 Task: Compose and send an email to Aakash Mishra and Email0000000002@outlook.com, CC Email0000000003@outlook.com and Email0000000004@outlook.com, BCC Email0000000005@outlook.com, with subject 'Subject0000000021', including 'Link00000000022', 'Message0000000023', and signature 'Sign0000000001'.
Action: Mouse moved to (129, 199)
Screenshot: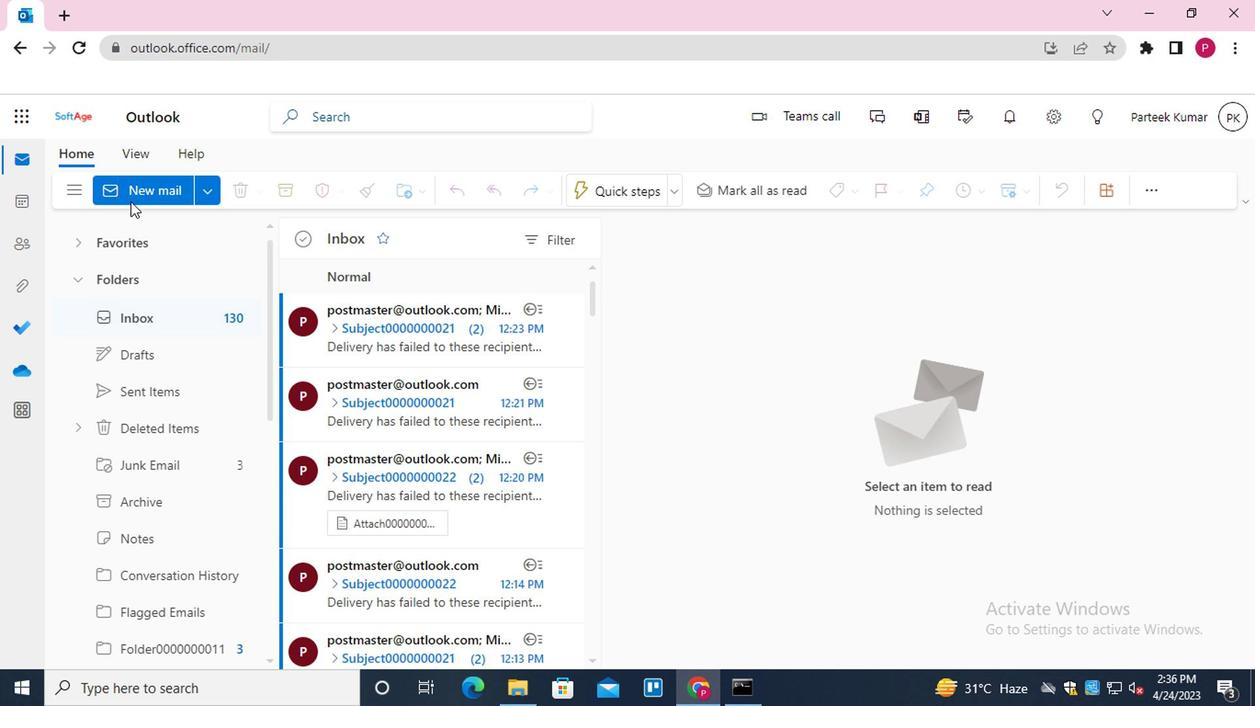 
Action: Mouse pressed left at (129, 199)
Screenshot: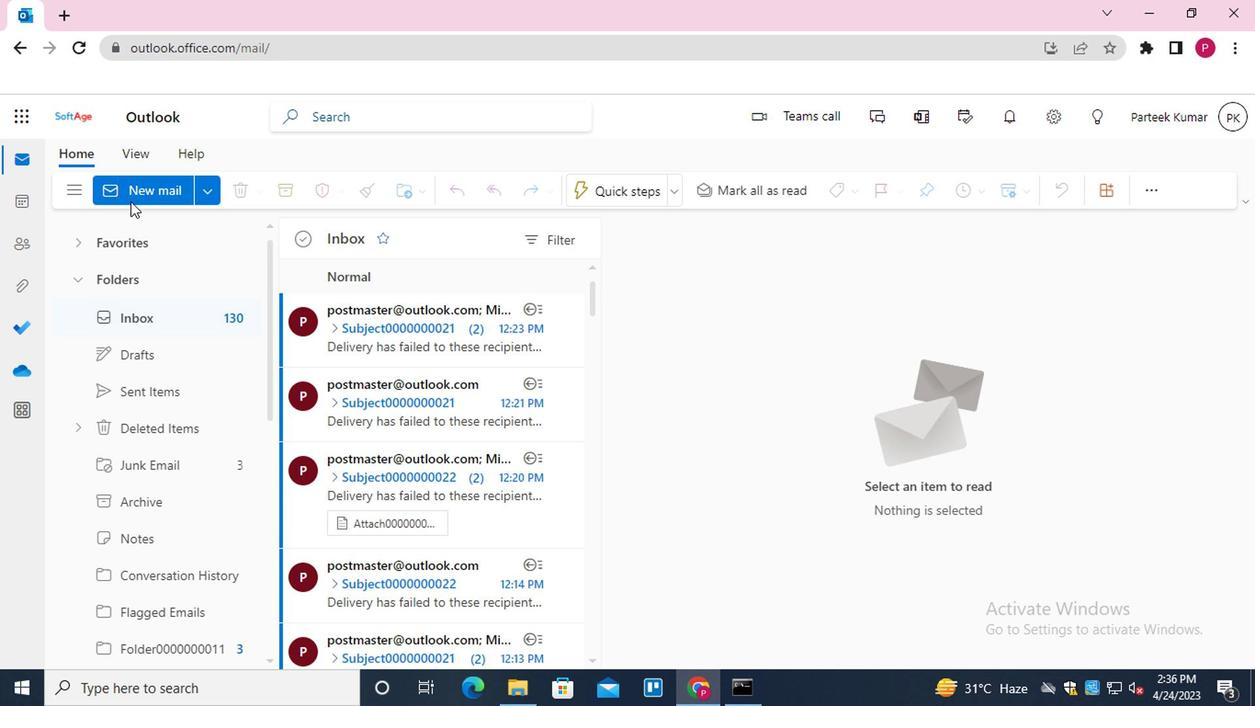 
Action: Mouse moved to (645, 436)
Screenshot: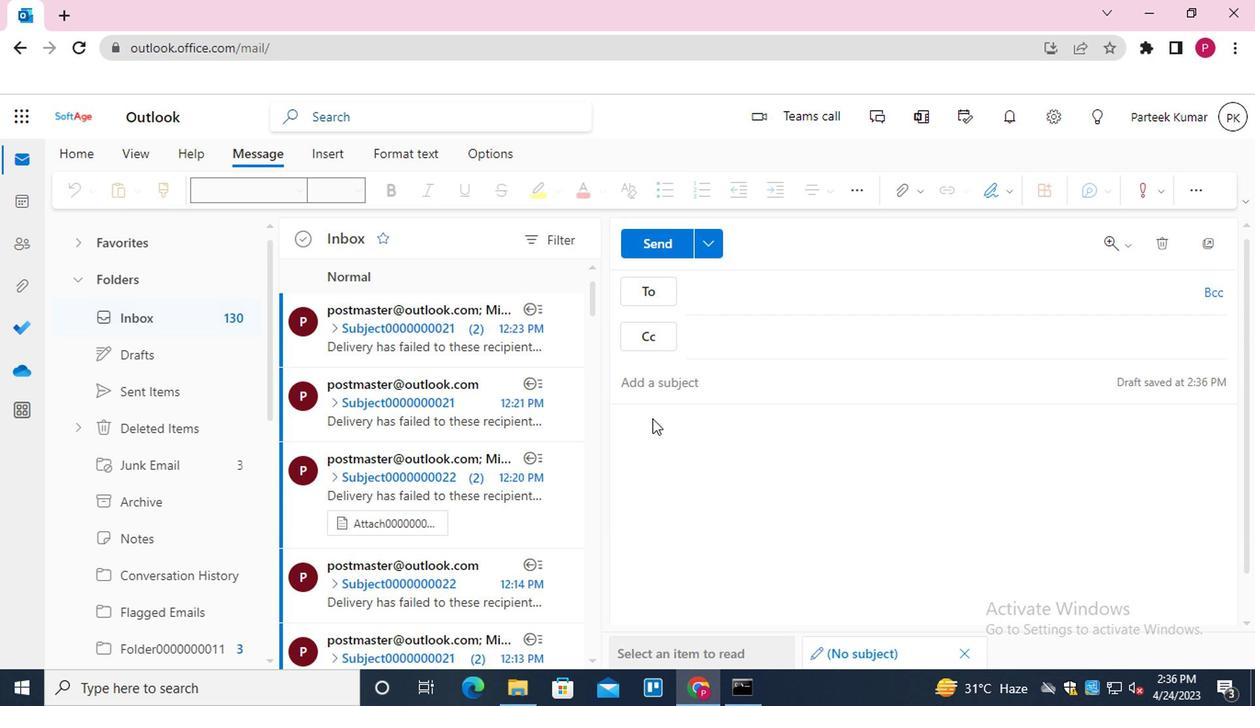 
Action: Mouse pressed left at (645, 436)
Screenshot: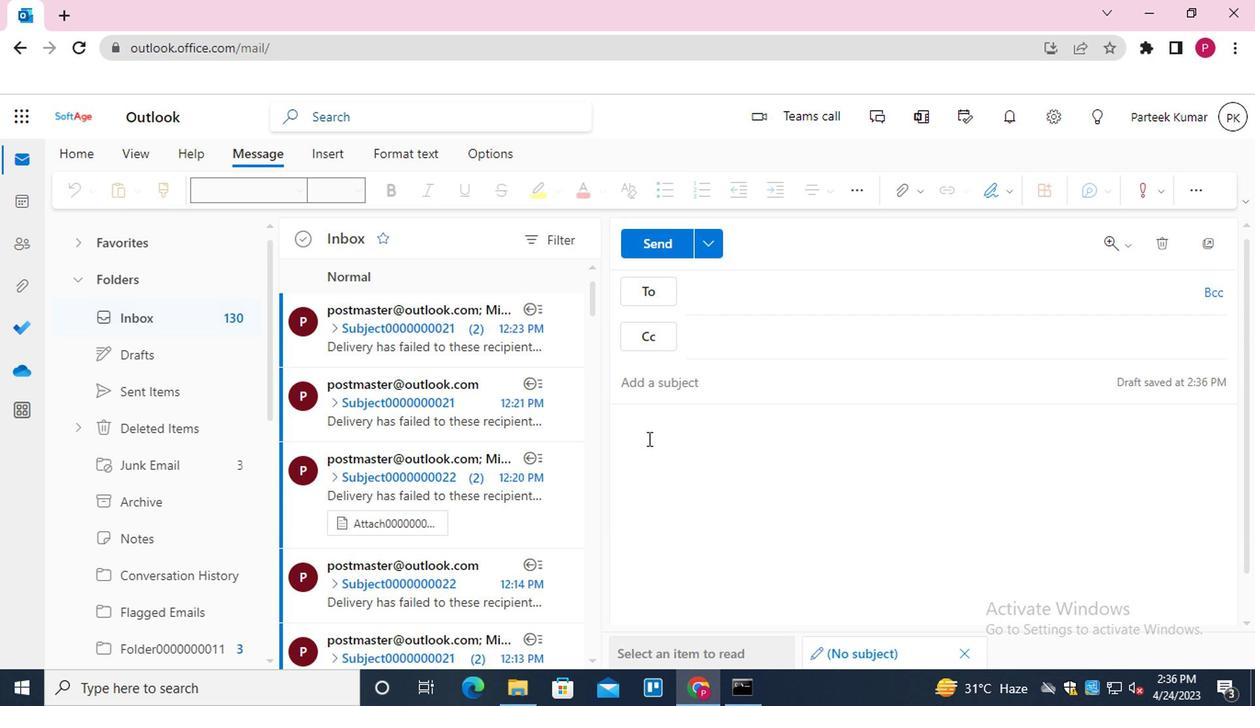 
Action: Mouse moved to (946, 194)
Screenshot: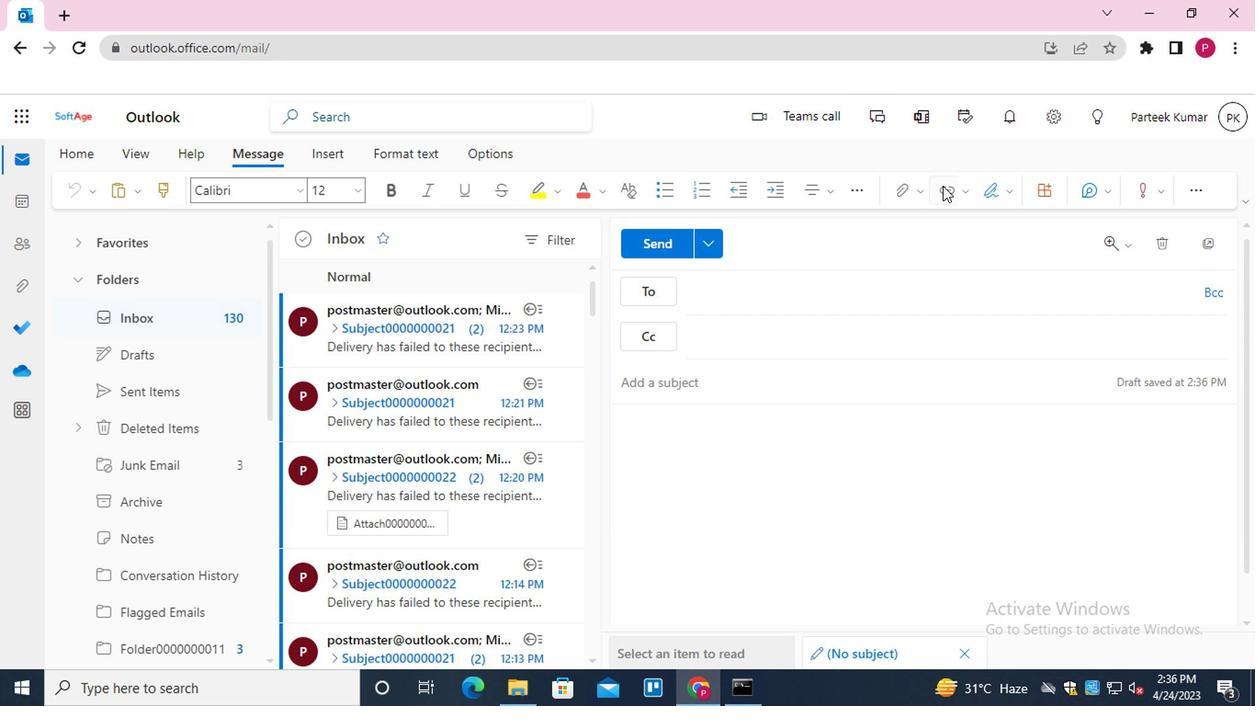 
Action: Mouse pressed left at (946, 194)
Screenshot: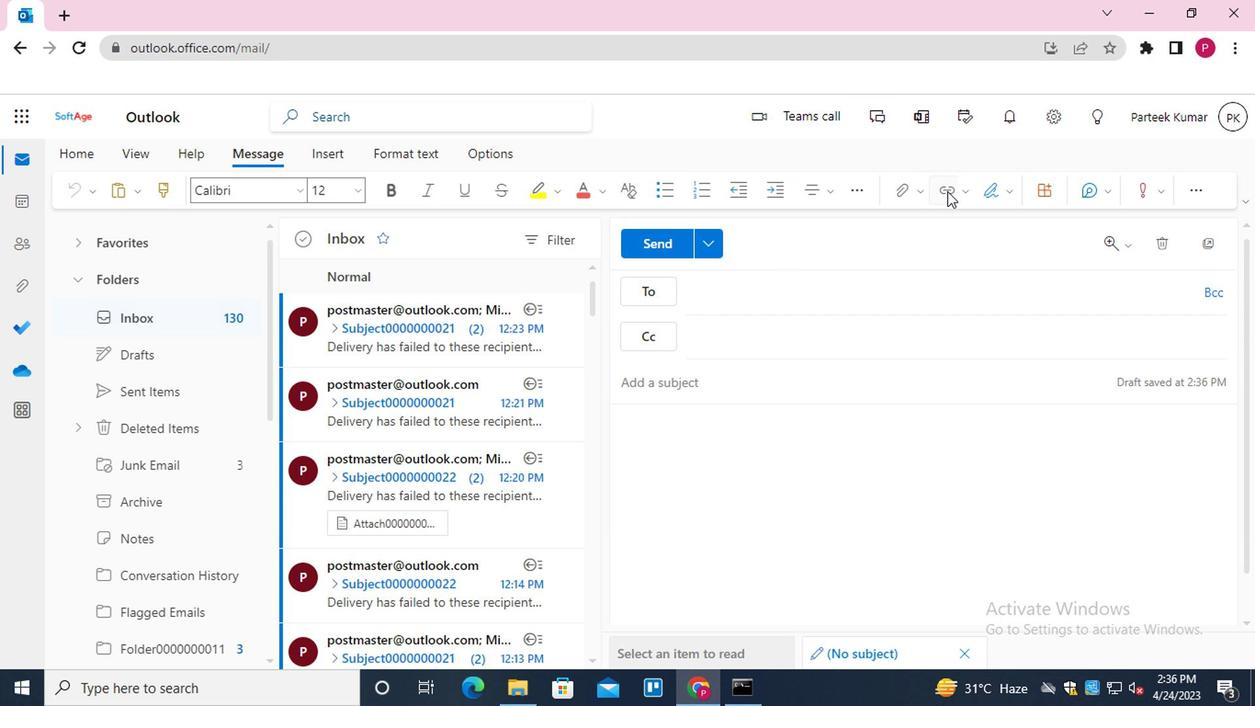 
Action: Mouse moved to (753, 356)
Screenshot: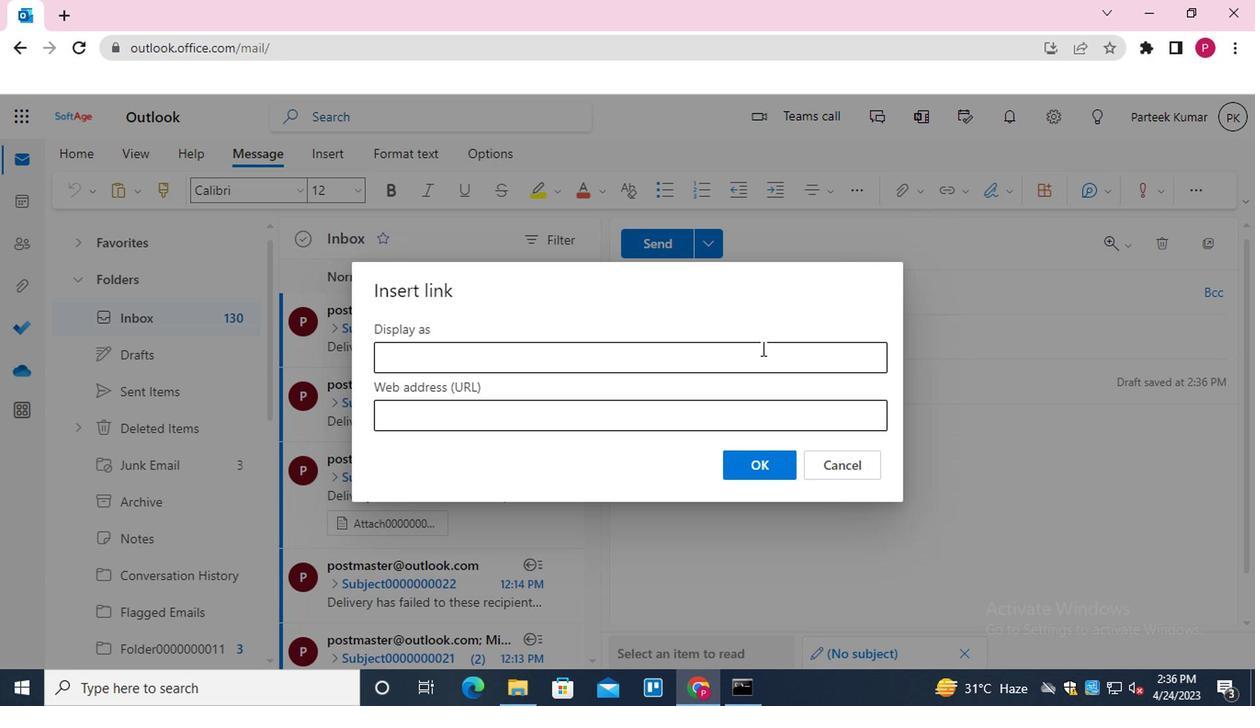 
Action: Mouse pressed left at (753, 356)
Screenshot: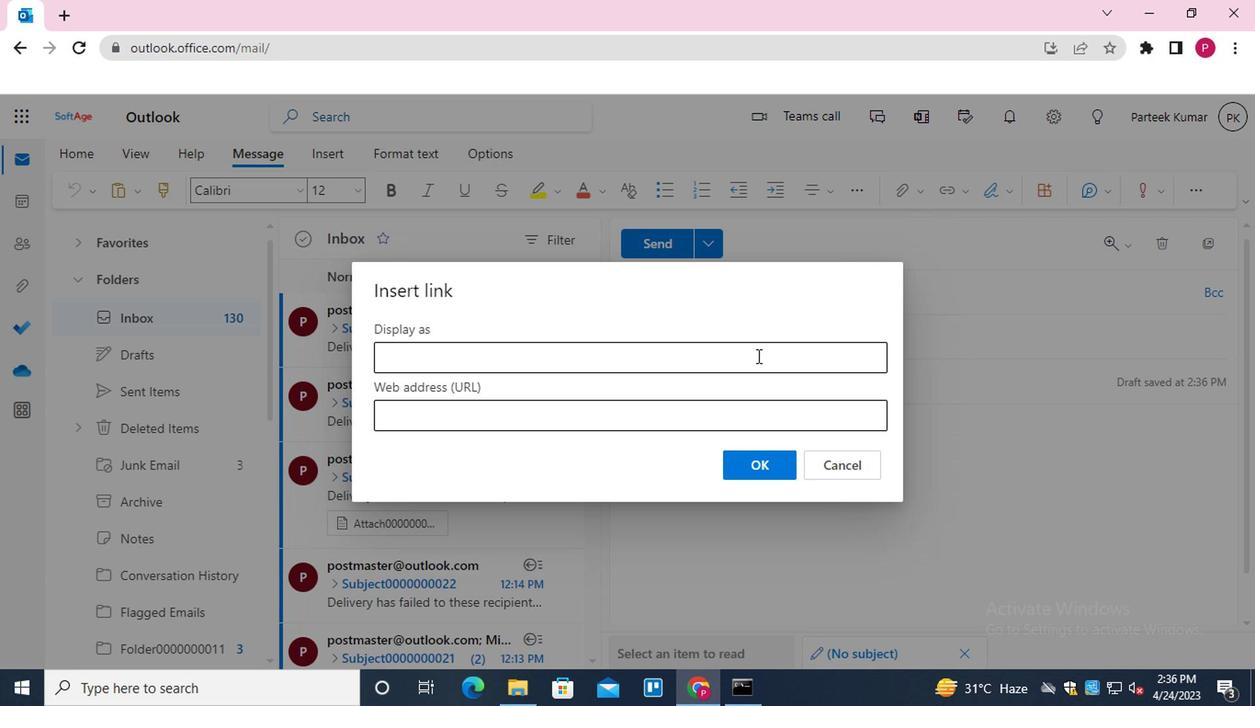 
Action: Mouse moved to (516, 566)
Screenshot: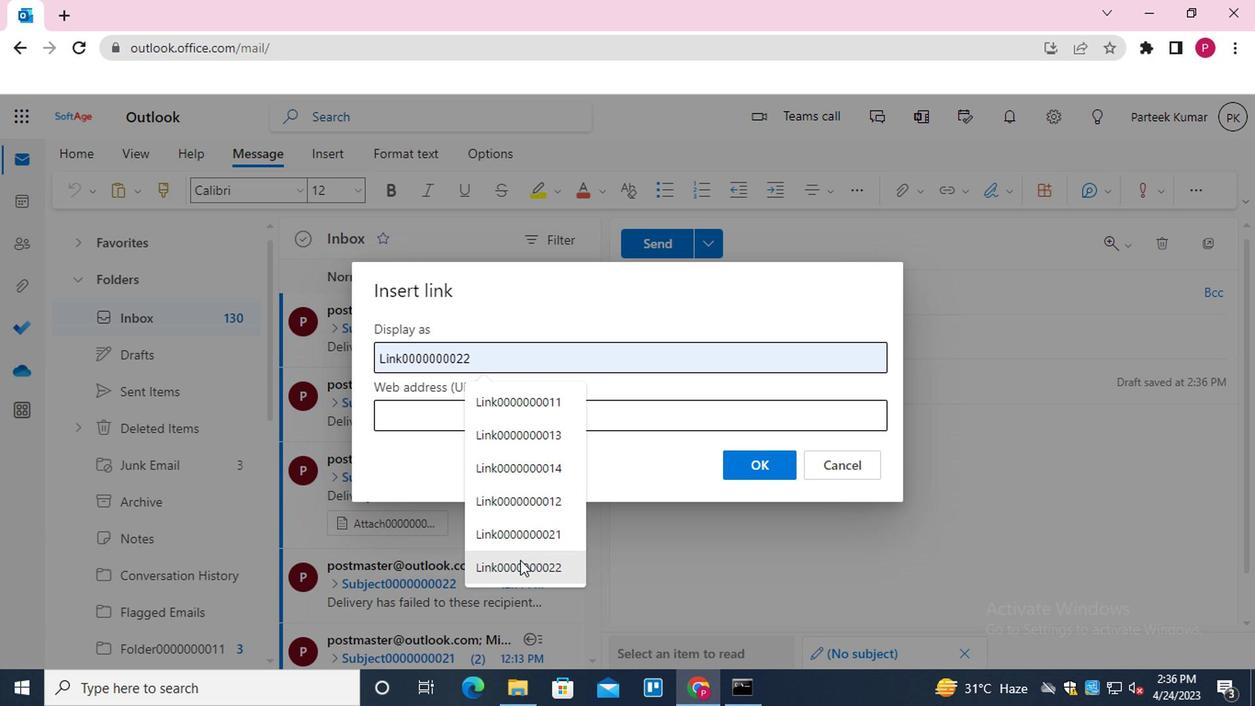 
Action: Mouse pressed left at (516, 566)
Screenshot: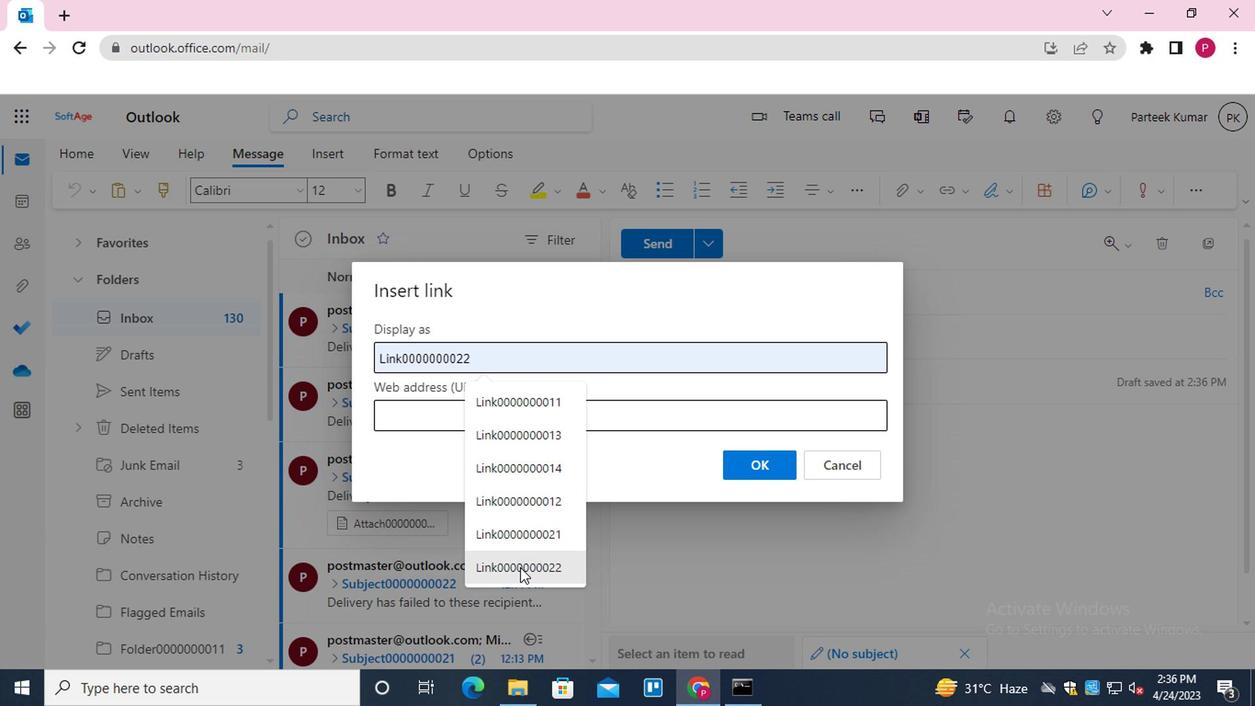 
Action: Mouse moved to (516, 423)
Screenshot: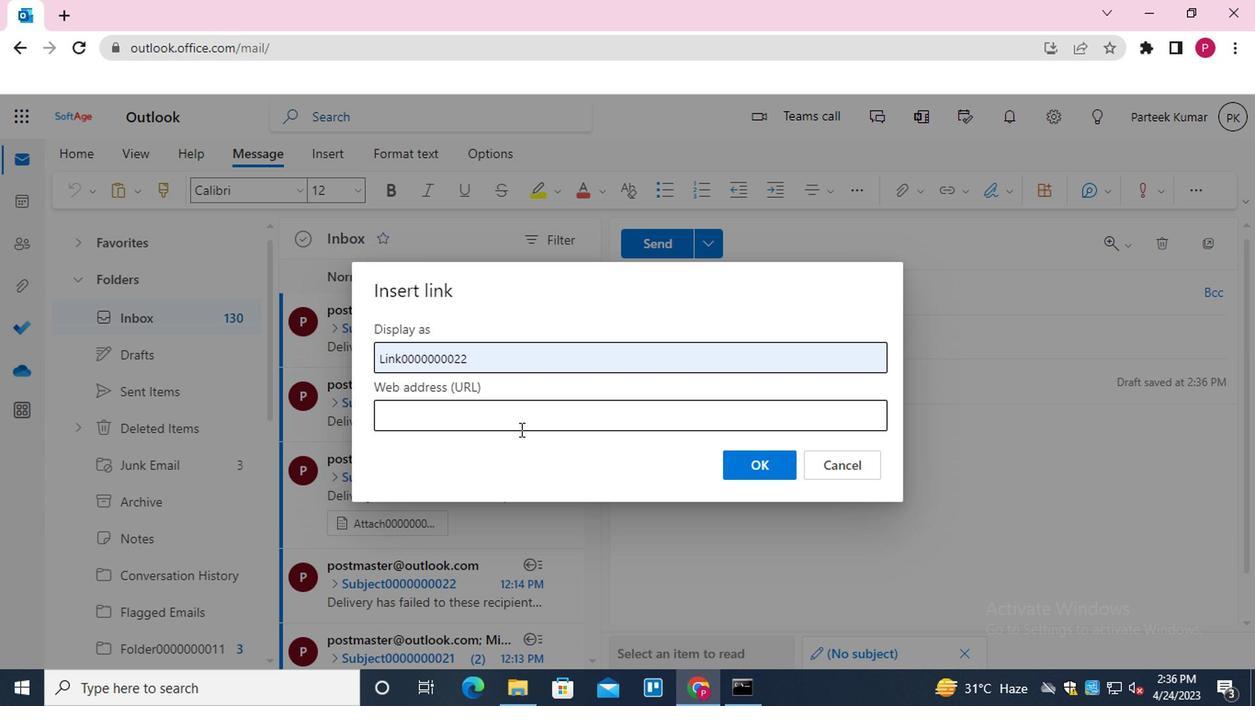 
Action: Mouse pressed left at (516, 423)
Screenshot: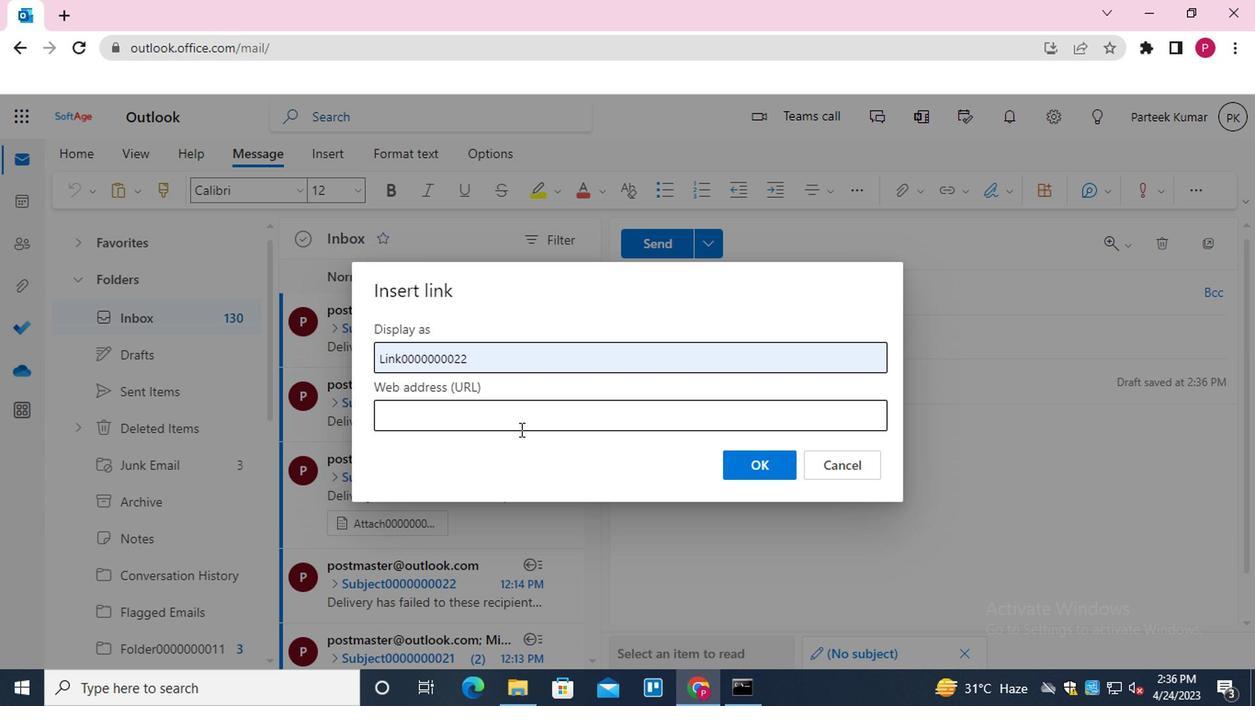 
Action: Mouse moved to (542, 622)
Screenshot: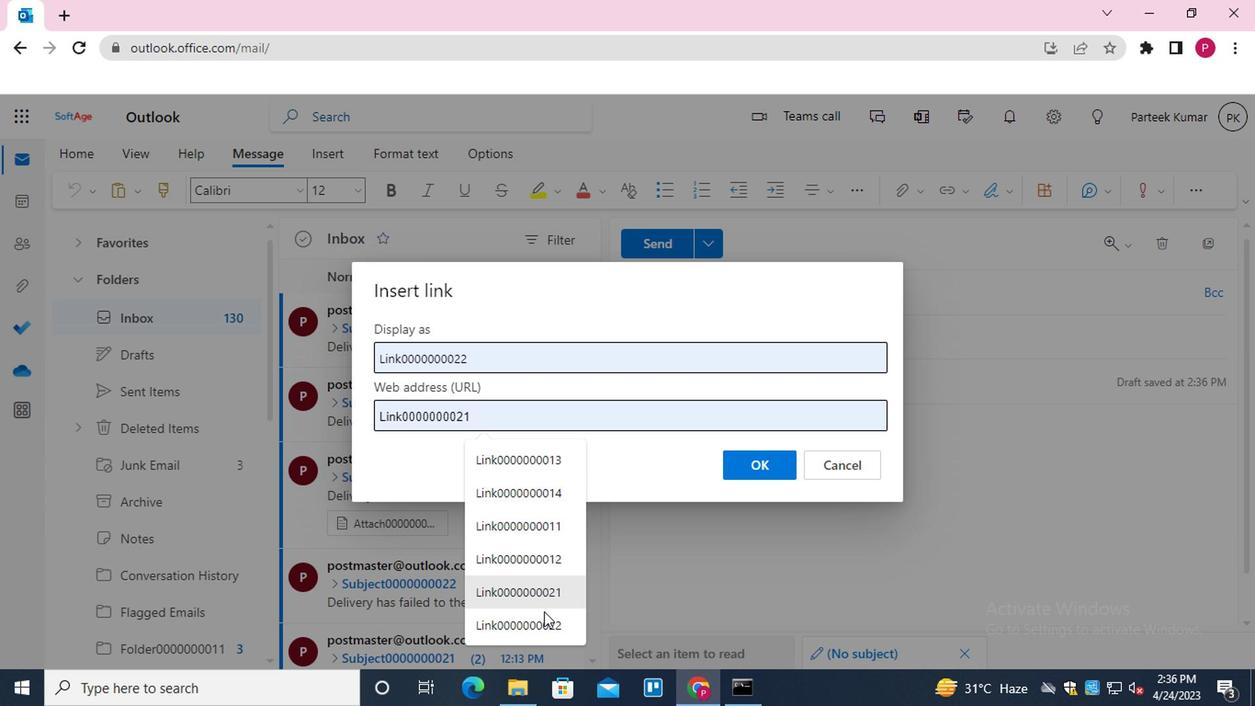 
Action: Mouse pressed left at (542, 622)
Screenshot: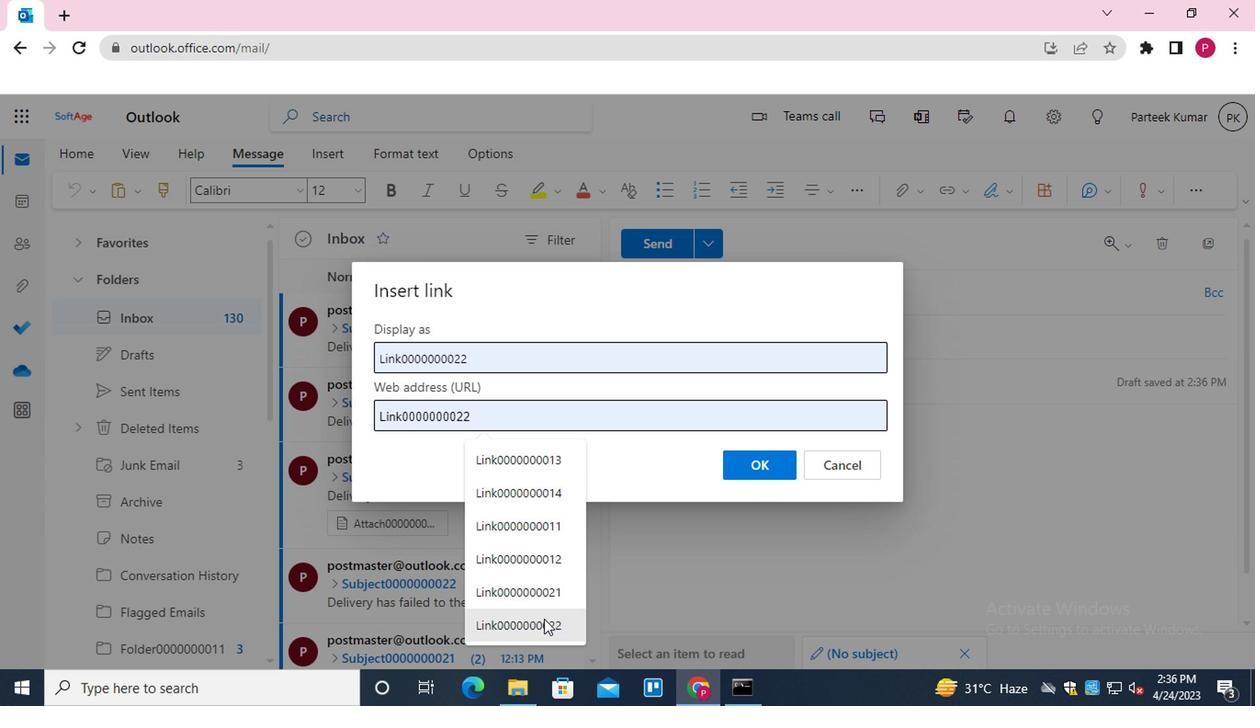 
Action: Mouse moved to (743, 456)
Screenshot: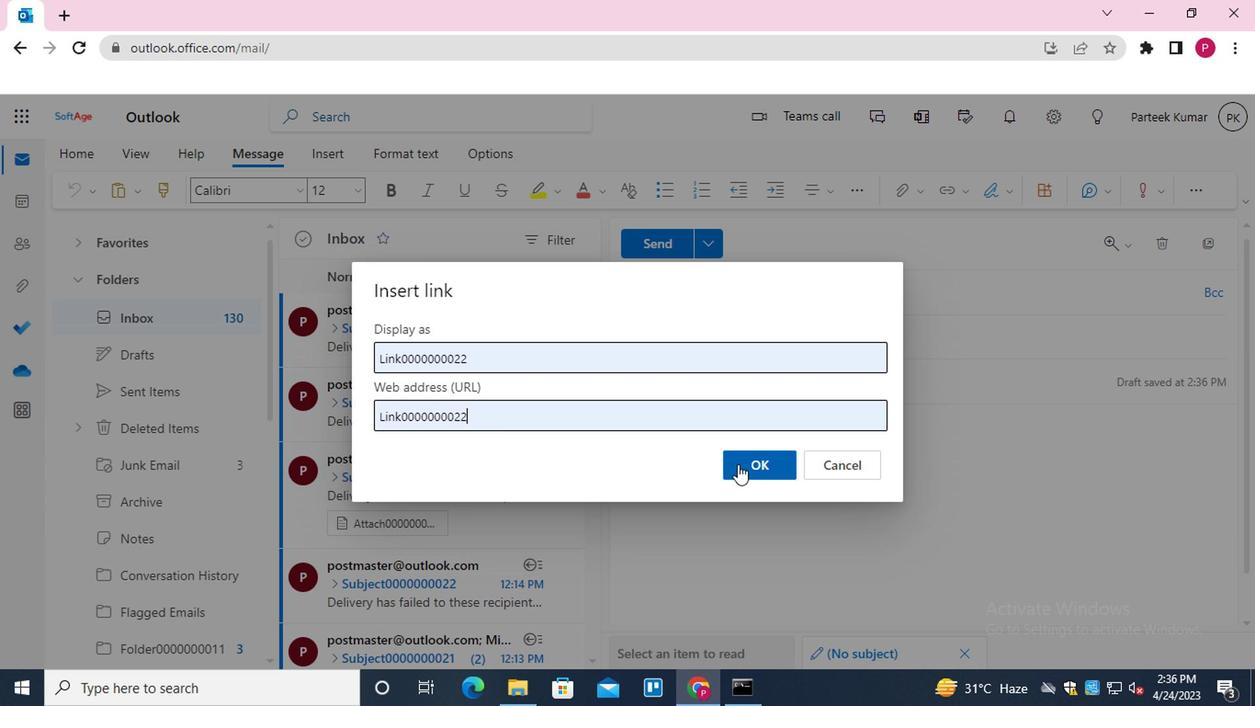 
Action: Mouse pressed left at (743, 456)
Screenshot: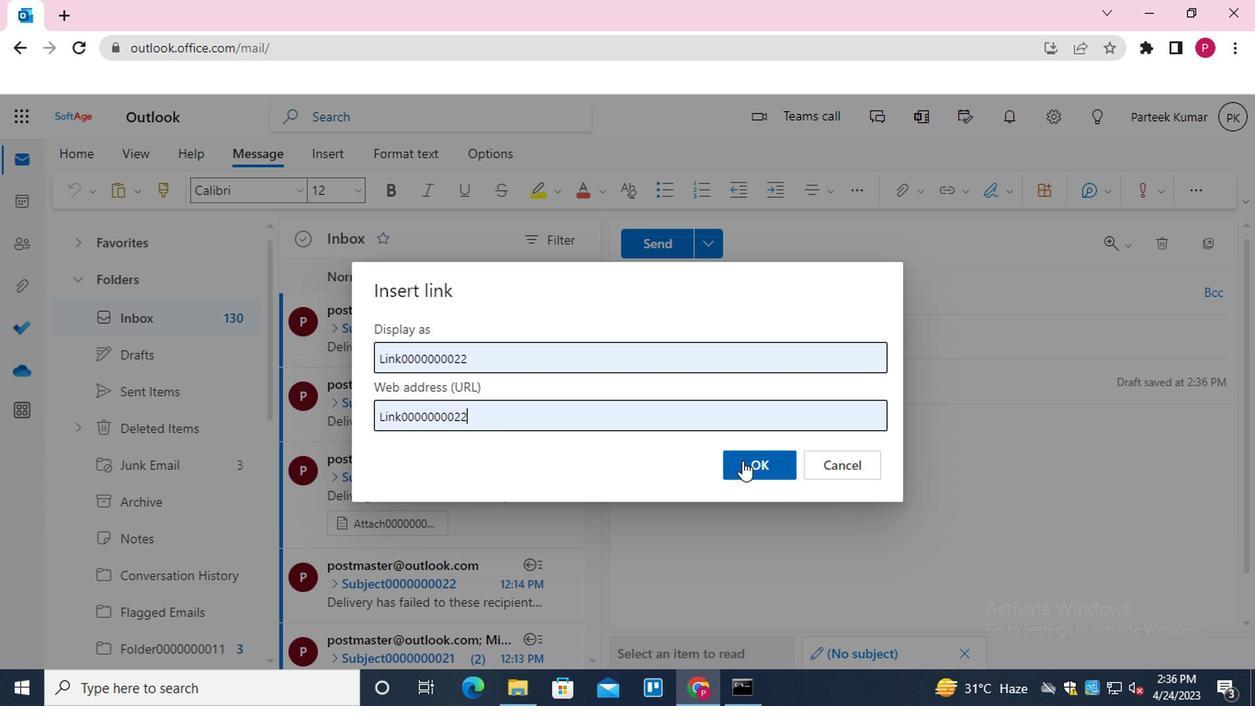 
Action: Mouse moved to (980, 197)
Screenshot: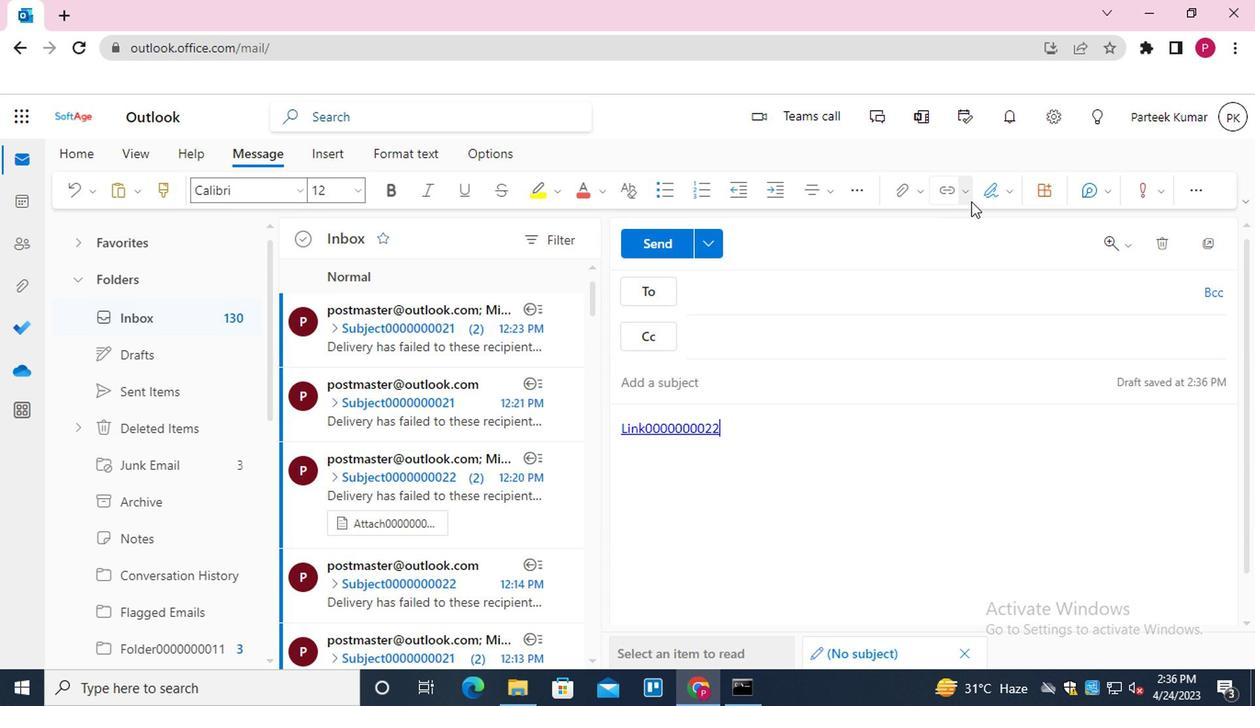 
Action: Mouse pressed left at (980, 197)
Screenshot: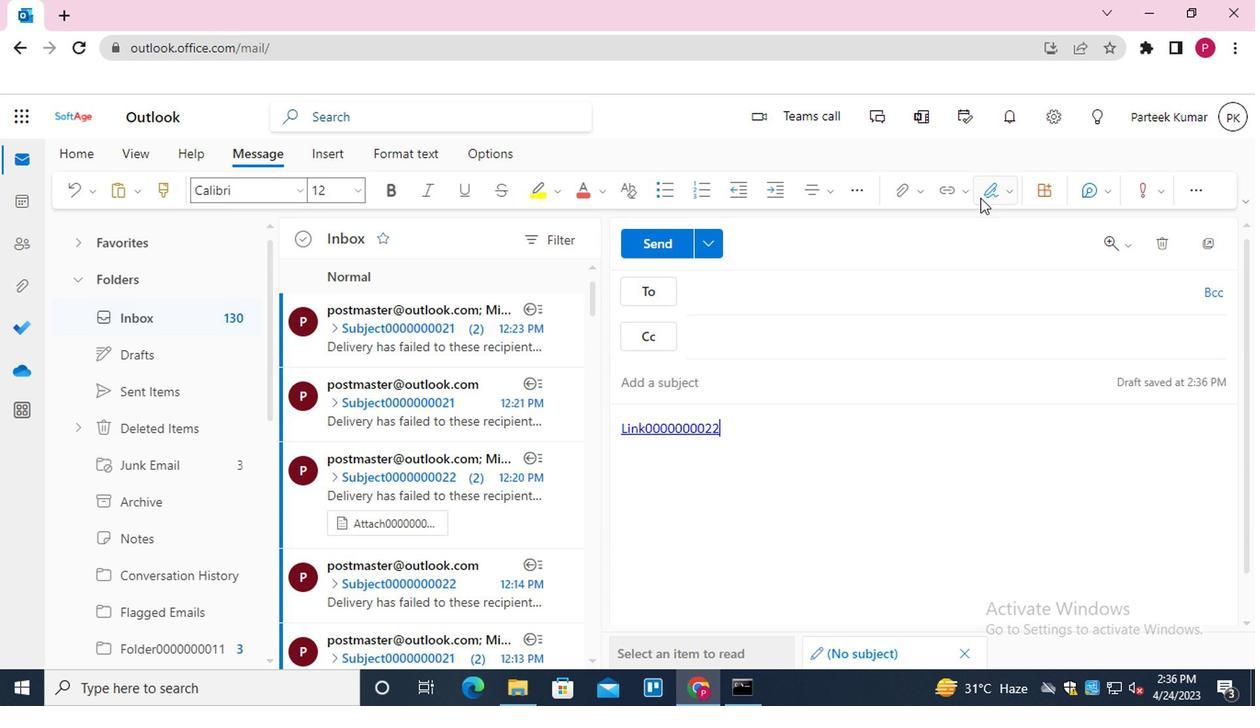 
Action: Mouse moved to (960, 227)
Screenshot: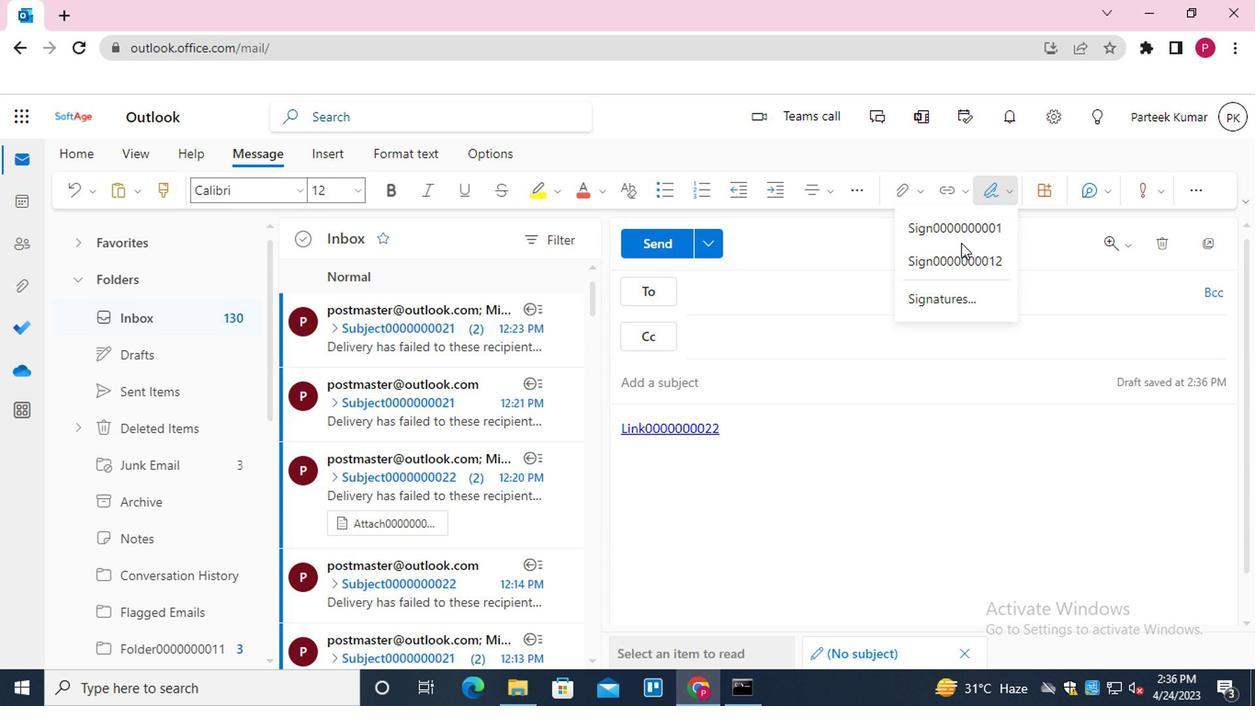 
Action: Mouse pressed left at (960, 227)
Screenshot: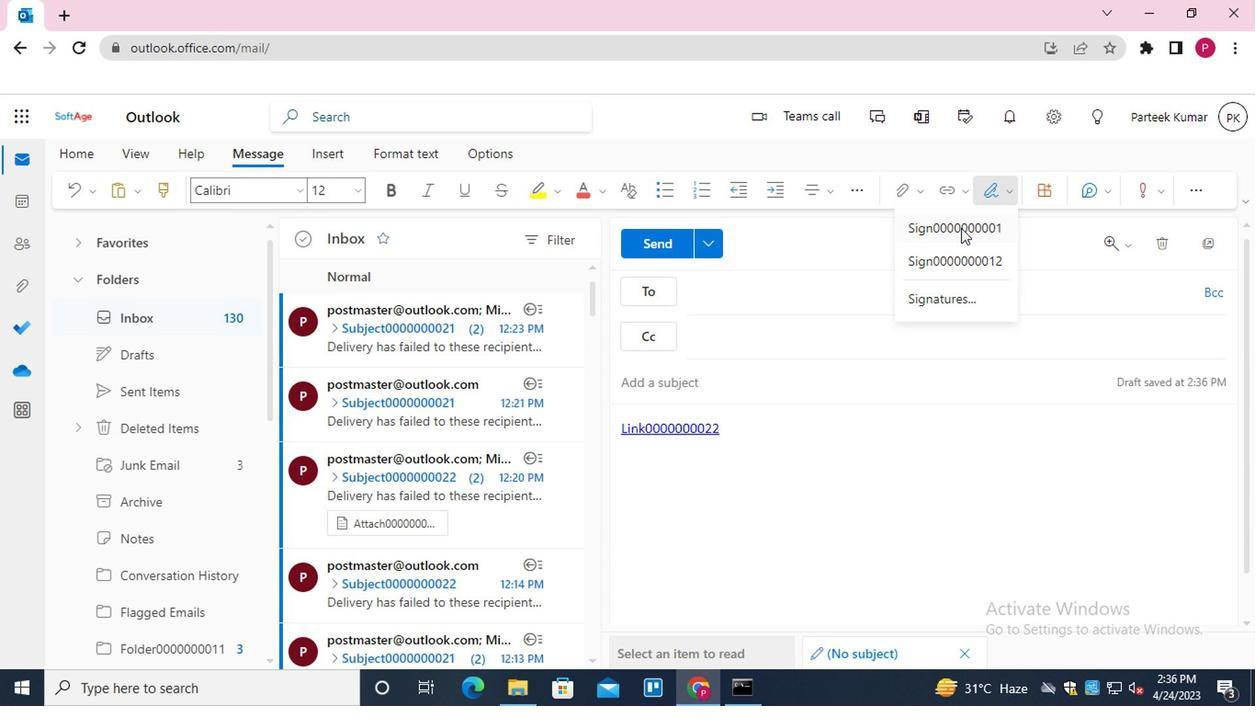 
Action: Mouse moved to (799, 290)
Screenshot: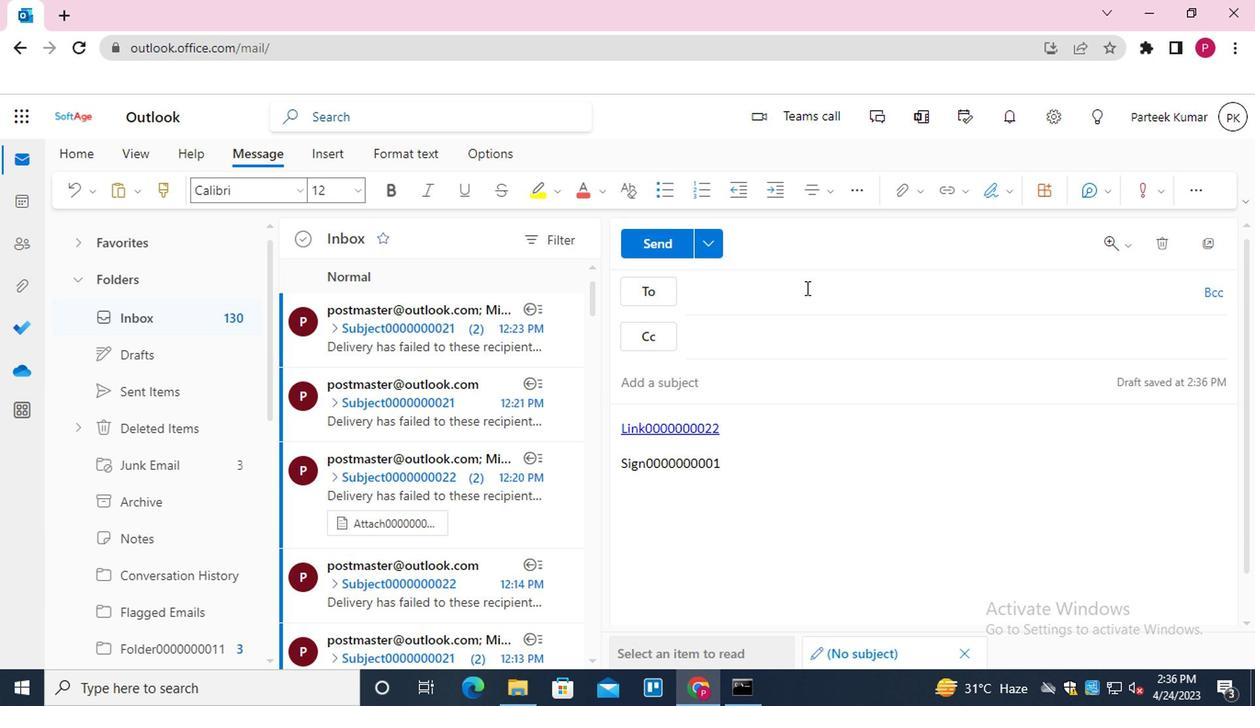 
Action: Mouse pressed left at (799, 290)
Screenshot: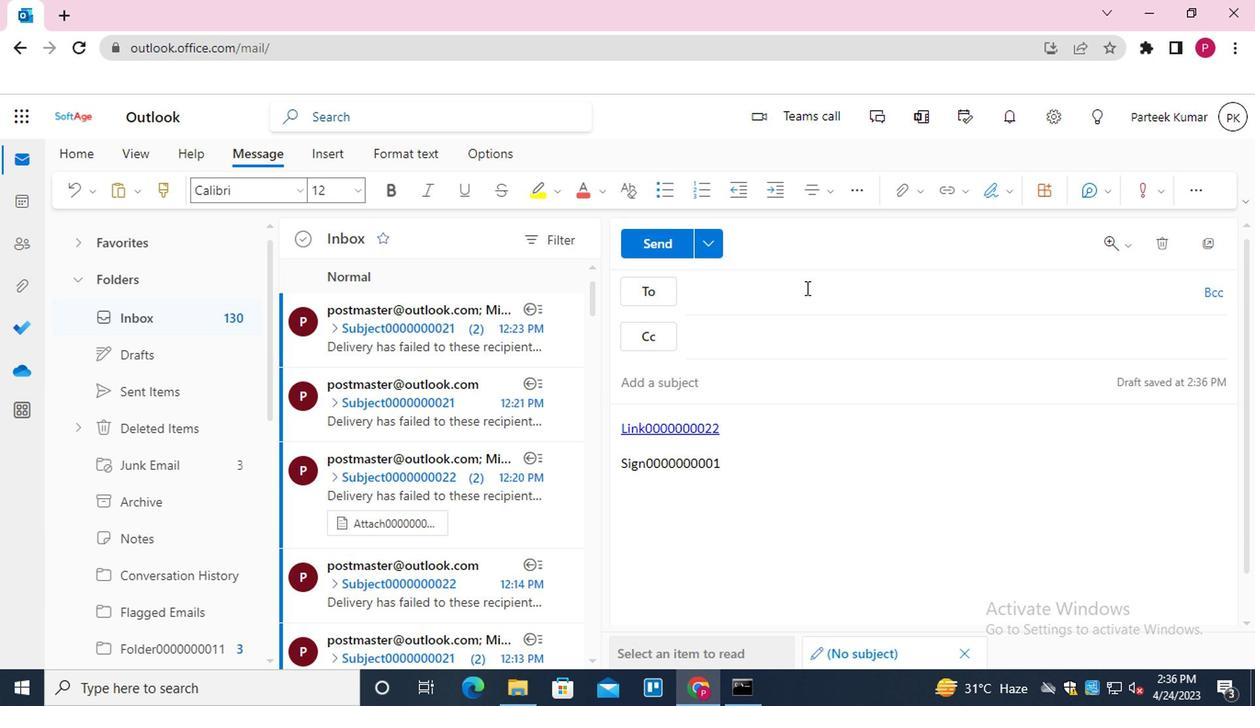 
Action: Mouse moved to (789, 361)
Screenshot: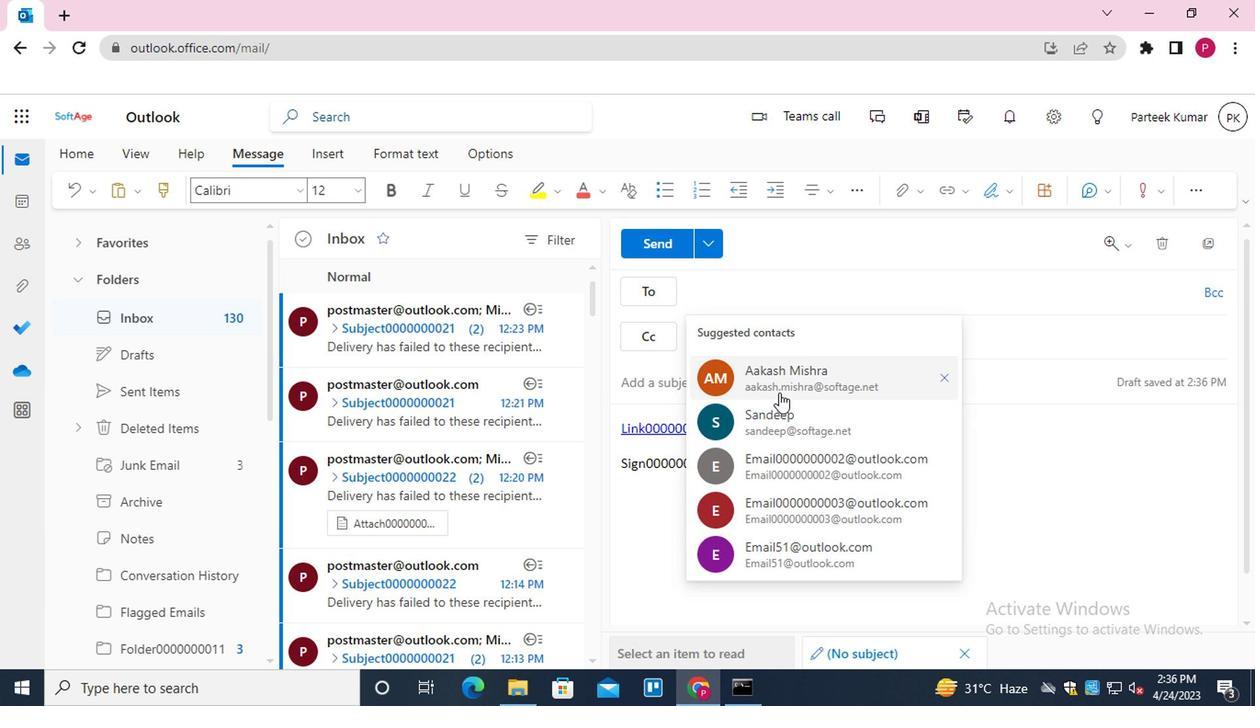 
Action: Mouse pressed left at (789, 361)
Screenshot: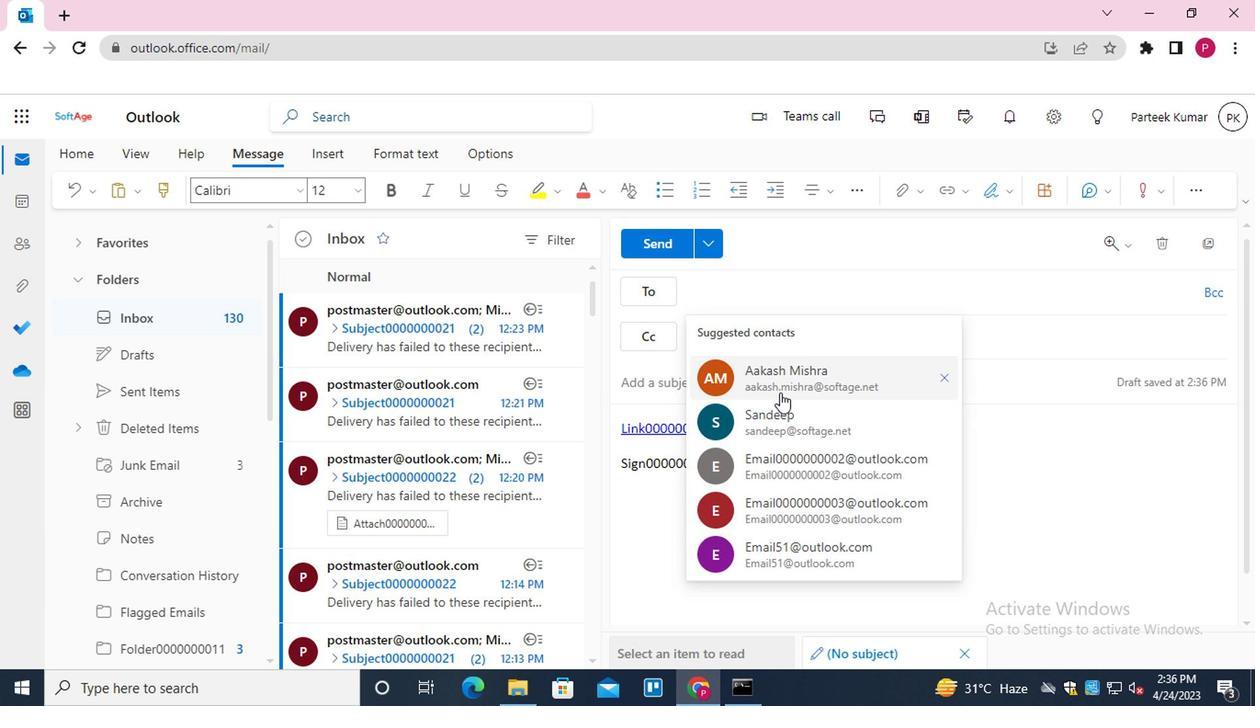 
Action: Key pressed <Key.shift>EN<Key.backspace>MAIL0000000000<Key.backspace>2<Key.enter>
Screenshot: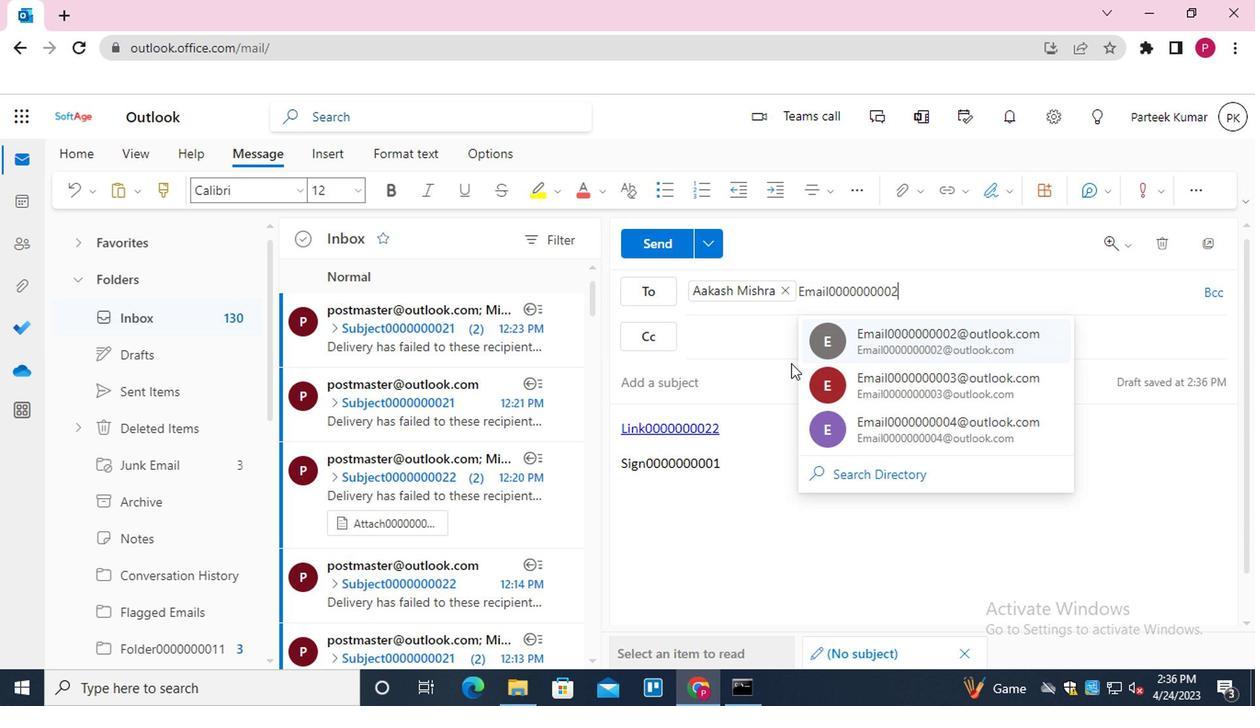
Action: Mouse moved to (1160, 298)
Screenshot: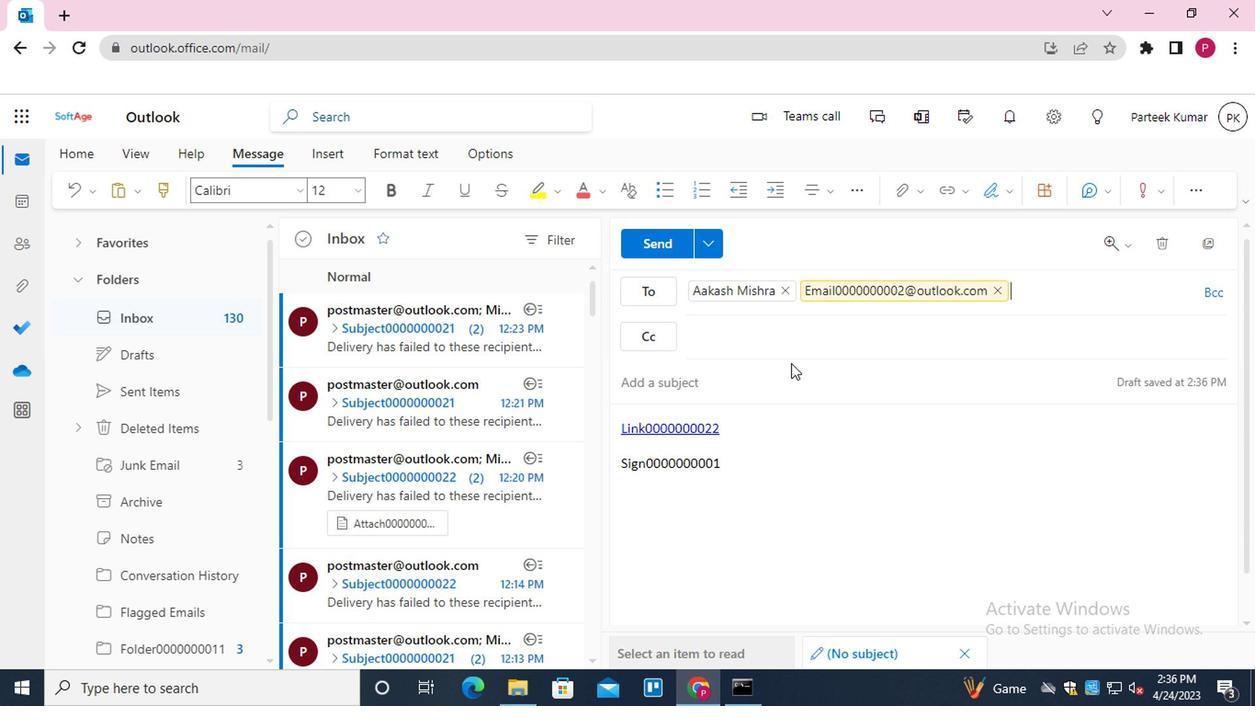 
Action: Mouse scrolled (1160, 298) with delta (0, 0)
Screenshot: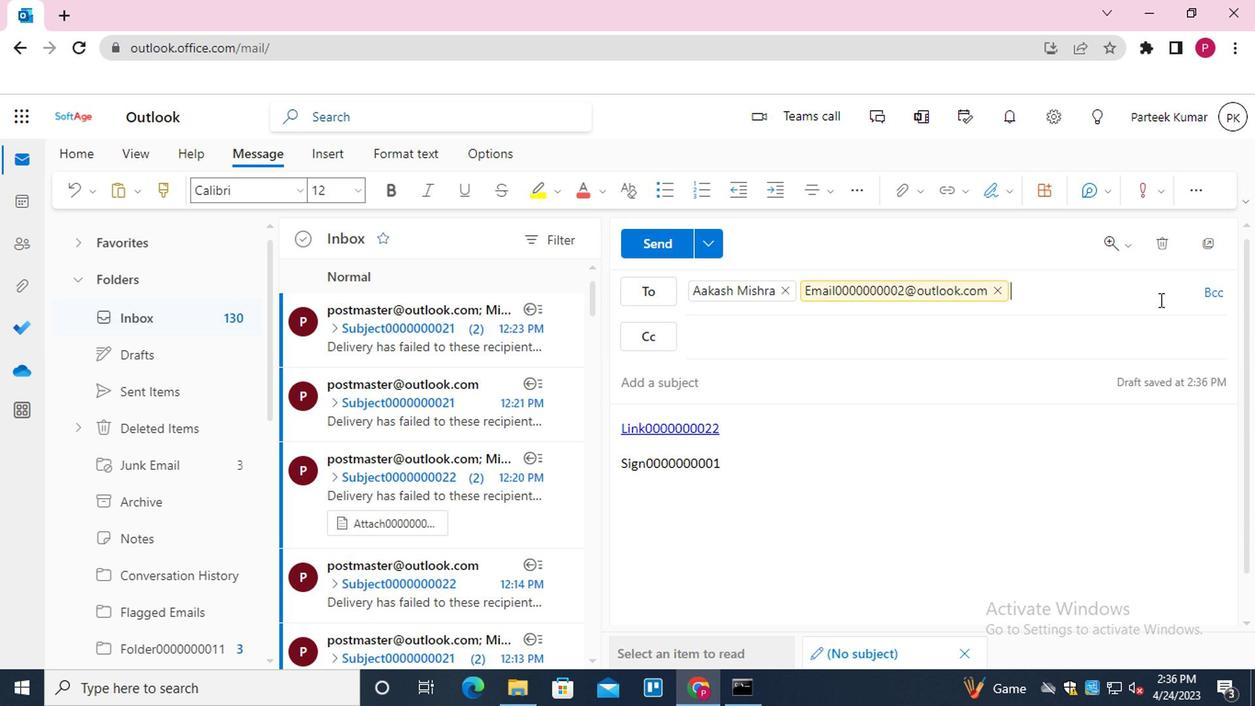 
Action: Mouse moved to (723, 300)
Screenshot: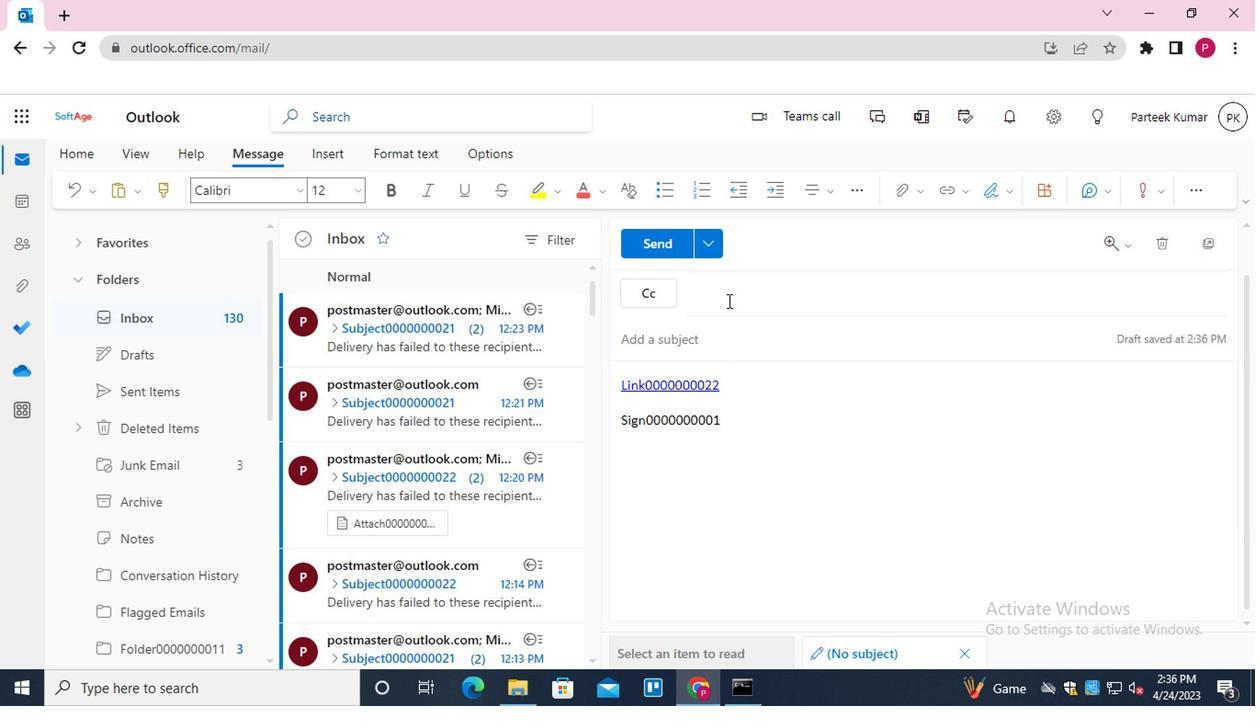 
Action: Mouse scrolled (723, 300) with delta (0, 0)
Screenshot: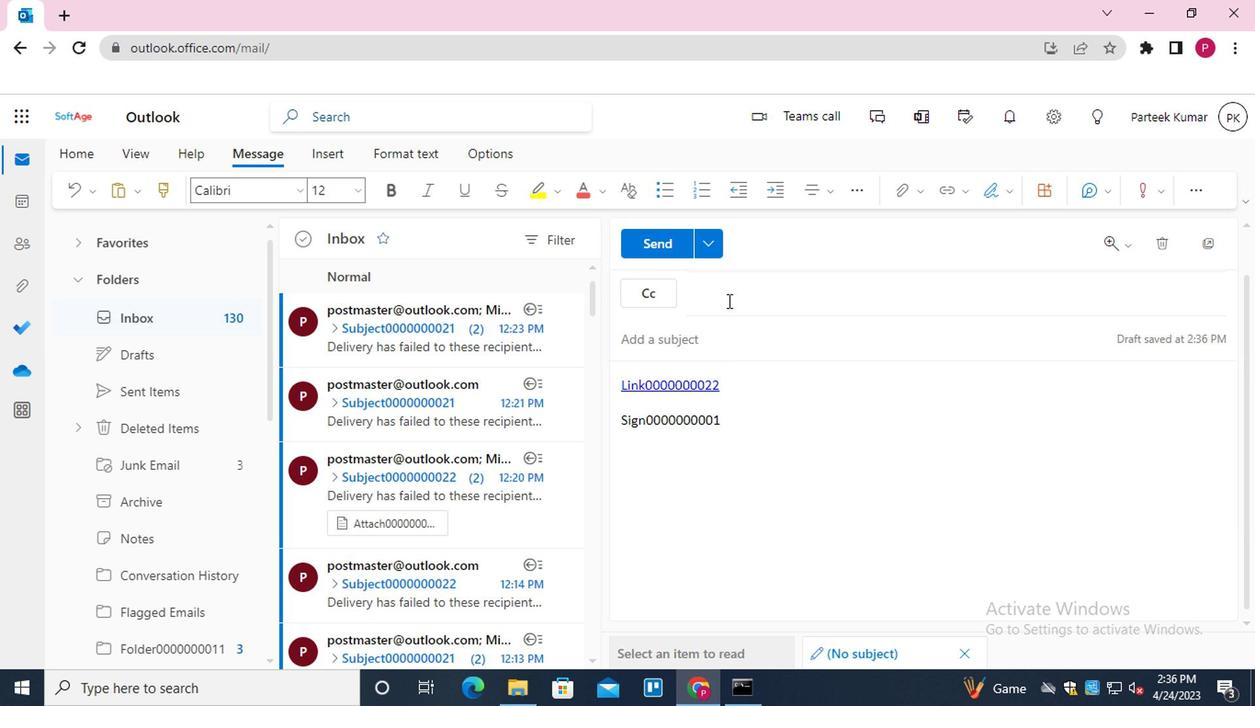
Action: Mouse scrolled (723, 300) with delta (0, 0)
Screenshot: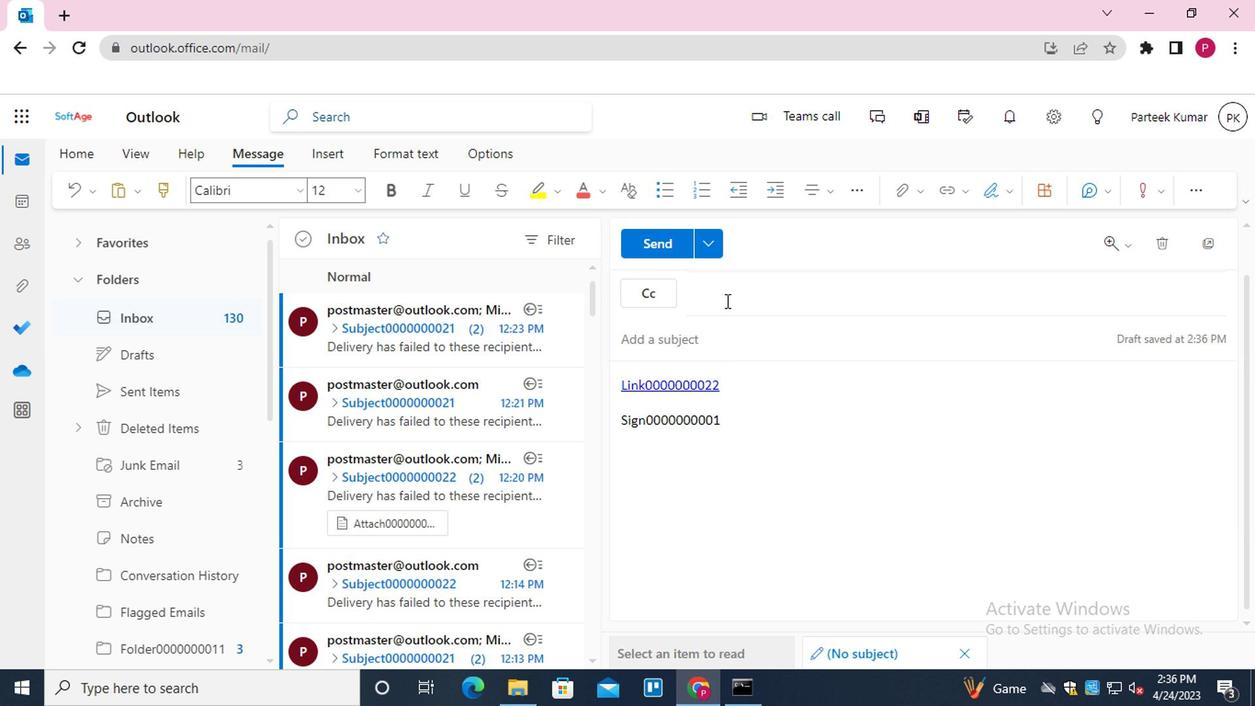 
Action: Mouse moved to (729, 332)
Screenshot: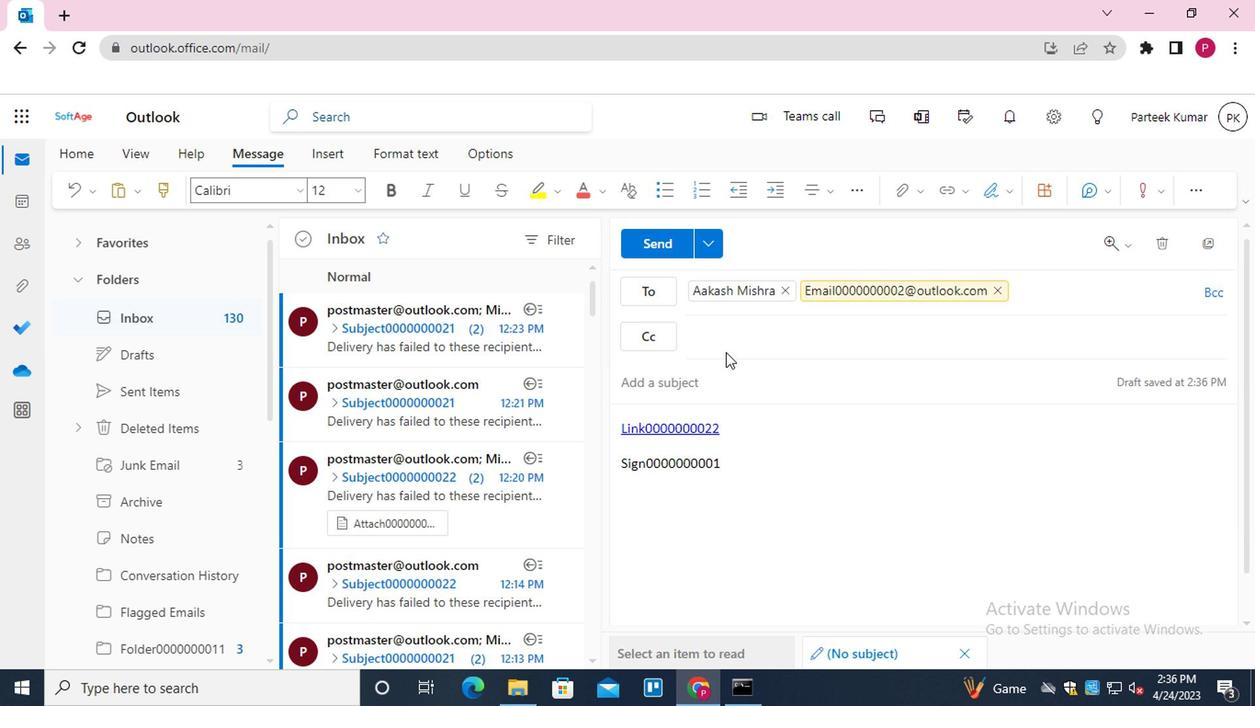 
Action: Mouse pressed left at (729, 332)
Screenshot: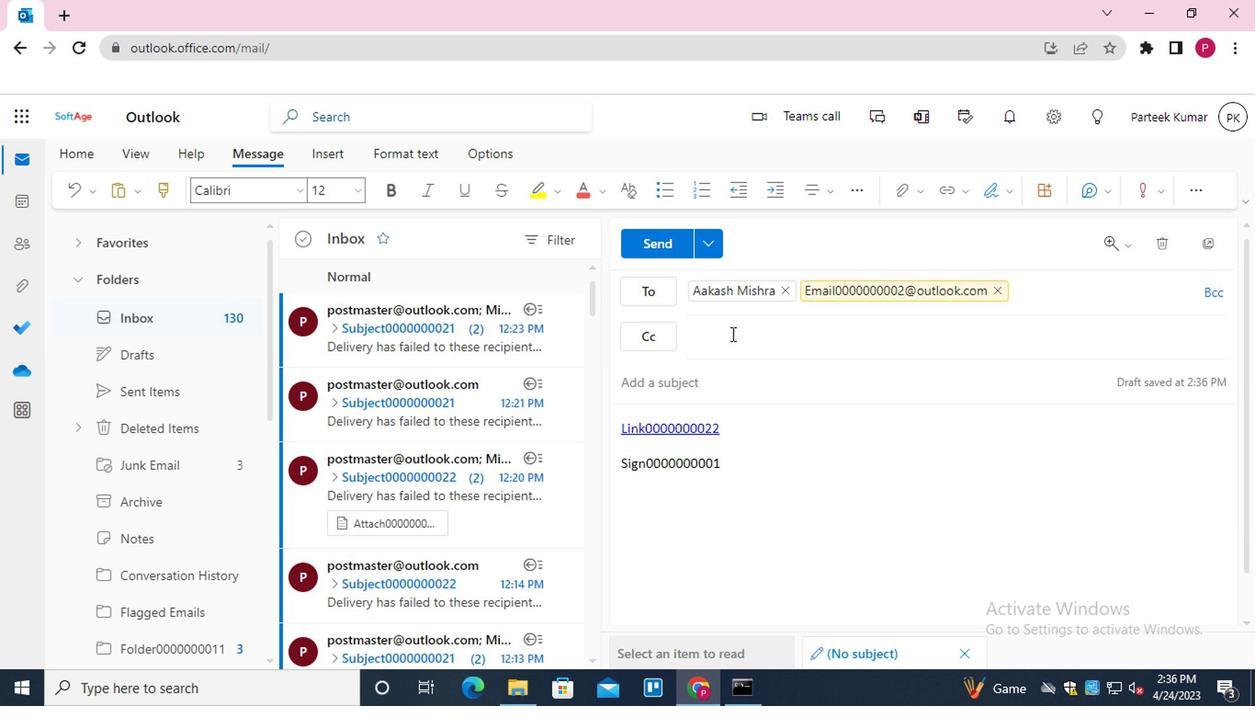 
Action: Key pressed <Key.shift>EMAIL0000000003<Key.enter><Key.shift>EMAIL000000004<Key.enter>
Screenshot: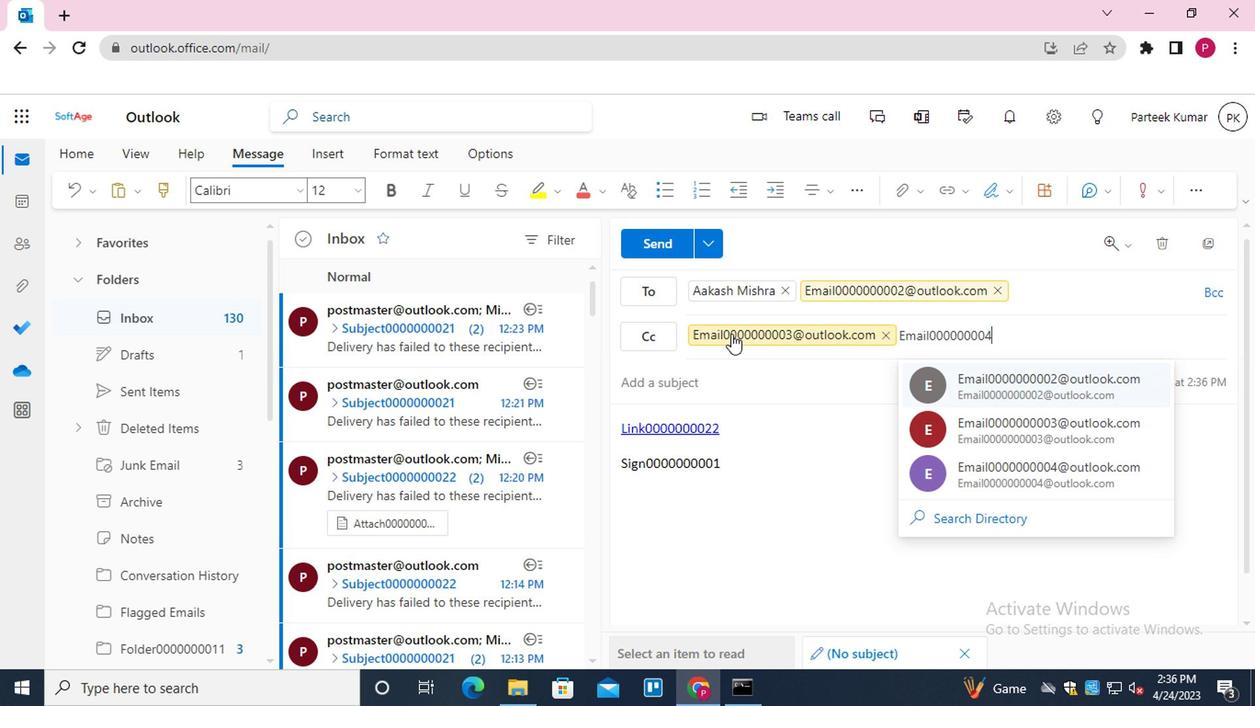 
Action: Mouse moved to (1223, 286)
Screenshot: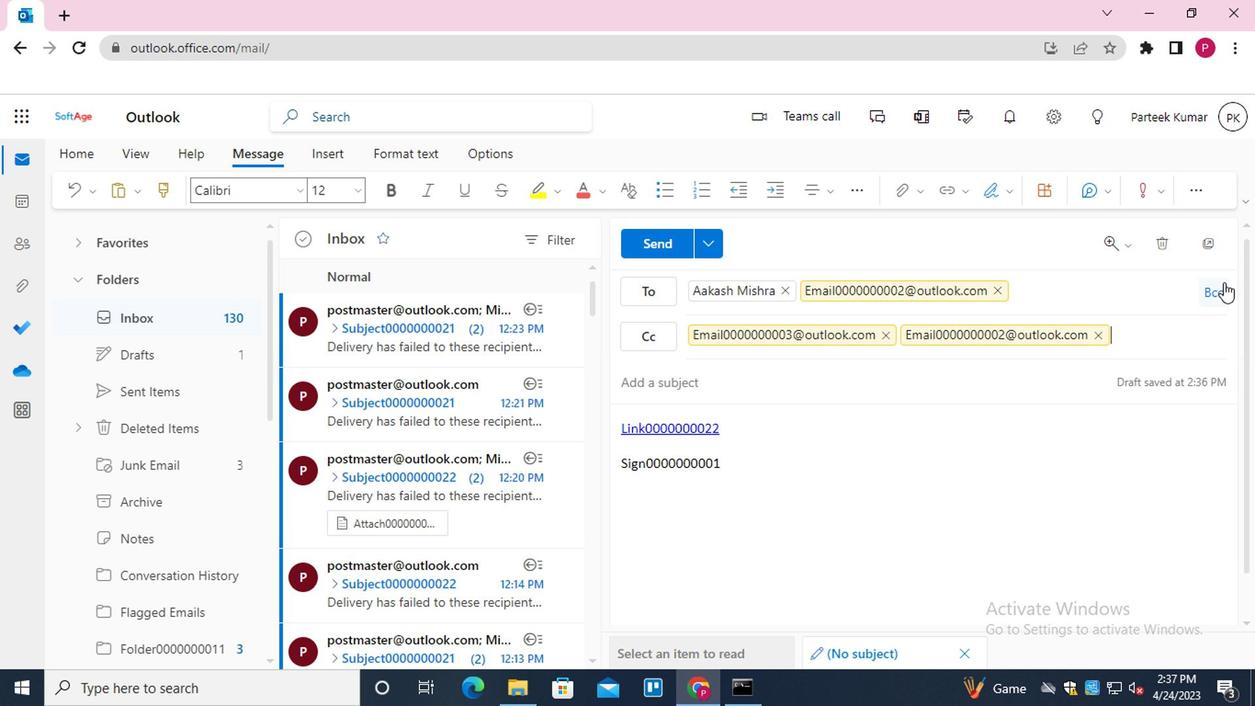
Action: Mouse pressed left at (1223, 286)
Screenshot: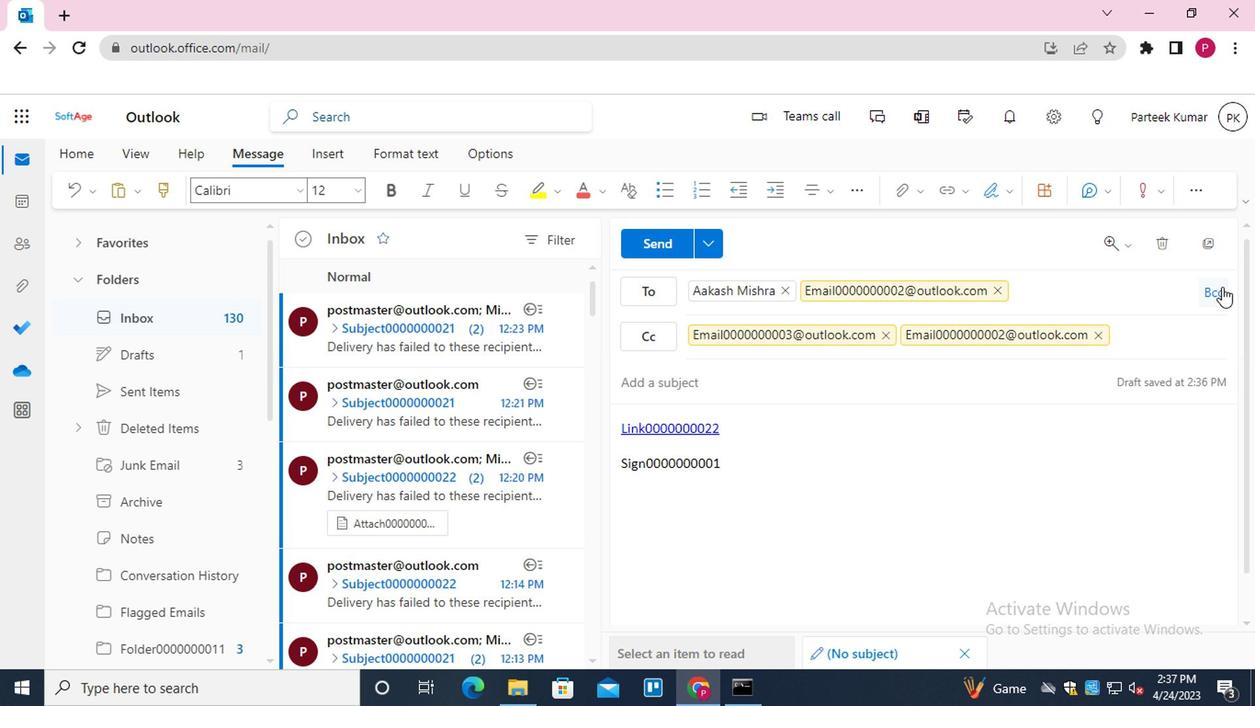 
Action: Mouse moved to (947, 407)
Screenshot: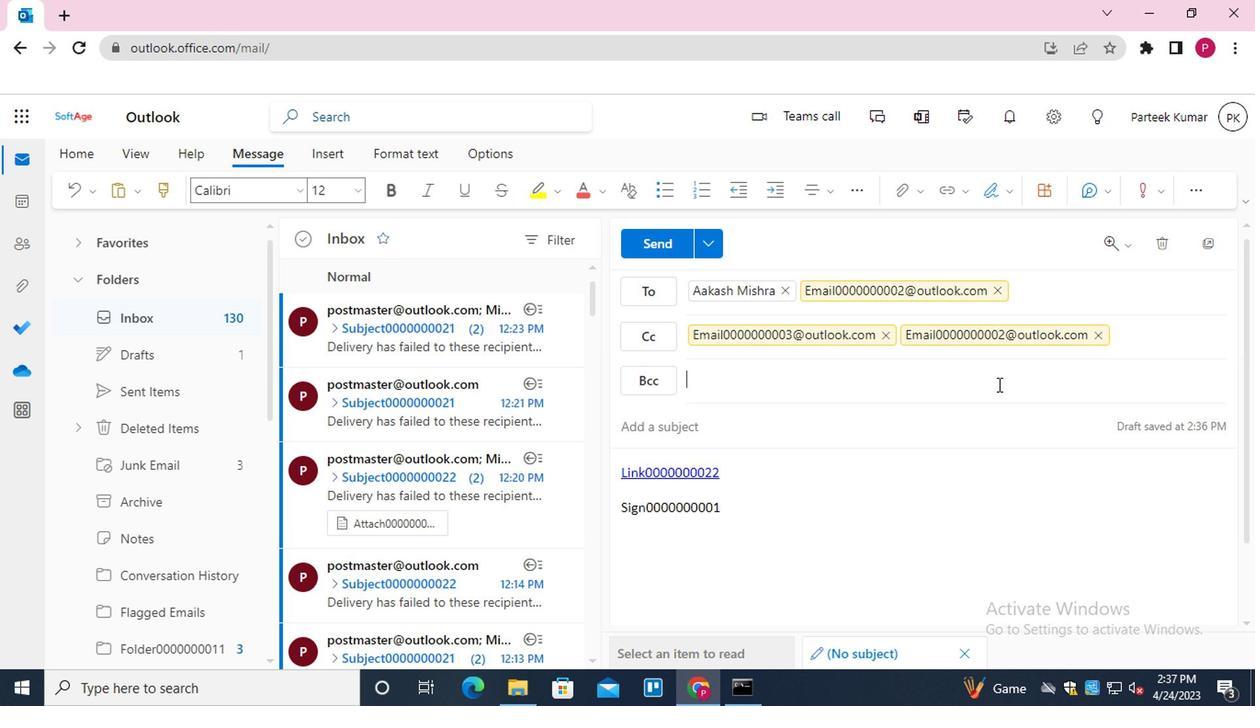 
Action: Key pressed <Key.shift>EMAIL0000000005<Key.shift>@OUTLOOK.COM<Key.enter>
Screenshot: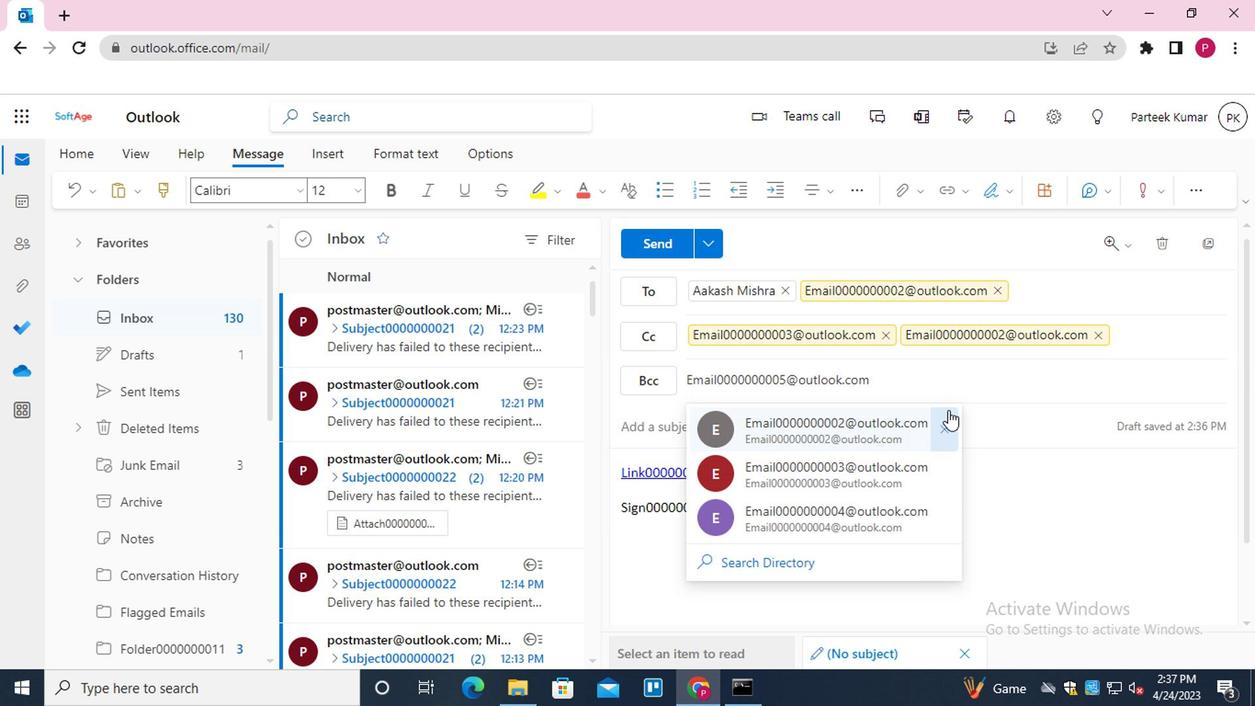 
Action: Mouse moved to (872, 436)
Screenshot: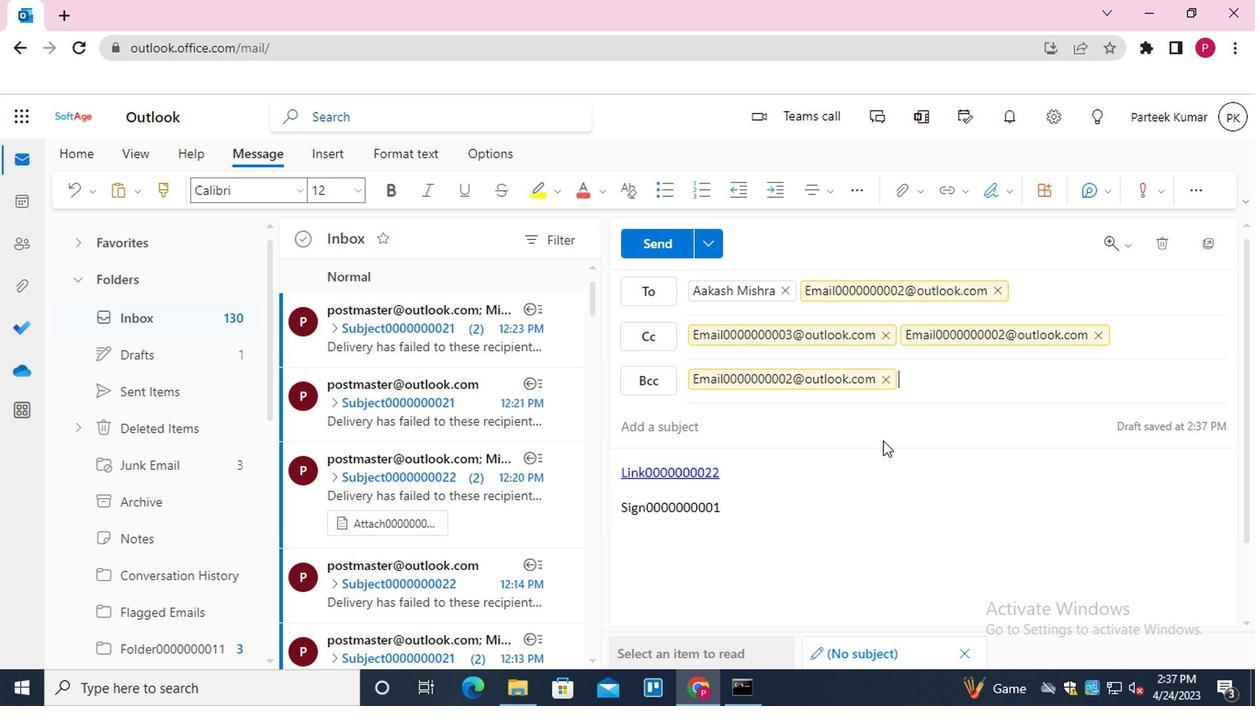 
Action: Mouse pressed left at (872, 436)
Screenshot: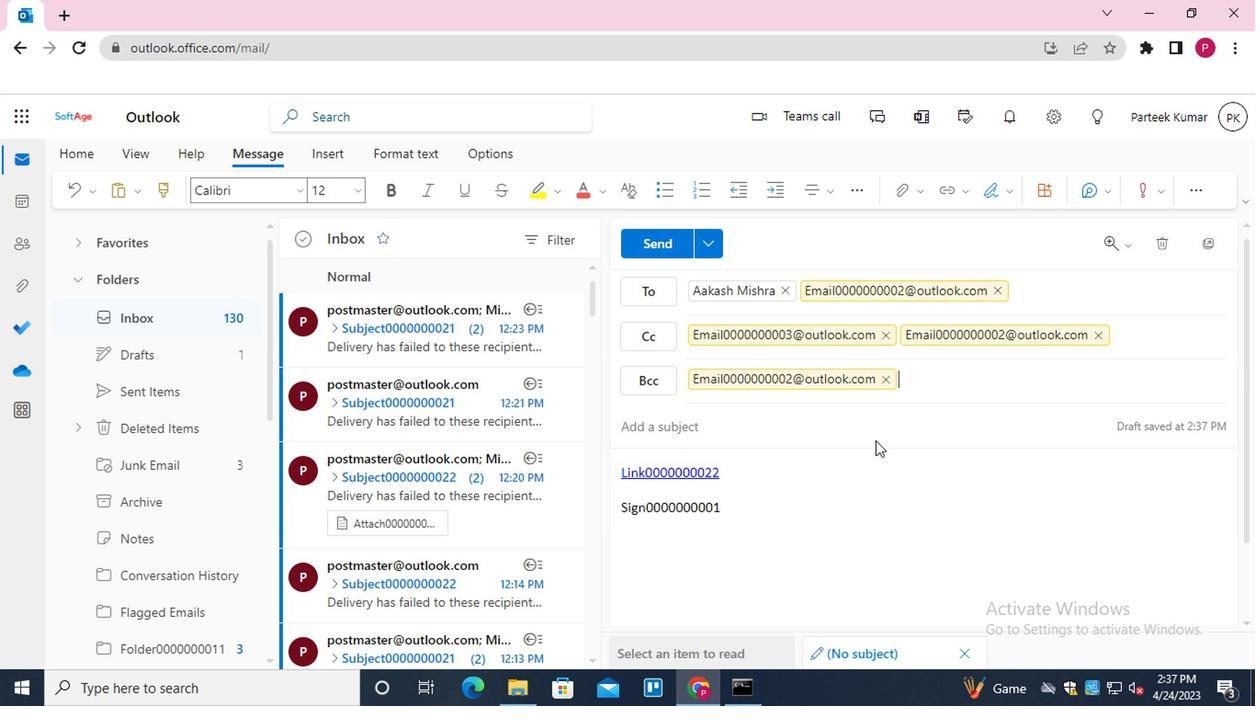 
Action: Key pressed <Key.shift>SUBJECT0000000021
Screenshot: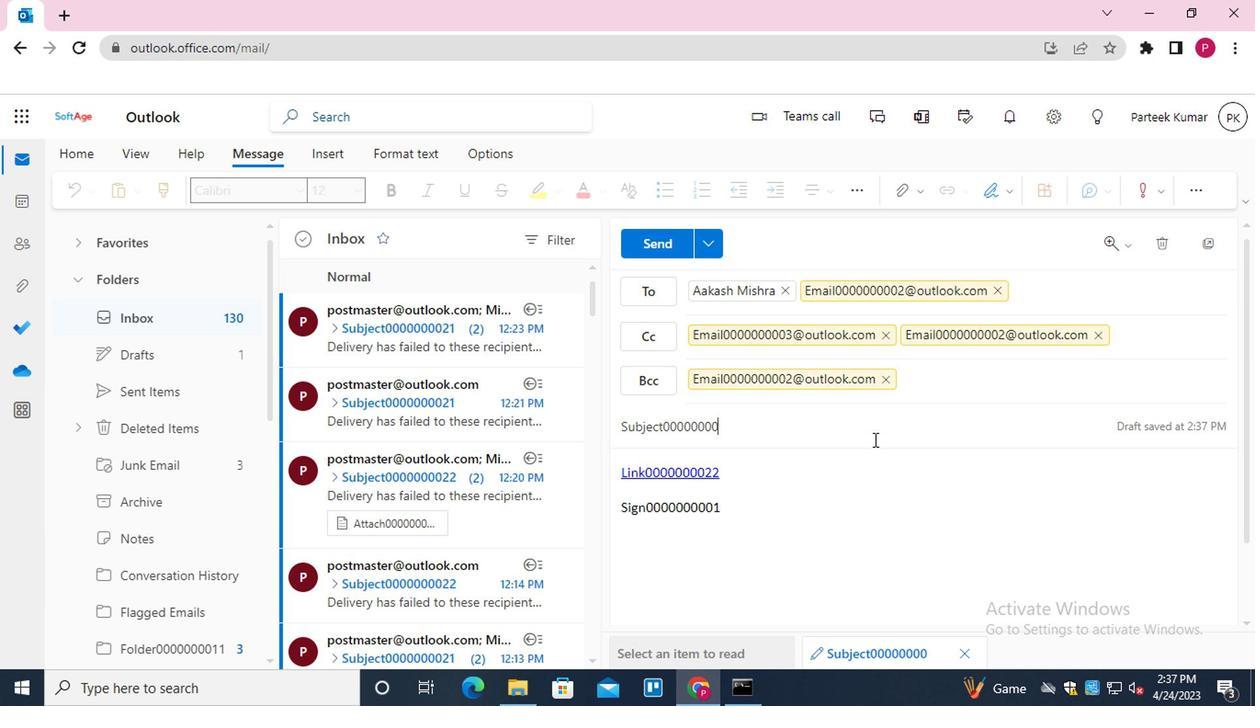 
Action: Mouse moved to (732, 493)
Screenshot: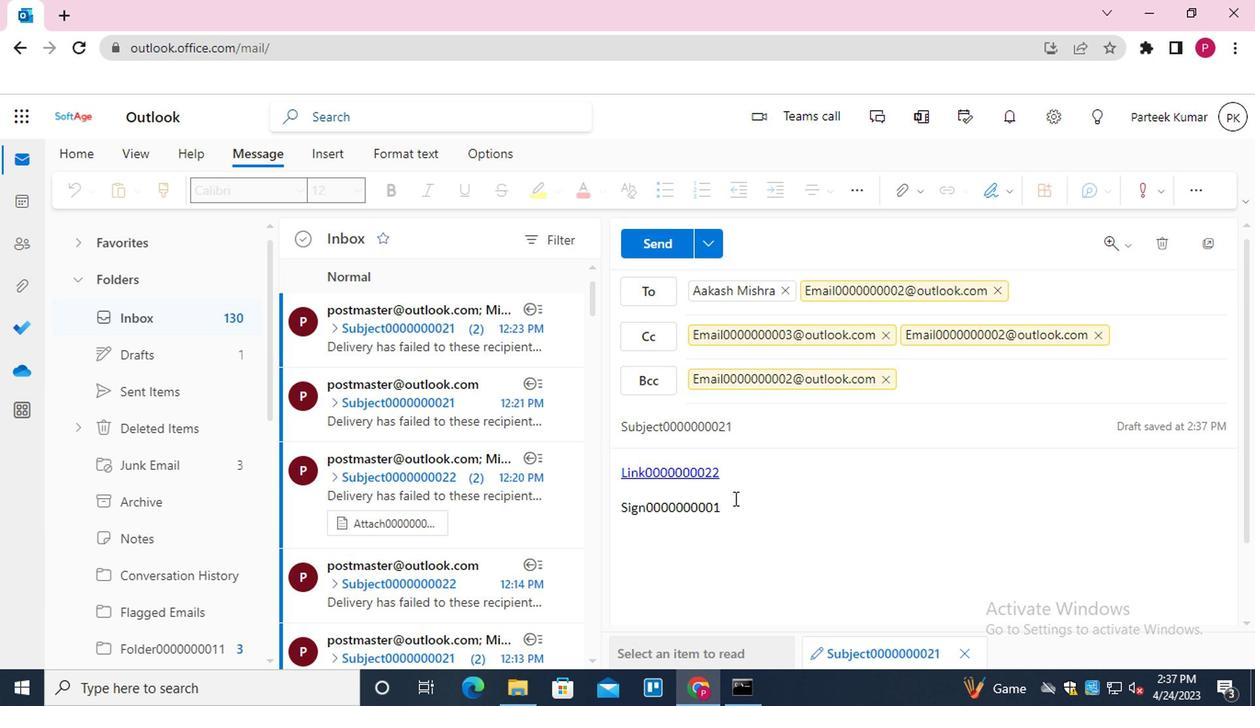 
Action: Mouse pressed left at (732, 493)
Screenshot: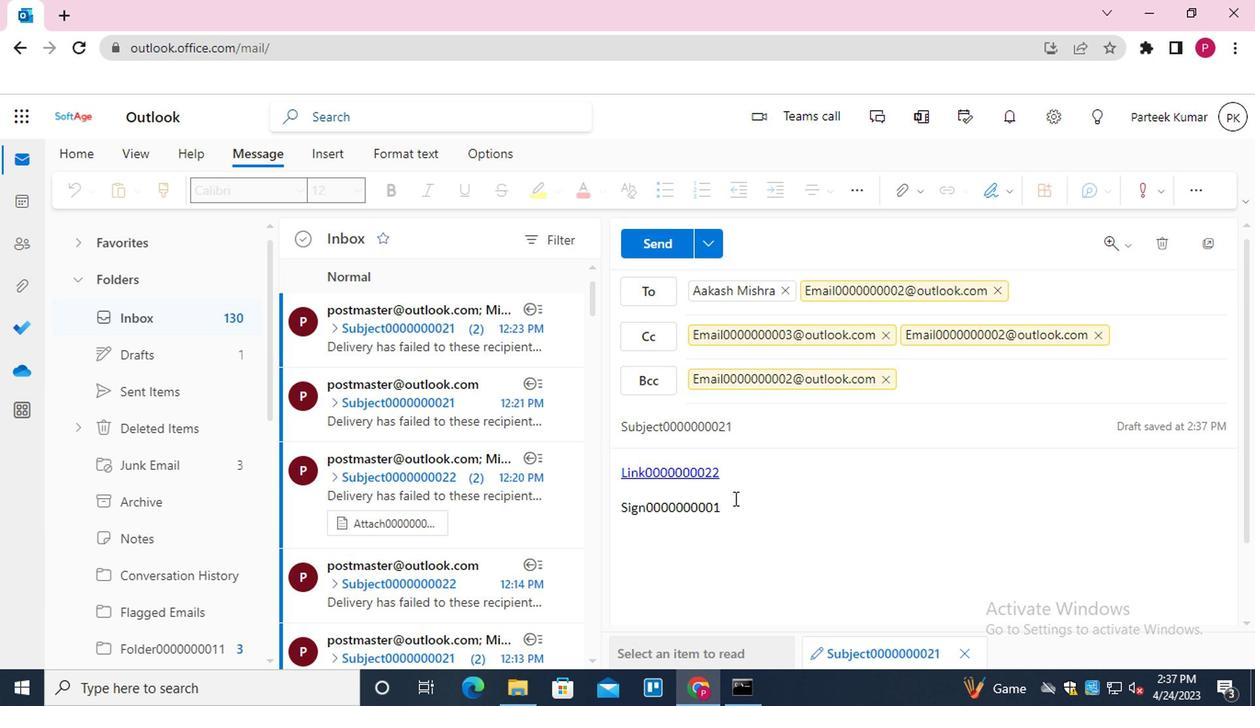 
Action: Key pressed <Key.shift_r>MESSAGE0000000023
Screenshot: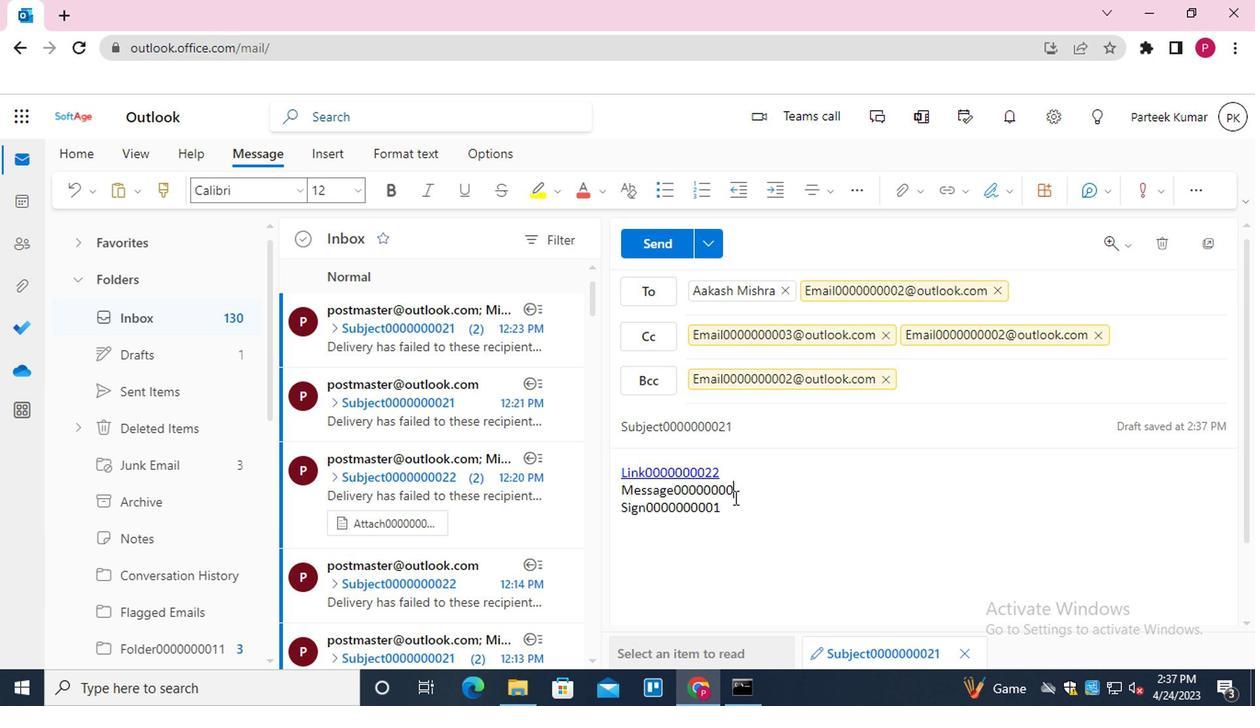 
Action: Mouse moved to (640, 239)
Screenshot: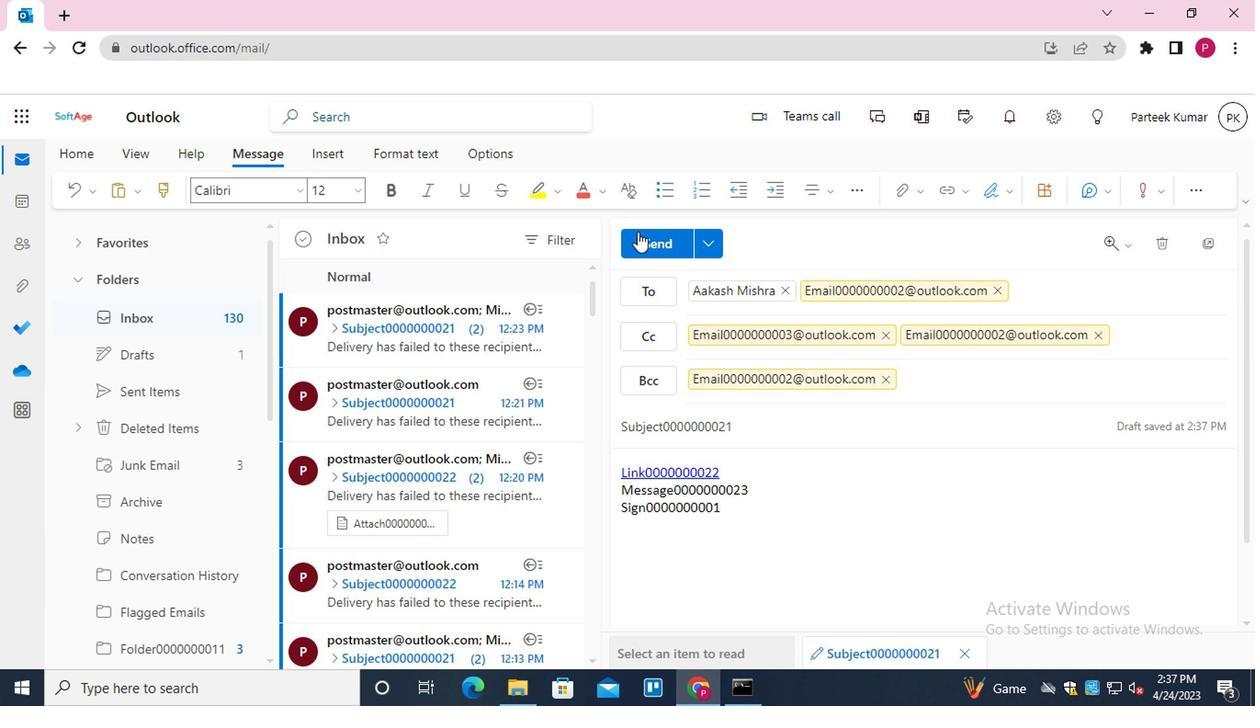 
Action: Mouse pressed left at (640, 239)
Screenshot: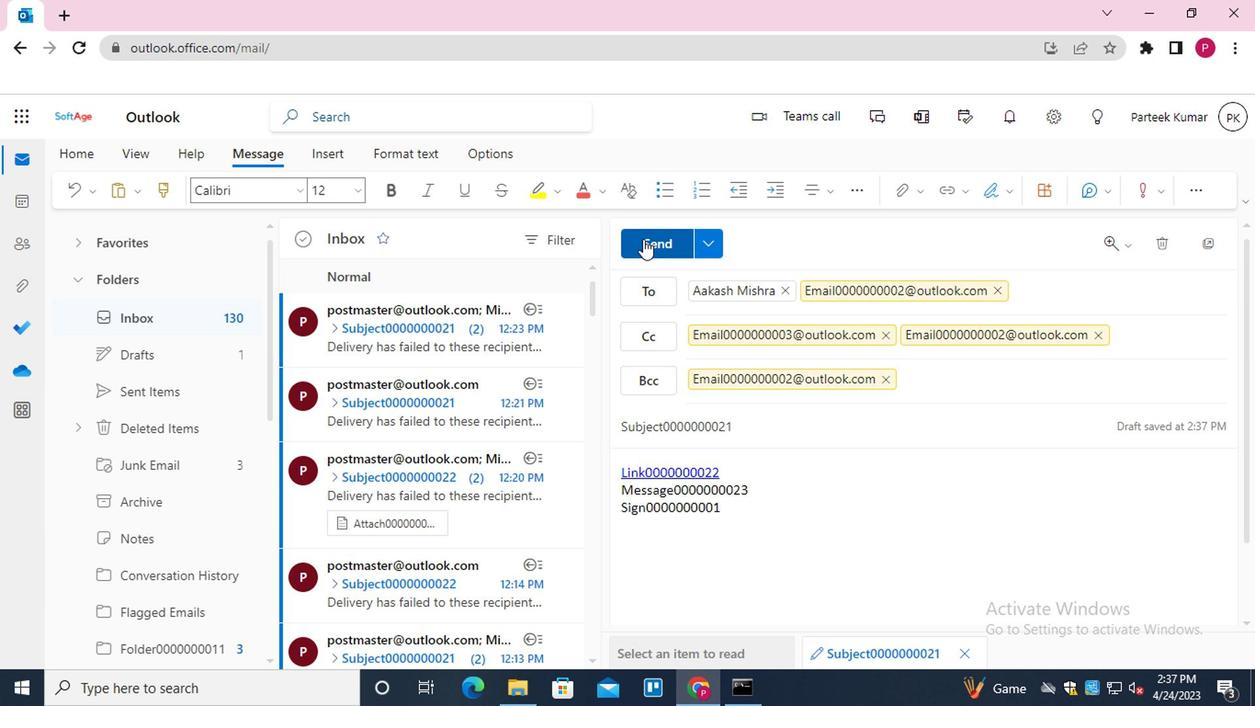 
Action: Mouse moved to (160, 201)
Screenshot: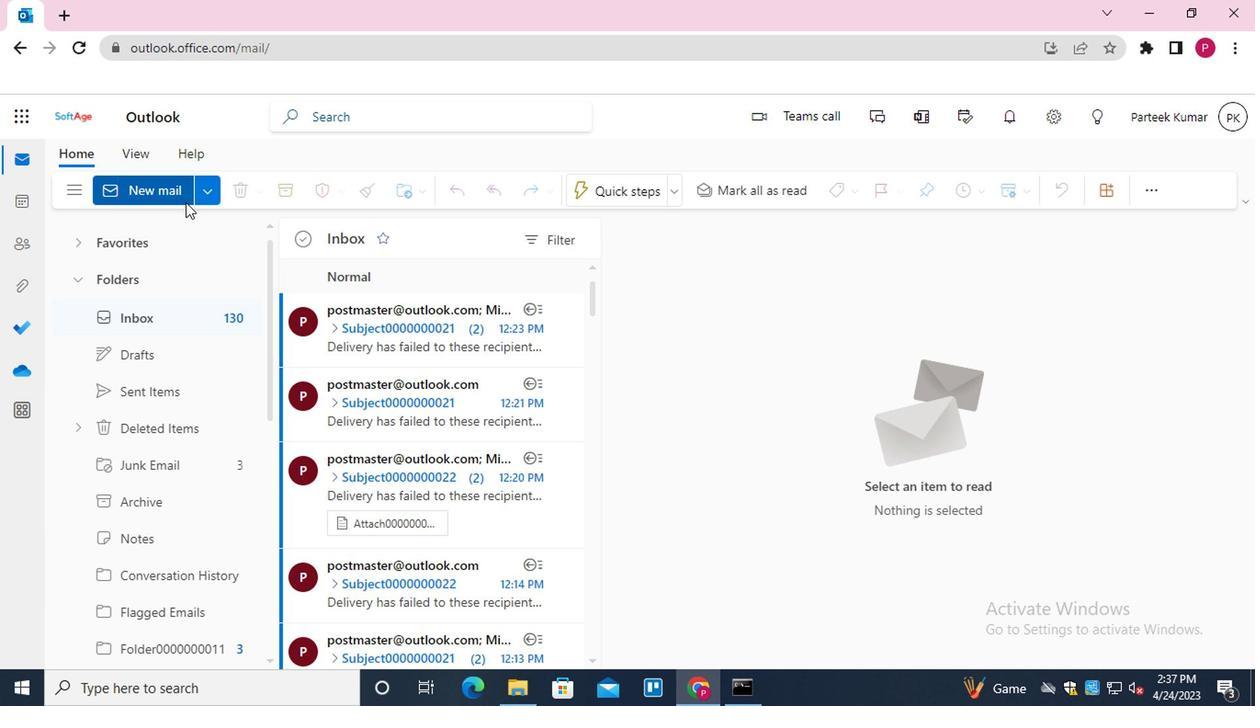 
Action: Mouse pressed left at (160, 201)
Screenshot: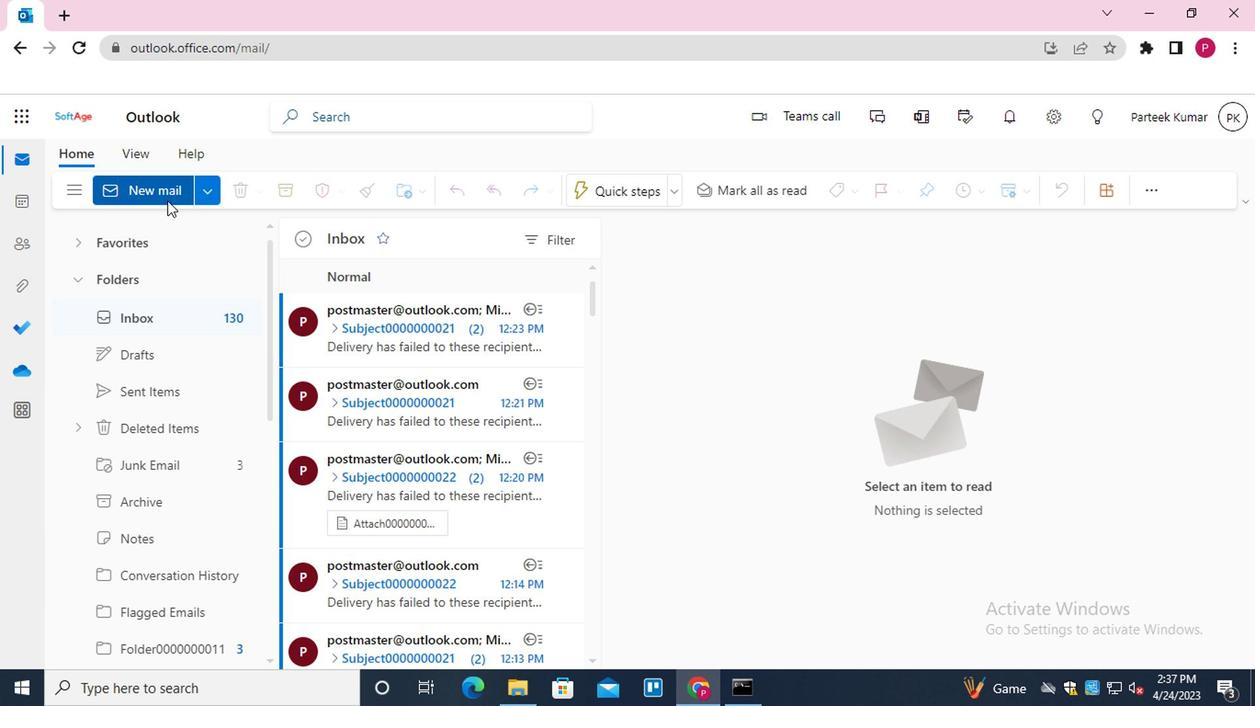 
Action: Mouse moved to (705, 441)
Screenshot: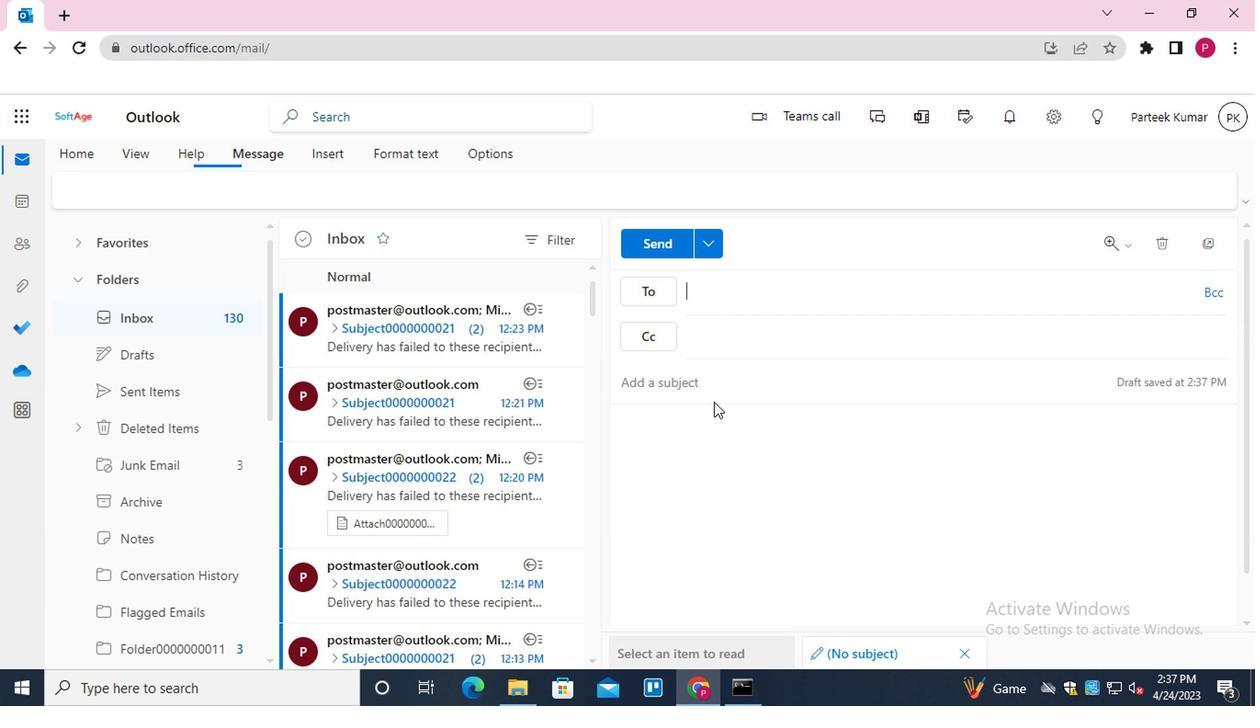 
Action: Mouse pressed left at (705, 441)
Screenshot: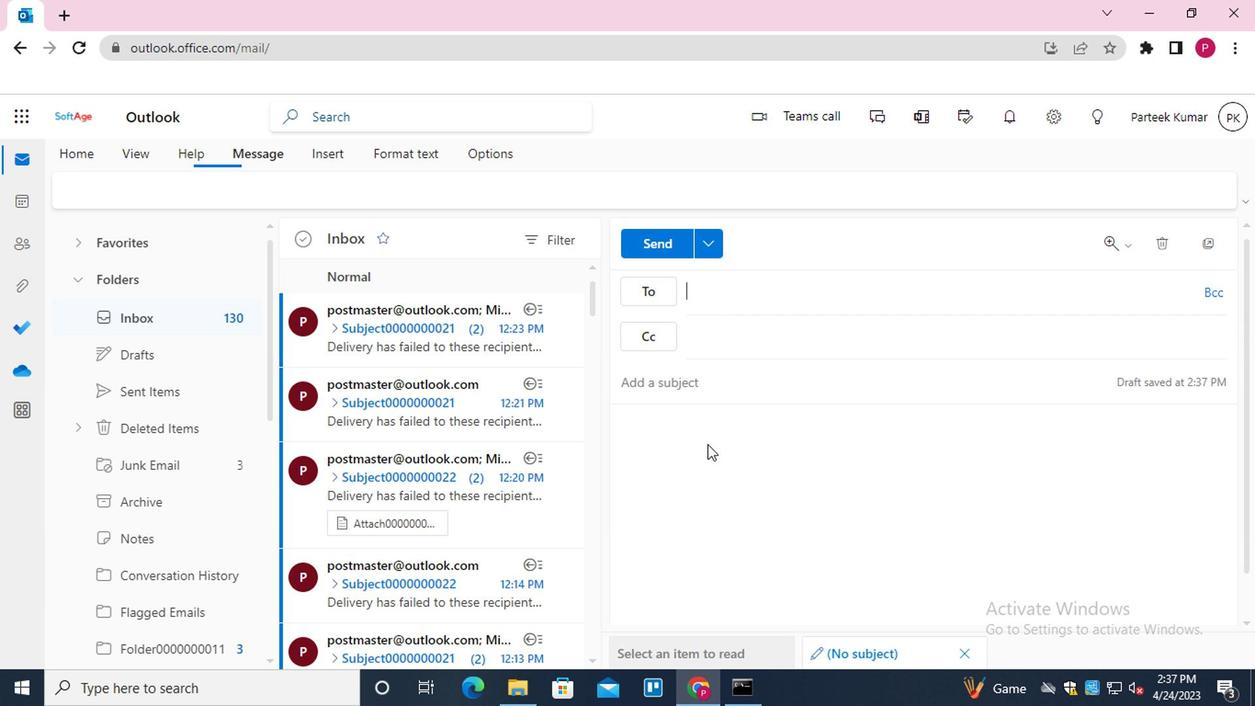 
Action: Mouse moved to (944, 187)
Screenshot: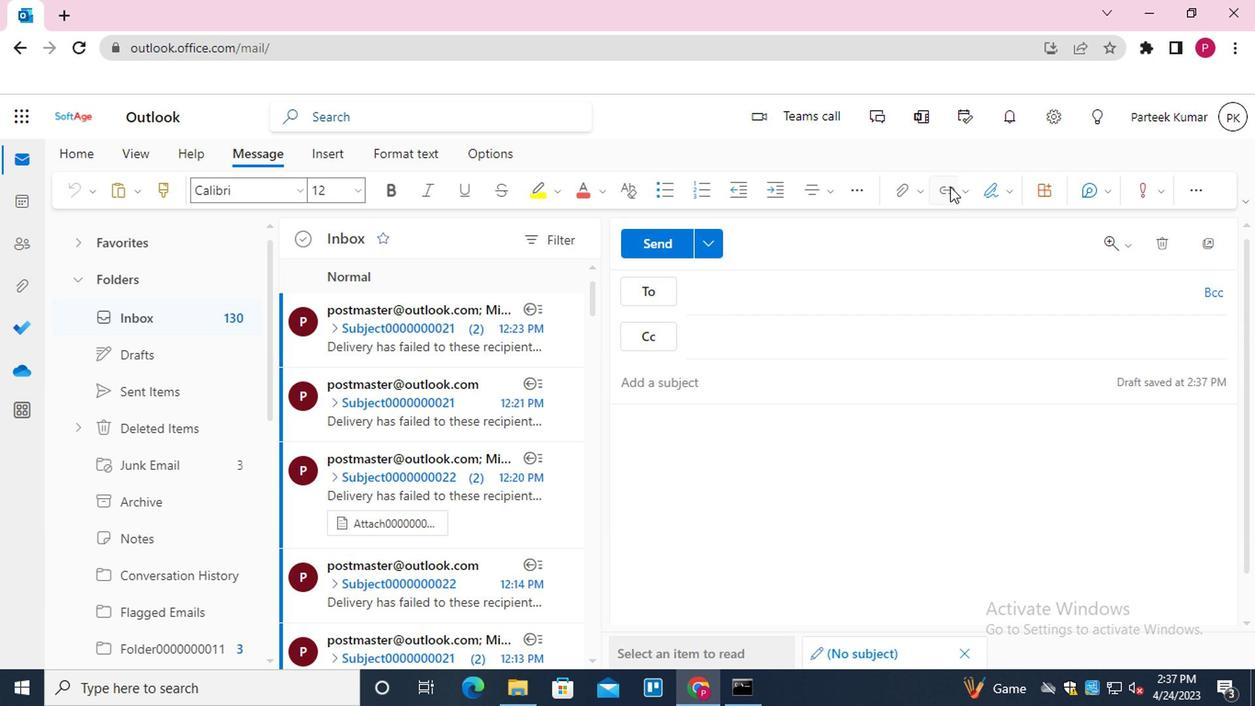 
Action: Mouse pressed left at (944, 187)
Screenshot: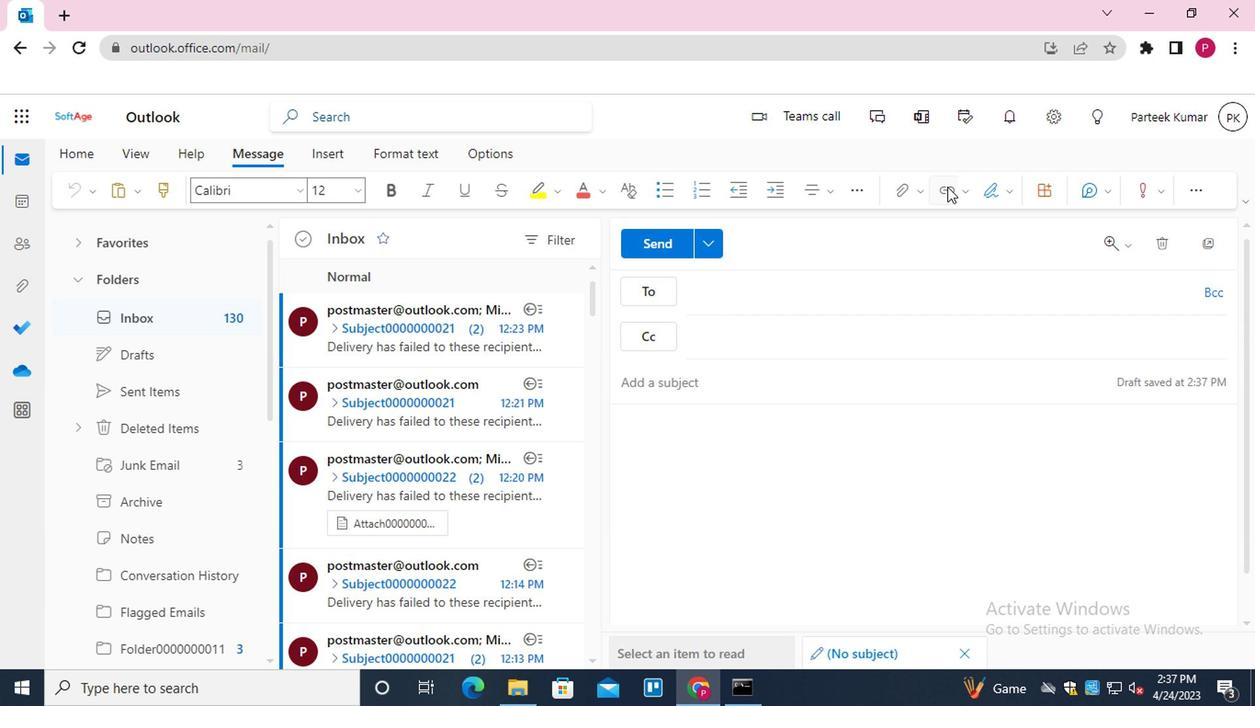 
Action: Mouse moved to (613, 351)
Screenshot: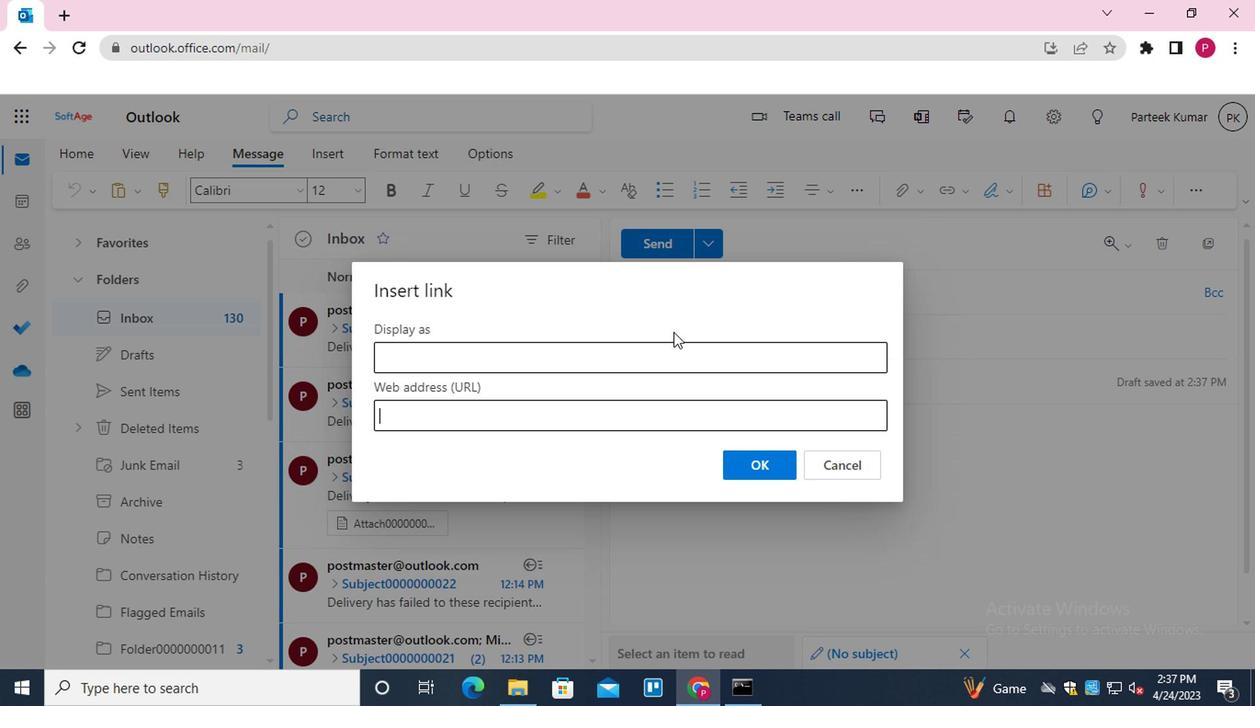 
Action: Mouse pressed left at (613, 351)
Screenshot: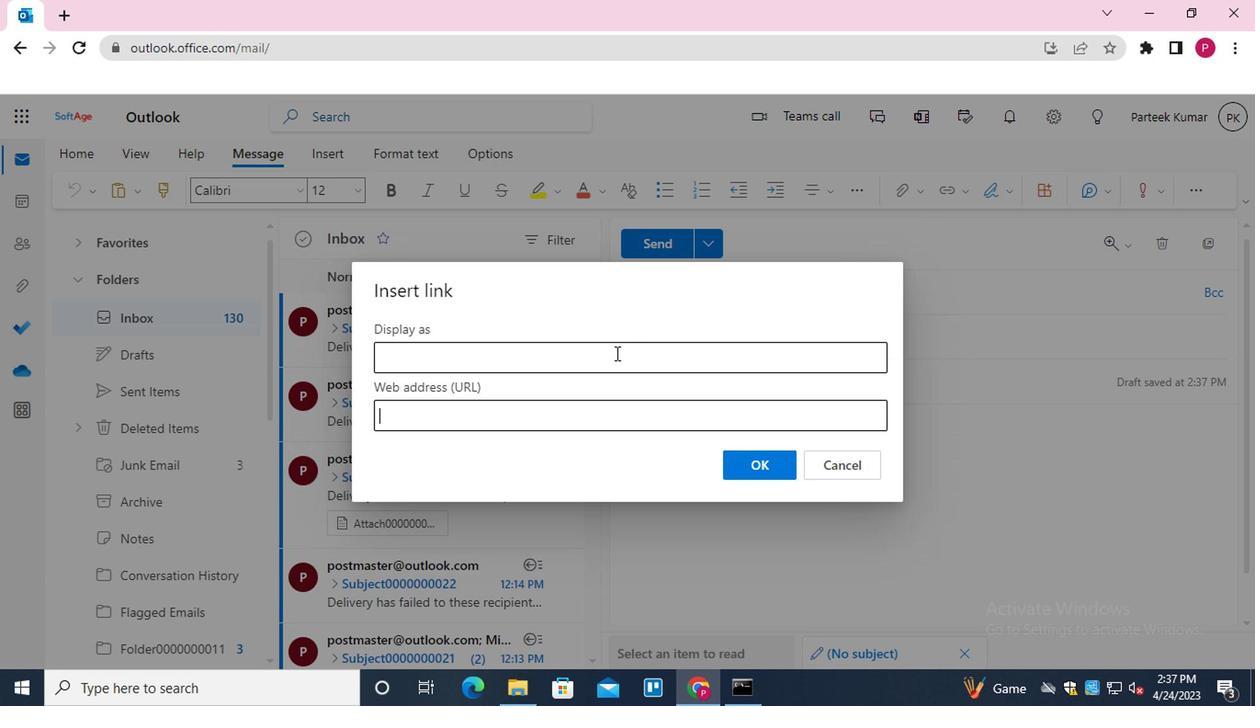
Action: Mouse moved to (544, 565)
Screenshot: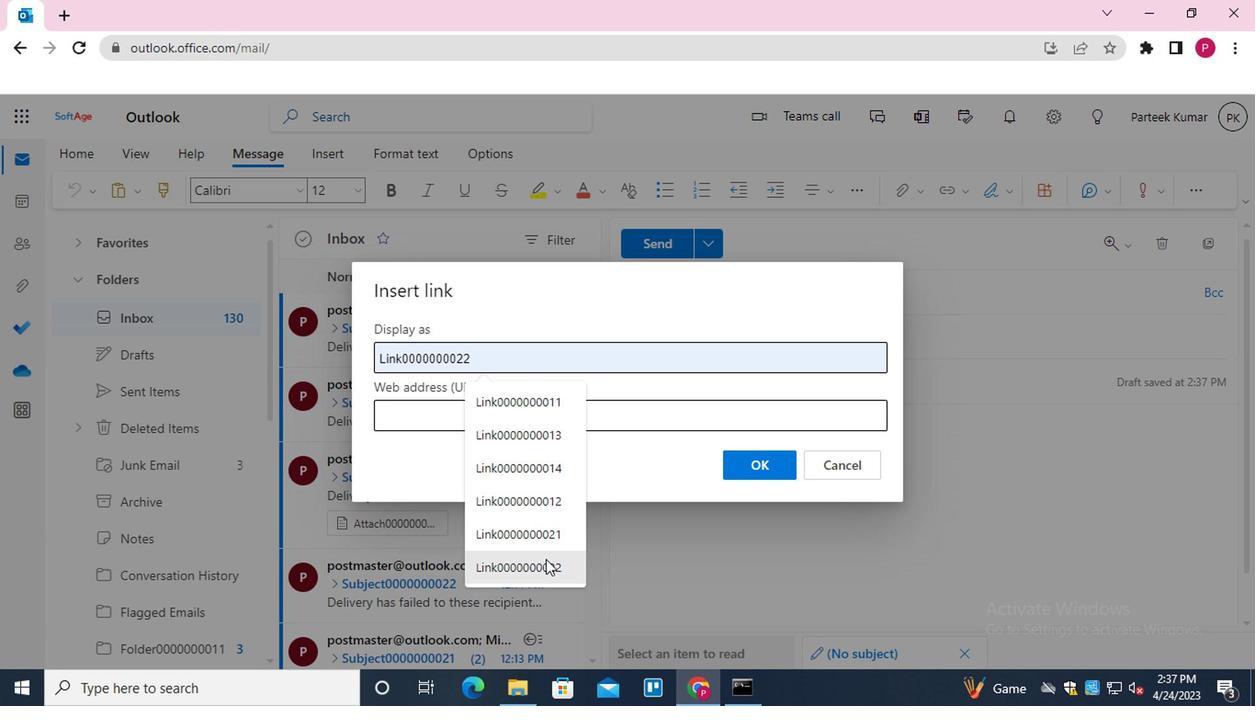 
Action: Mouse pressed left at (544, 565)
Screenshot: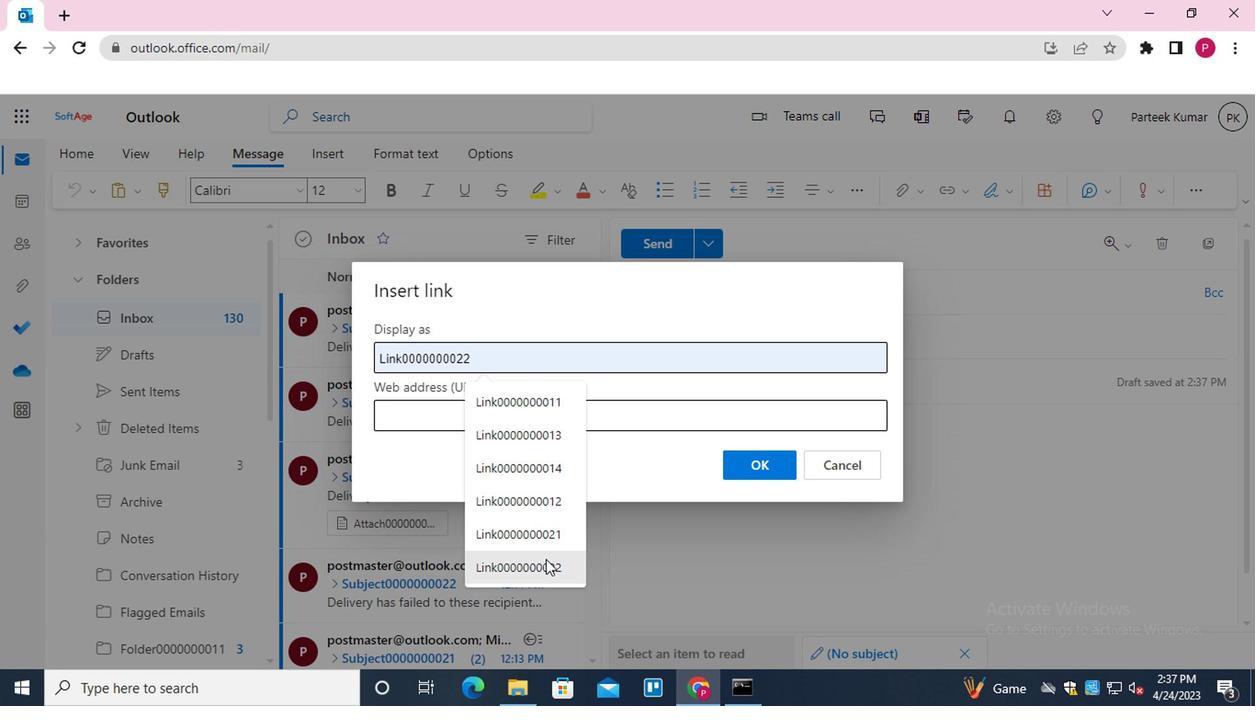 
Action: Mouse moved to (546, 406)
Screenshot: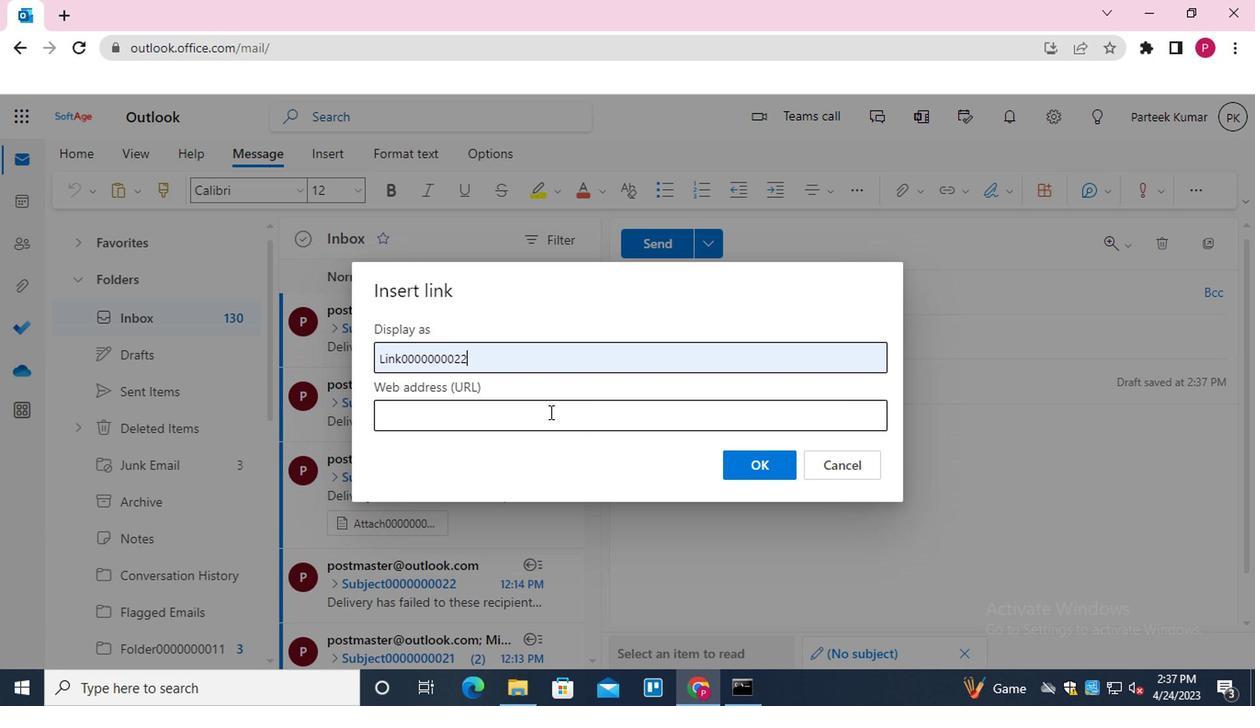 
Action: Mouse pressed left at (546, 406)
Screenshot: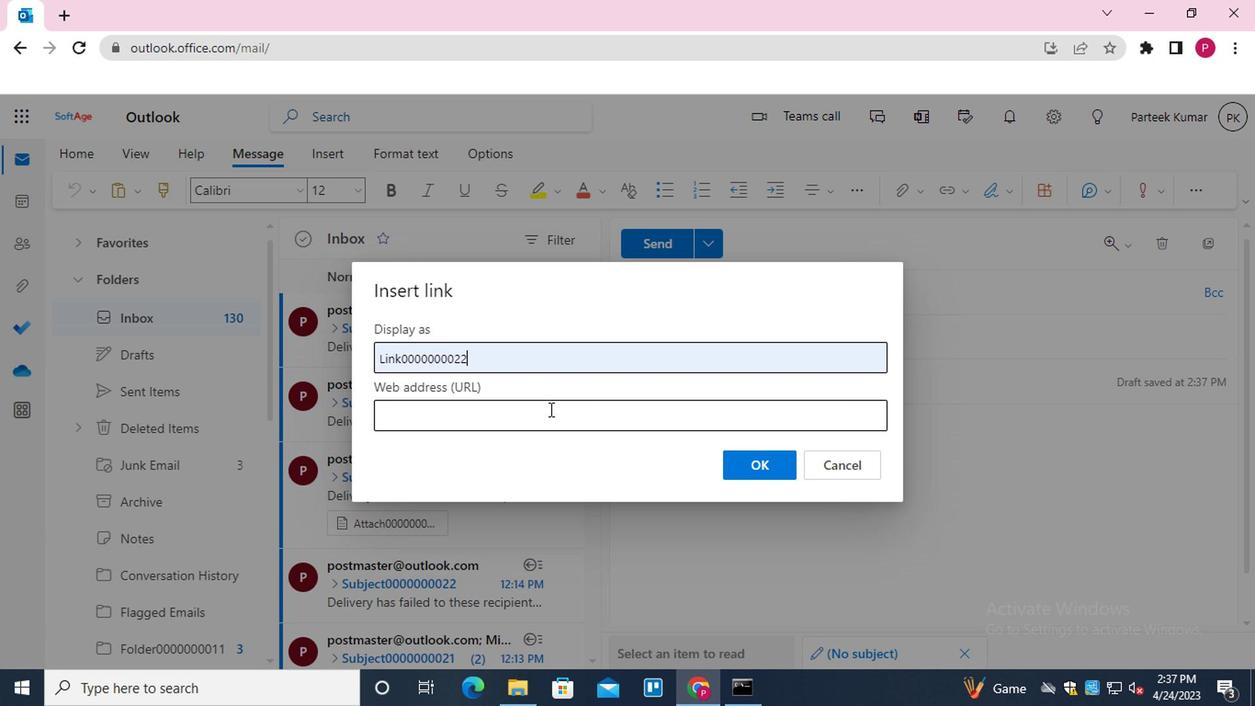 
Action: Mouse moved to (558, 625)
Screenshot: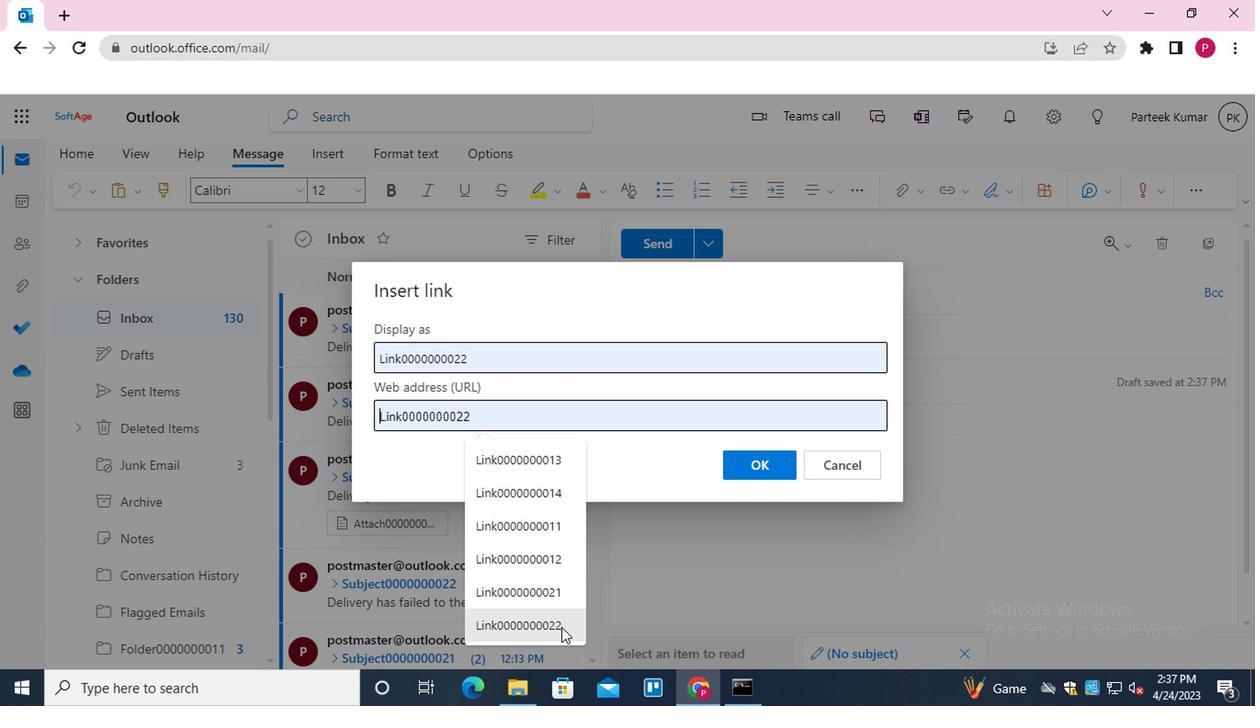 
Action: Mouse pressed left at (558, 625)
Screenshot: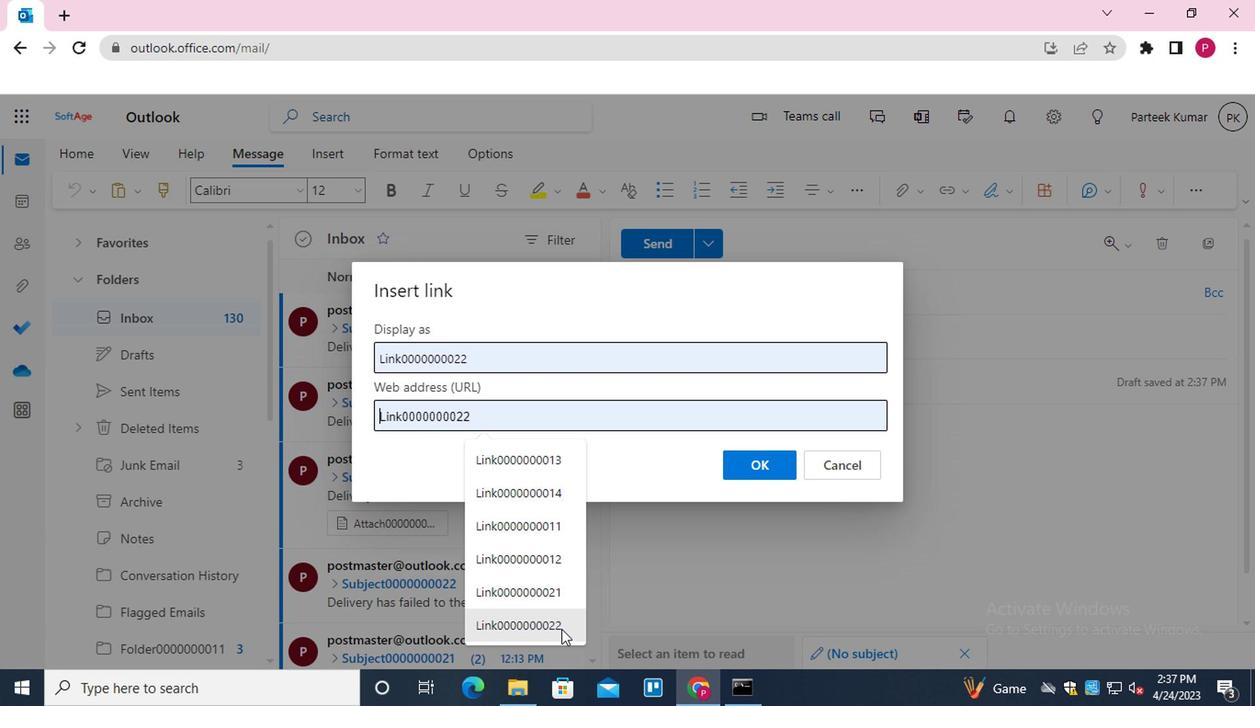 
Action: Mouse moved to (749, 470)
Screenshot: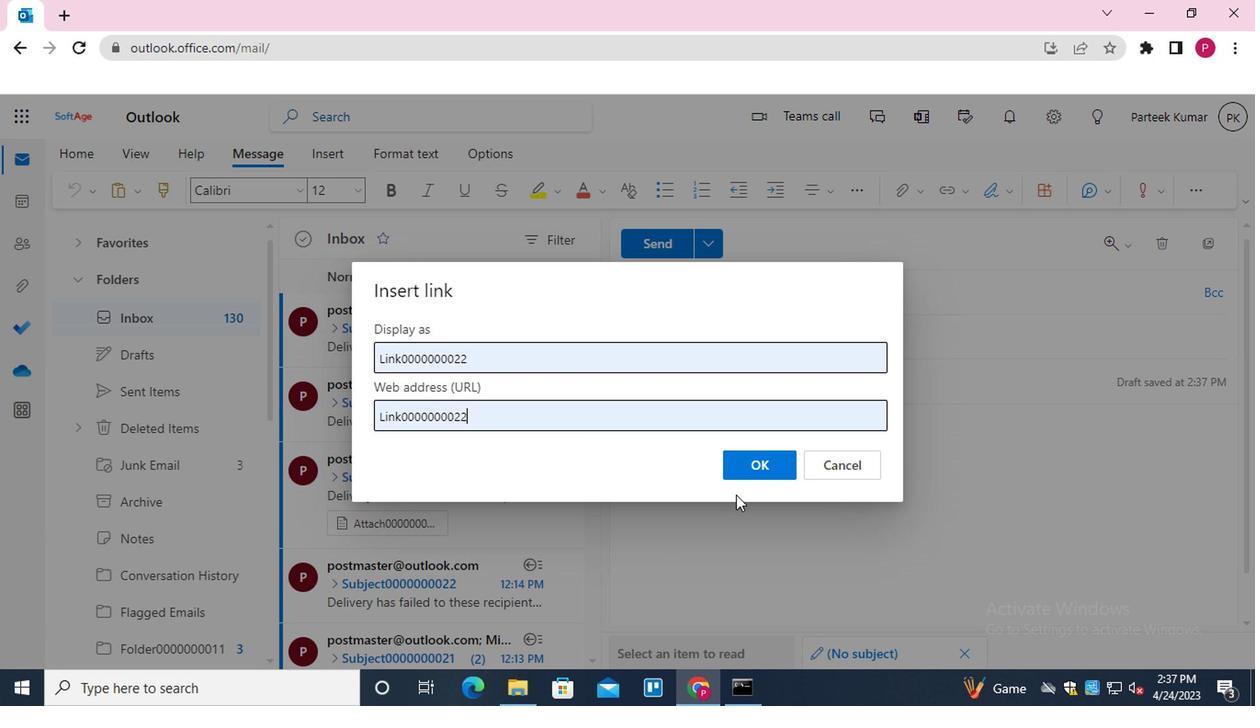 
Action: Mouse pressed left at (749, 470)
Screenshot: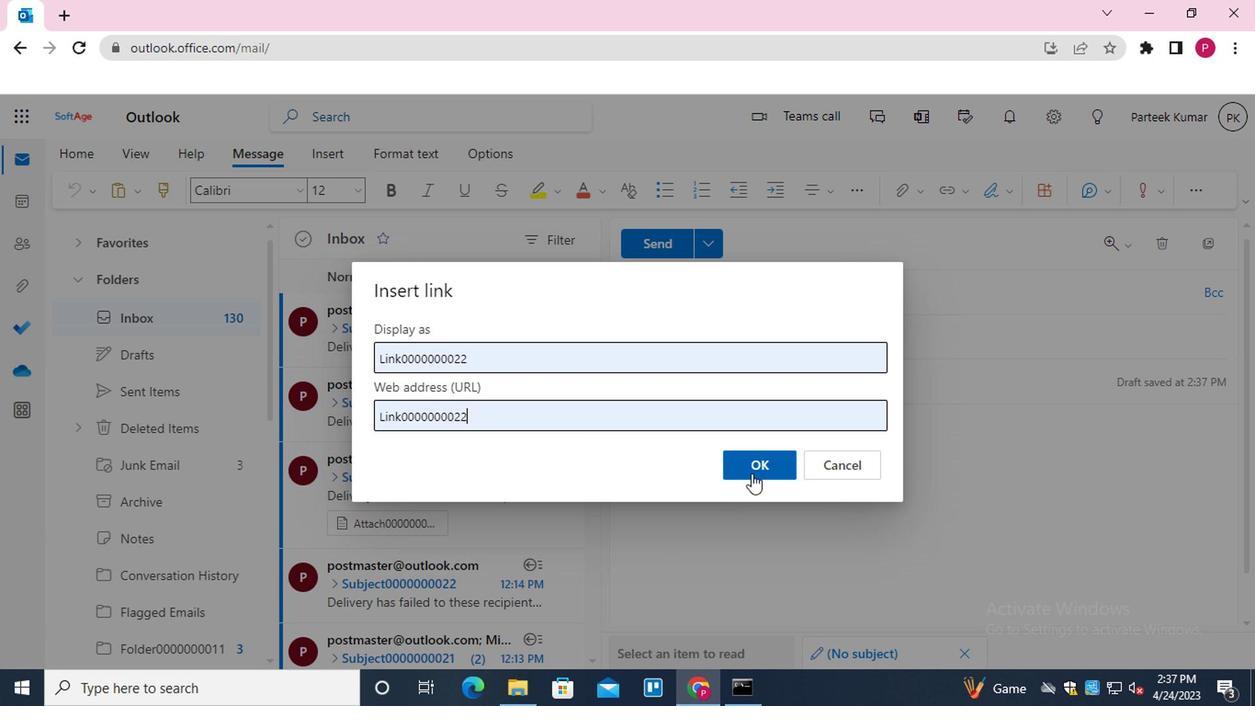 
Action: Mouse moved to (984, 202)
Screenshot: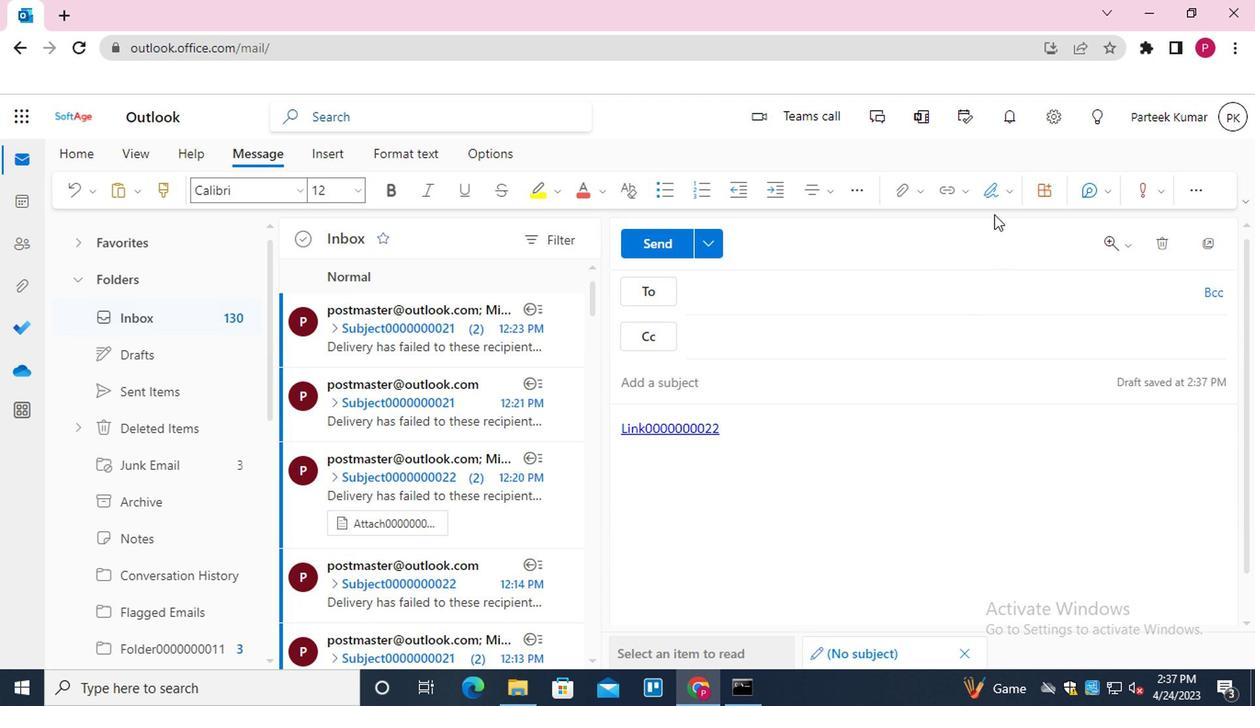 
Action: Mouse pressed left at (984, 202)
Screenshot: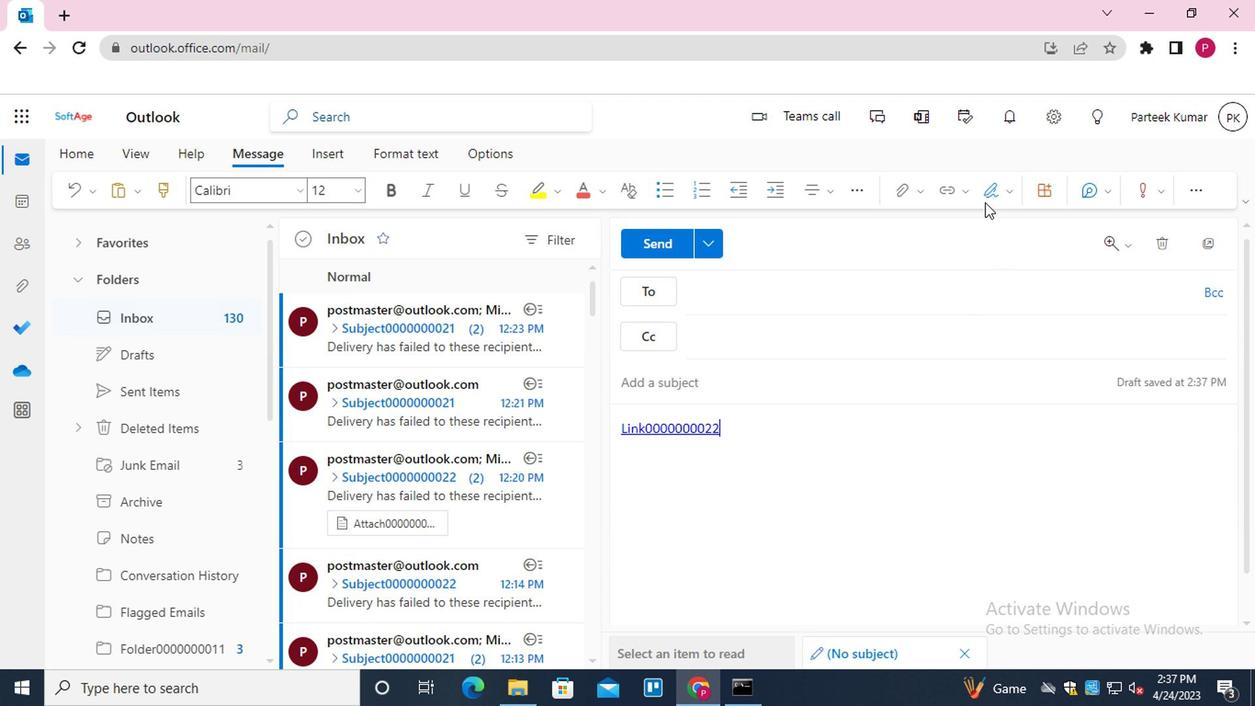 
Action: Mouse moved to (971, 226)
Screenshot: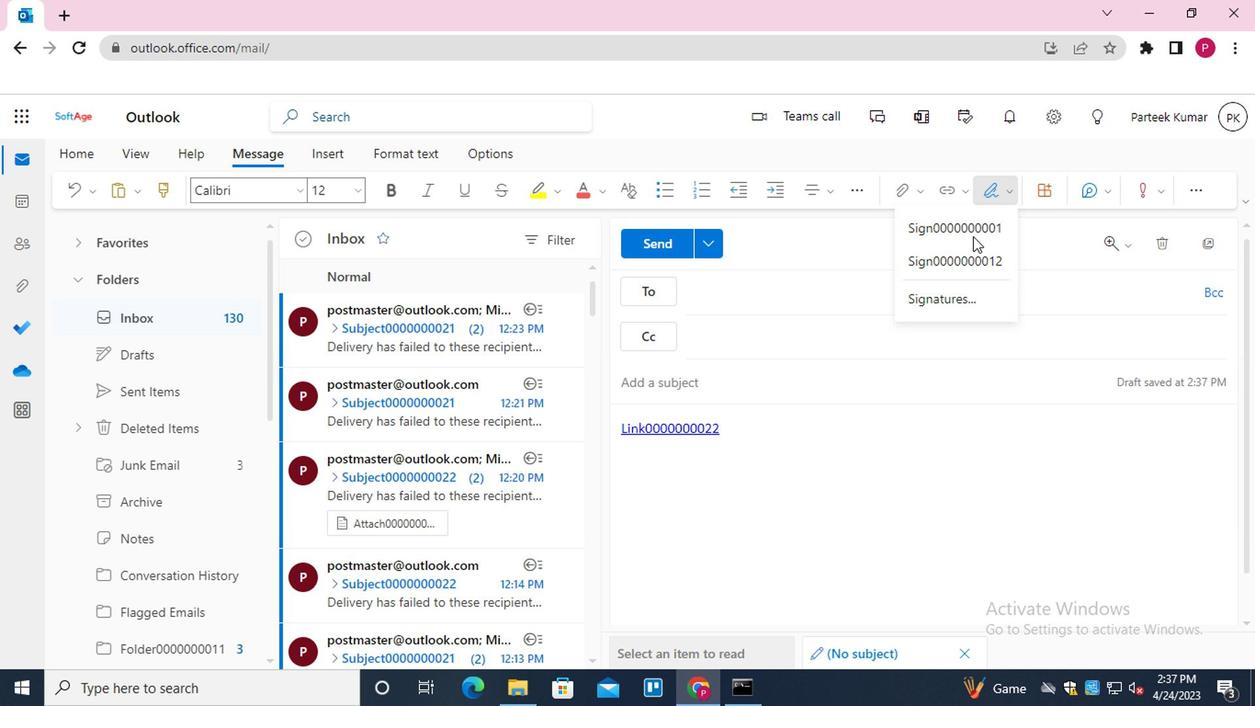 
Action: Mouse pressed left at (971, 226)
Screenshot: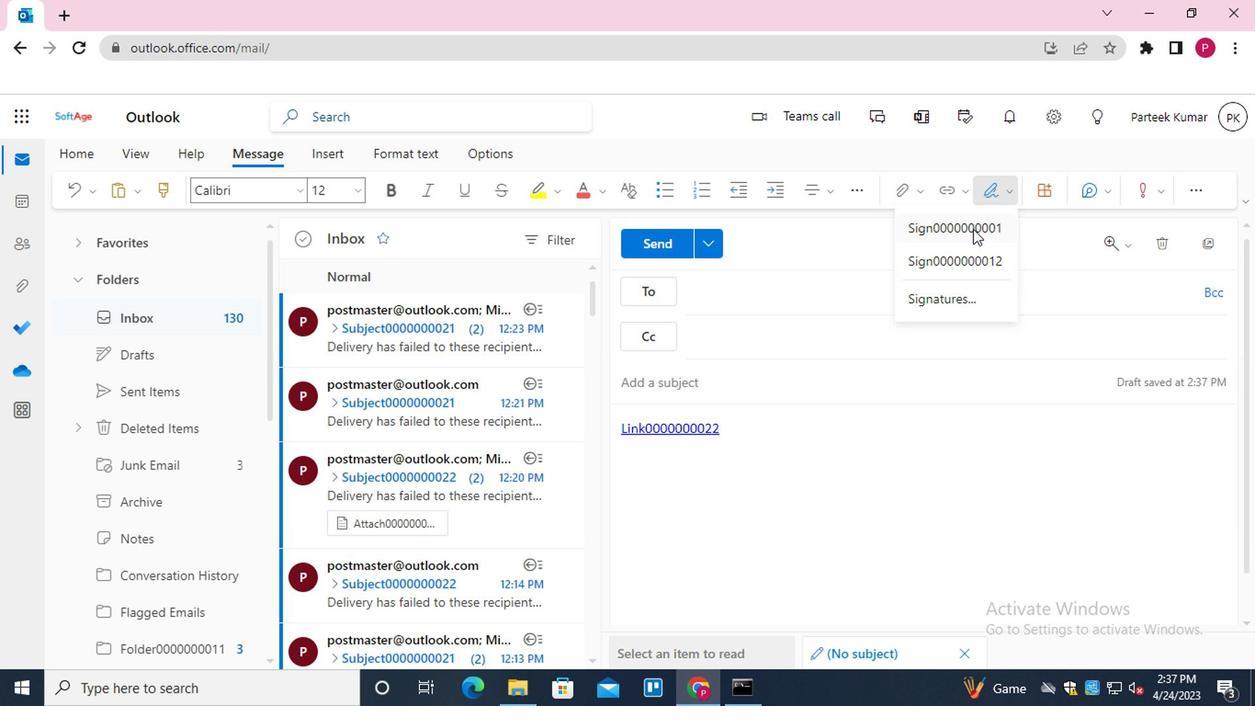 
Action: Mouse moved to (741, 291)
Screenshot: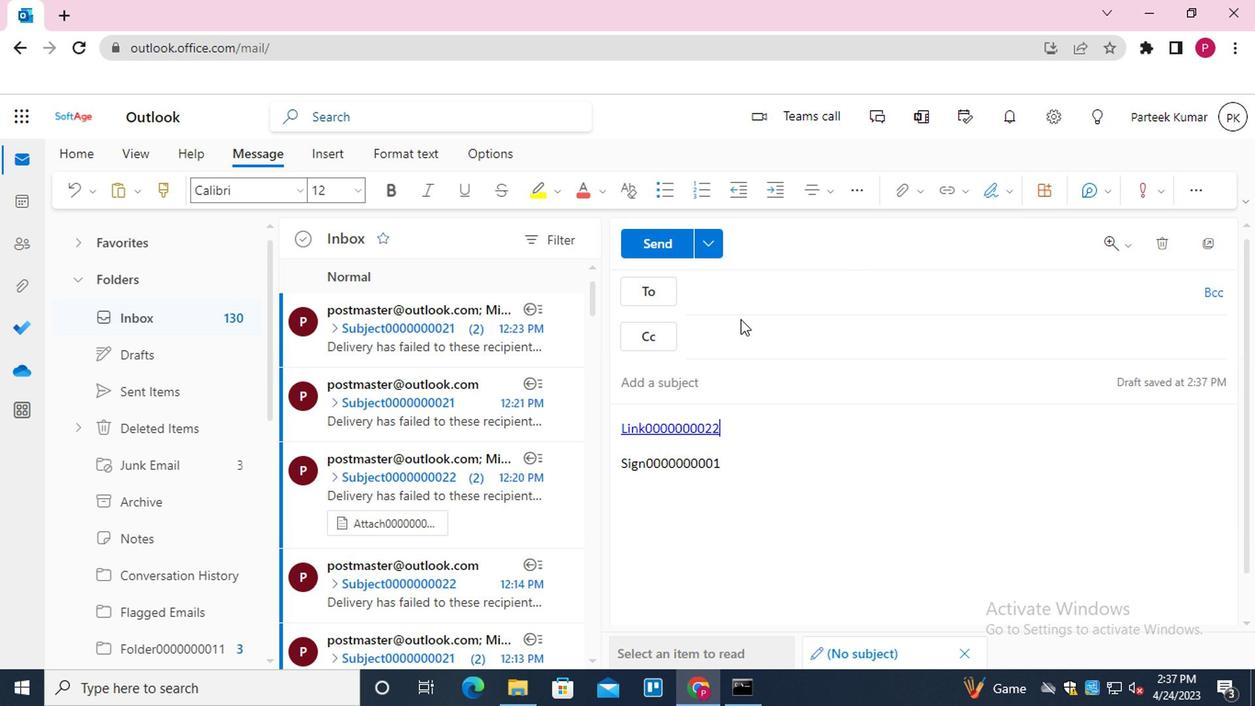 
Action: Mouse pressed left at (741, 291)
Screenshot: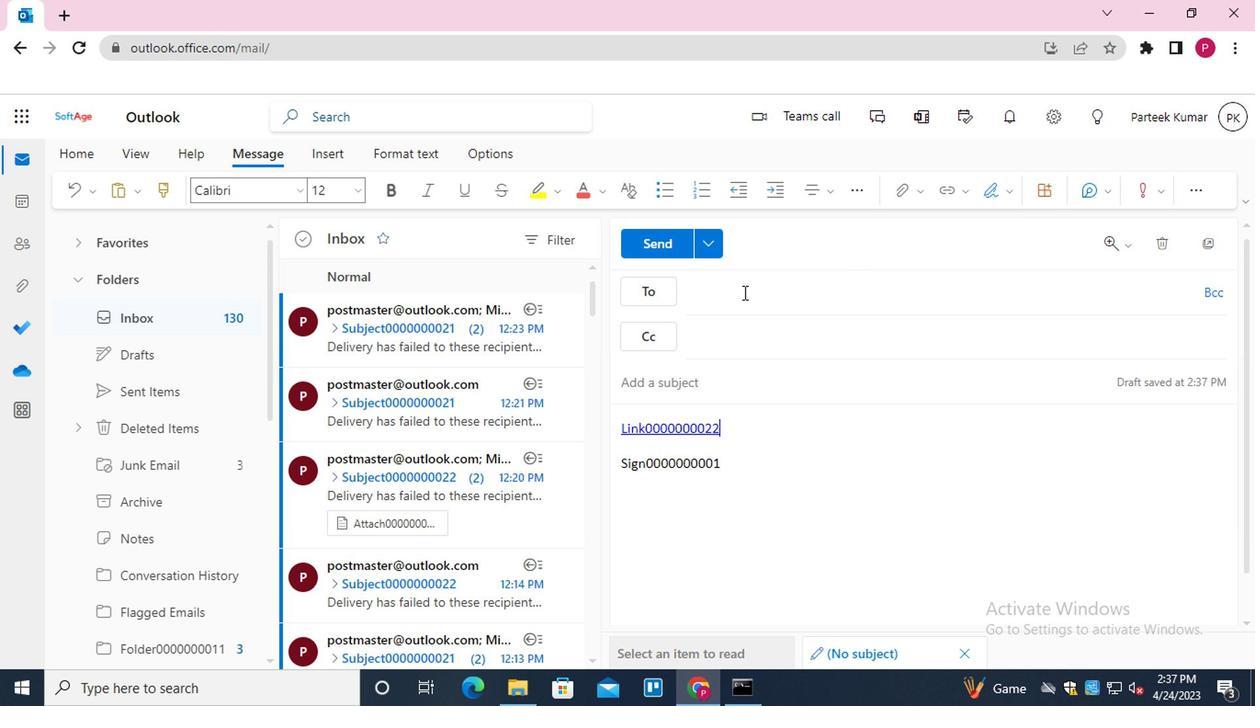 
Action: Mouse moved to (781, 362)
Screenshot: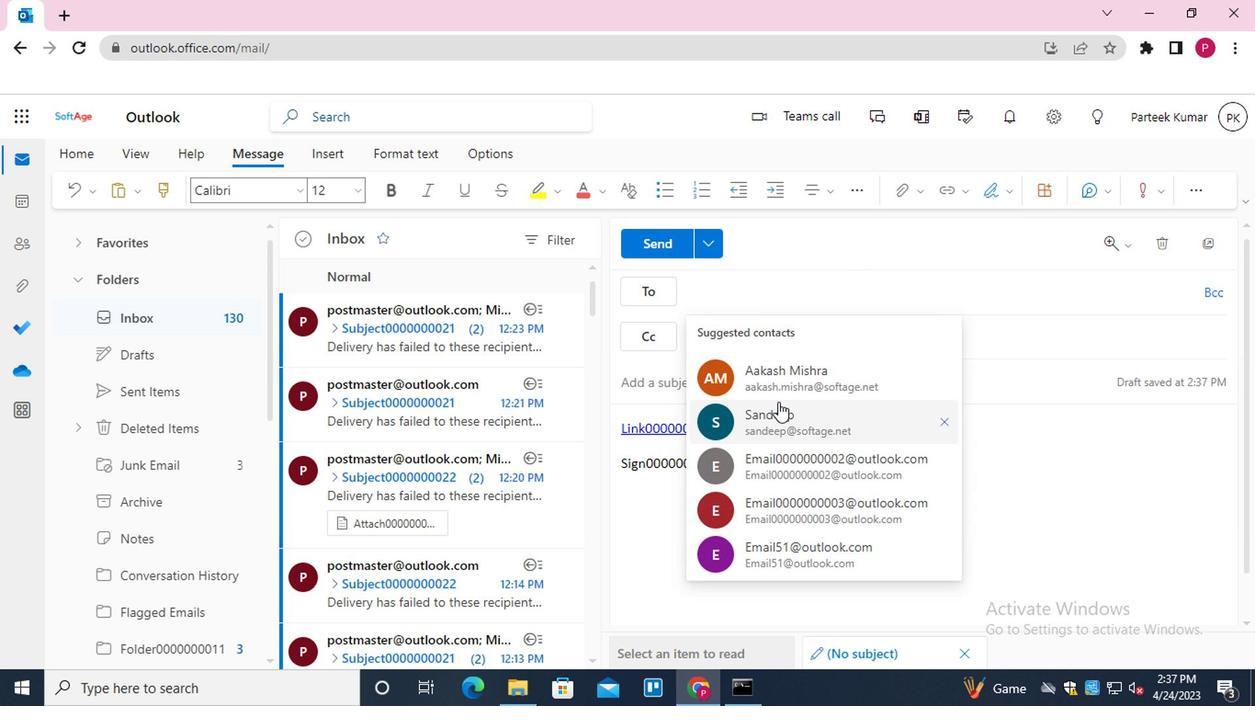 
Action: Mouse pressed left at (781, 362)
Screenshot: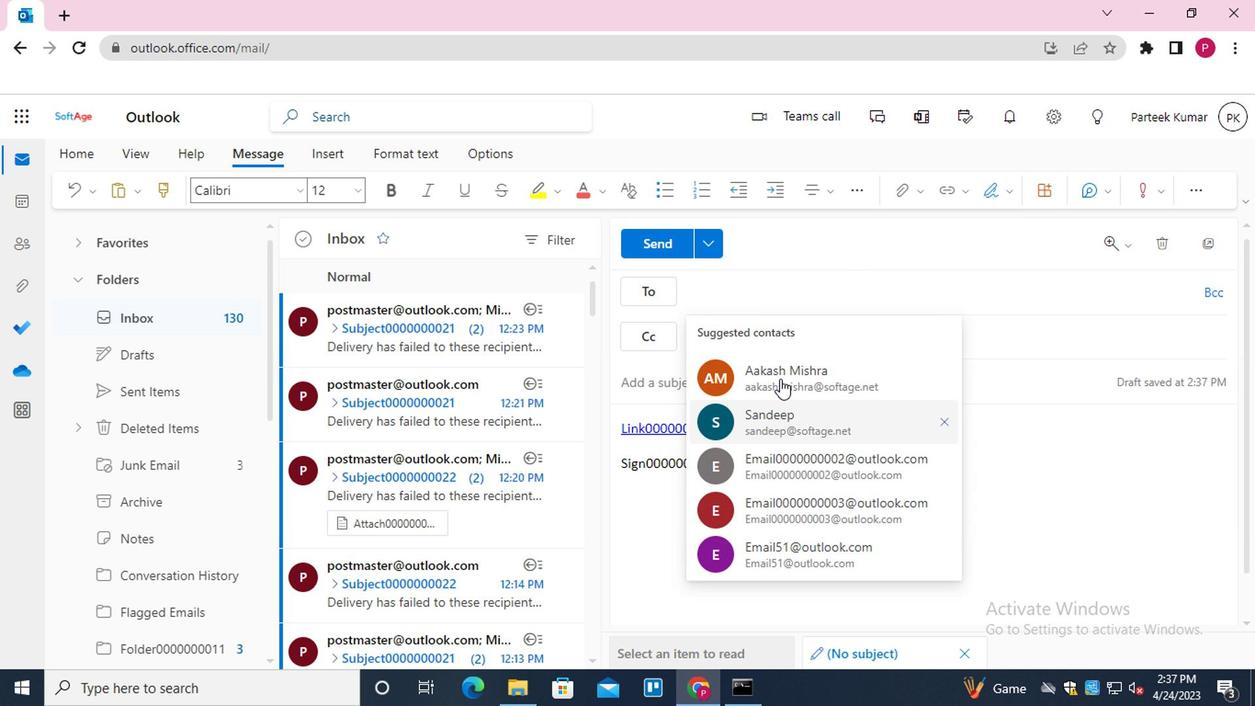 
Action: Mouse moved to (904, 345)
Screenshot: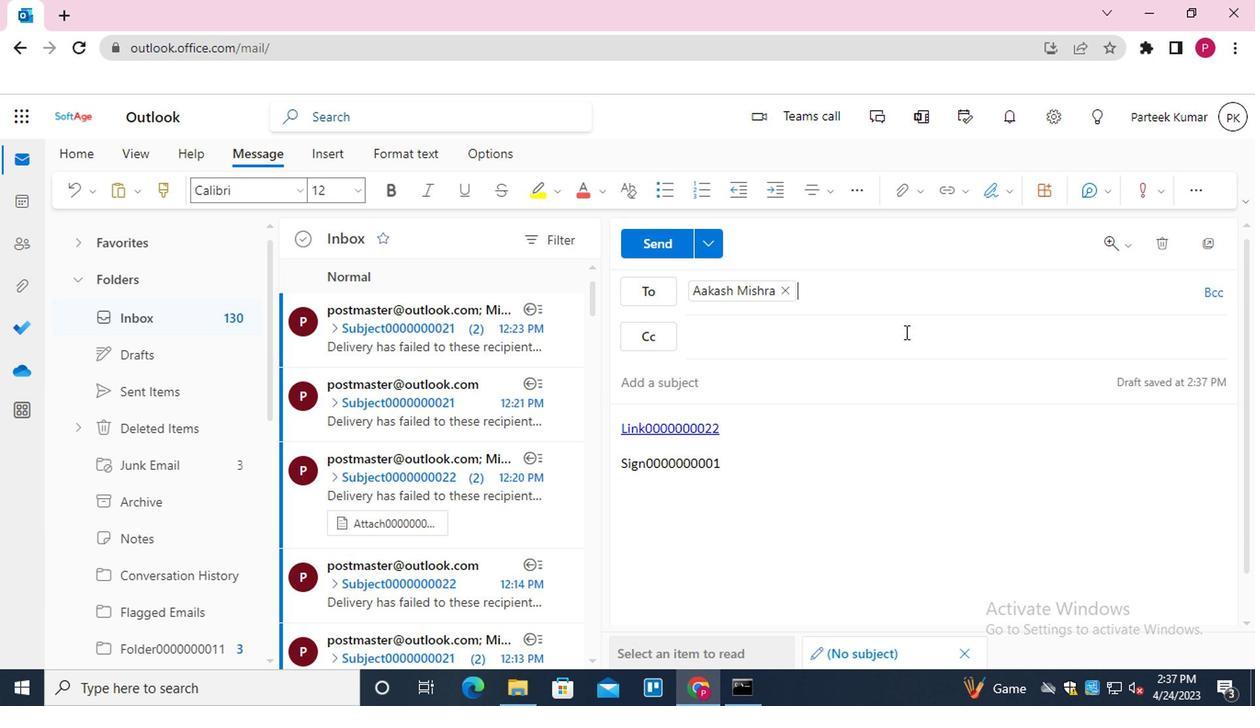 
Action: Mouse pressed left at (904, 345)
Screenshot: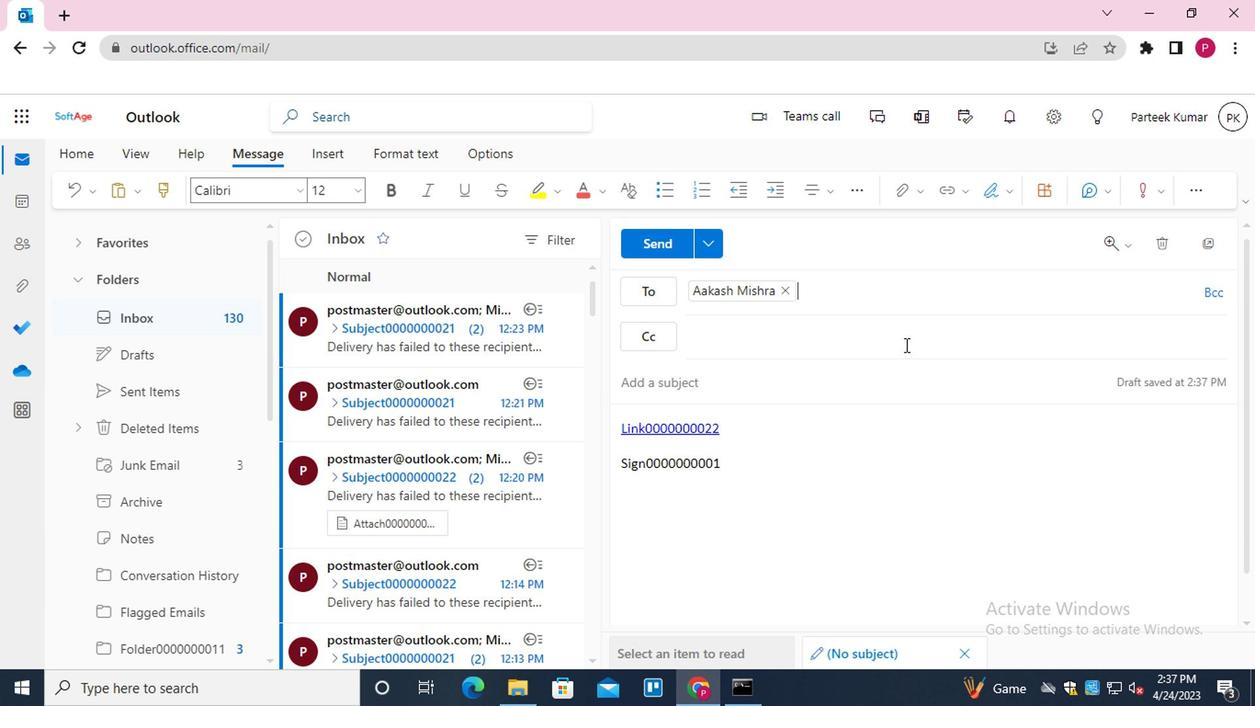 
Action: Key pressed <Key.shift>EMAIL0000000002<Key.enter>
Screenshot: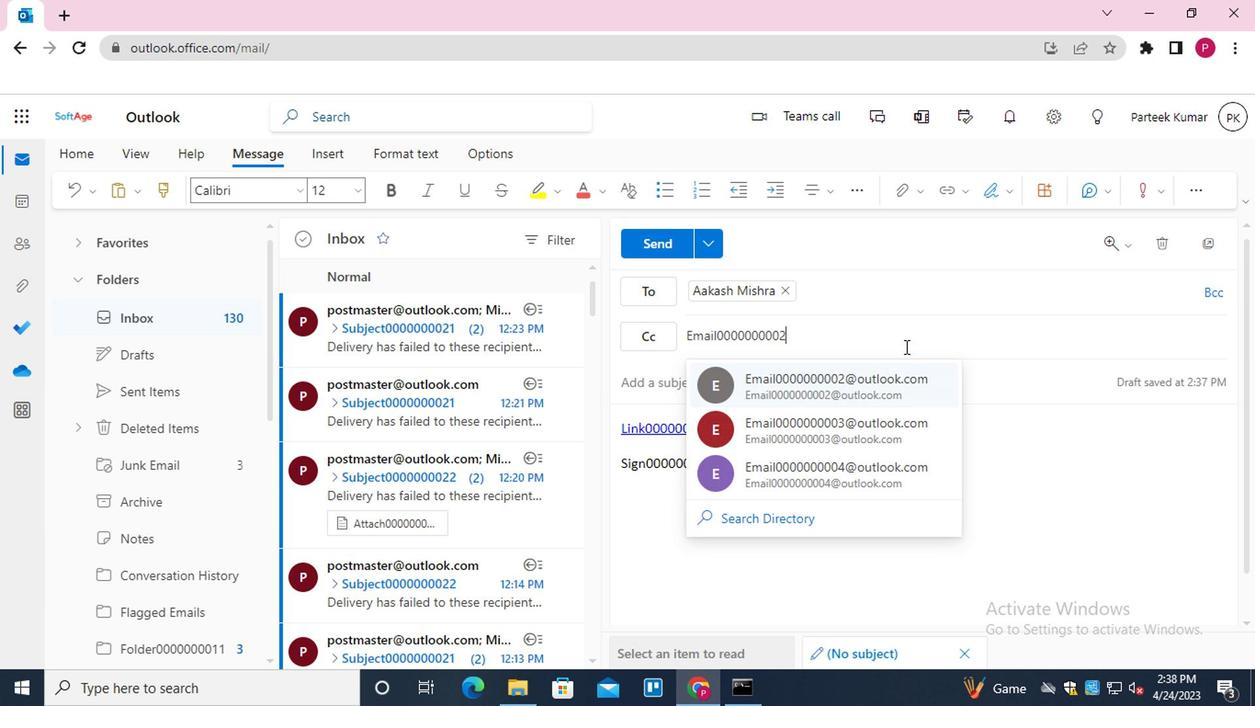 
Action: Mouse moved to (656, 376)
Screenshot: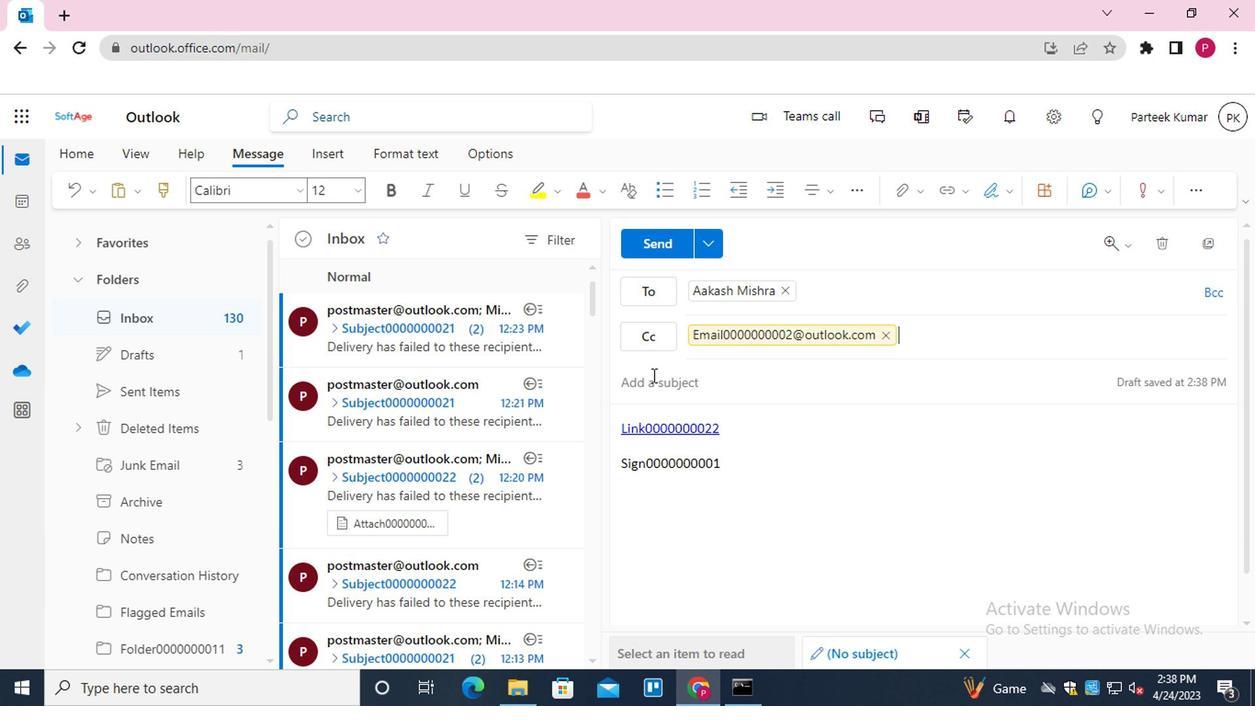 
Action: Mouse pressed left at (656, 376)
Screenshot: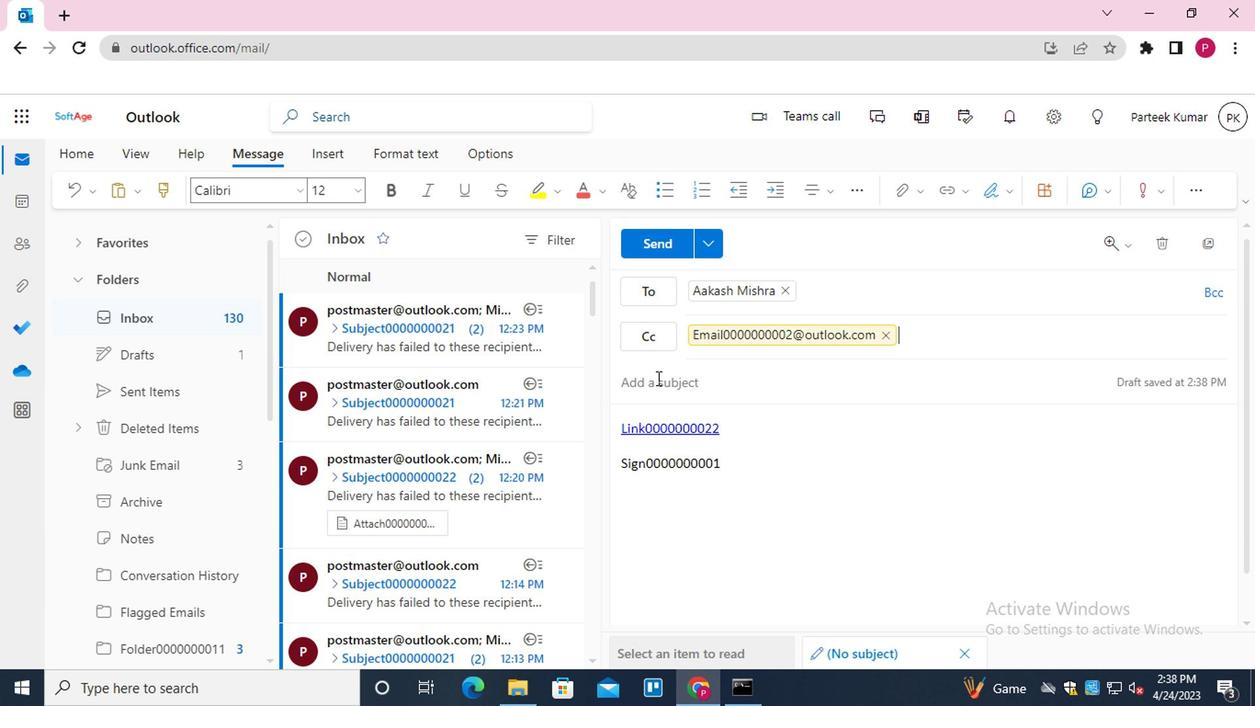 
Action: Key pressed S<Key.backspace><Key.shift>SUBJECT0000000021
Screenshot: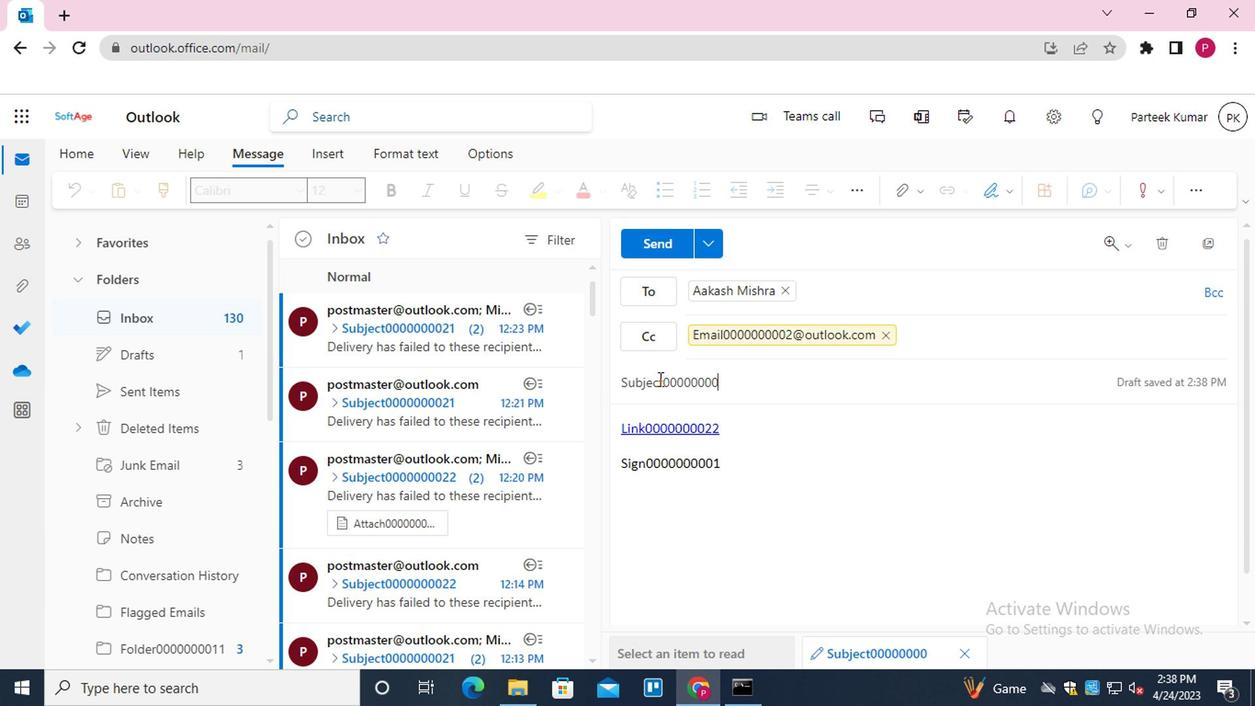 
Action: Mouse moved to (655, 447)
Screenshot: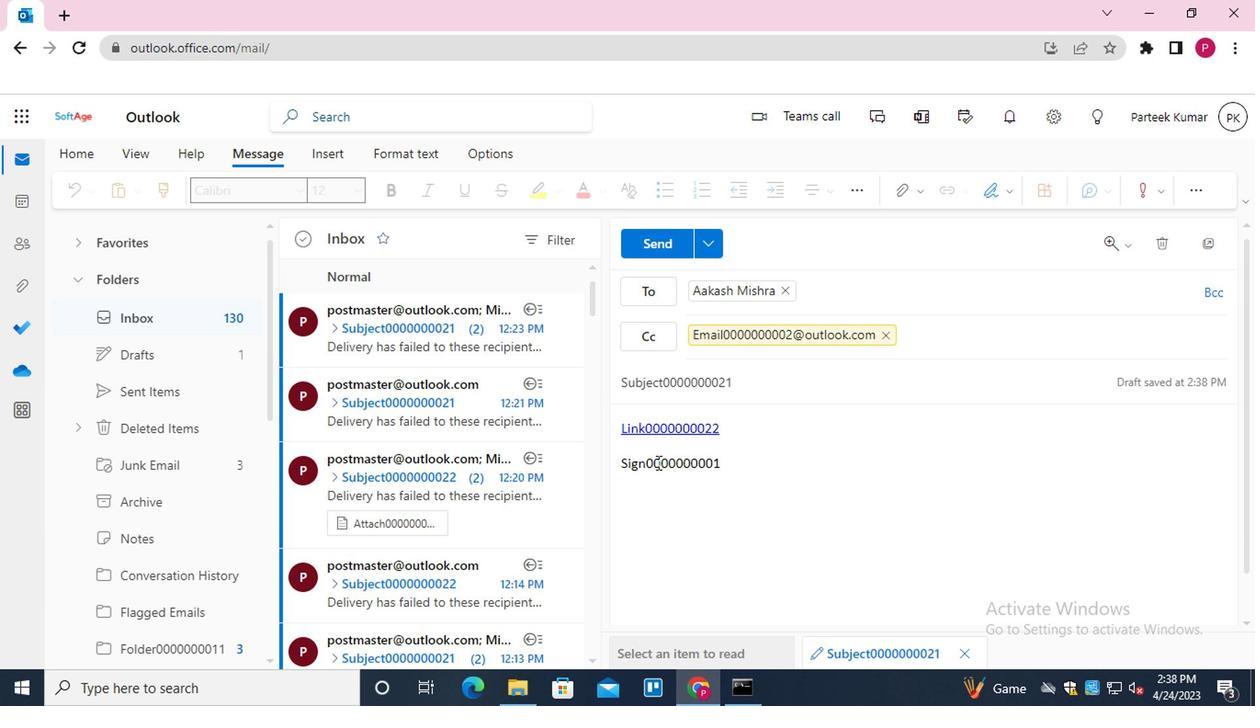 
Action: Mouse pressed left at (655, 447)
Screenshot: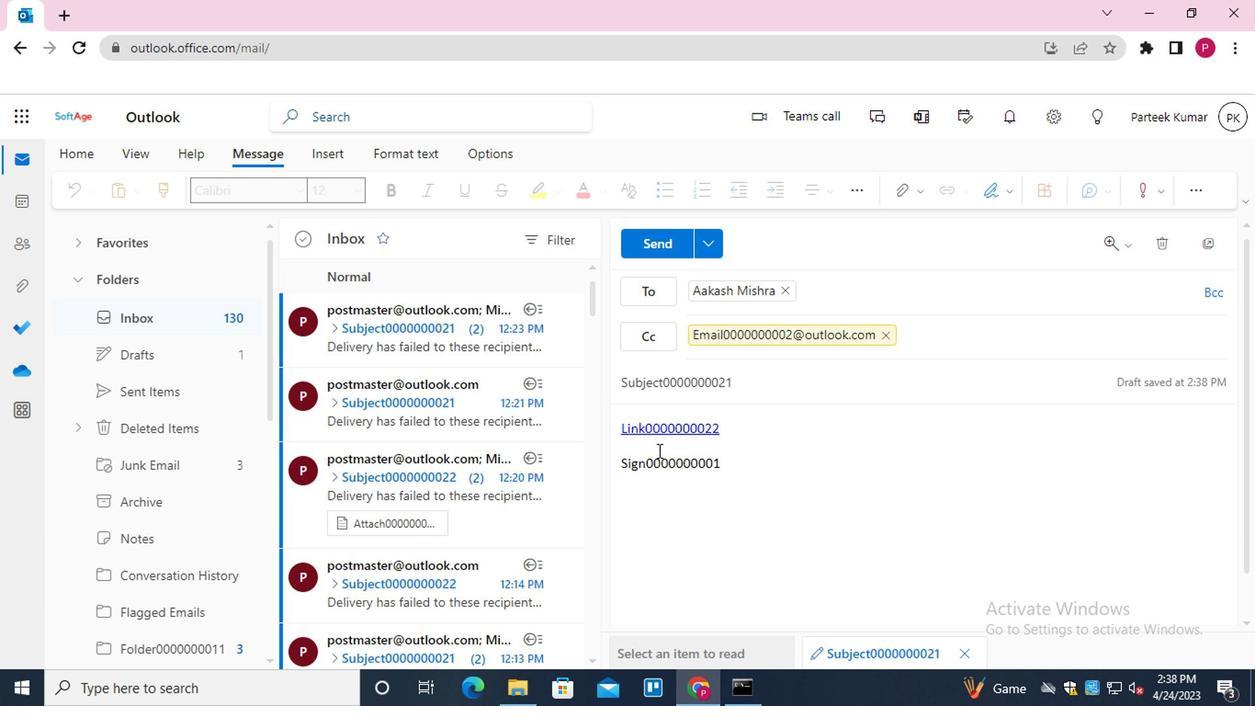 
Action: Mouse moved to (654, 444)
Screenshot: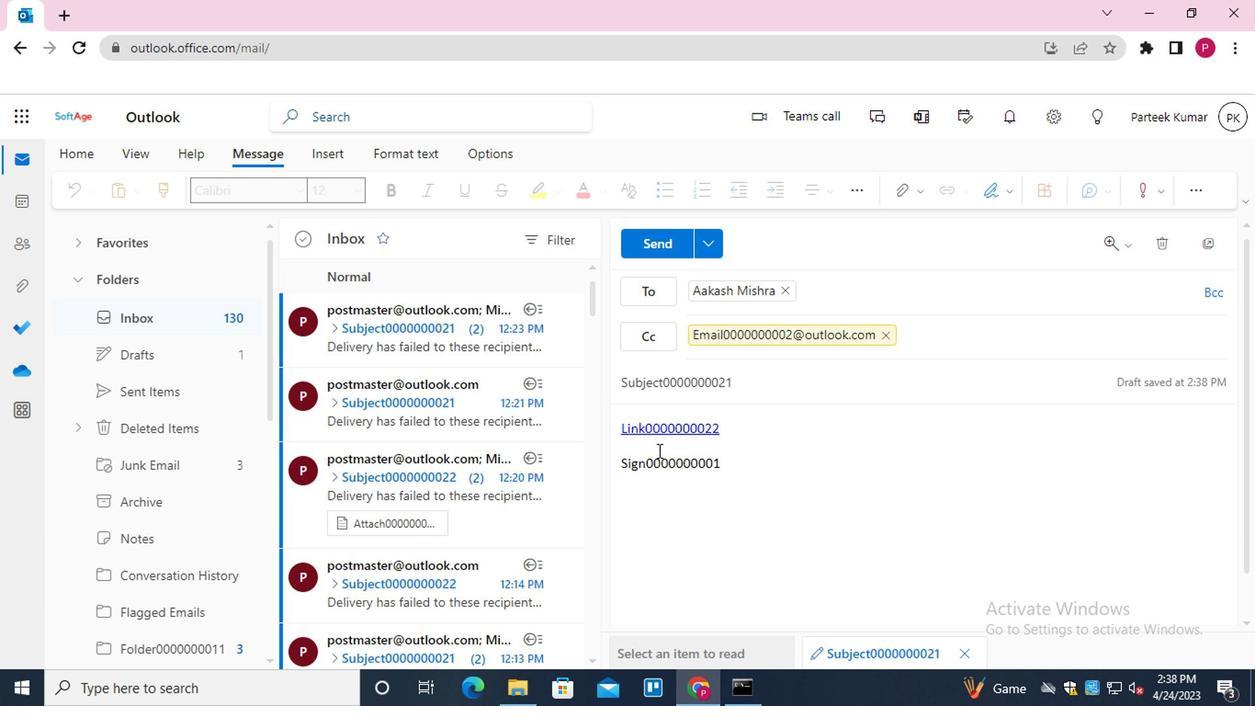 
Action: Key pressed <Key.shift_r>MESSAGE0000000023
Screenshot: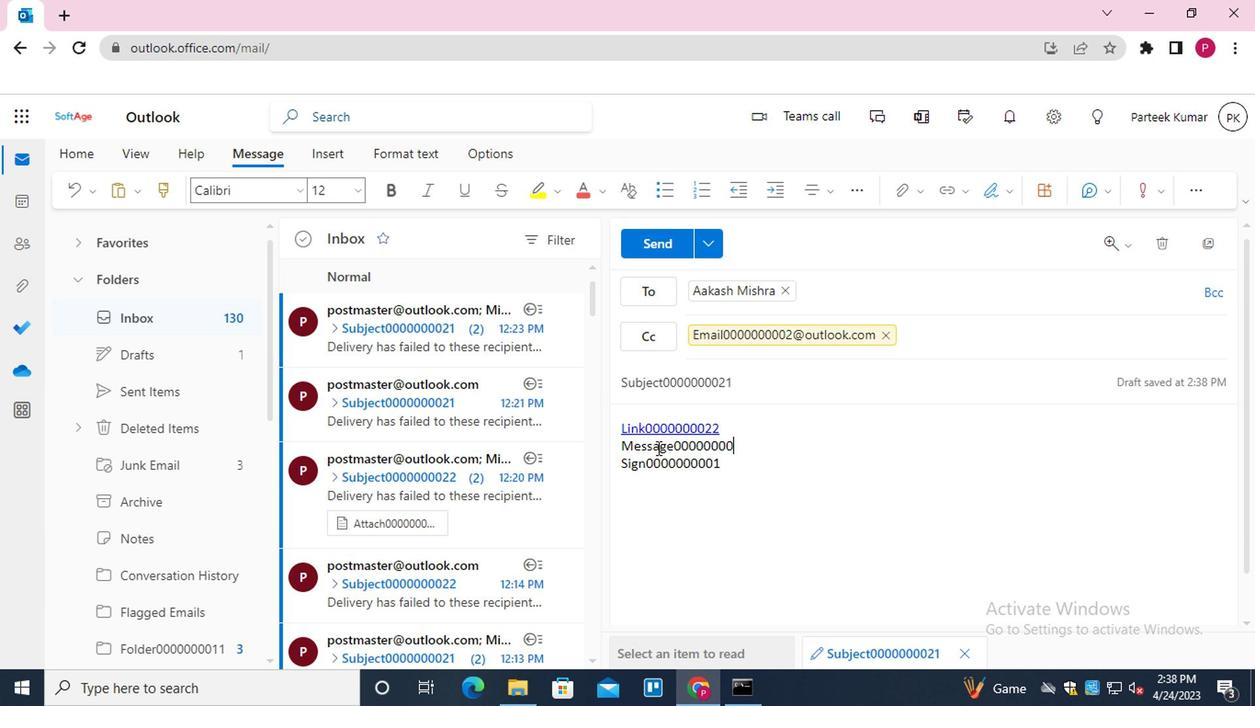 
Action: Mouse moved to (911, 190)
Screenshot: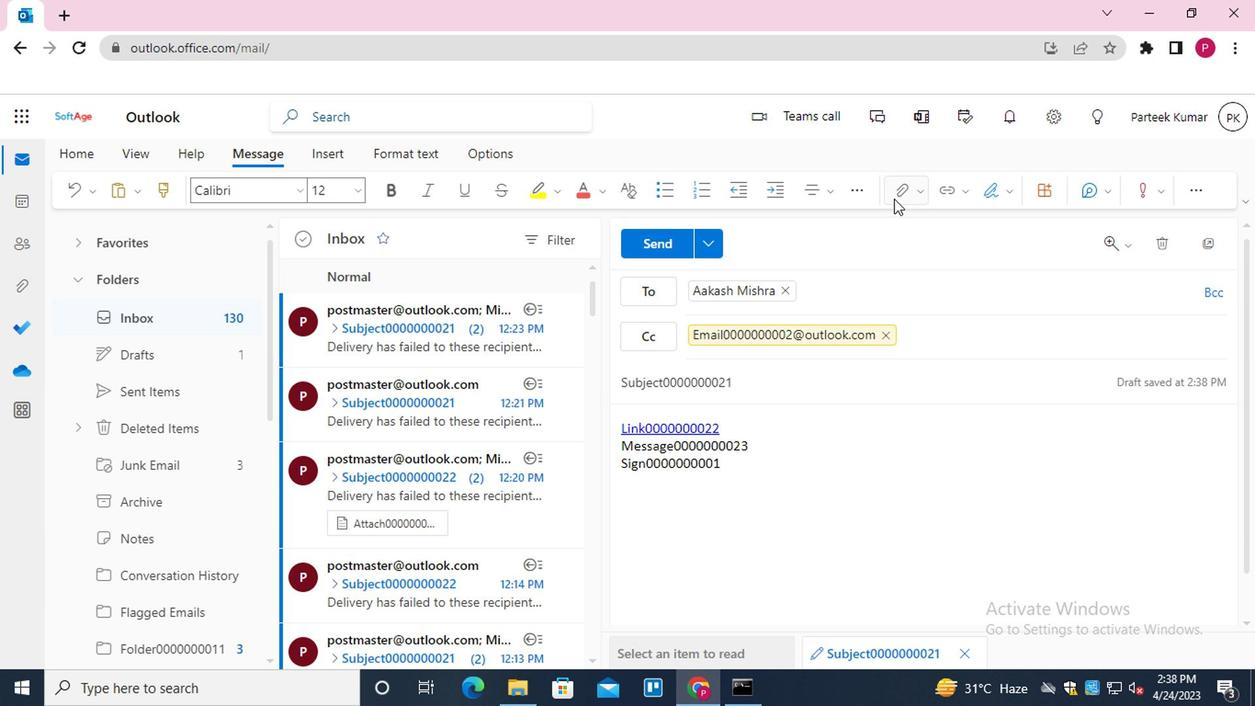 
Action: Mouse pressed left at (911, 190)
Screenshot: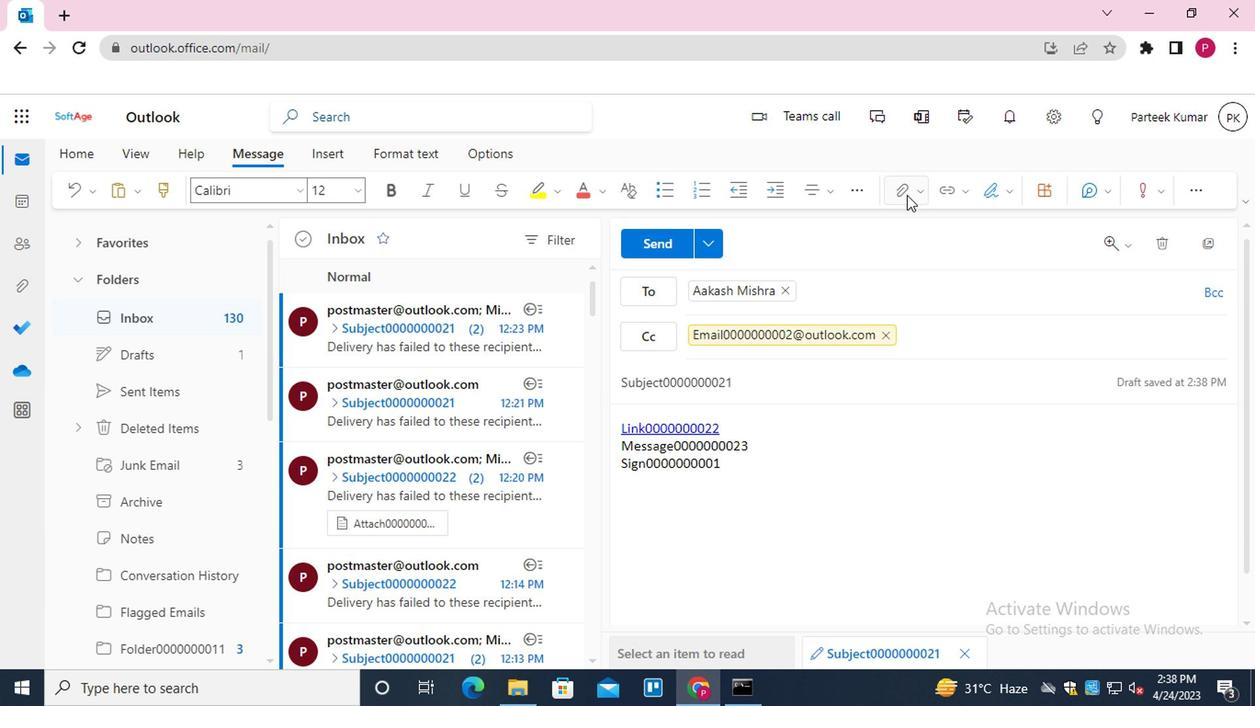 
Action: Mouse moved to (813, 220)
Screenshot: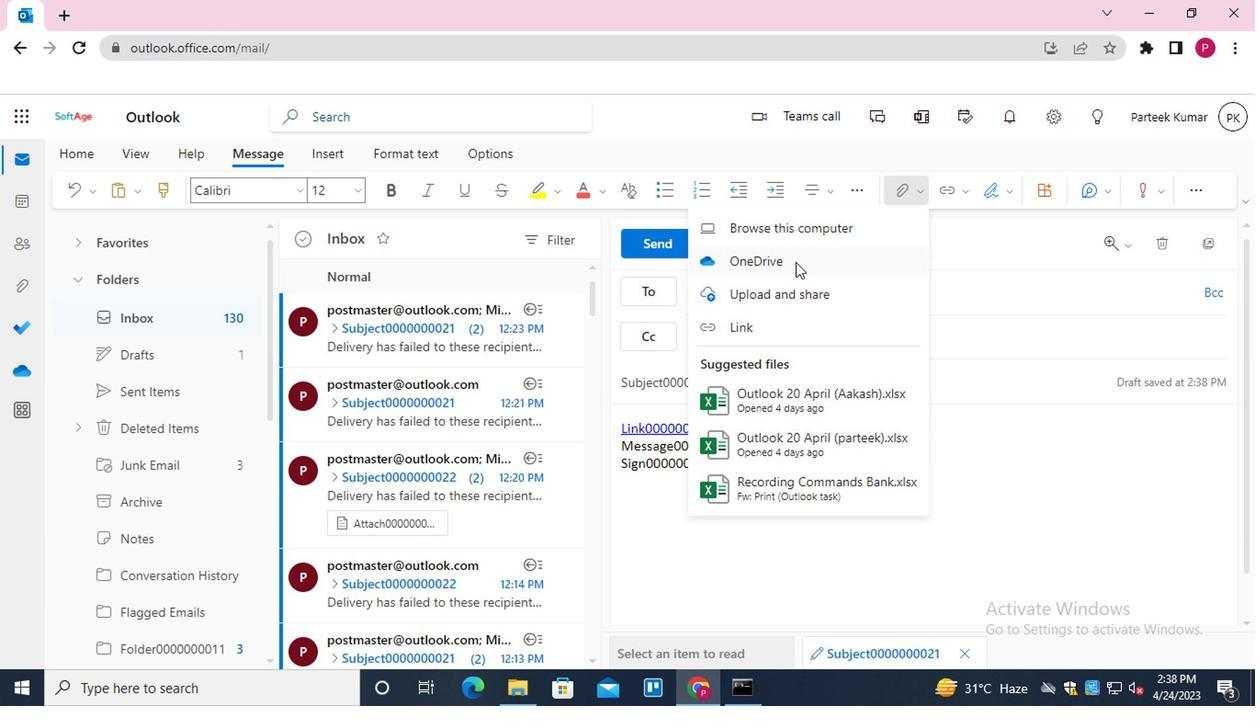 
Action: Mouse pressed left at (813, 220)
Screenshot: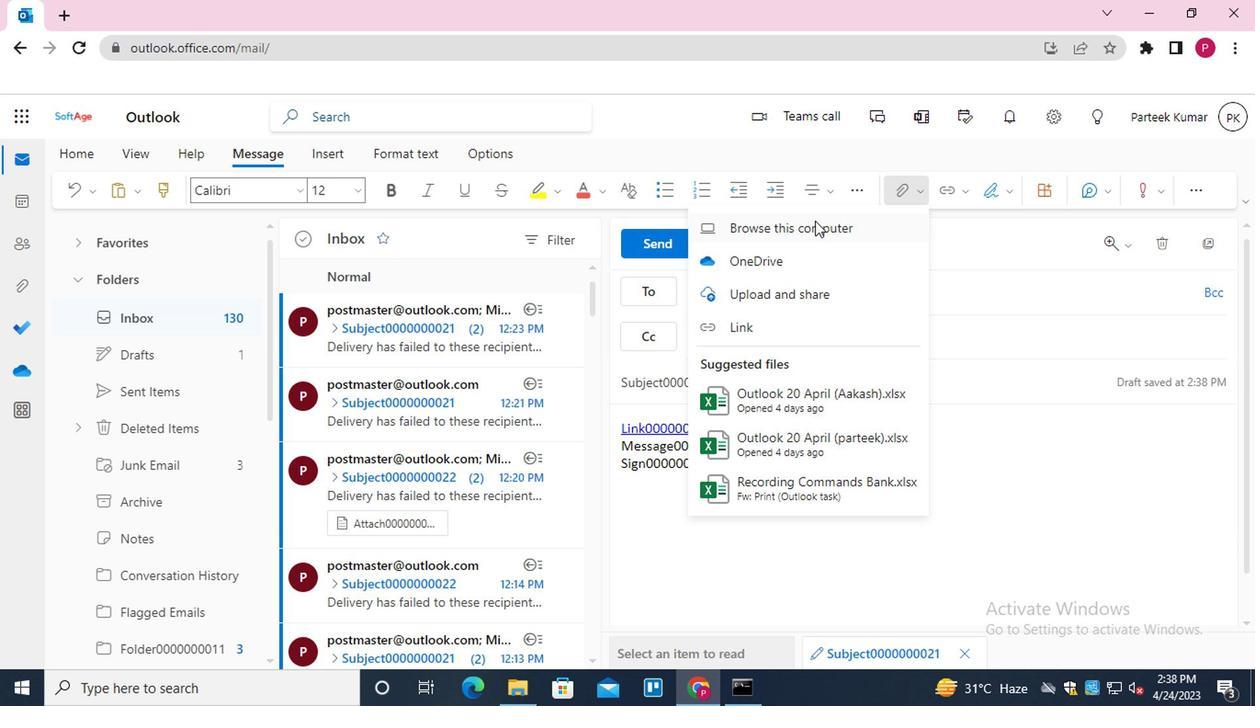 
Action: Mouse moved to (260, 154)
Screenshot: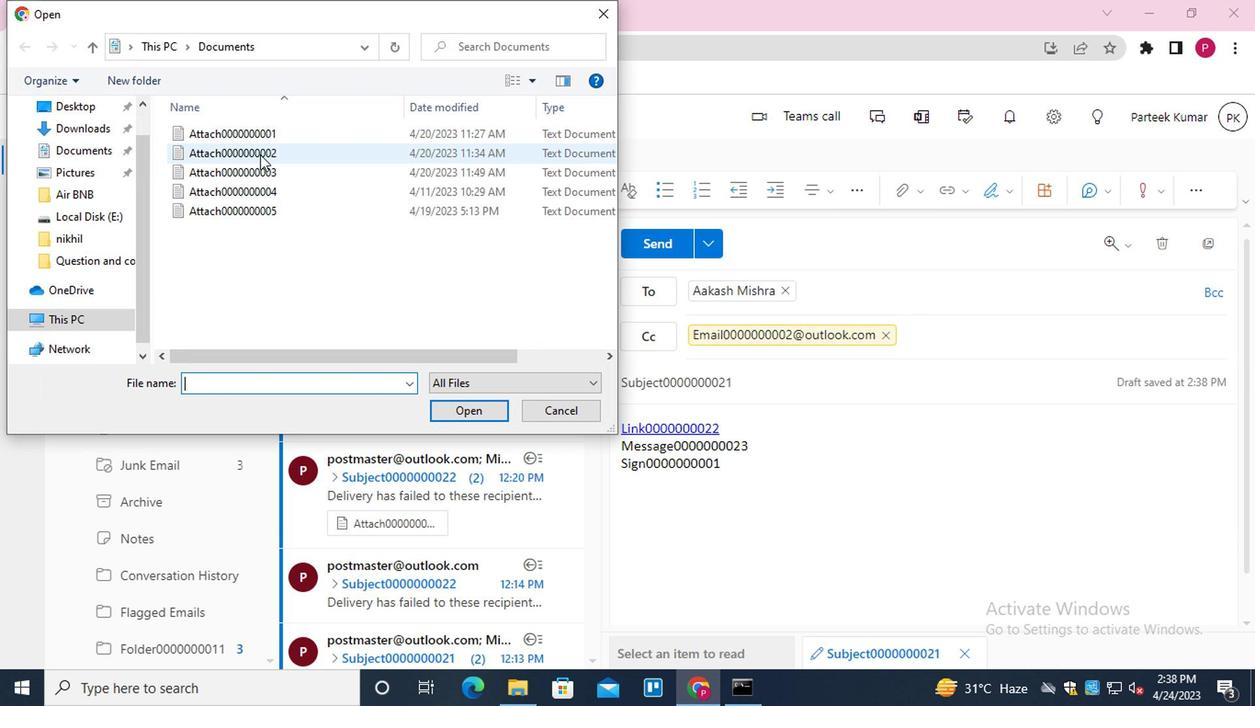 
Action: Mouse pressed left at (260, 154)
Screenshot: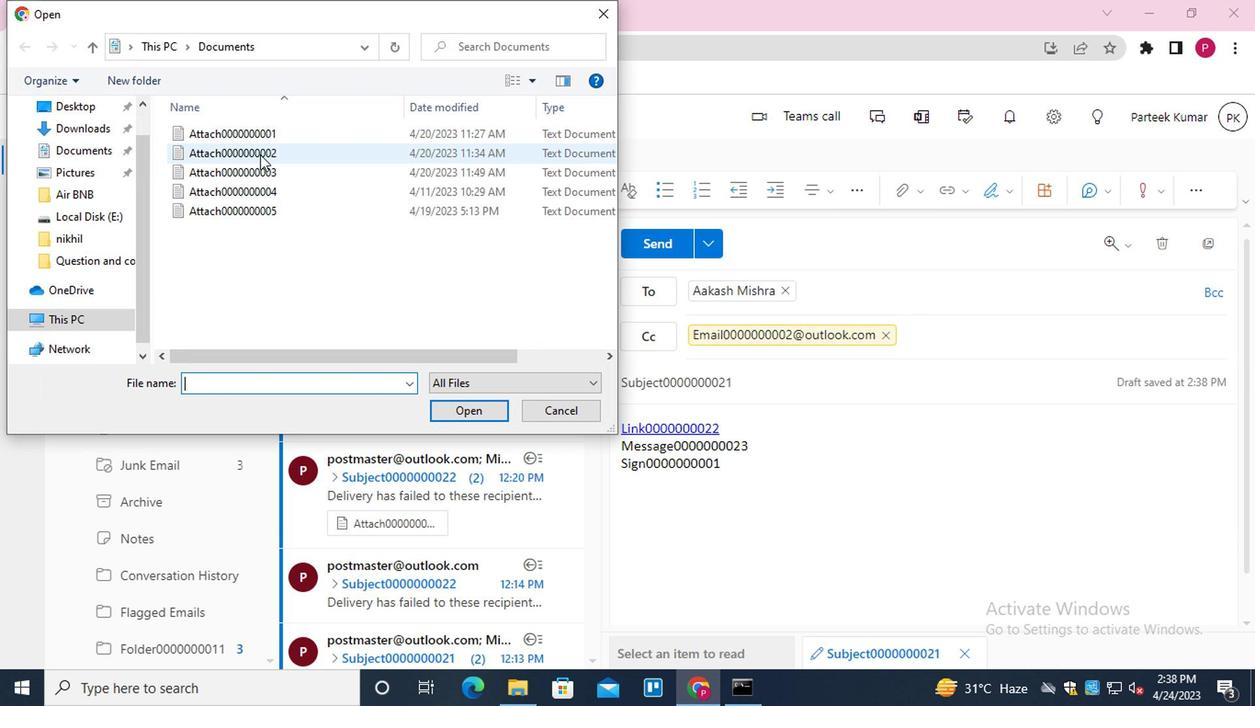 
Action: Mouse moved to (496, 410)
Screenshot: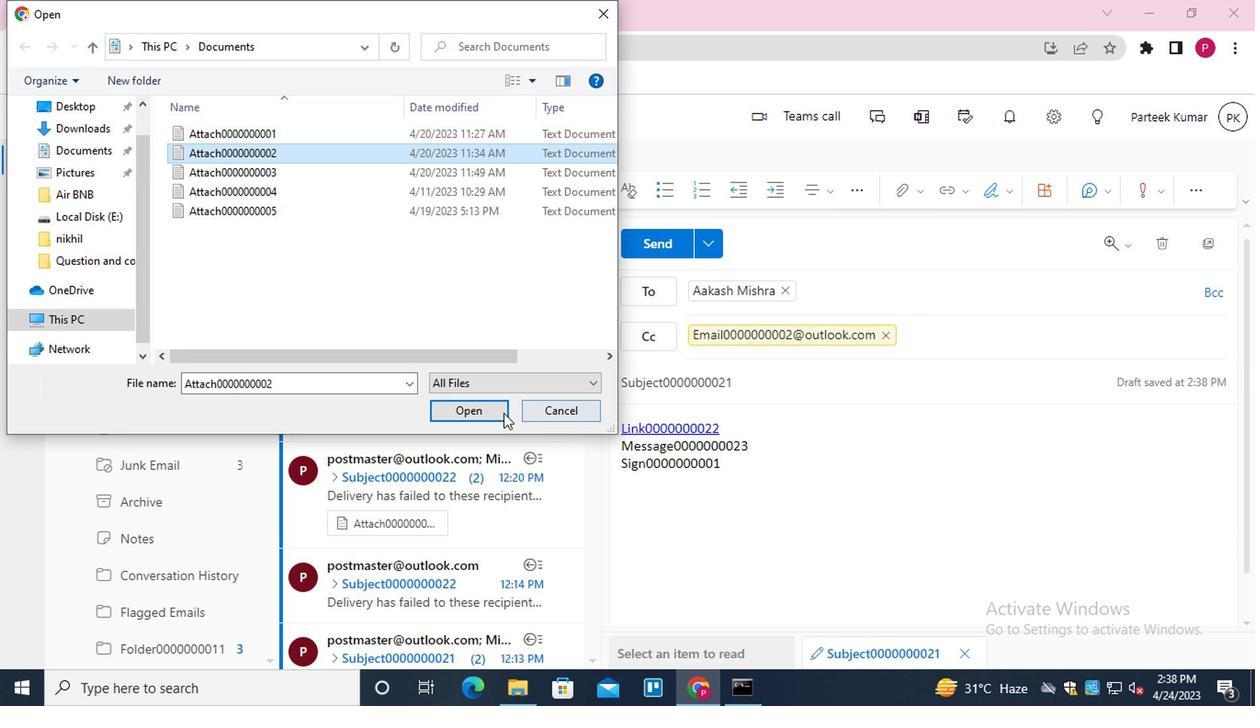 
Action: Mouse pressed left at (496, 410)
Screenshot: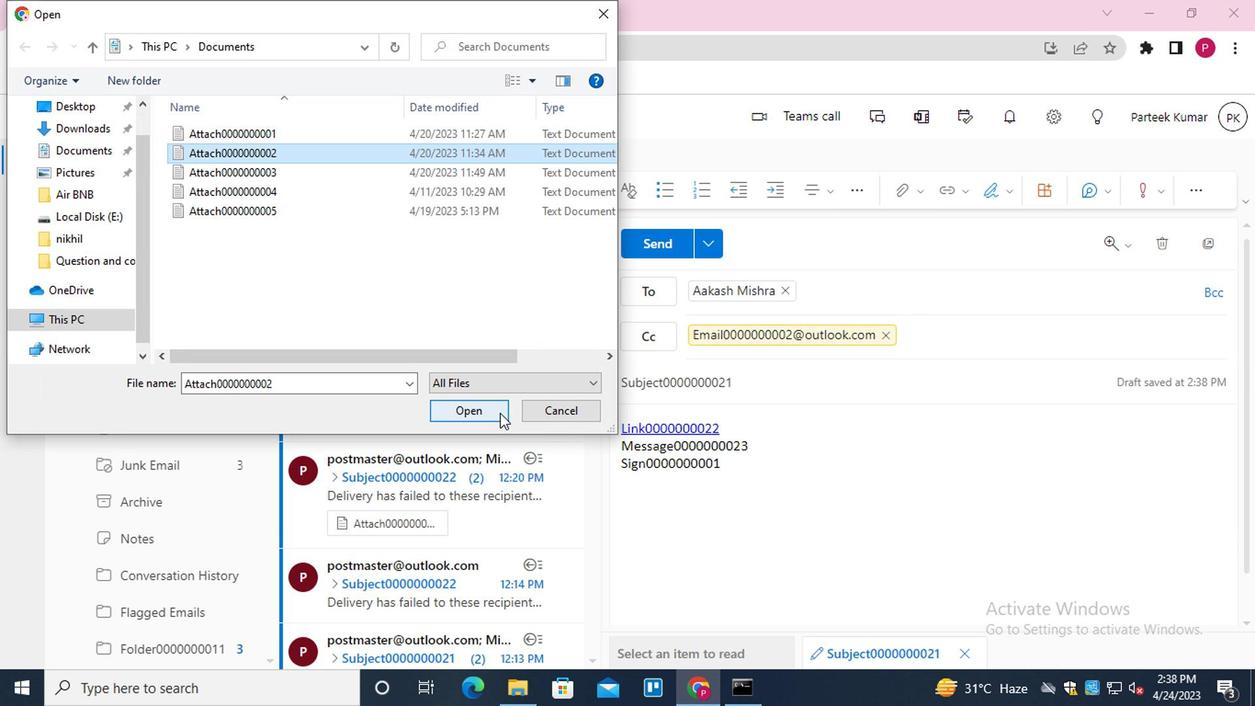 
Action: Mouse moved to (663, 243)
Screenshot: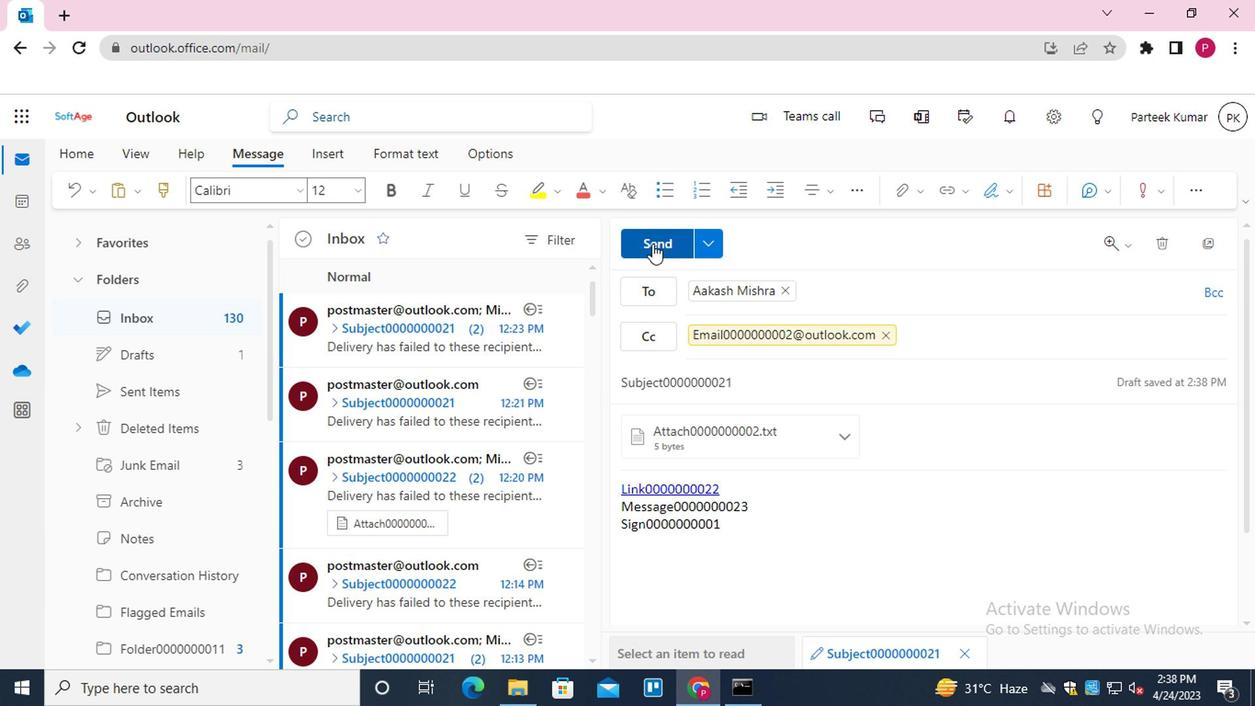 
Action: Mouse pressed left at (663, 243)
Screenshot: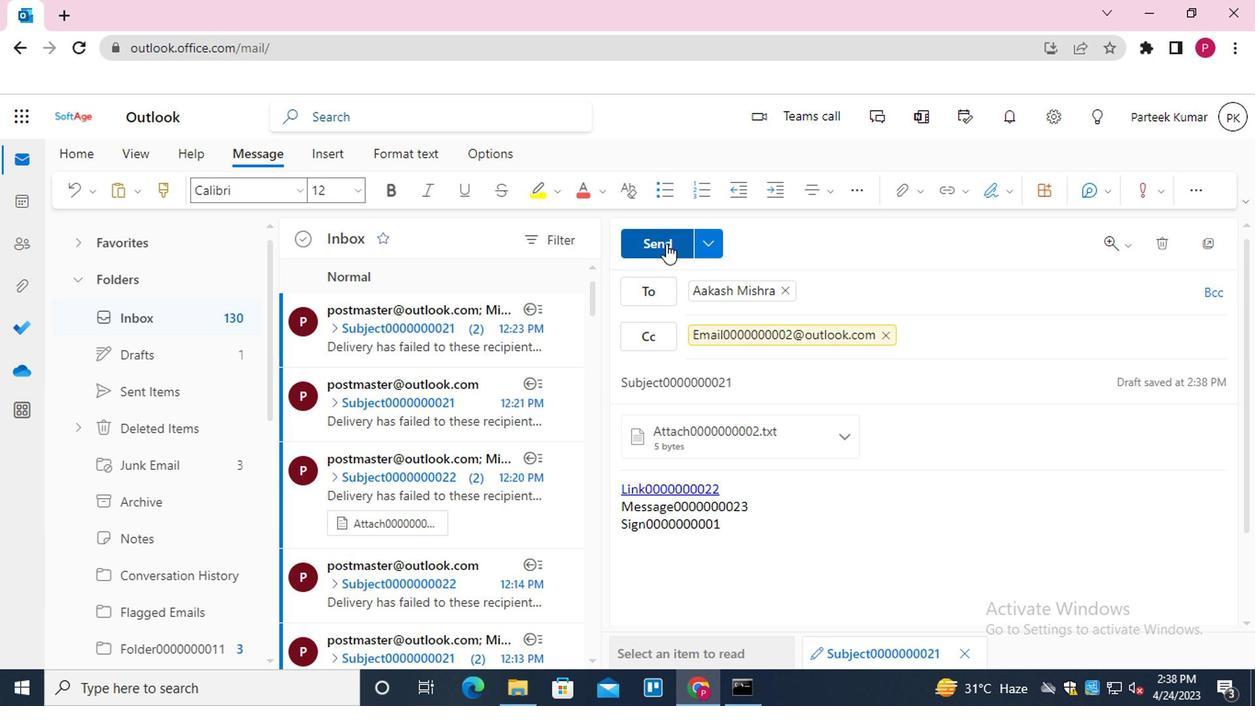 
Action: Mouse moved to (154, 192)
Screenshot: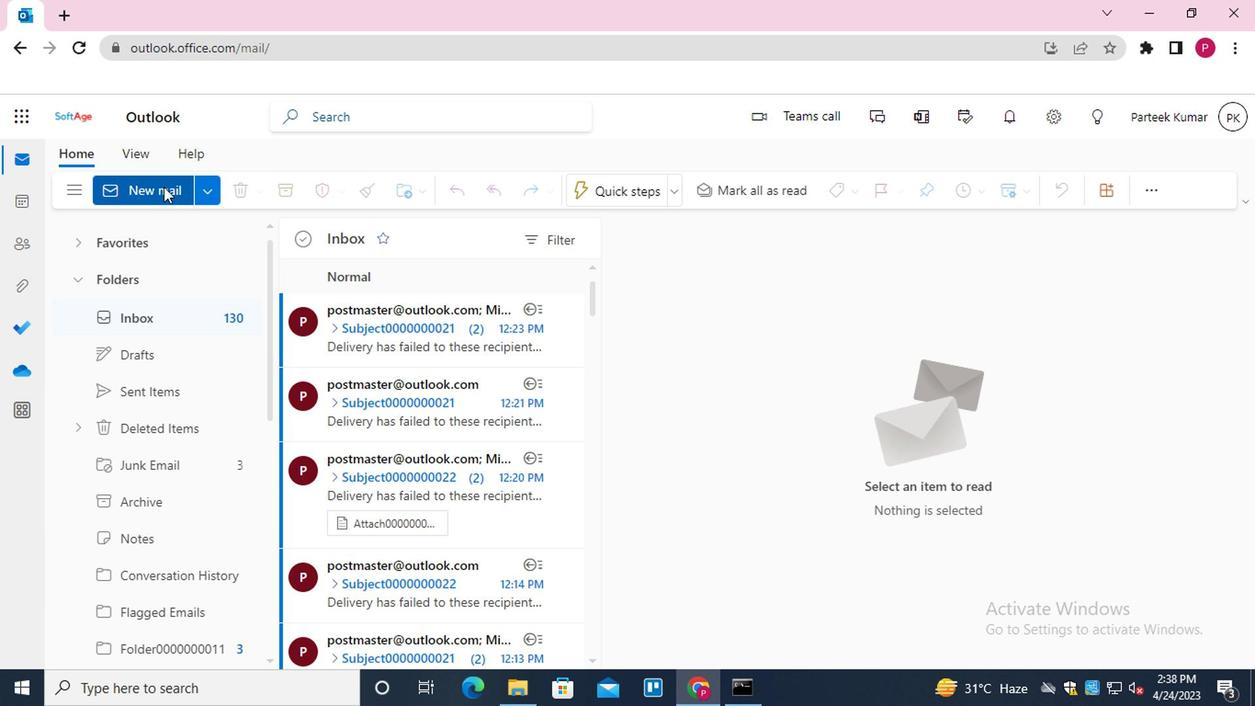 
Action: Mouse pressed left at (154, 192)
Screenshot: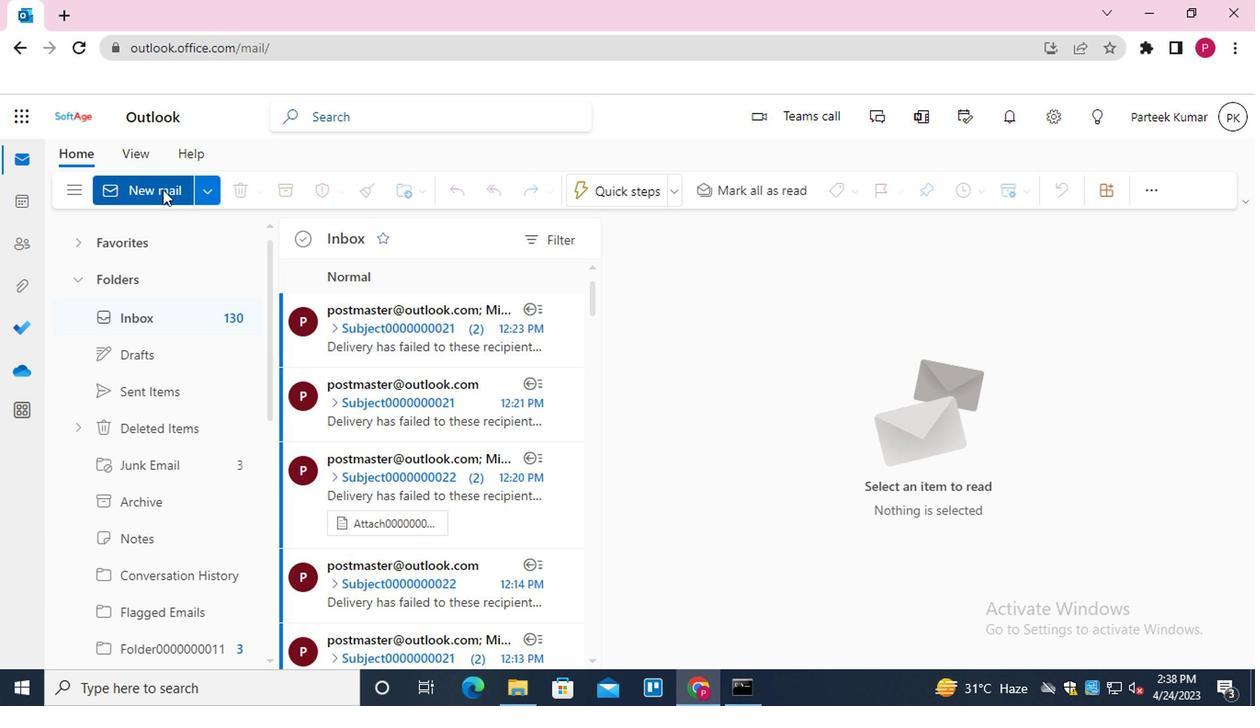 
Action: Mouse moved to (678, 449)
Screenshot: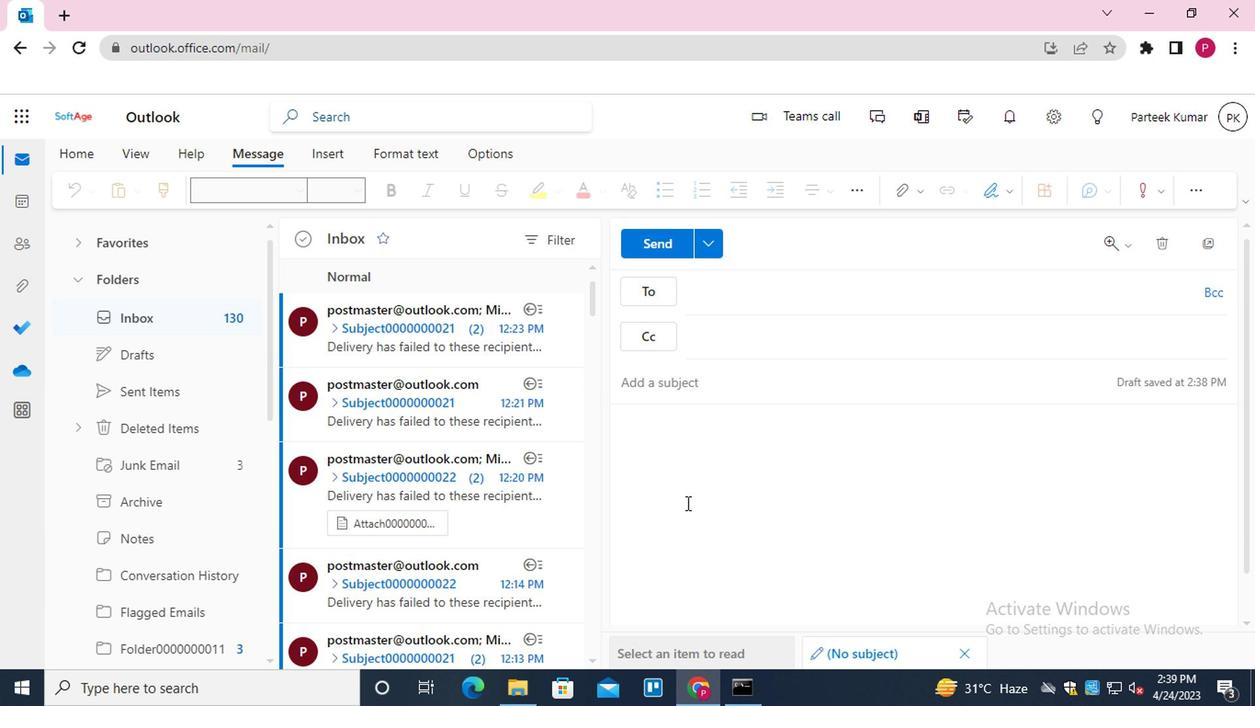 
Action: Mouse pressed left at (678, 449)
Screenshot: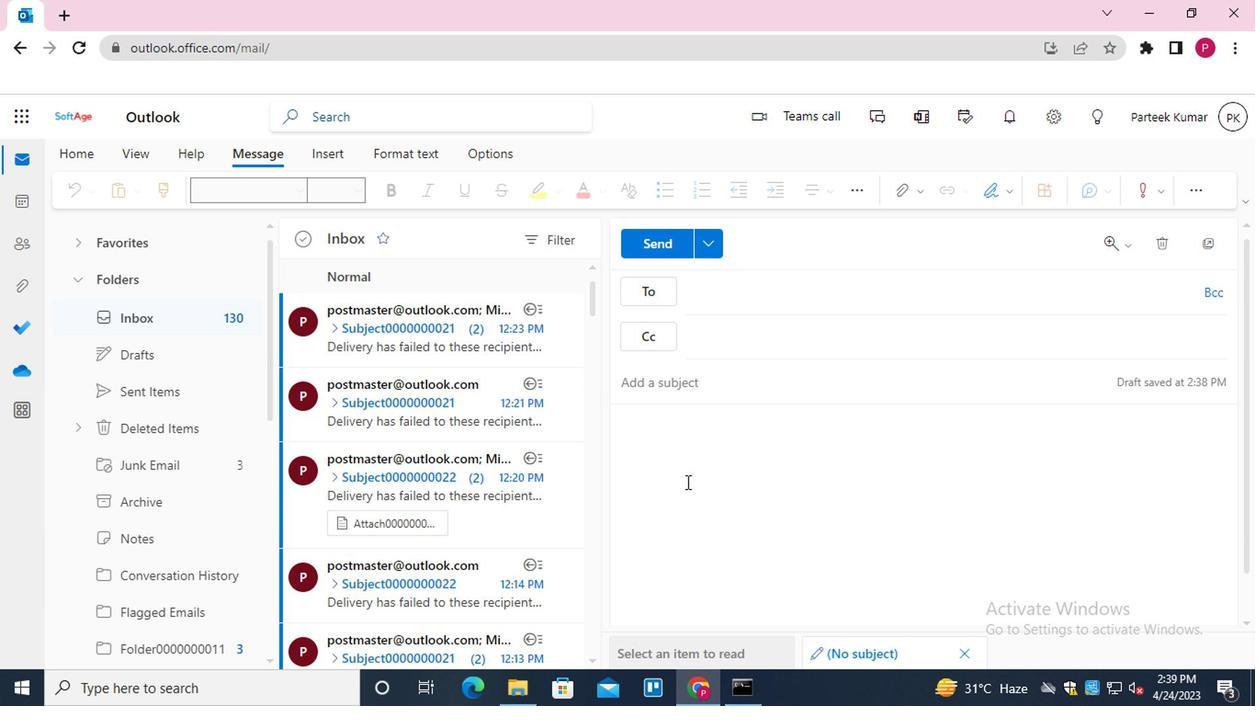 
Action: Mouse moved to (942, 198)
Screenshot: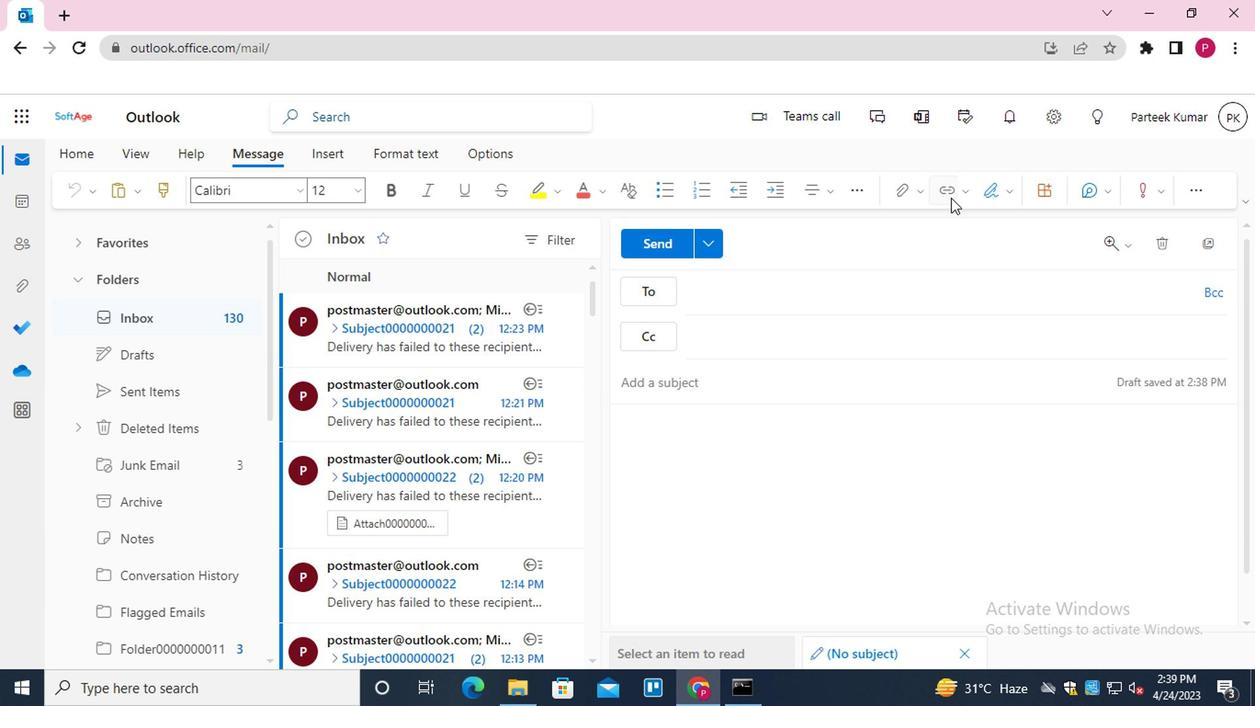 
Action: Mouse pressed left at (942, 198)
Screenshot: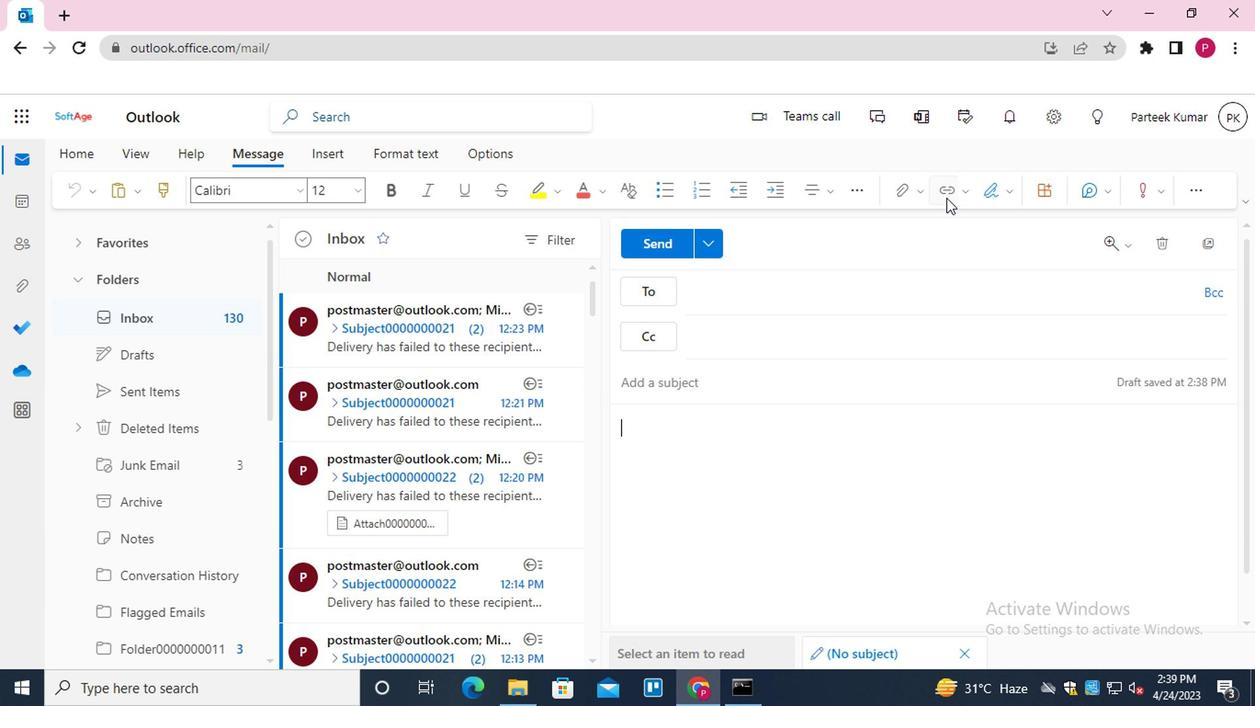
Action: Mouse moved to (569, 362)
Screenshot: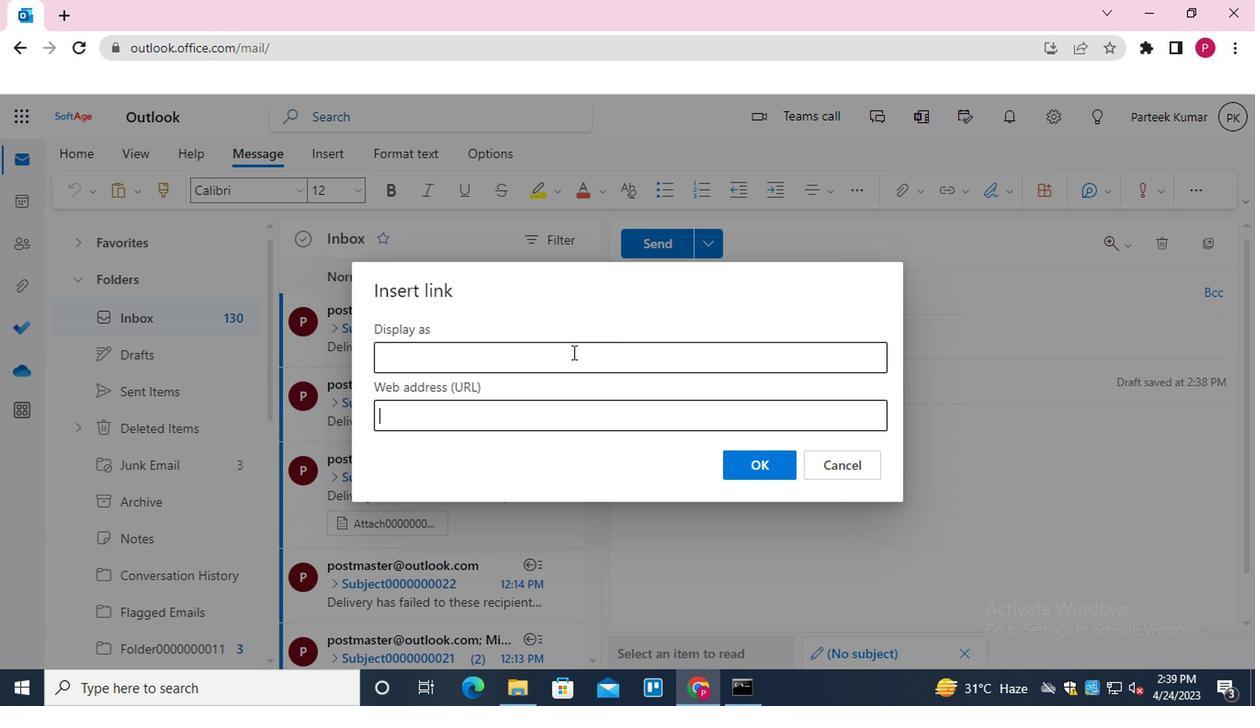 
Action: Mouse pressed left at (569, 362)
Screenshot: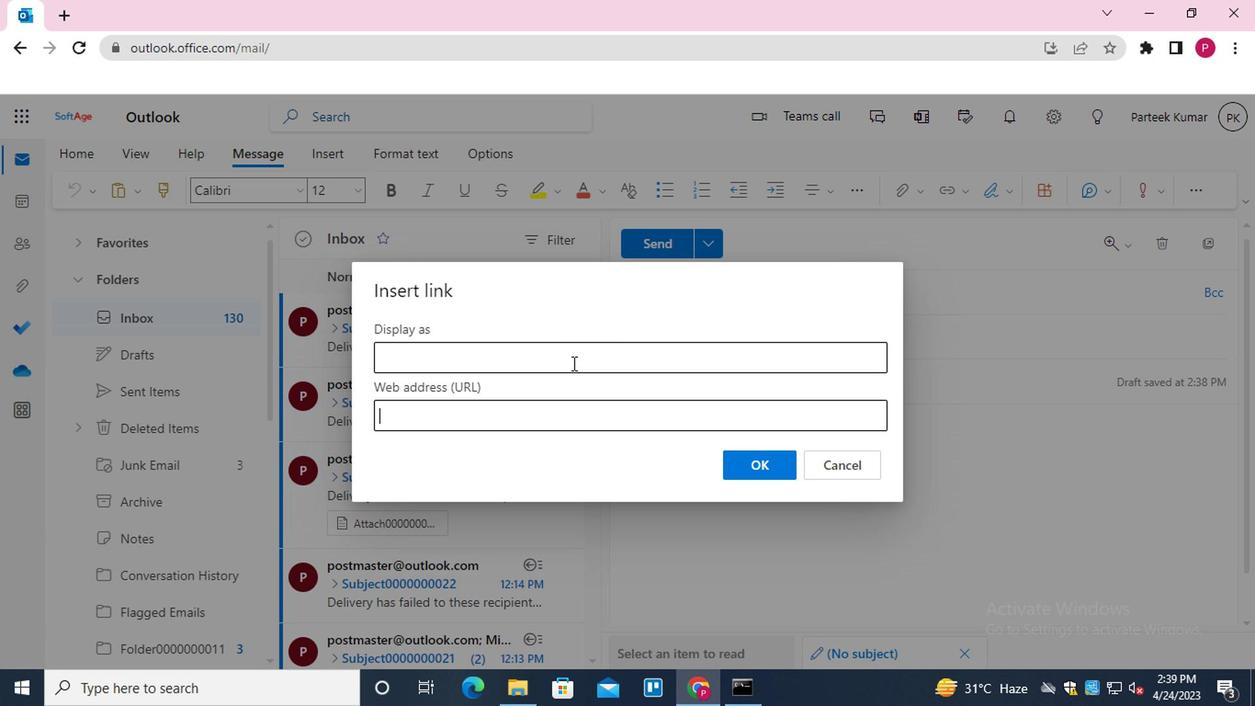 
Action: Mouse moved to (525, 549)
Screenshot: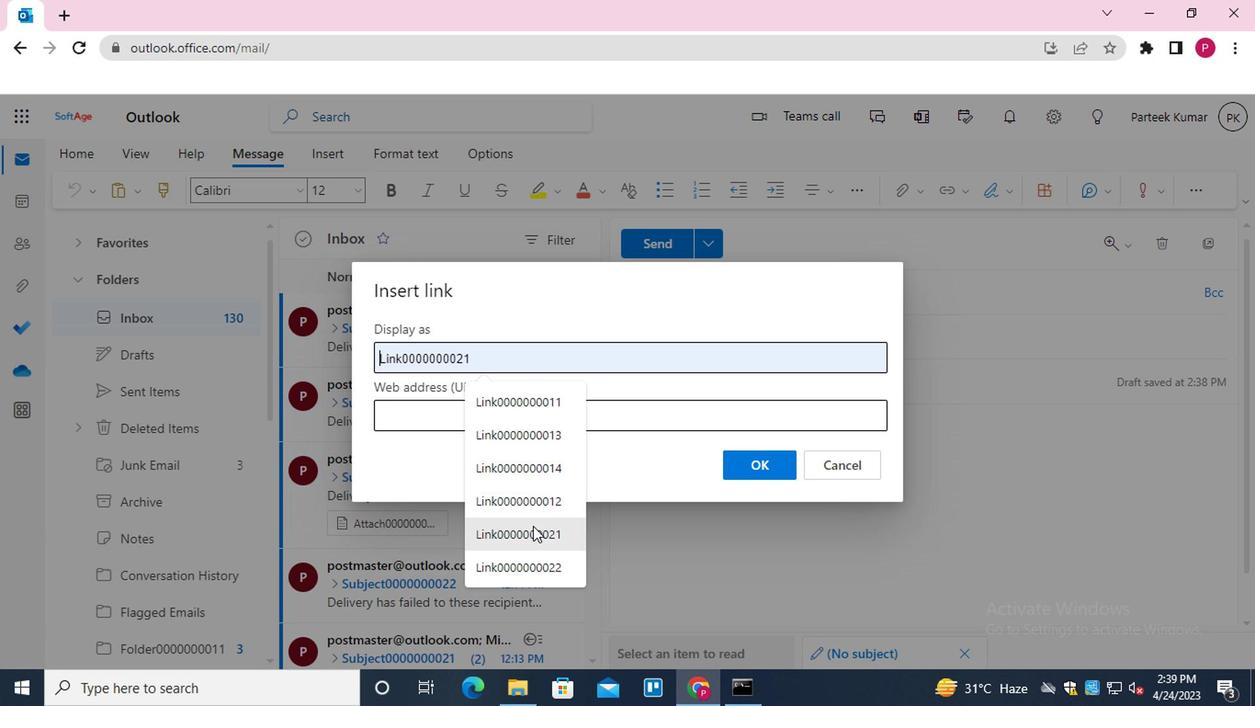 
Action: Mouse pressed left at (525, 549)
Screenshot: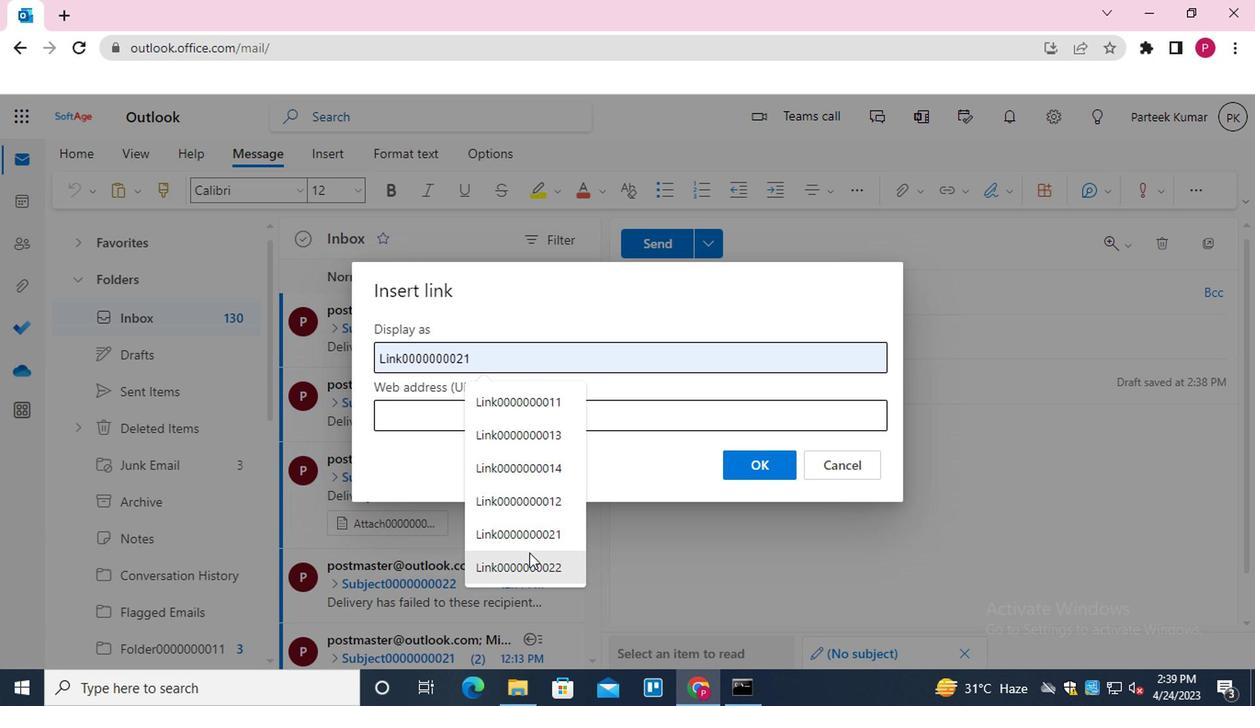 
Action: Mouse moved to (521, 394)
Screenshot: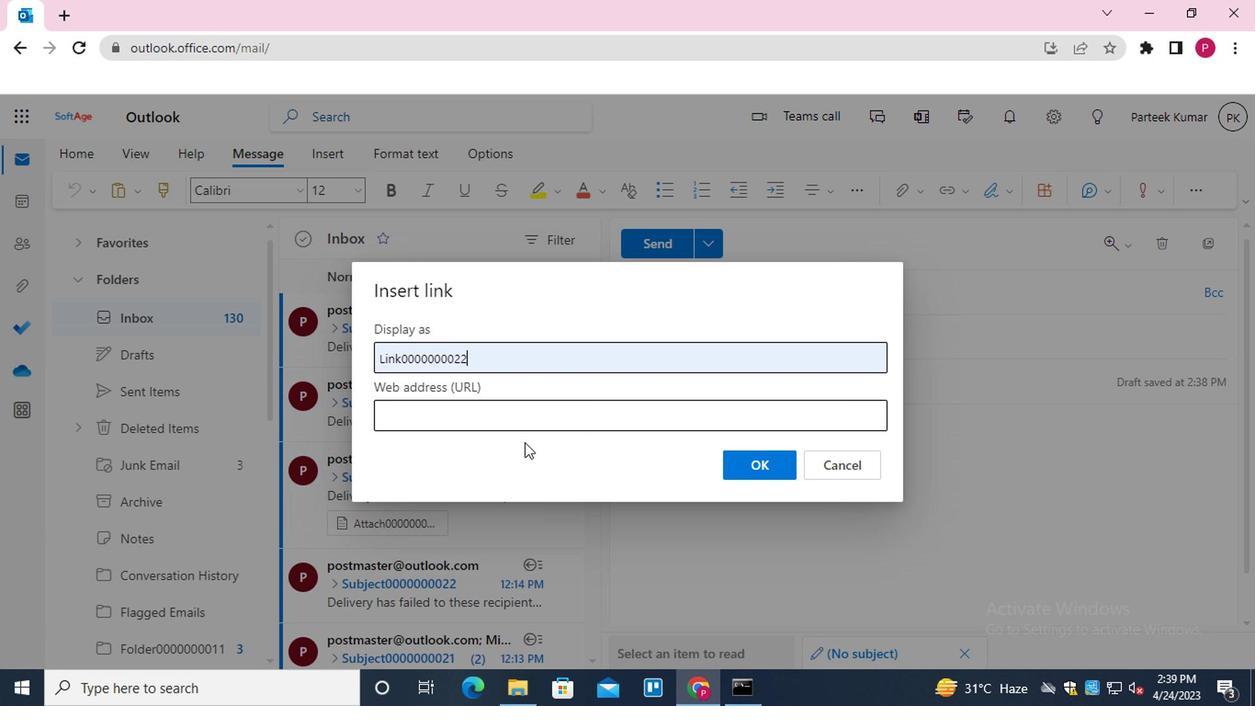 
Action: Mouse pressed left at (521, 394)
Screenshot: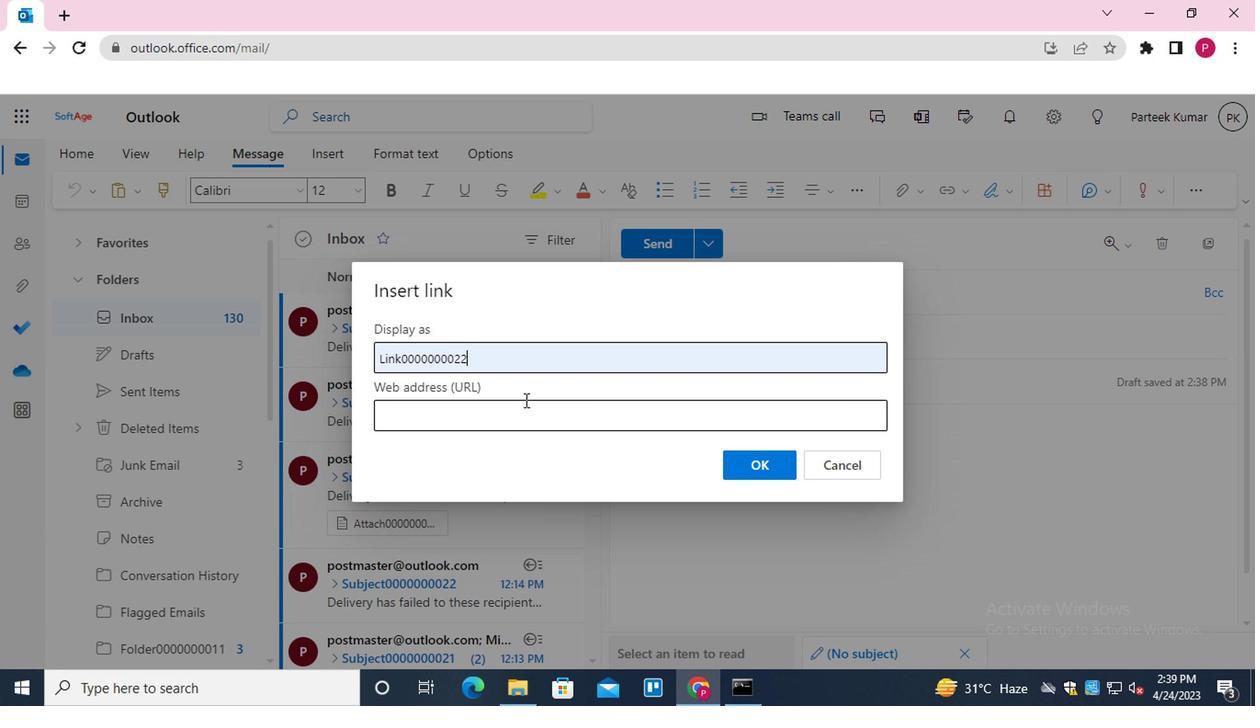 
Action: Mouse moved to (535, 399)
Screenshot: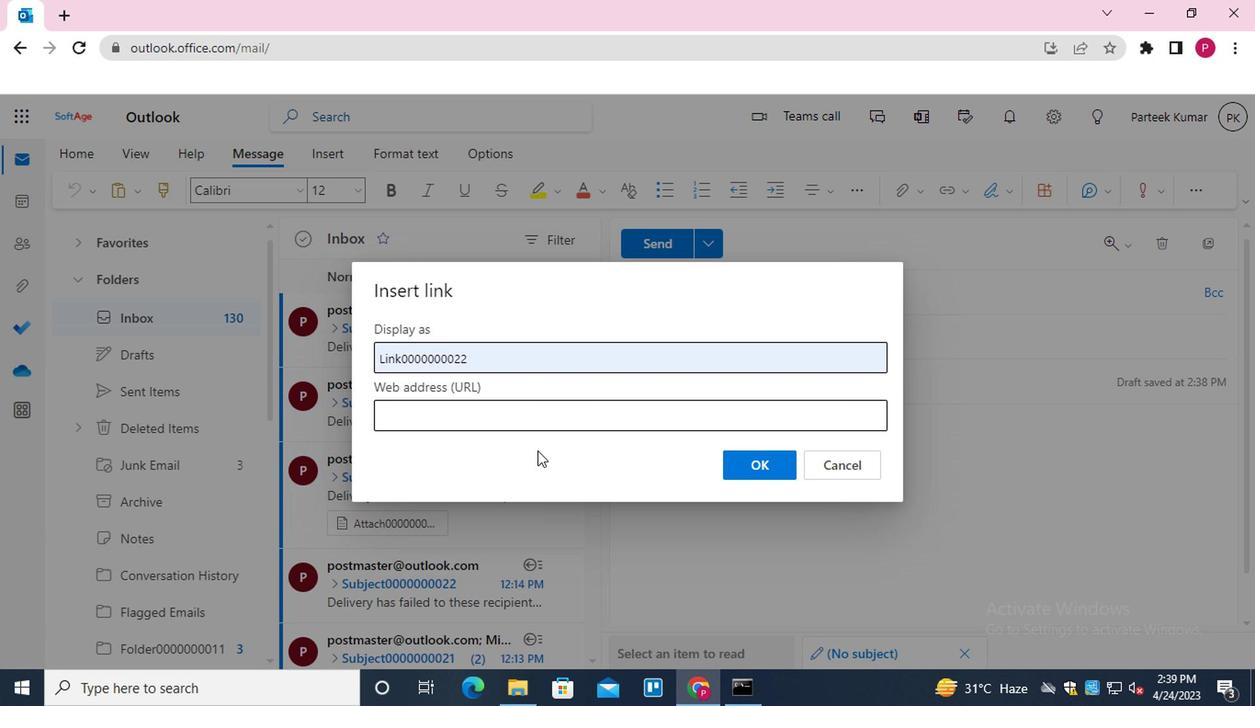 
Action: Mouse pressed left at (535, 399)
Screenshot: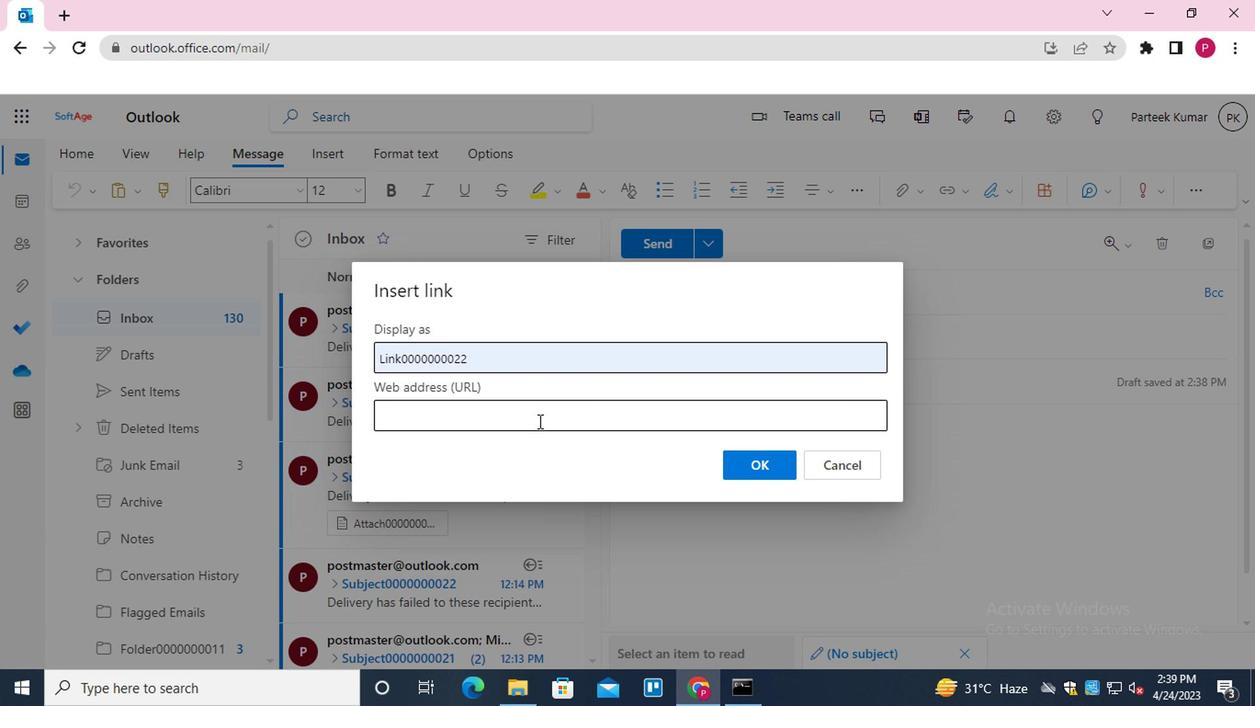 
Action: Mouse moved to (547, 619)
Screenshot: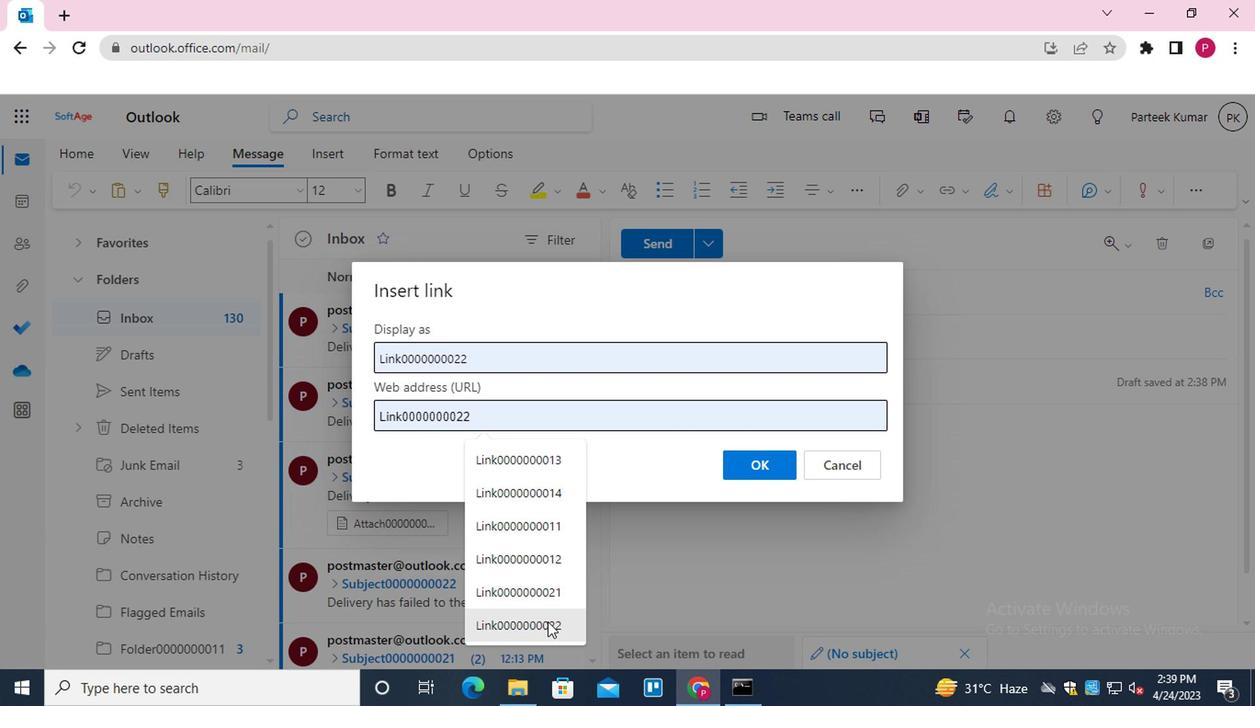 
Action: Mouse pressed left at (547, 619)
Screenshot: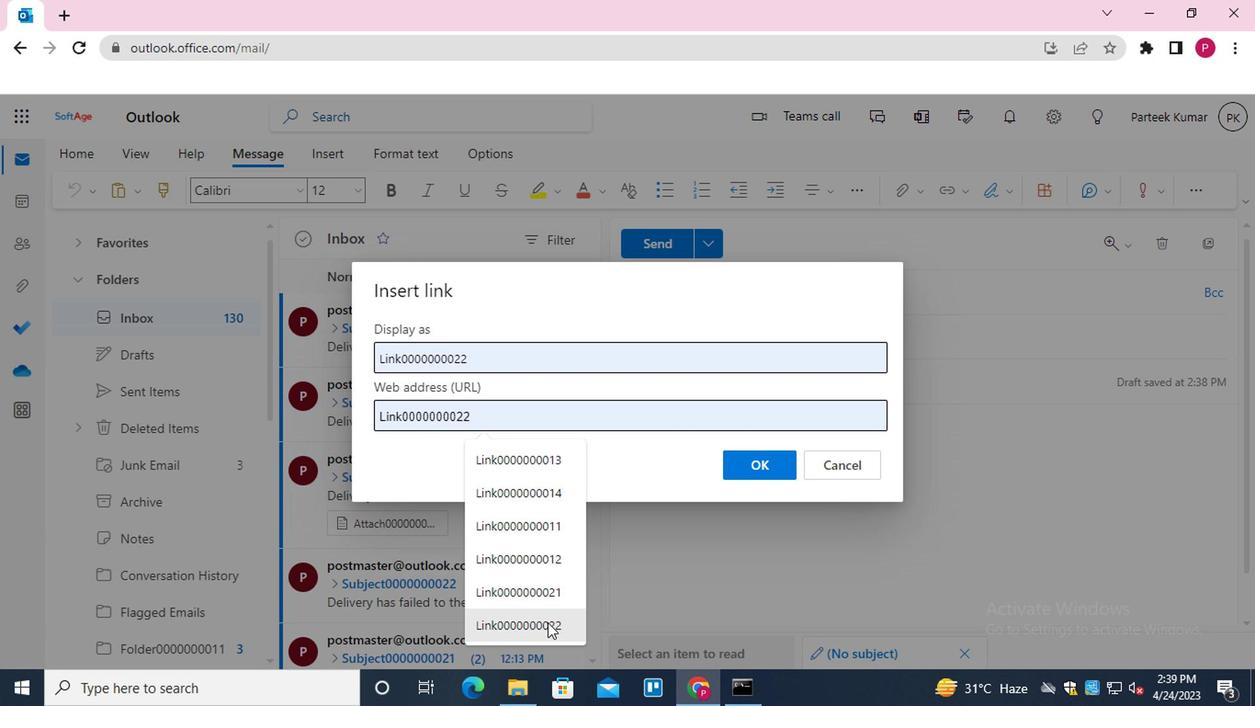 
Action: Mouse moved to (750, 451)
Screenshot: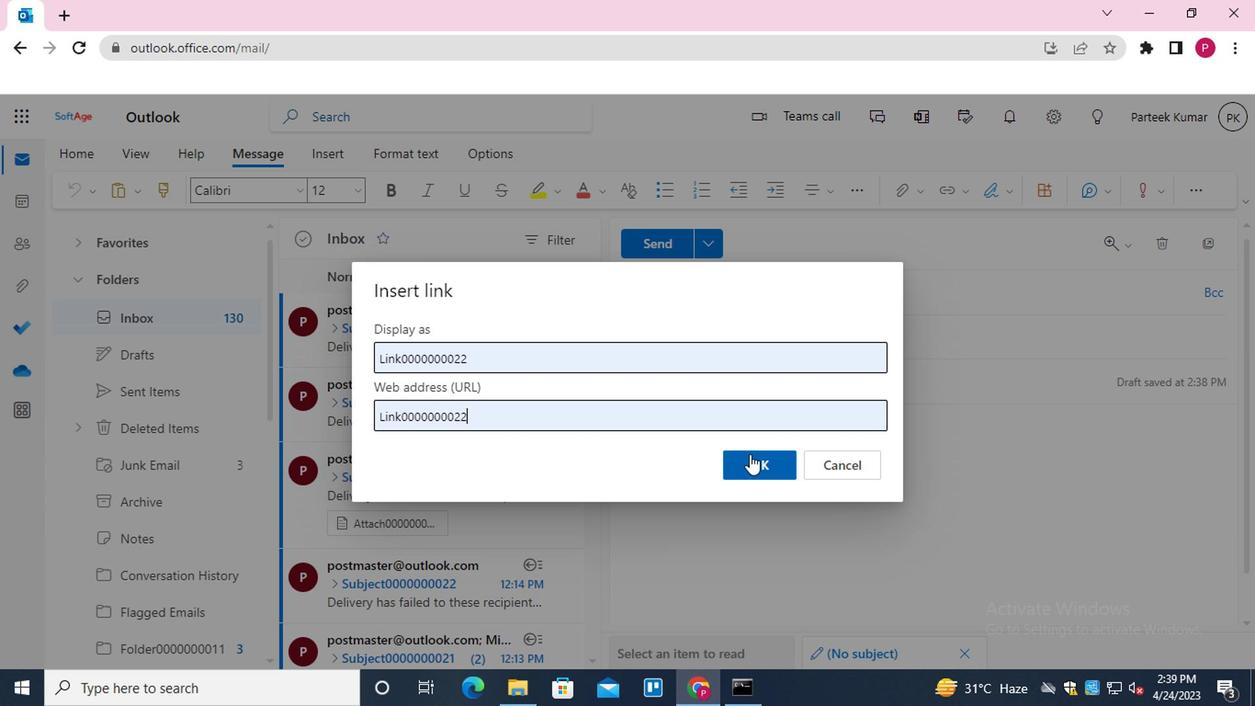 
Action: Mouse pressed left at (750, 451)
Screenshot: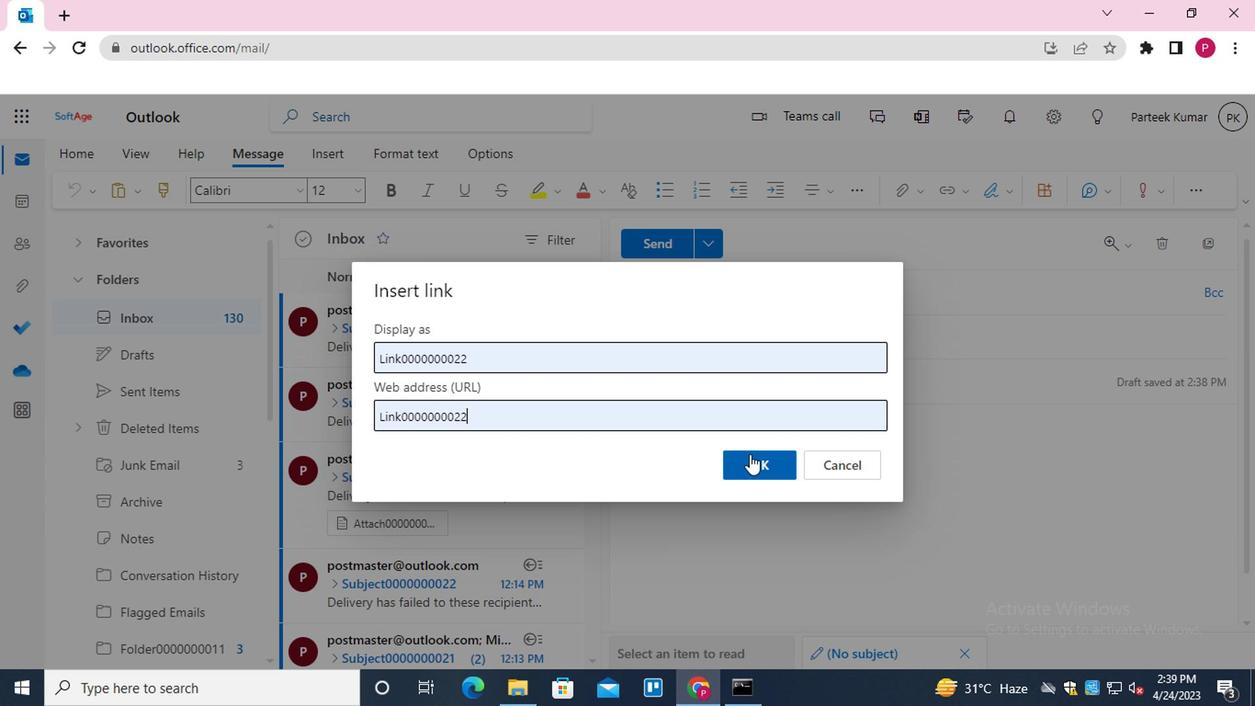 
Action: Mouse moved to (984, 186)
Screenshot: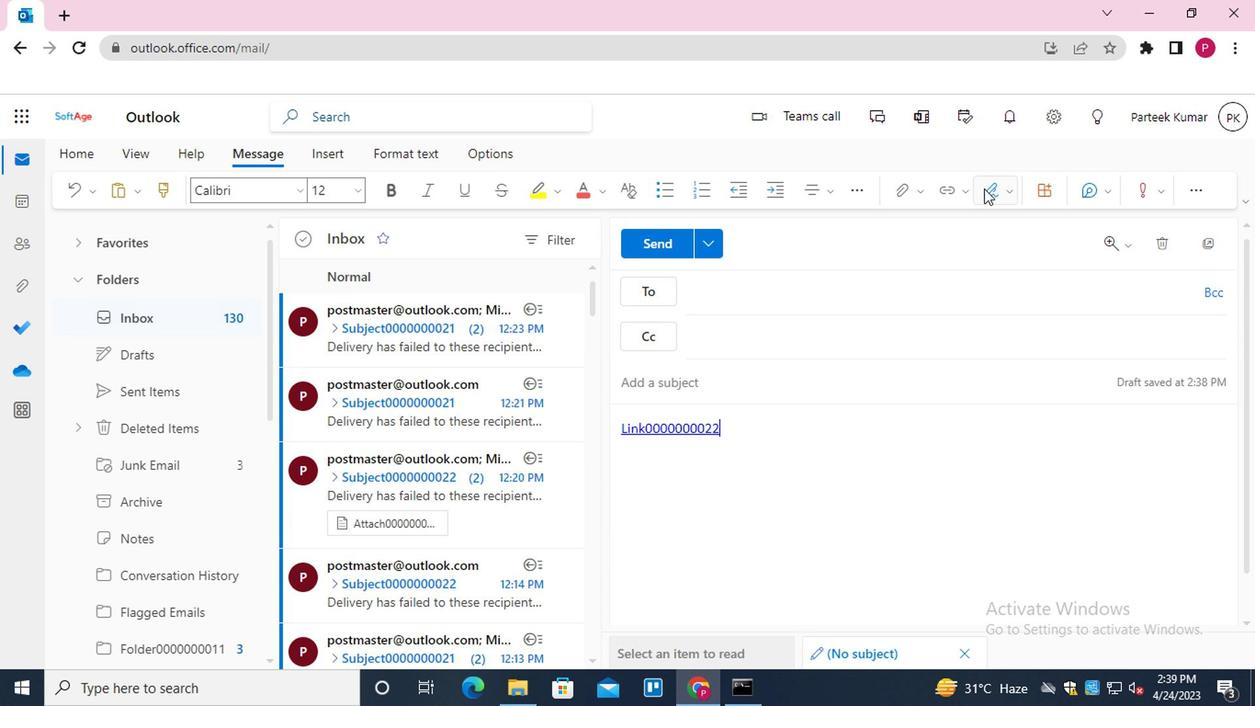 
Action: Mouse pressed left at (984, 186)
Screenshot: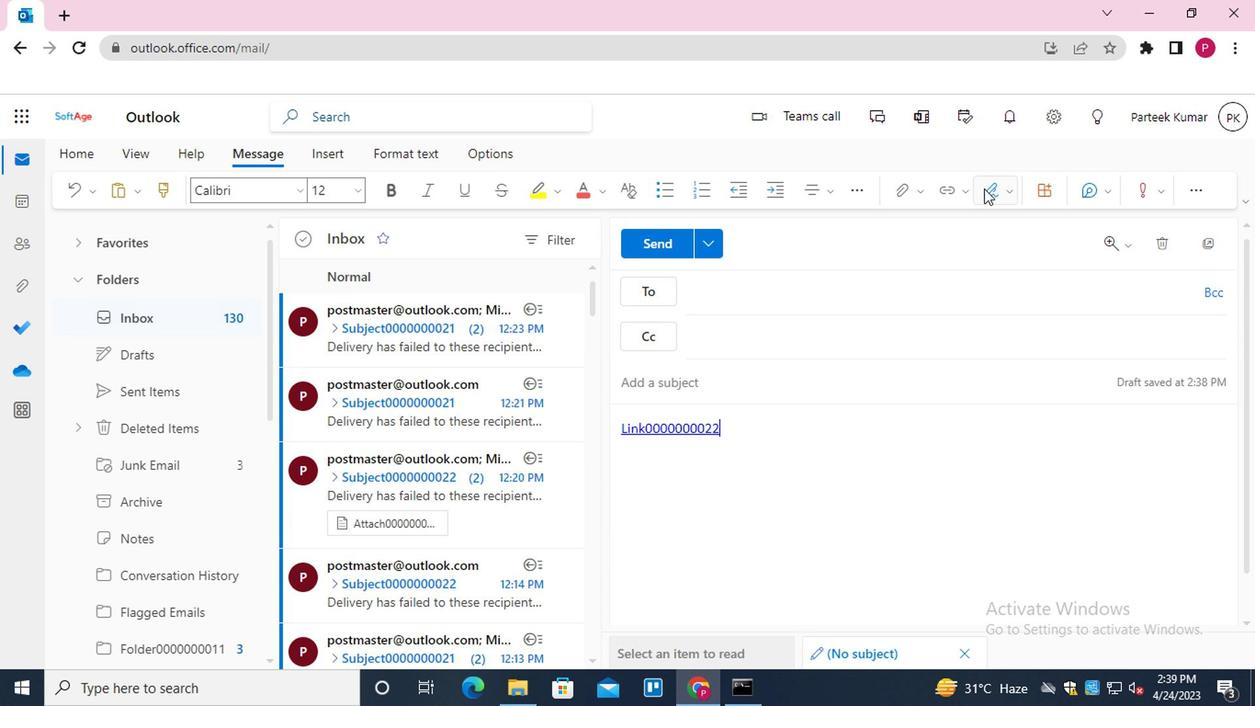 
Action: Mouse moved to (978, 232)
Screenshot: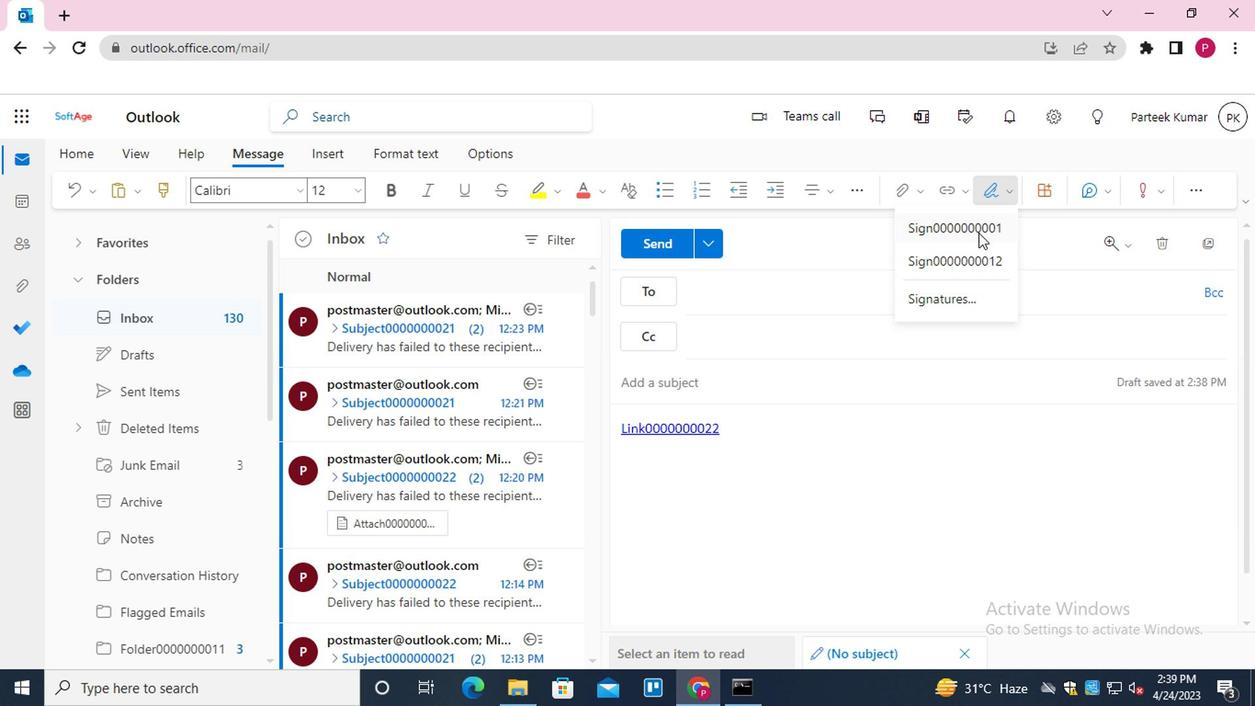 
Action: Mouse pressed left at (978, 232)
Screenshot: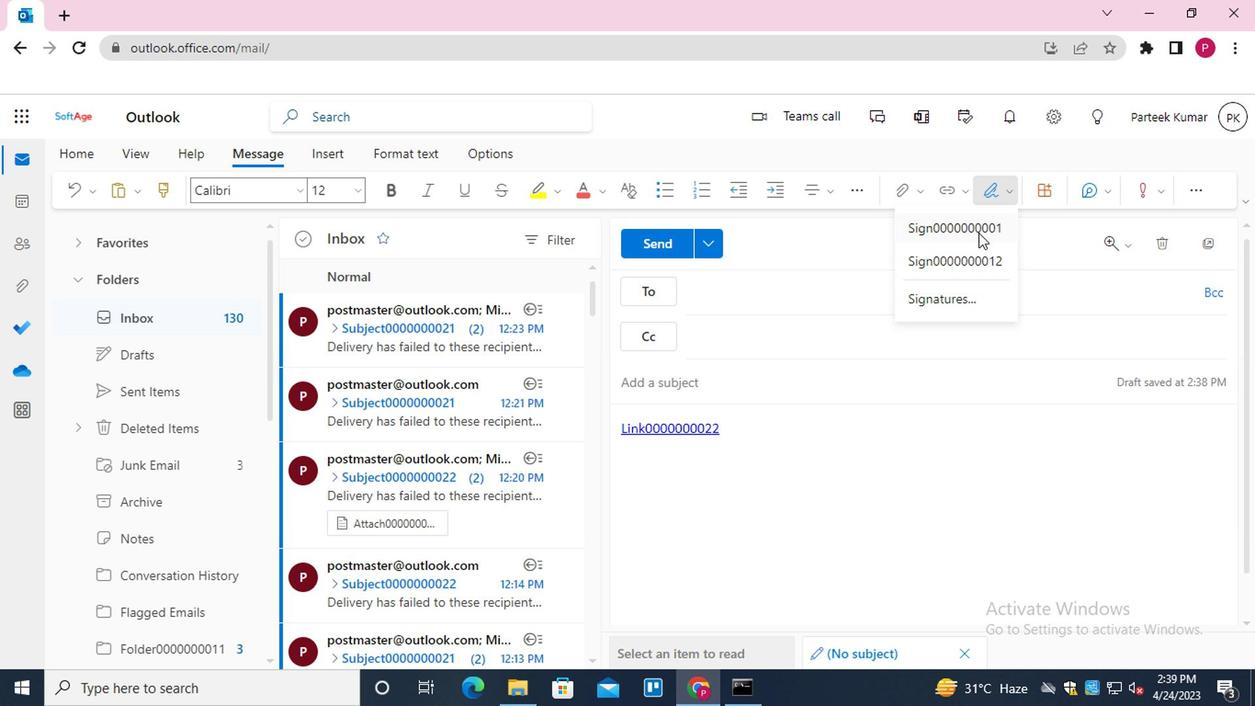 
Action: Mouse moved to (739, 292)
Screenshot: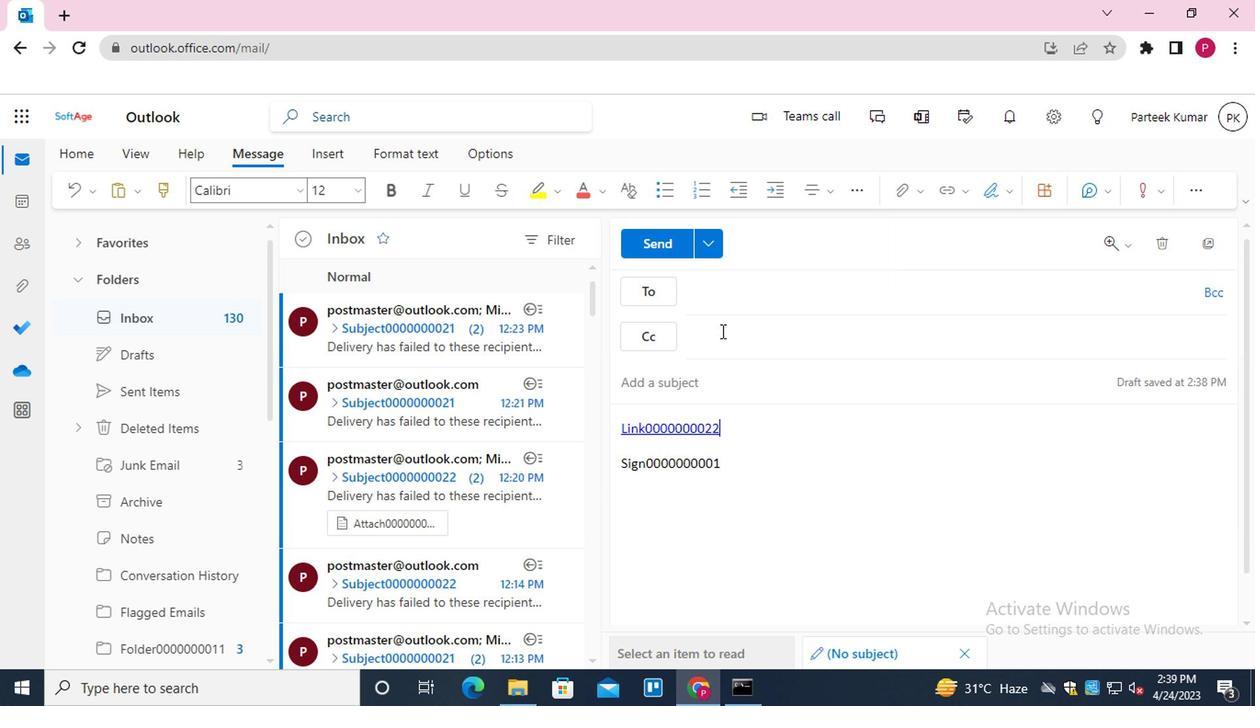 
Action: Mouse pressed left at (739, 292)
Screenshot: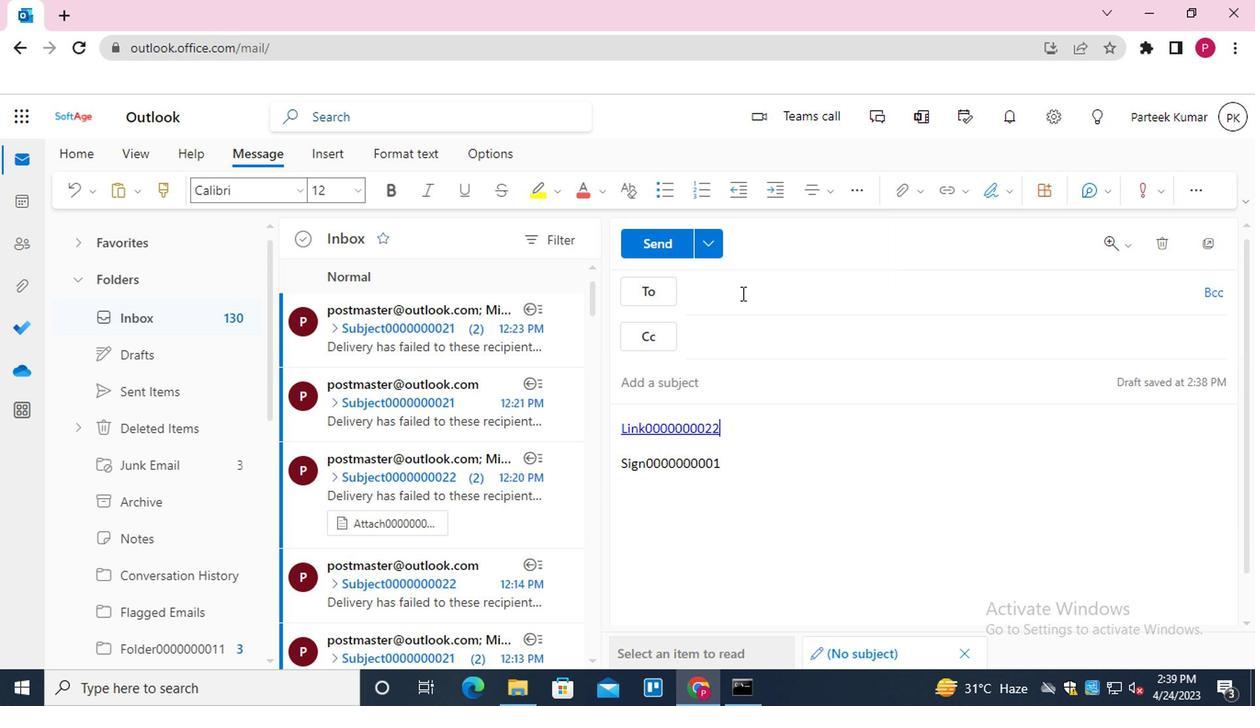 
Action: Mouse moved to (765, 363)
Screenshot: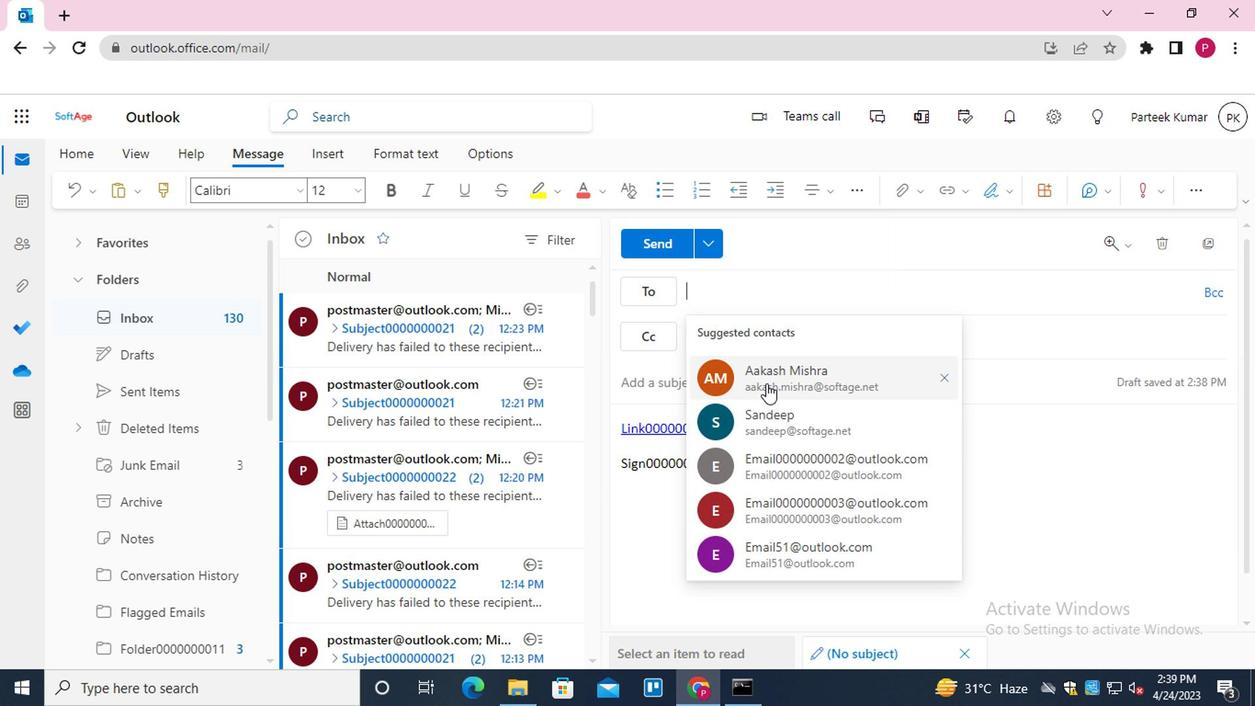 
Action: Mouse pressed left at (765, 363)
Screenshot: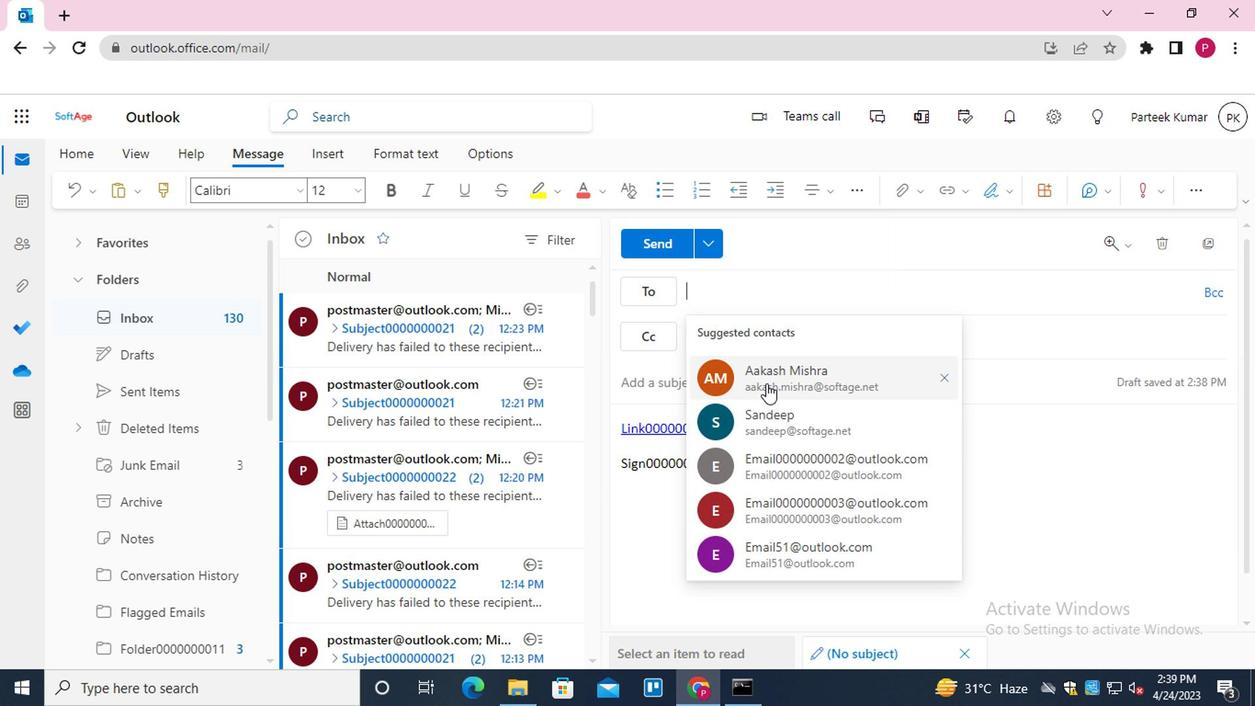 
Action: Mouse moved to (739, 338)
Screenshot: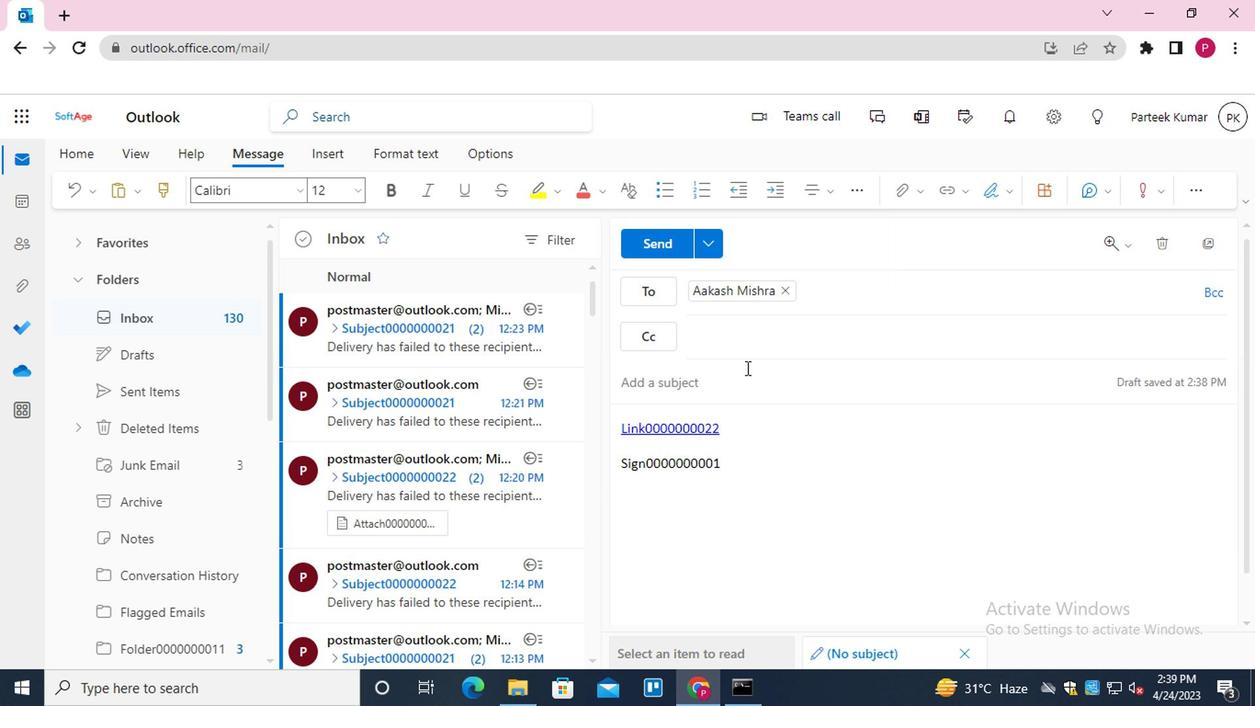 
Action: Mouse pressed left at (739, 338)
Screenshot: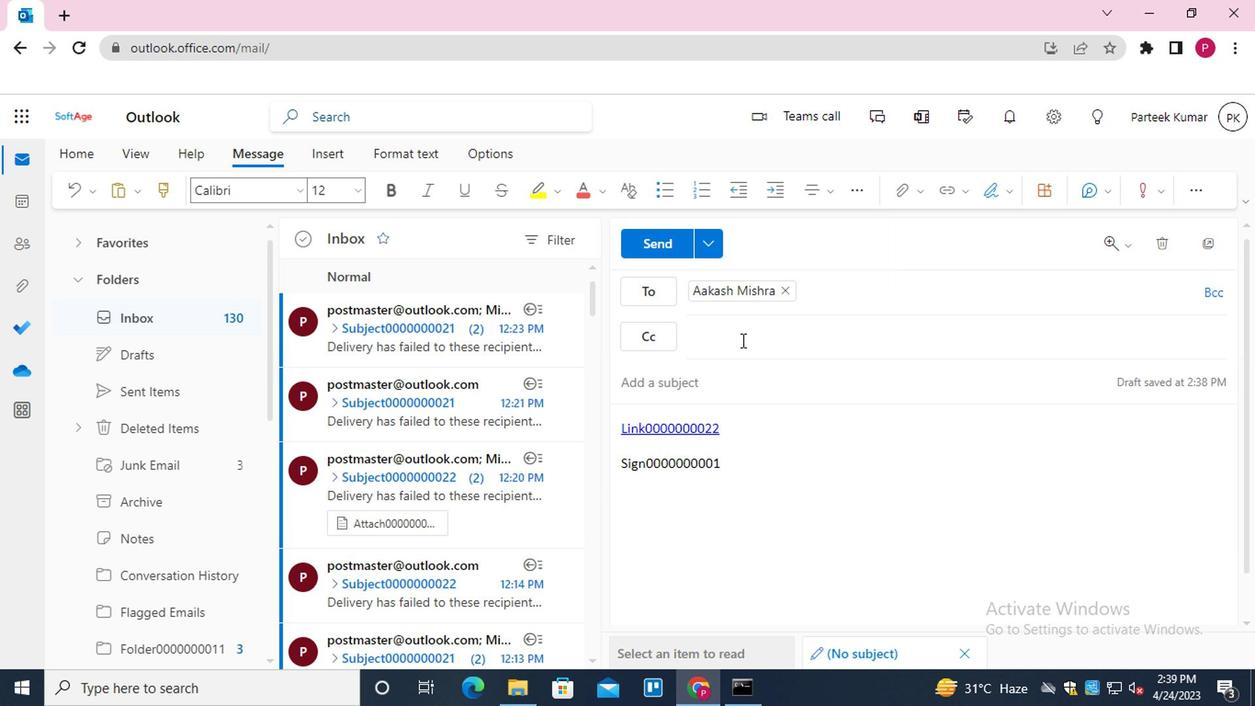 
Action: Mouse moved to (739, 336)
Screenshot: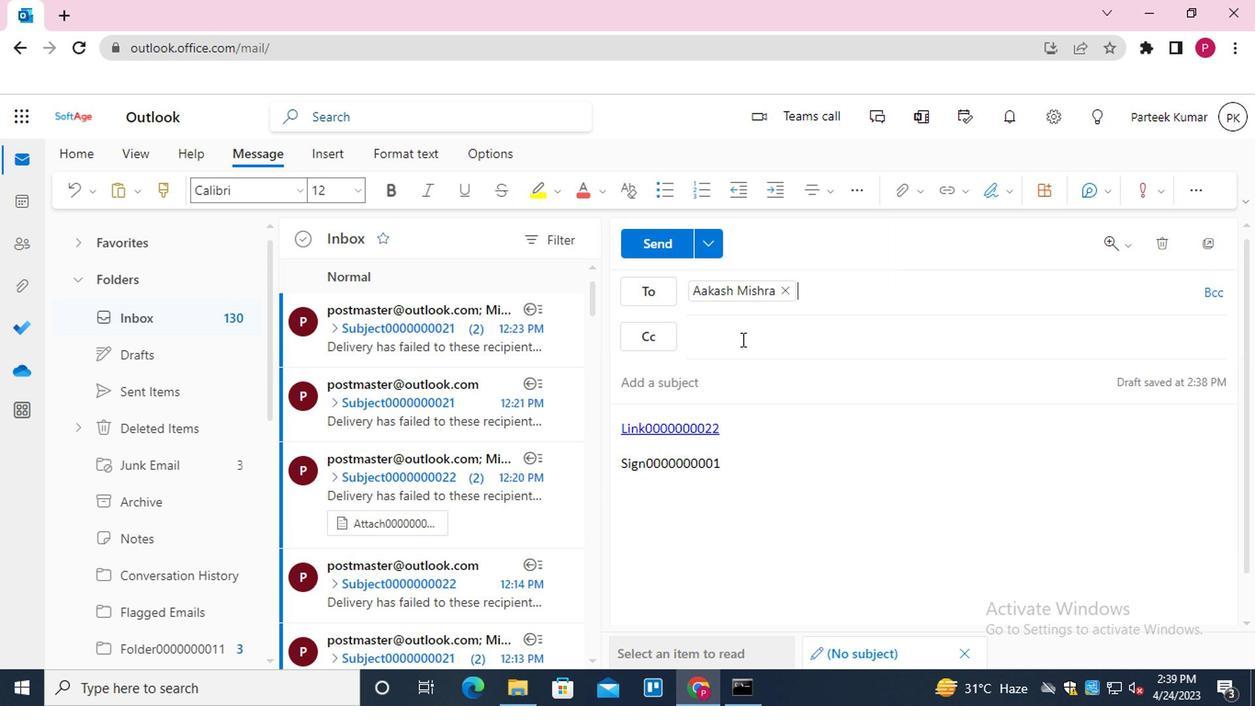 
Action: Key pressed <Key.shift>EMAIL0000000002<Key.enter>
Screenshot: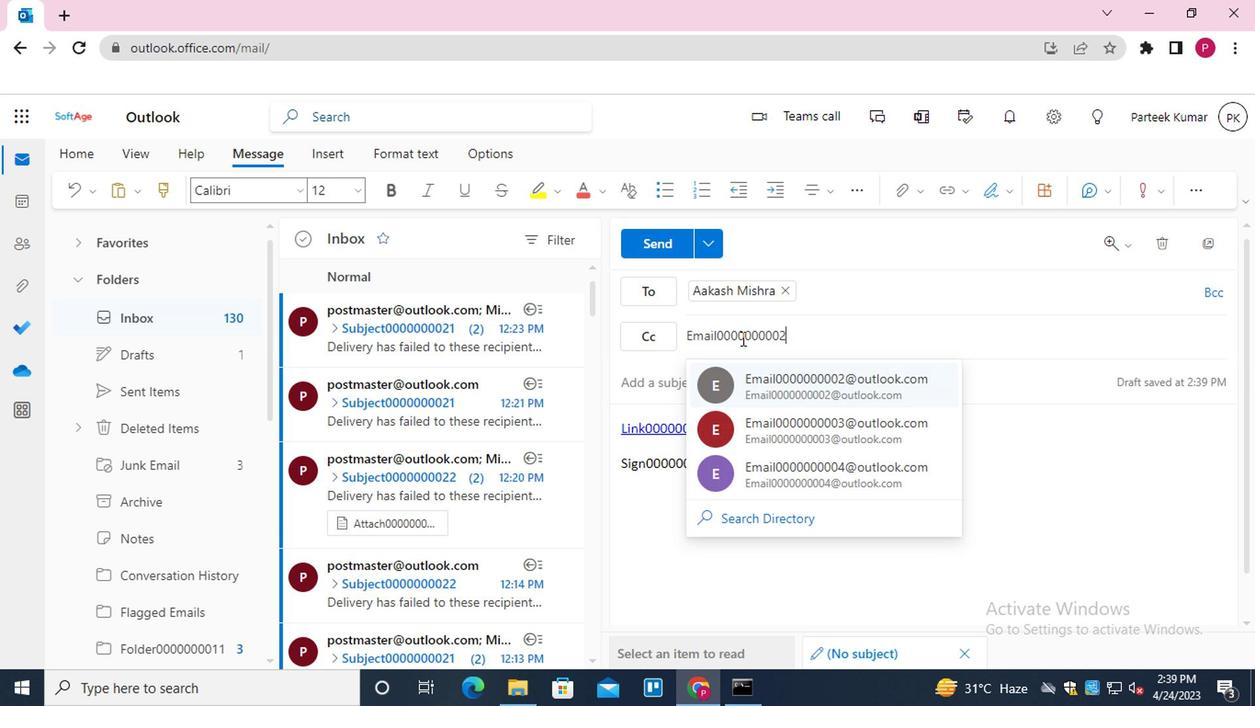 
Action: Mouse moved to (1214, 285)
Screenshot: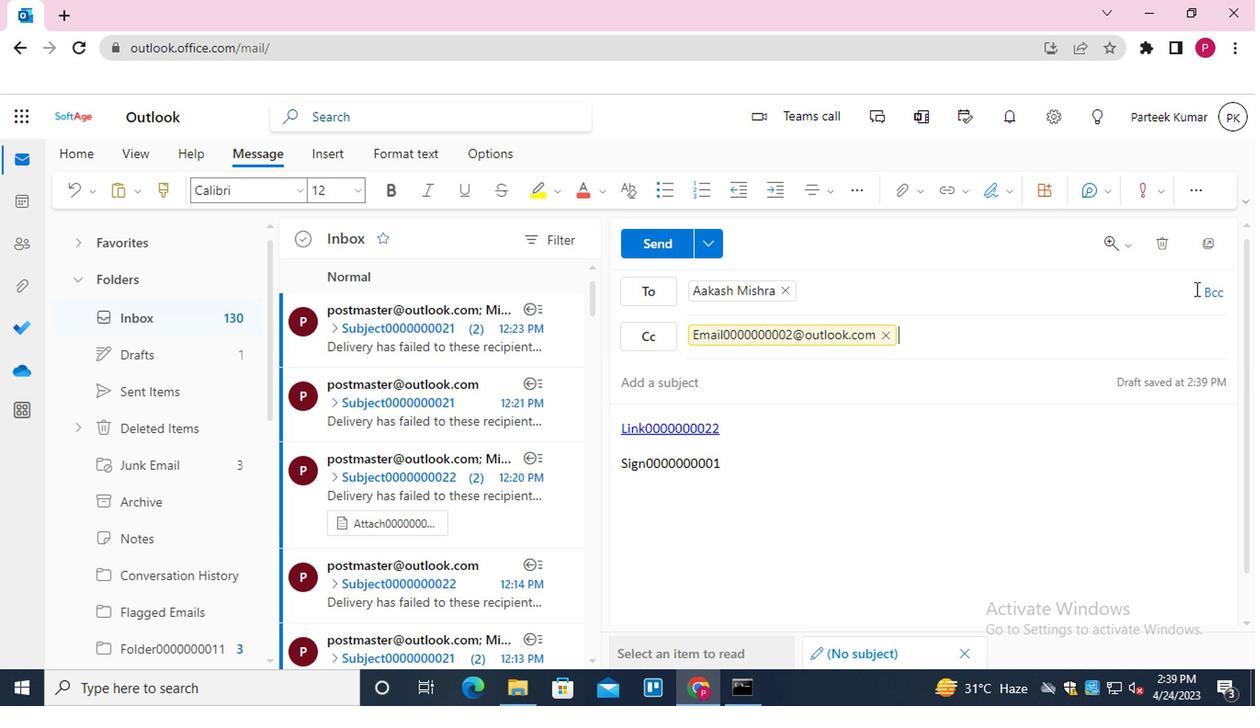
Action: Mouse pressed left at (1214, 285)
Screenshot: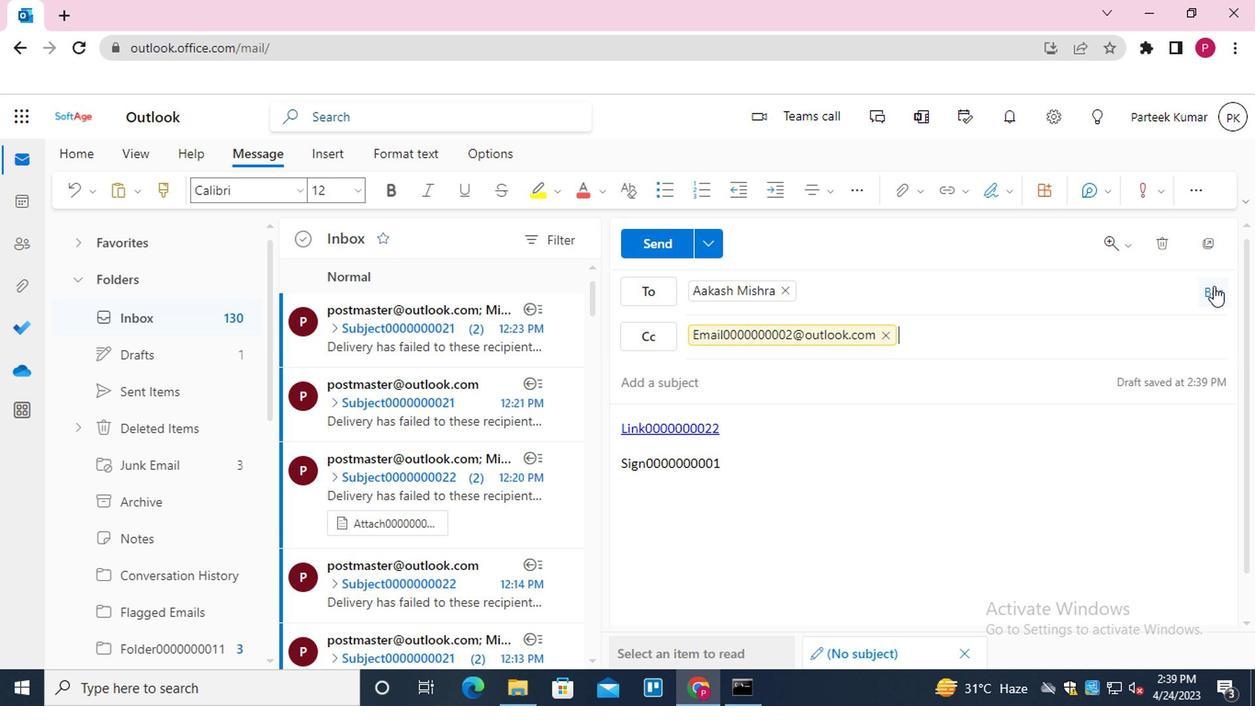 
Action: Mouse moved to (658, 375)
Screenshot: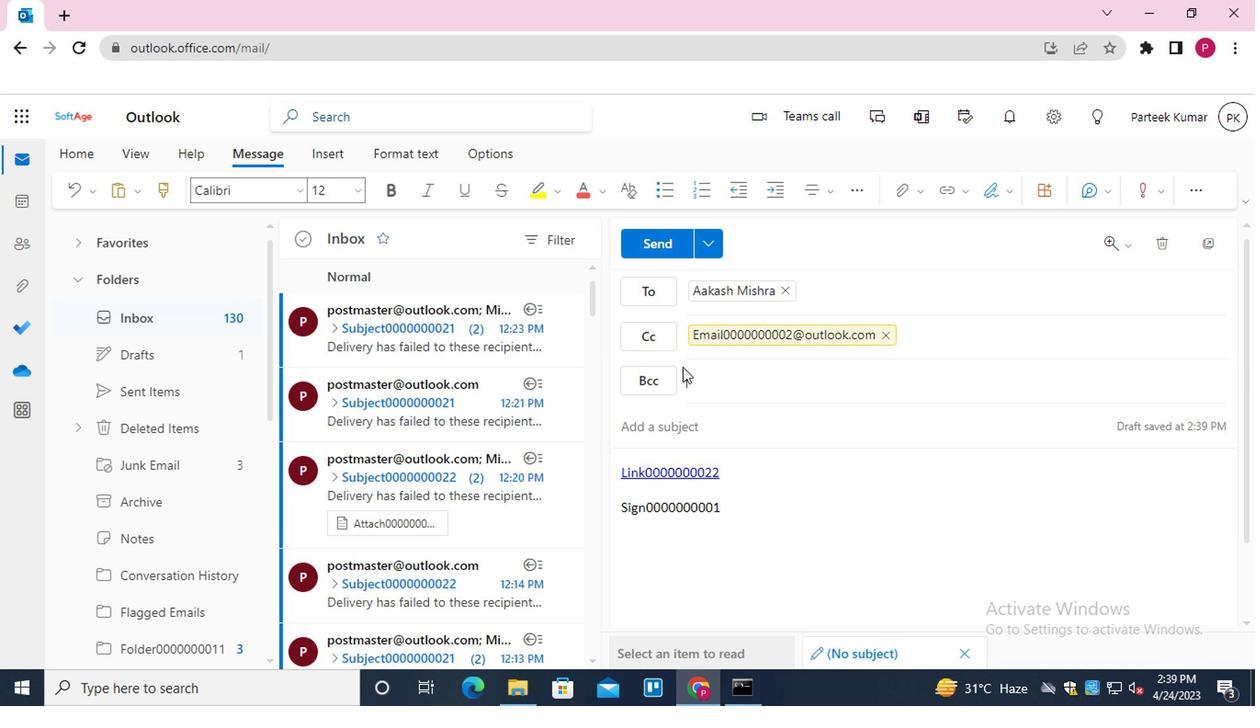 
Action: Key pressed <Key.shift>EMAIL0000000003<Key.enter>
Screenshot: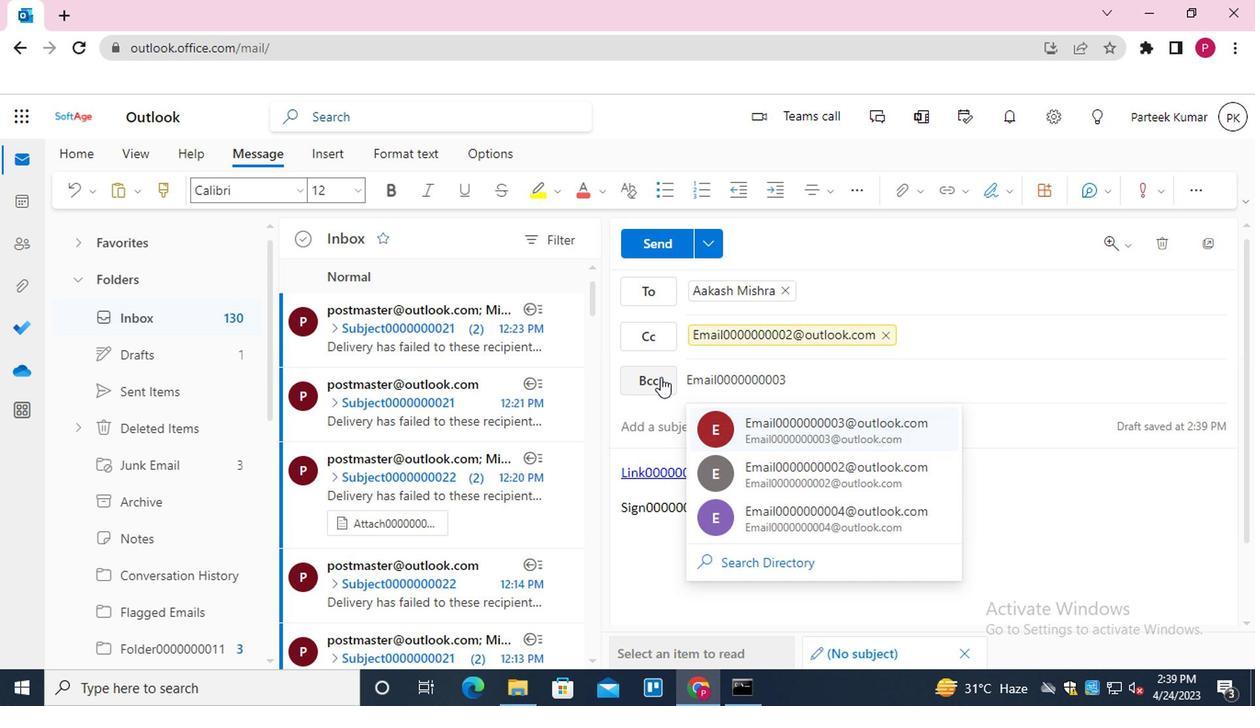 
Action: Mouse moved to (717, 424)
Screenshot: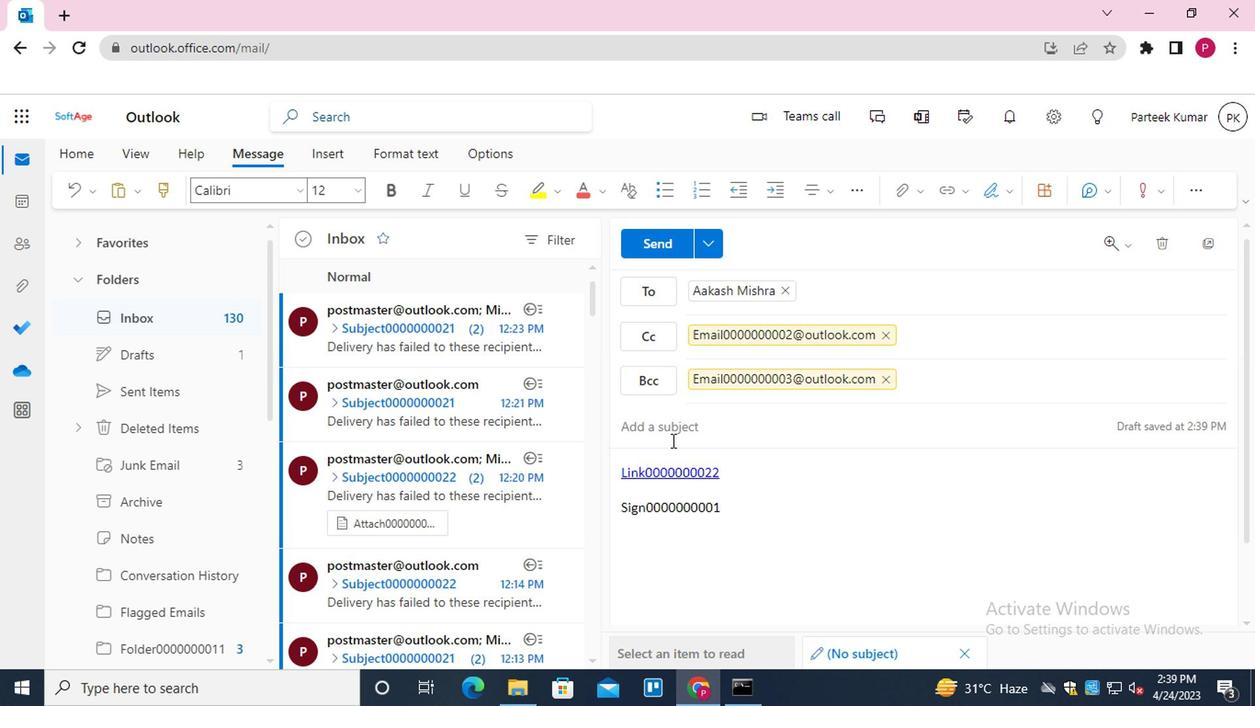 
Action: Mouse pressed left at (717, 424)
Screenshot: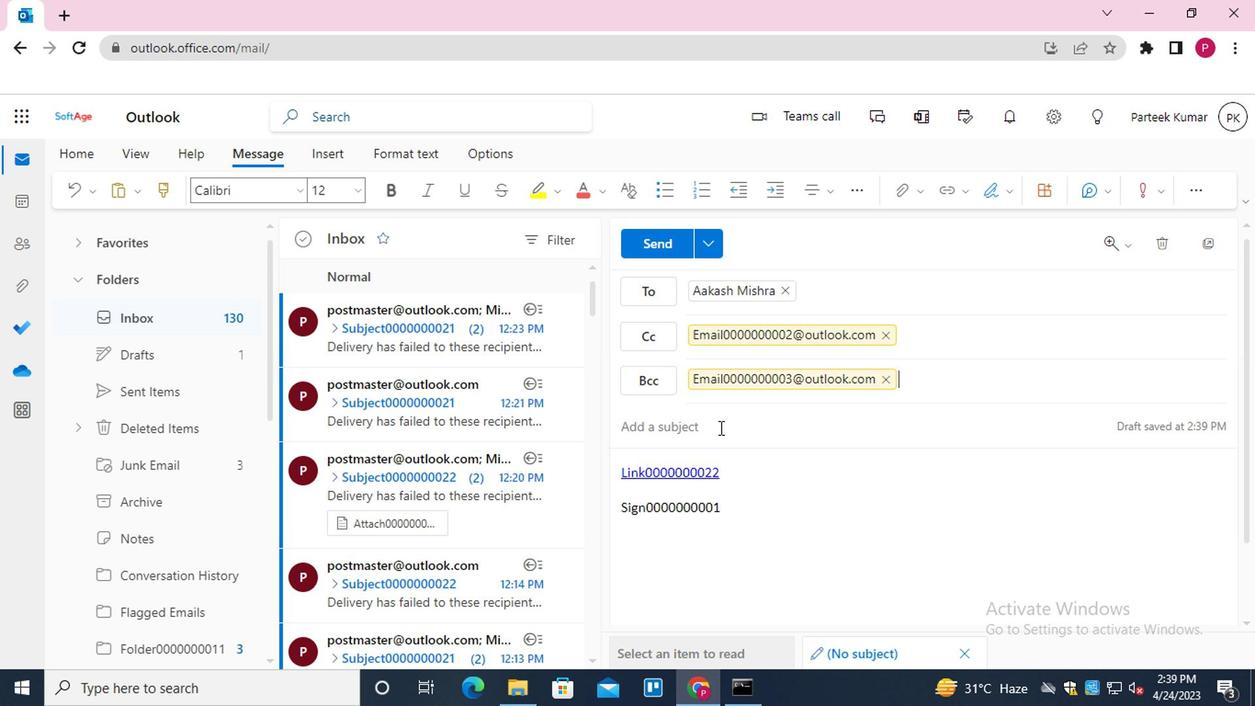
Action: Mouse moved to (717, 424)
Screenshot: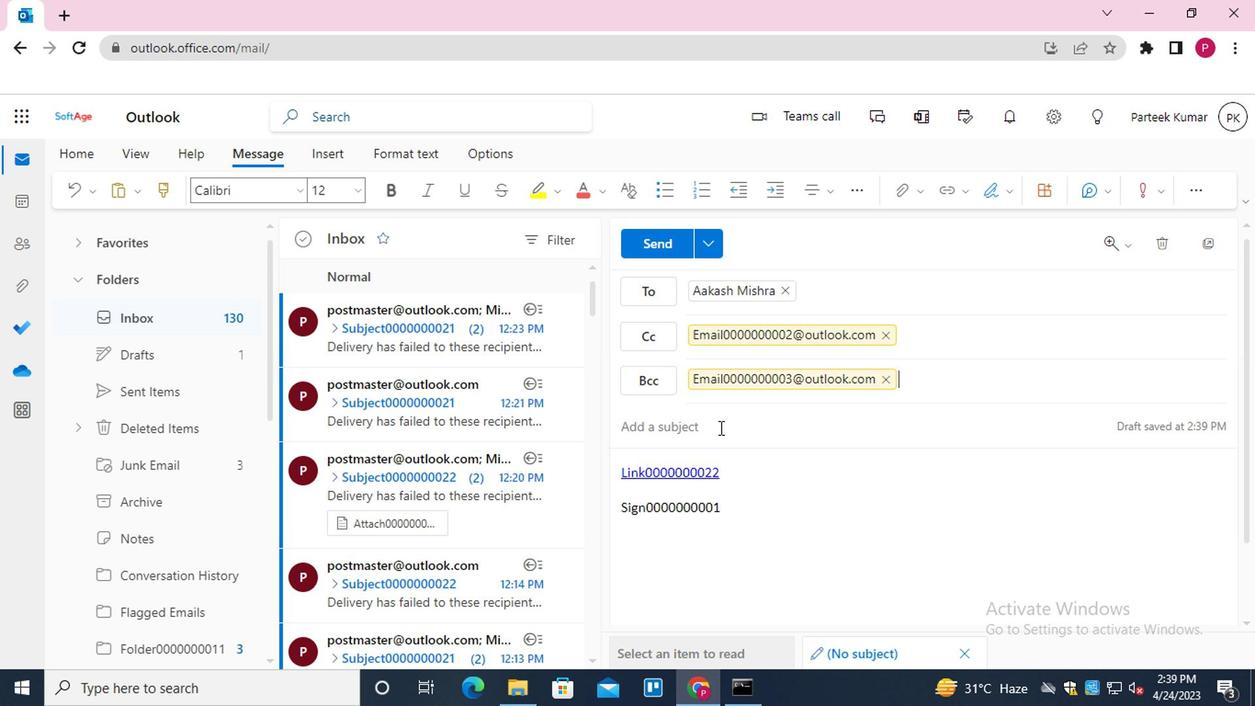 
Action: Key pressed <Key.shift>SUBJECT0000000021
Screenshot: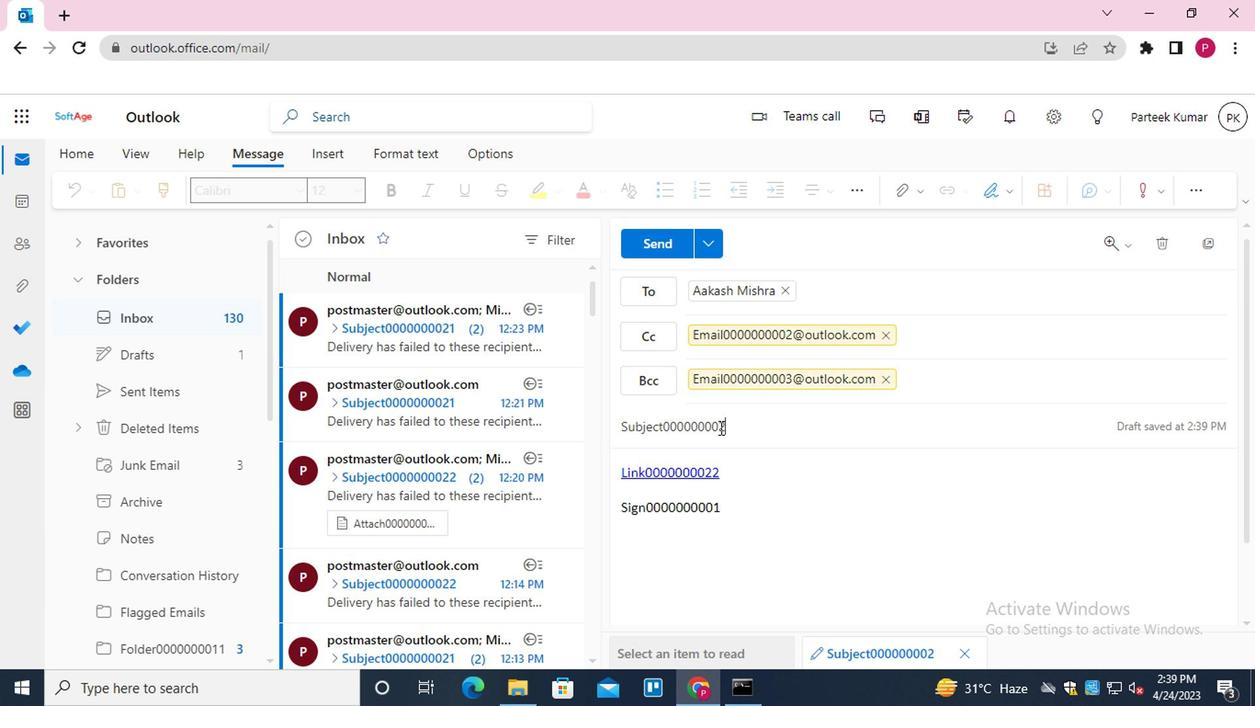 
Action: Mouse moved to (694, 485)
Screenshot: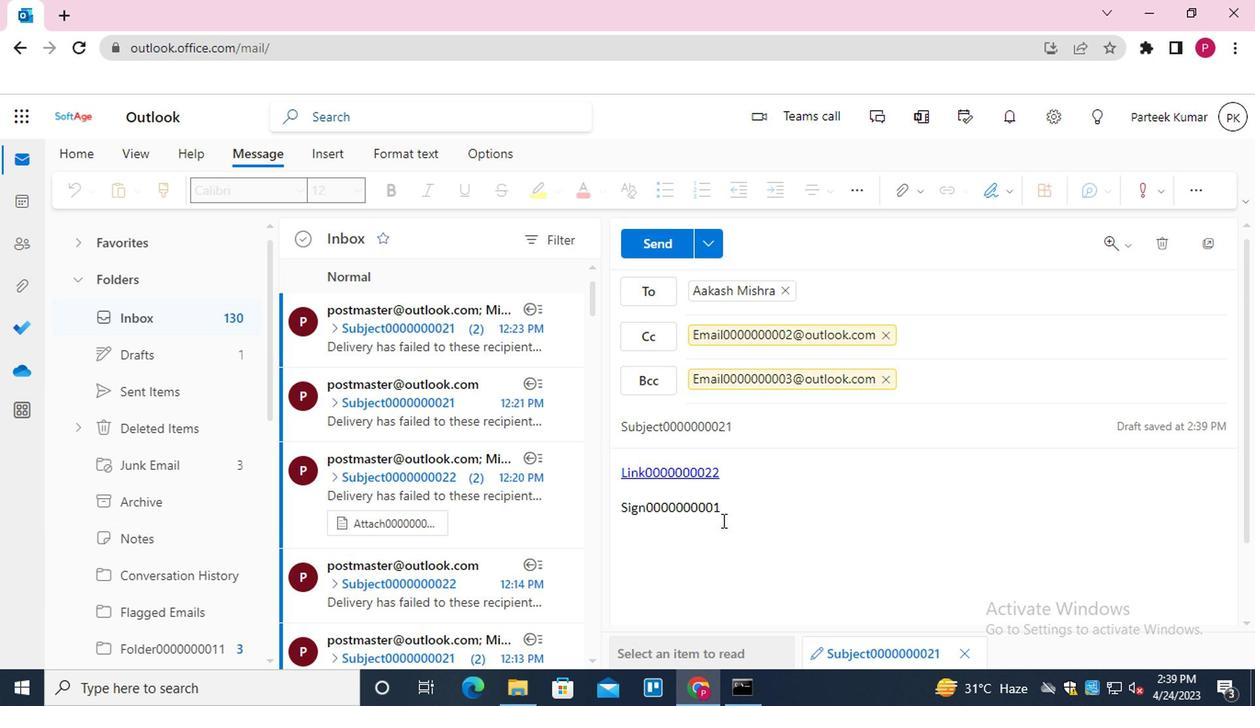 
Action: Mouse pressed left at (694, 485)
Screenshot: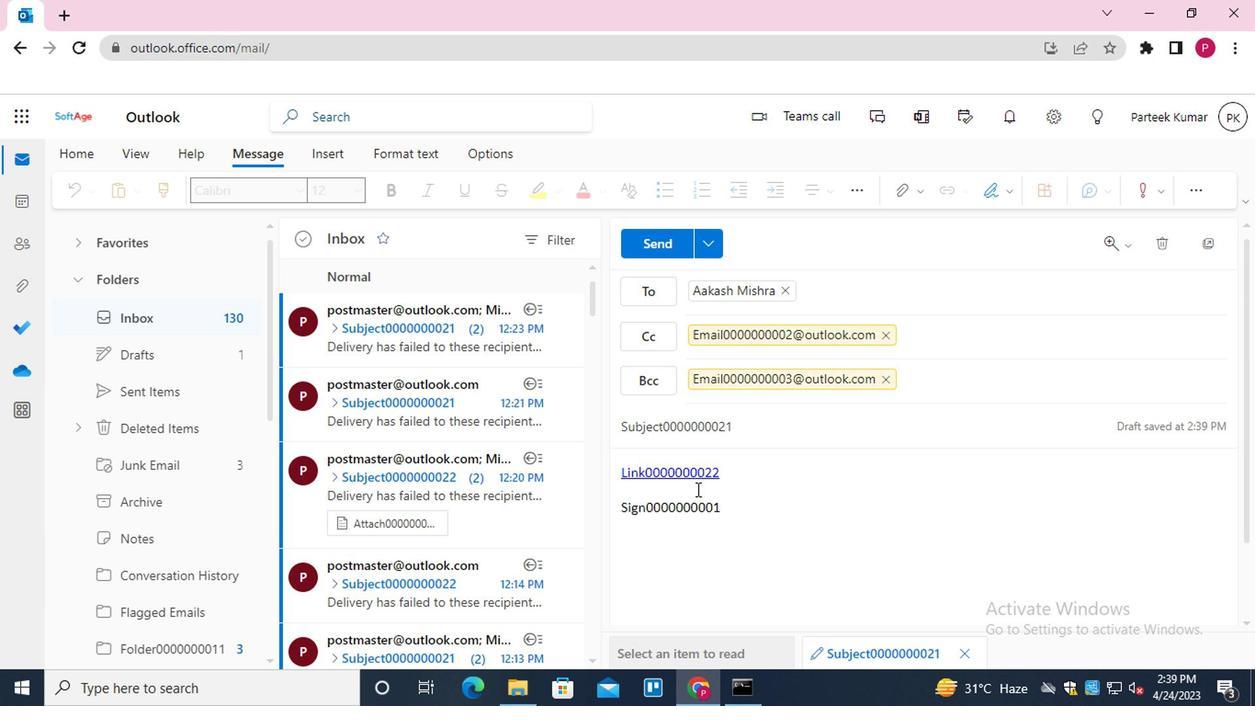
Action: Mouse moved to (694, 484)
Screenshot: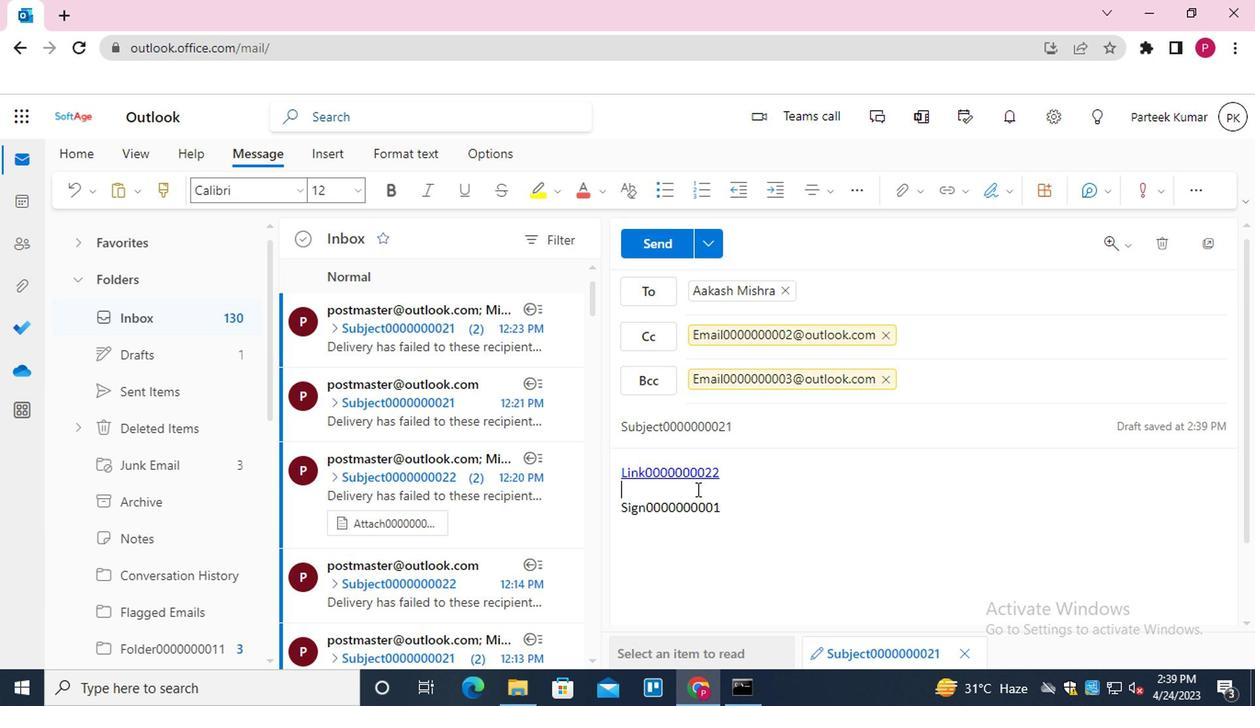 
Action: Key pressed <Key.shift_r>MESSAGE0000000023
Screenshot: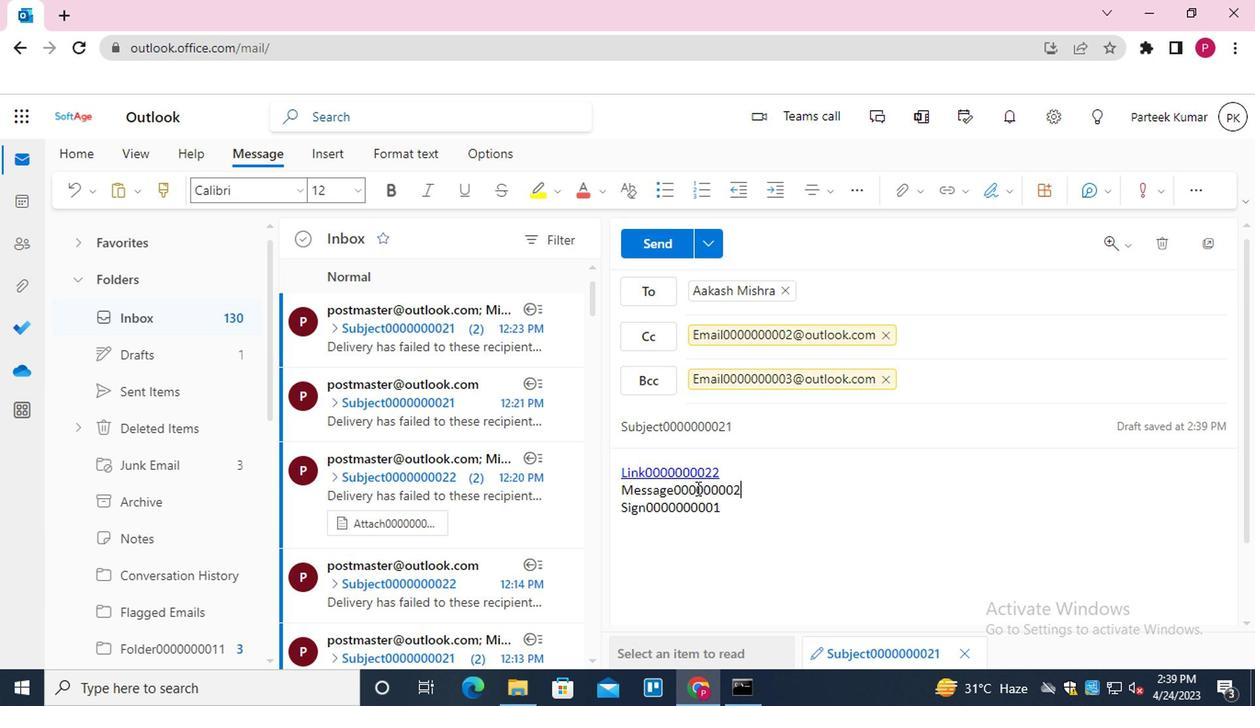 
Action: Mouse moved to (904, 194)
Screenshot: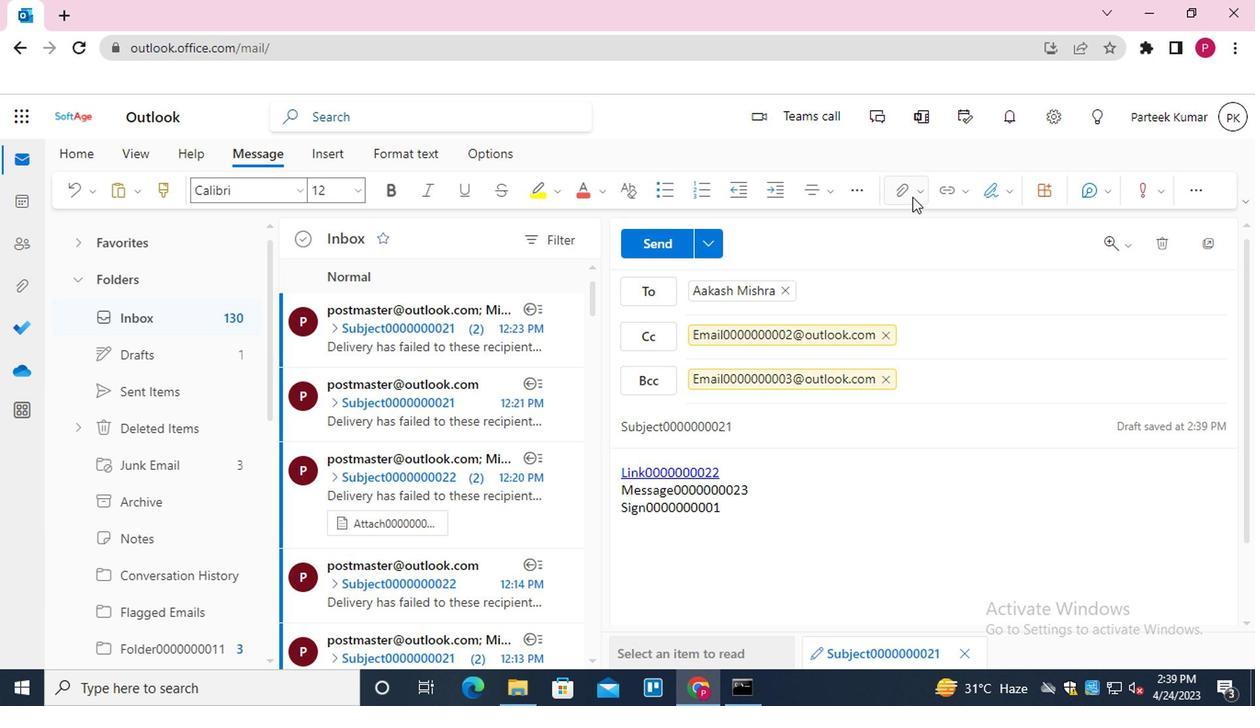 
Action: Mouse pressed left at (904, 194)
Screenshot: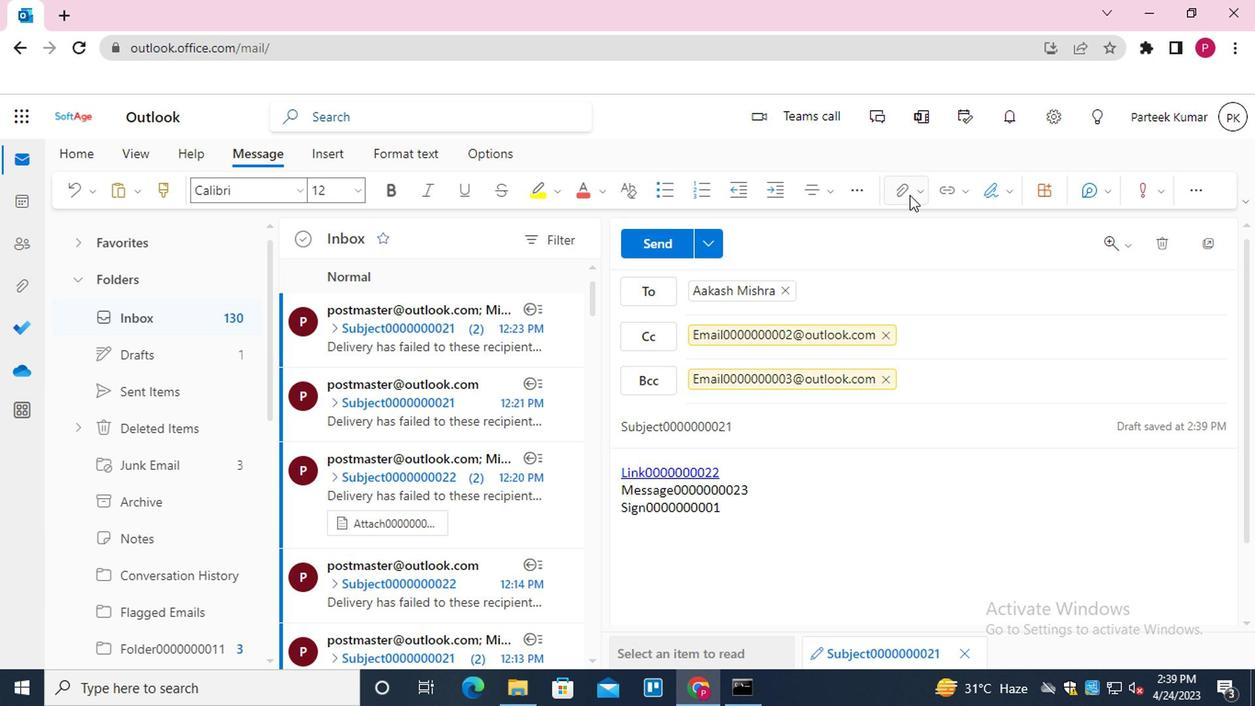 
Action: Mouse moved to (849, 230)
Screenshot: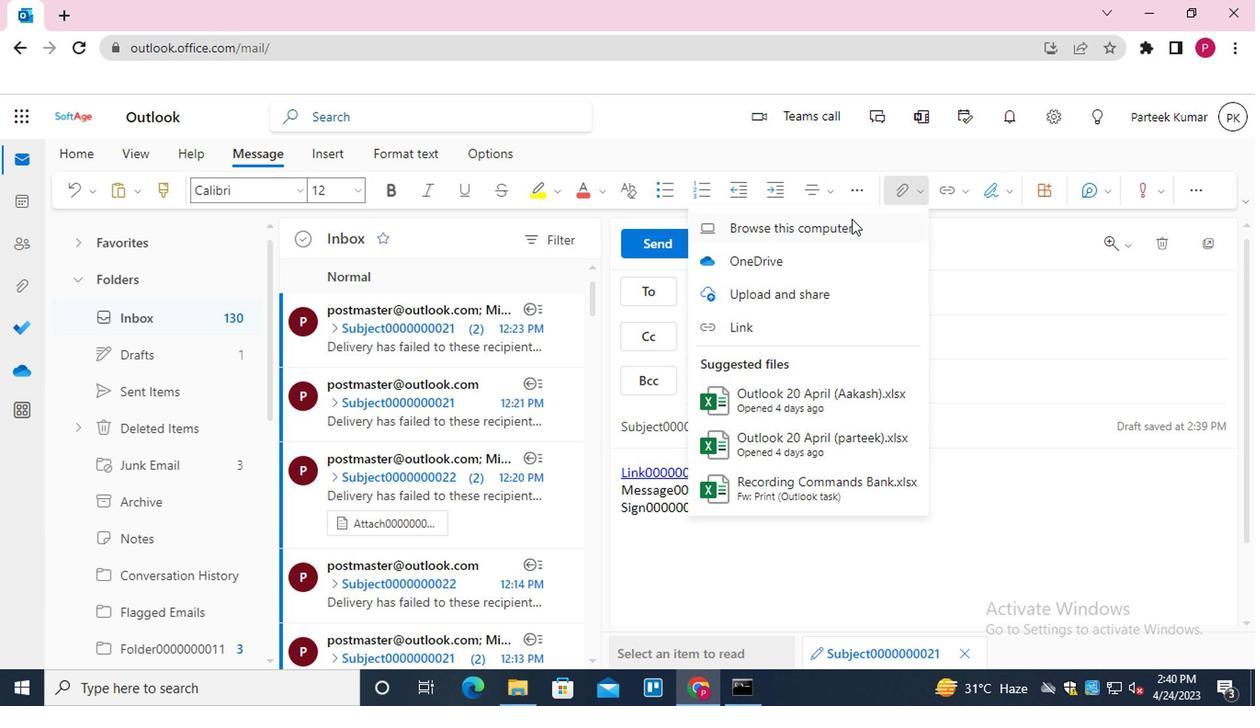 
Action: Mouse pressed left at (849, 230)
Screenshot: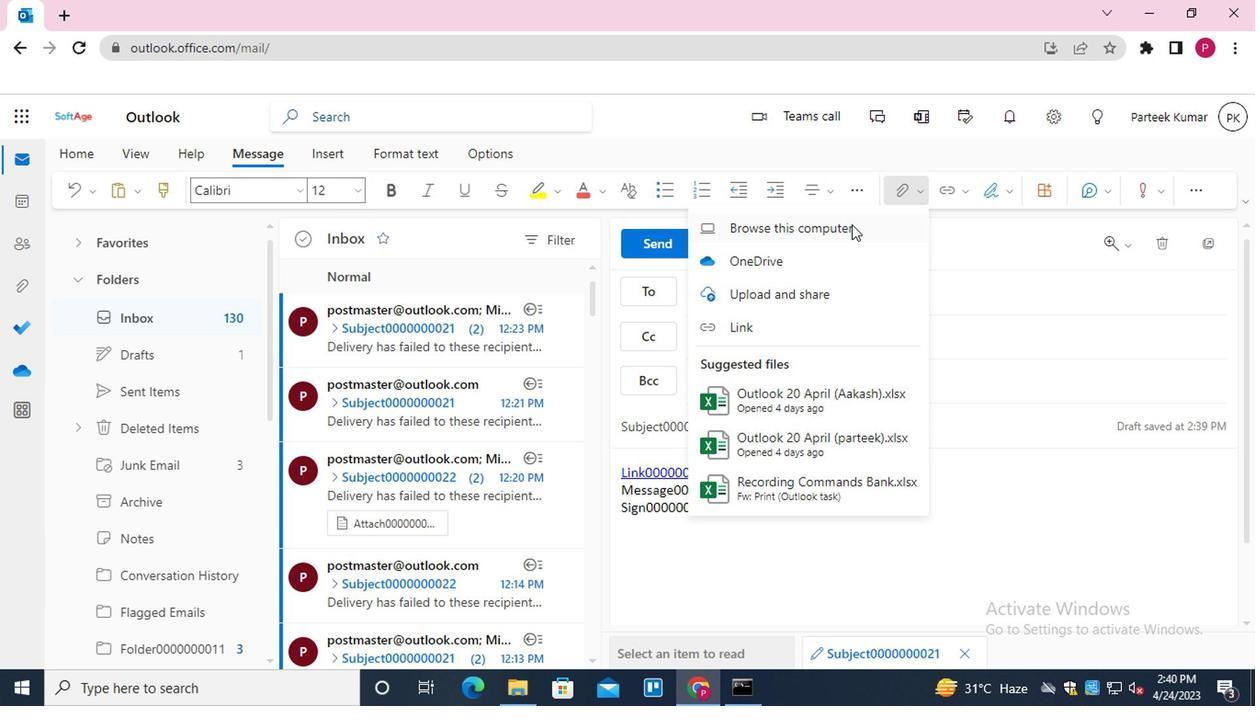 
Action: Mouse moved to (294, 178)
Screenshot: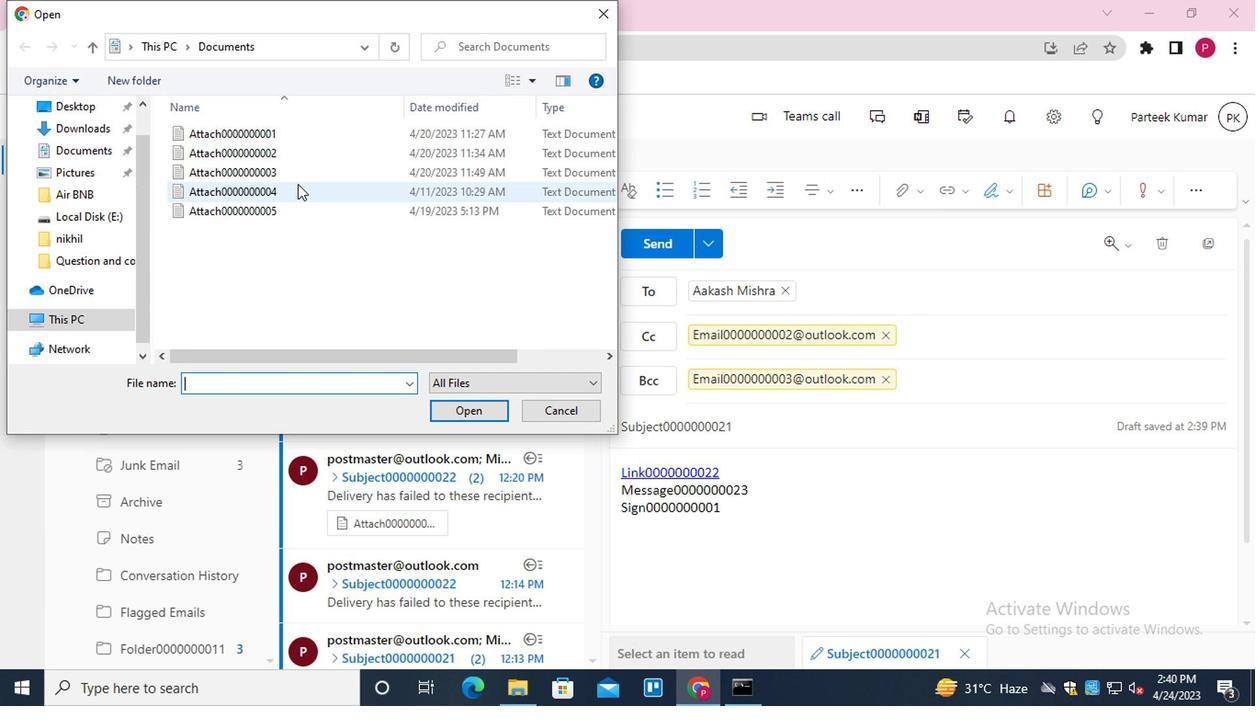 
Action: Mouse pressed left at (294, 178)
Screenshot: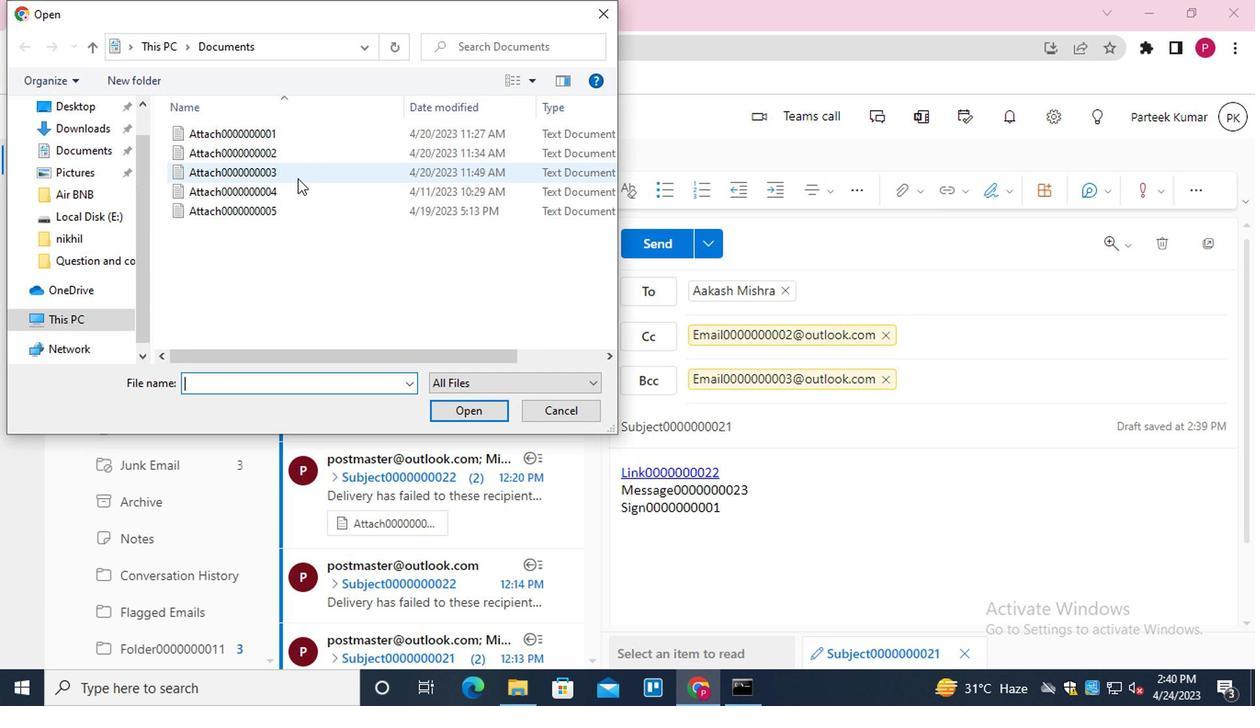 
Action: Mouse moved to (477, 408)
Screenshot: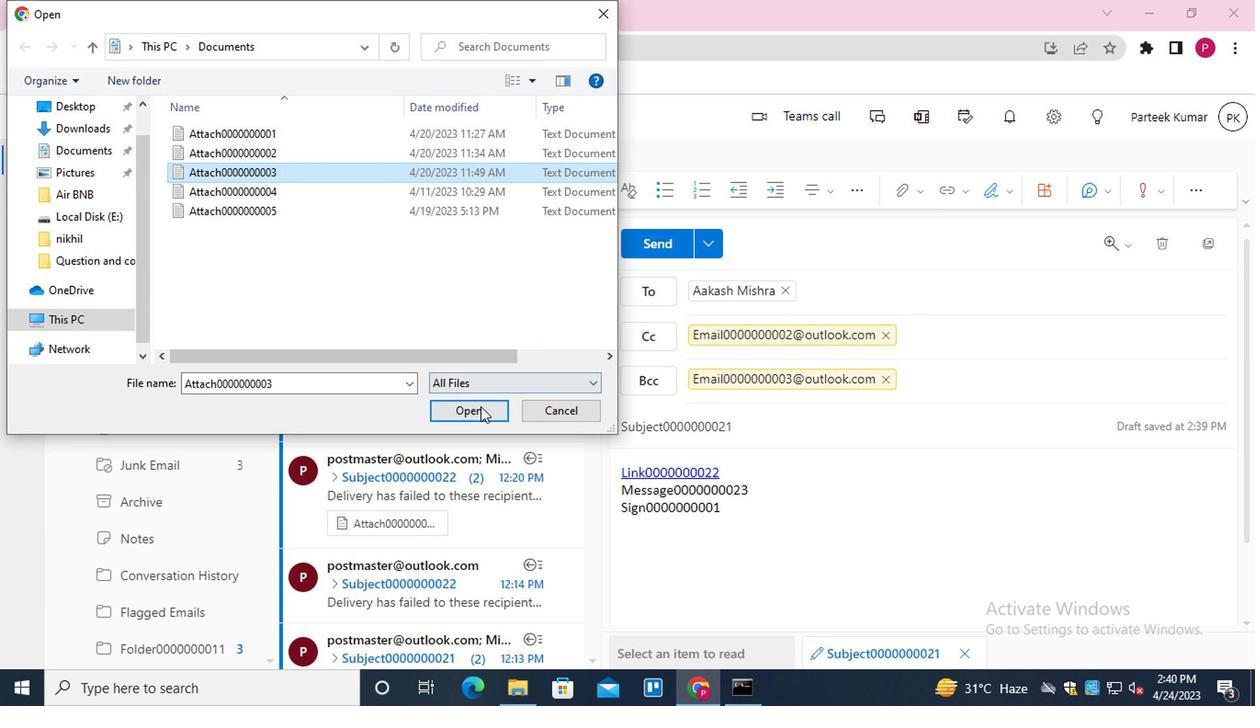 
Action: Mouse pressed left at (477, 408)
Screenshot: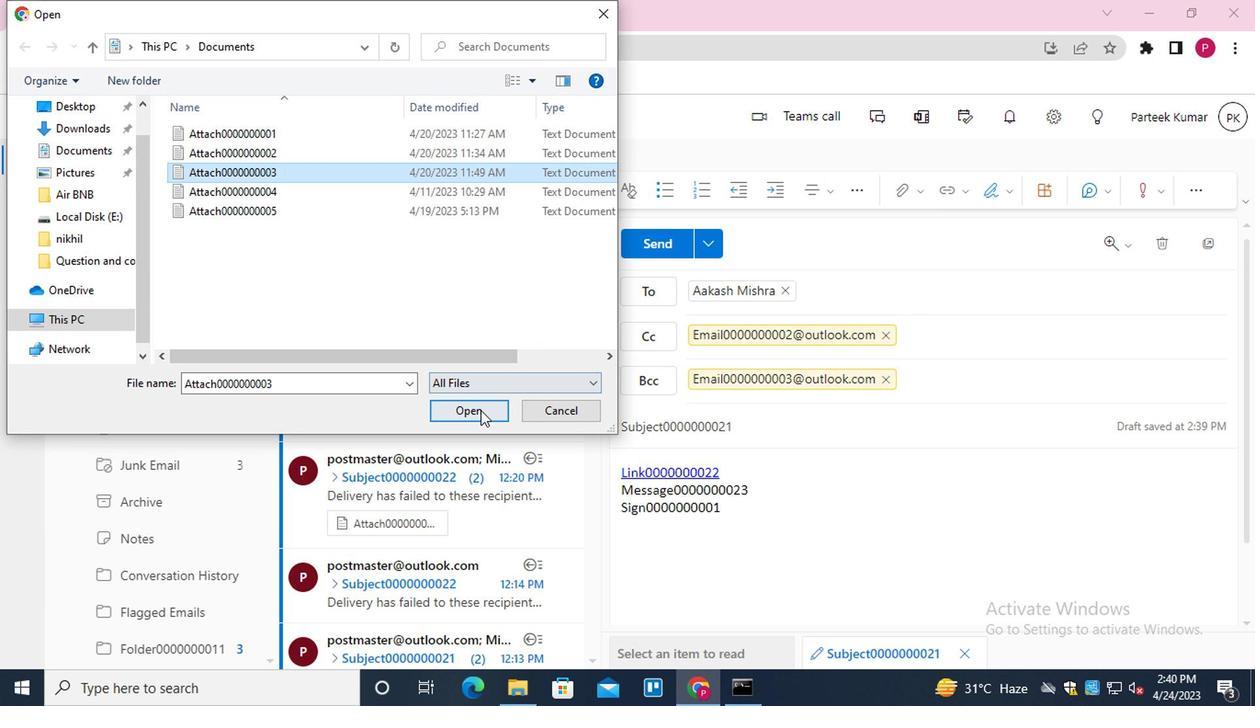 
Action: Mouse moved to (674, 251)
Screenshot: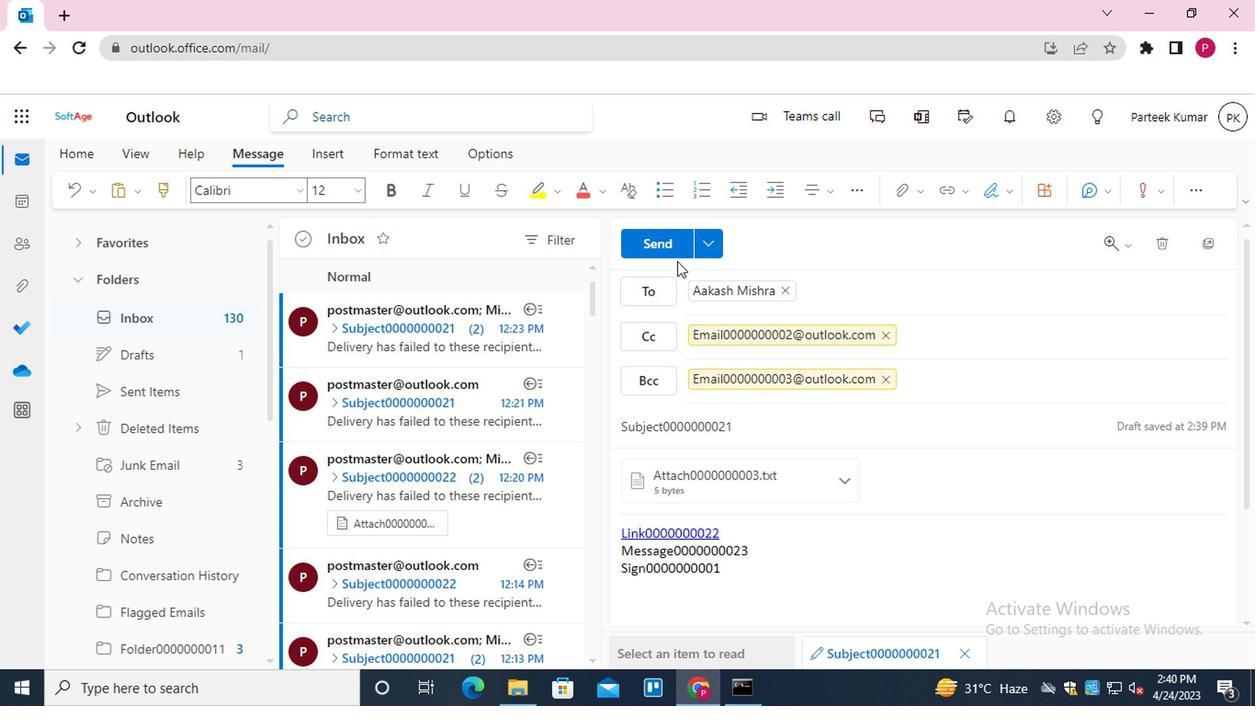 
Action: Mouse pressed left at (674, 251)
Screenshot: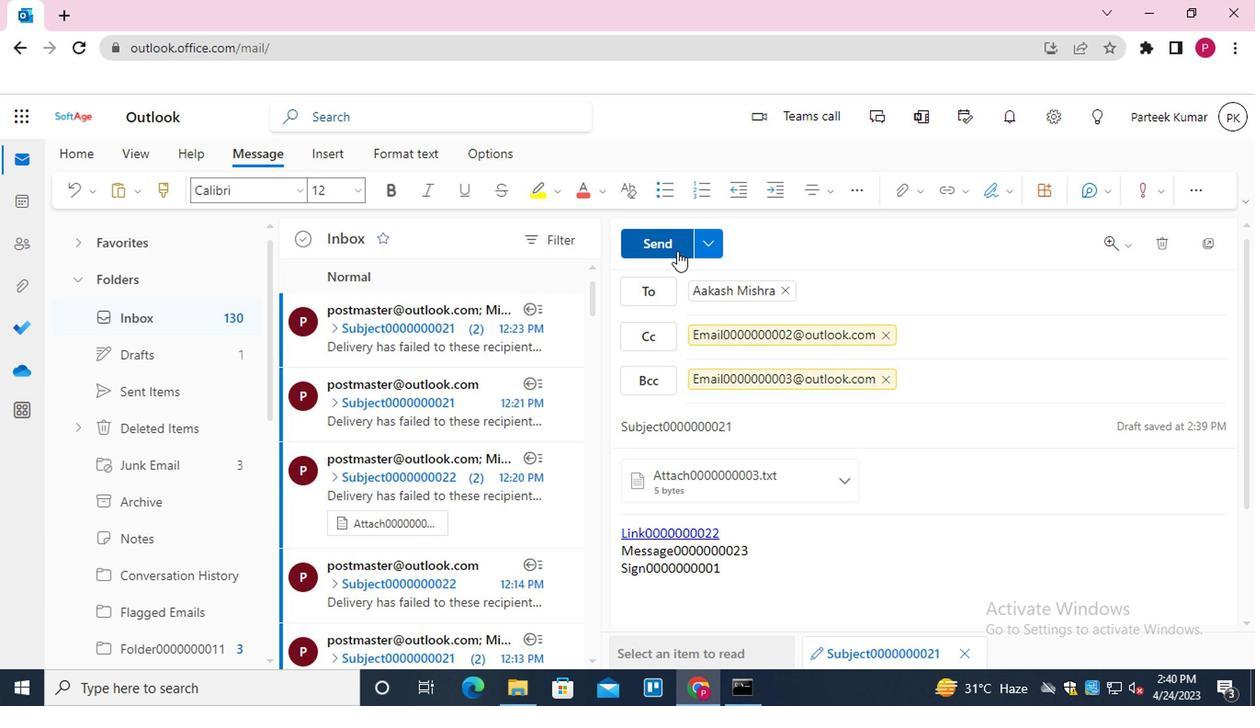 
Action: Mouse moved to (154, 202)
Screenshot: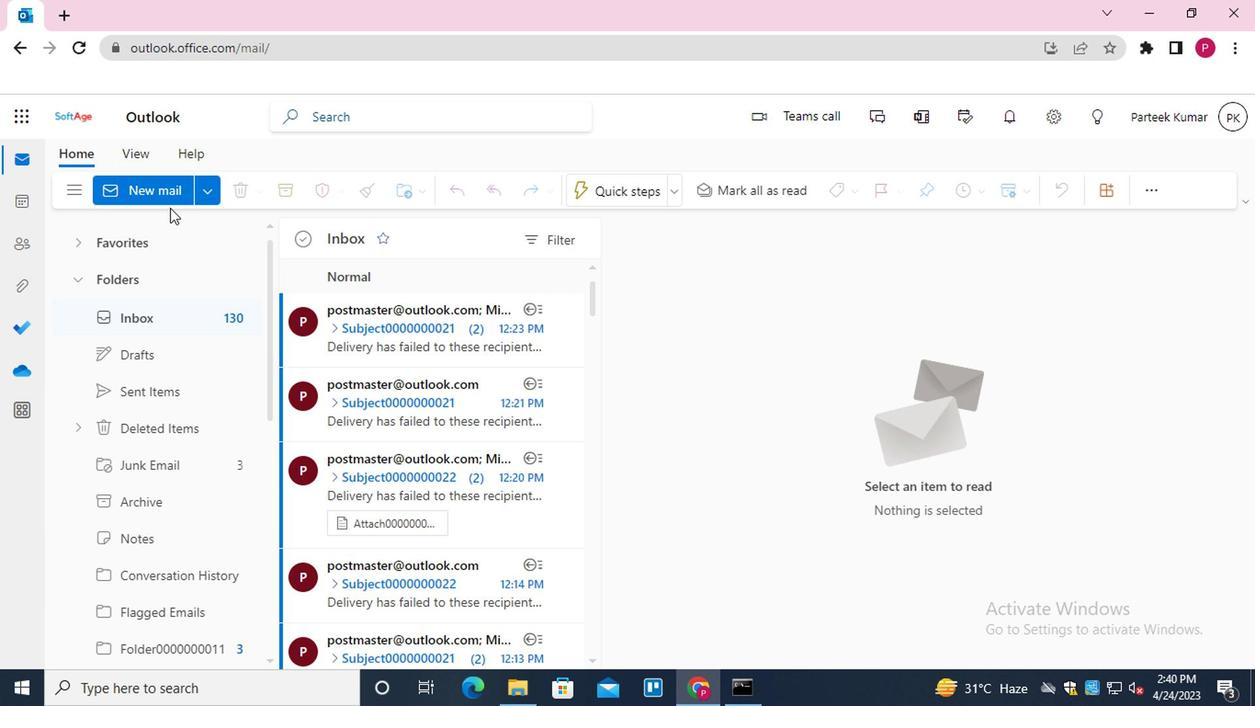 
Action: Mouse pressed left at (154, 202)
Screenshot: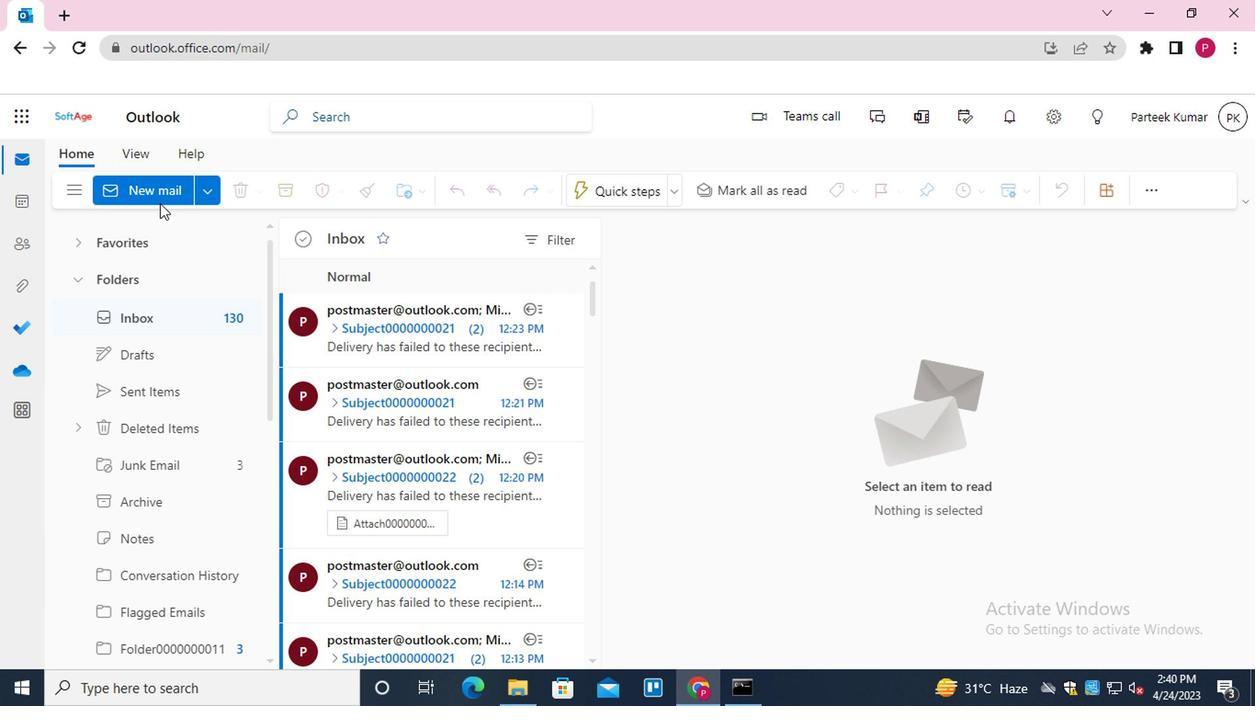 
Action: Mouse moved to (685, 490)
Screenshot: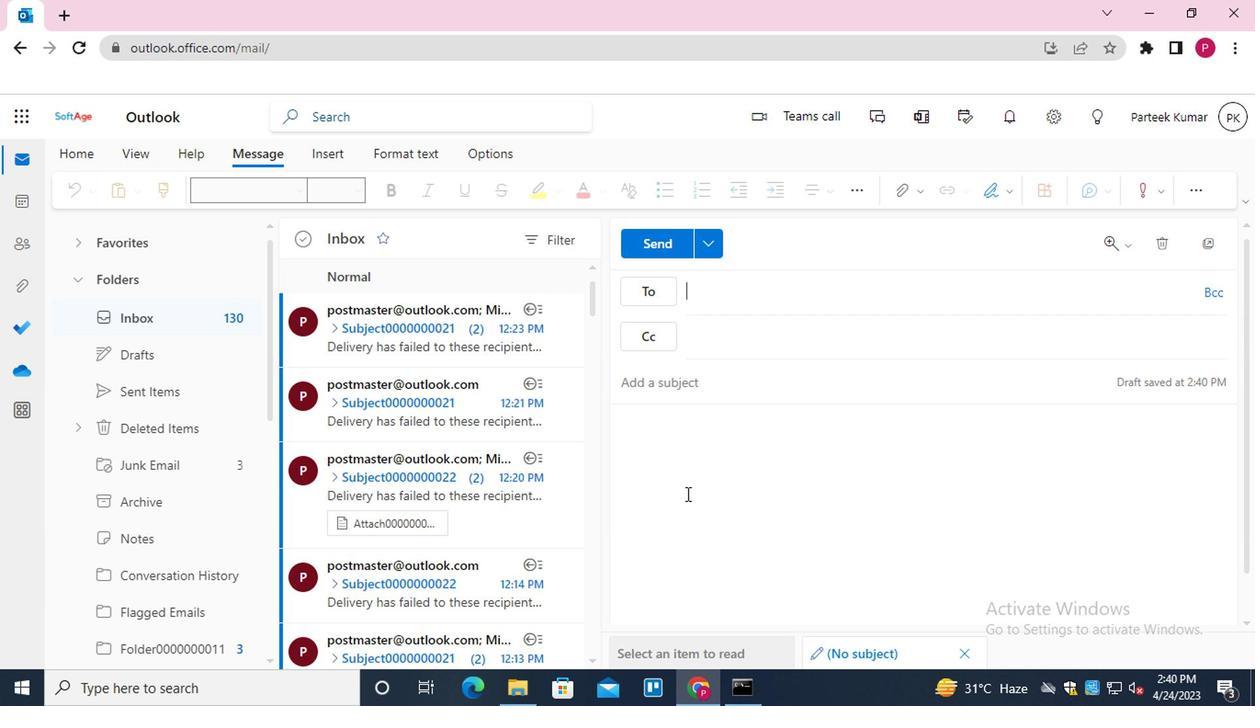 
Action: Mouse pressed left at (685, 490)
Screenshot: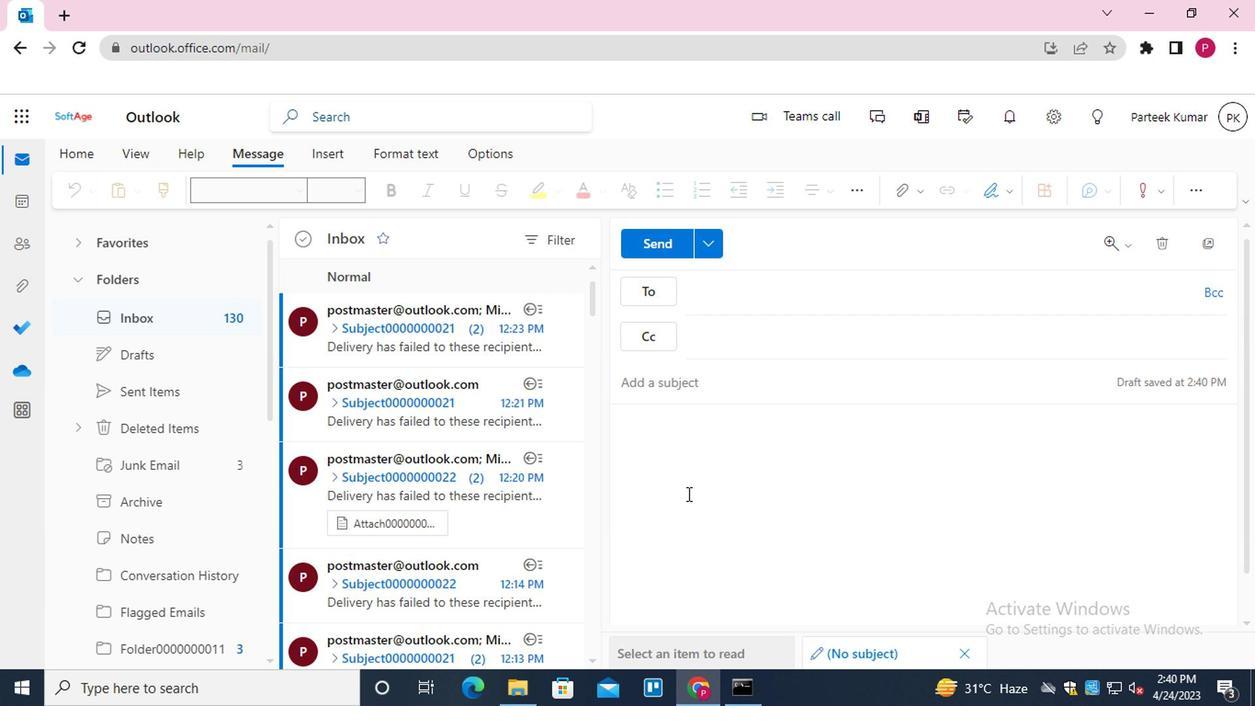 
Action: Mouse moved to (963, 200)
Screenshot: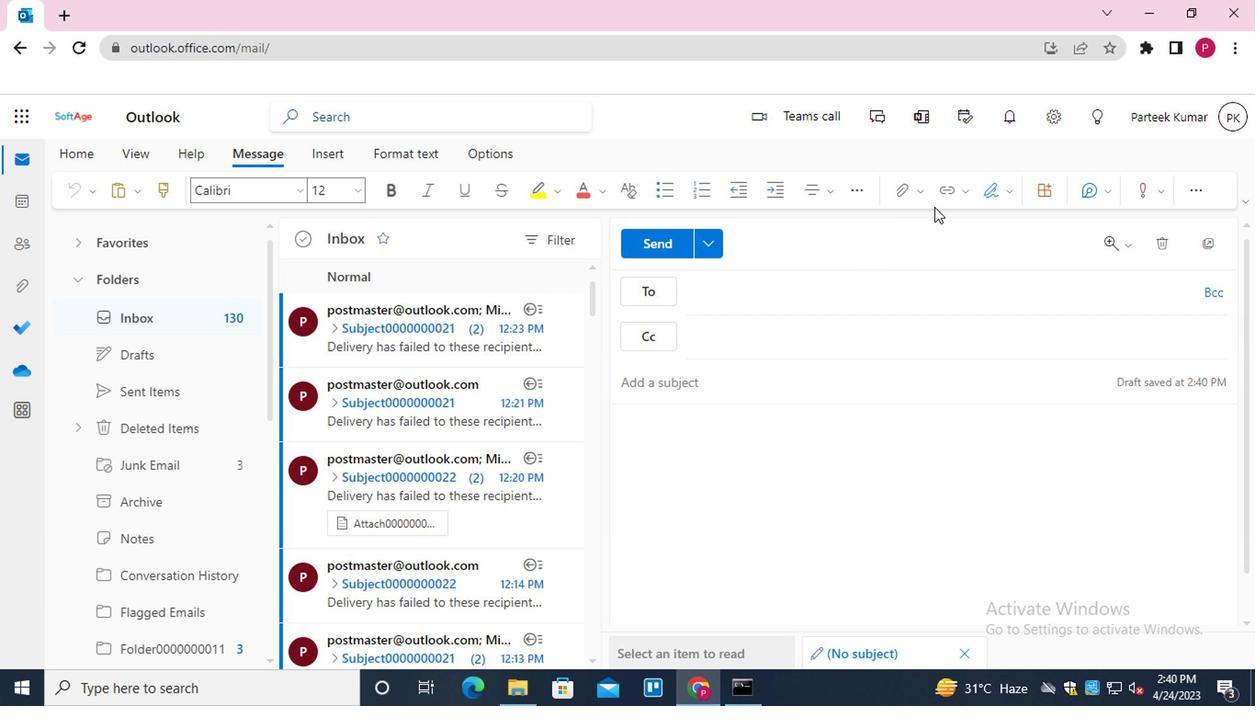 
Action: Mouse pressed left at (963, 200)
Screenshot: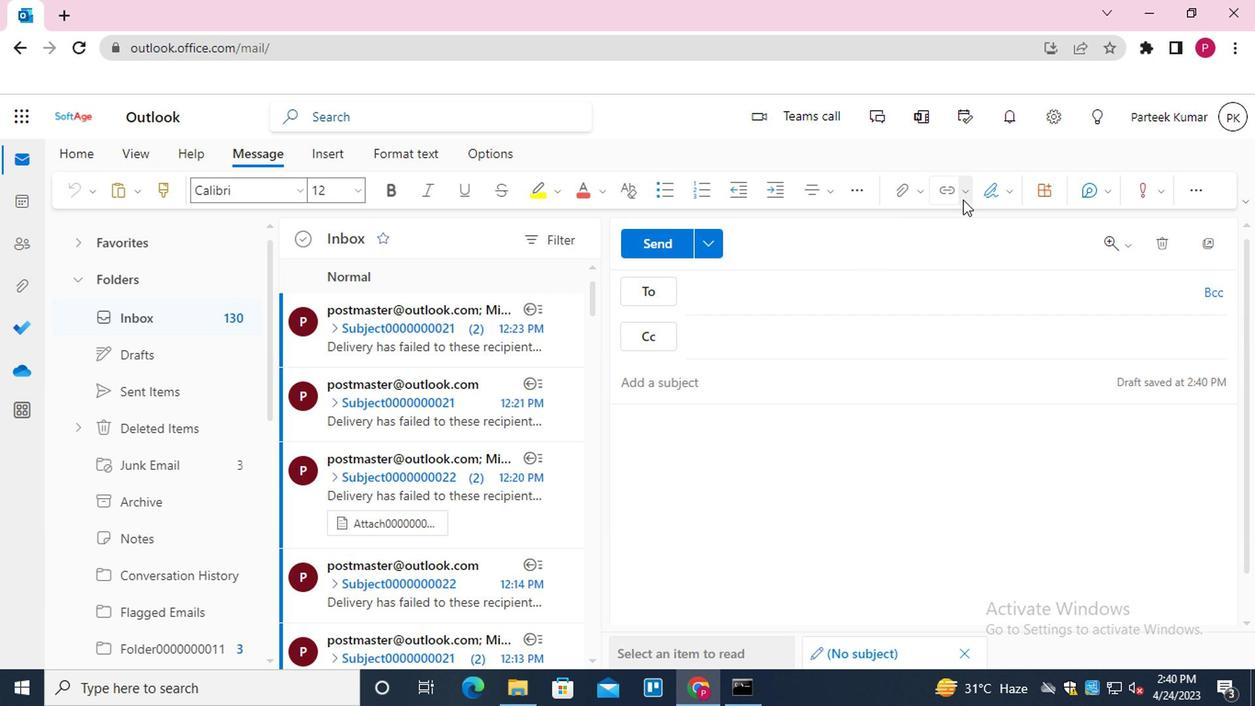 
Action: Mouse moved to (1219, 173)
Screenshot: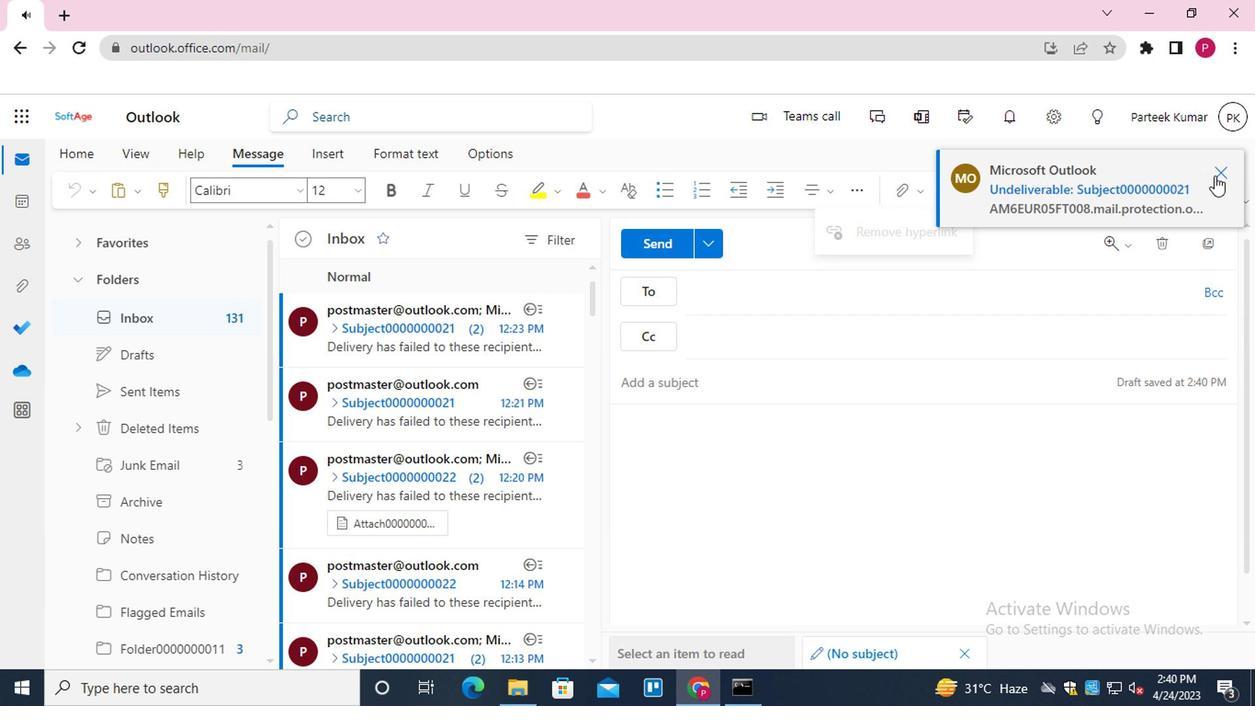 
Action: Mouse pressed left at (1219, 173)
Screenshot: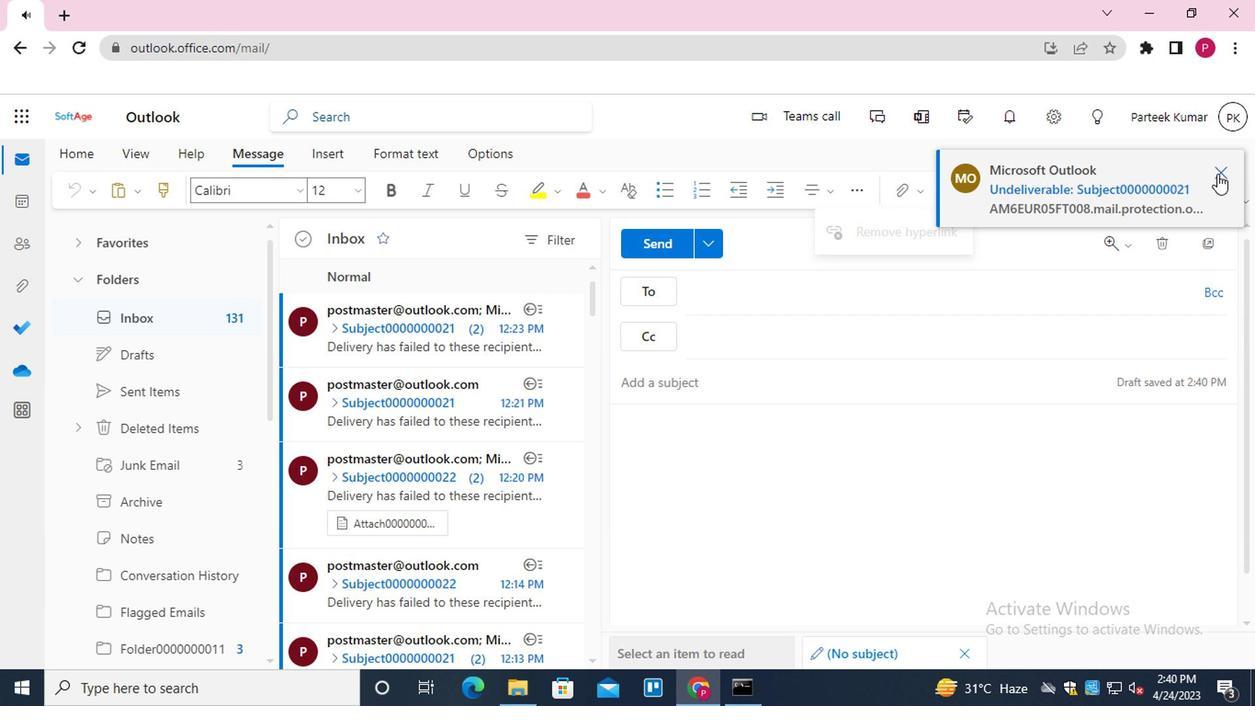 
Action: Mouse moved to (935, 192)
Screenshot: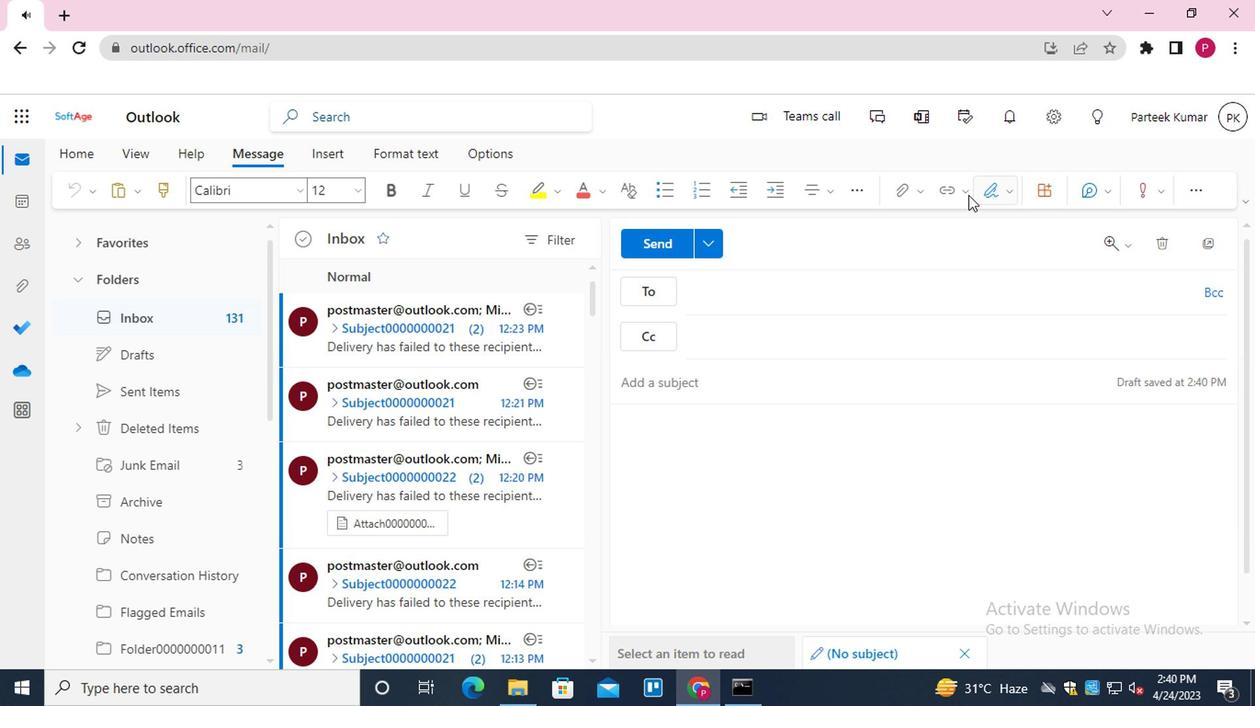 
Action: Mouse pressed left at (935, 192)
Screenshot: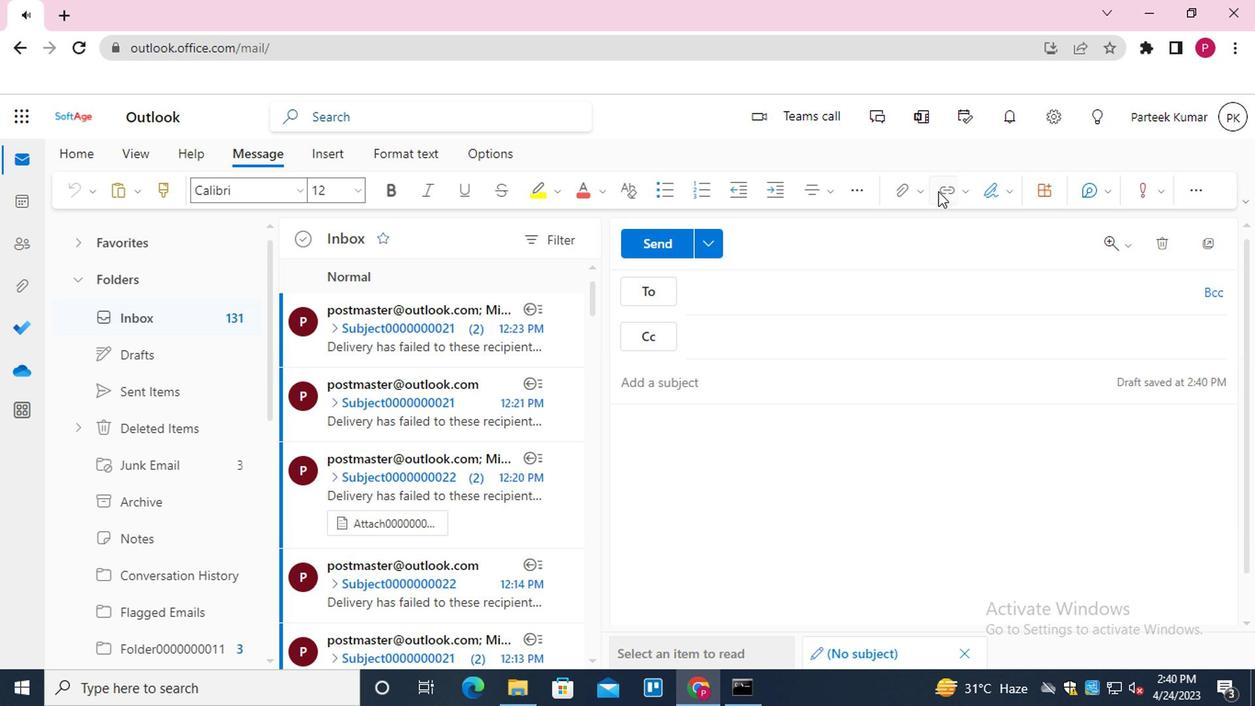 
Action: Mouse moved to (624, 350)
Screenshot: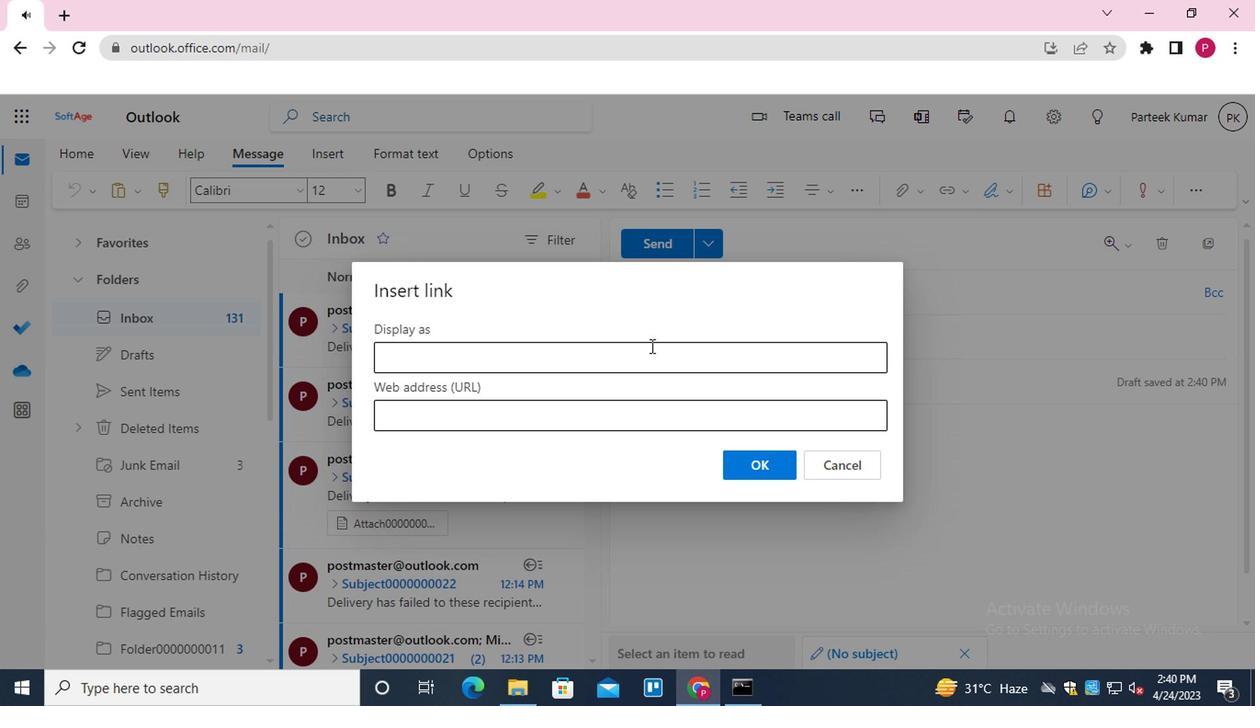 
Action: Mouse pressed left at (624, 350)
Screenshot: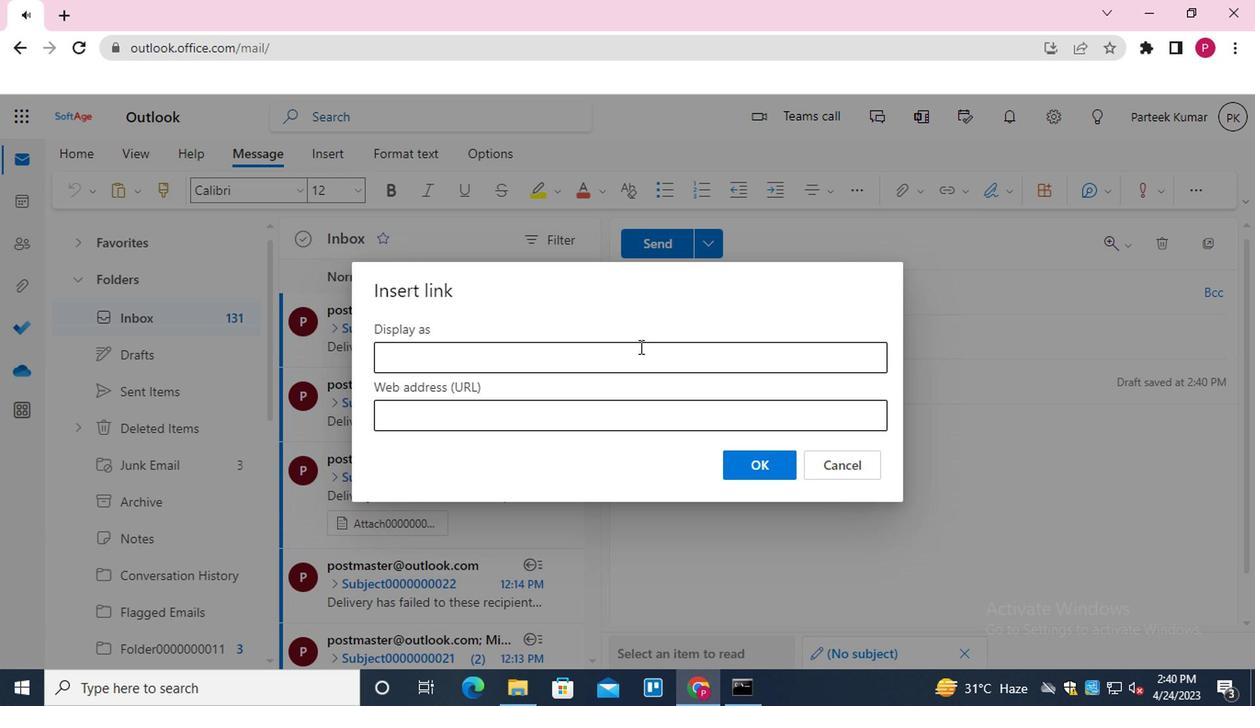 
Action: Mouse moved to (500, 572)
Screenshot: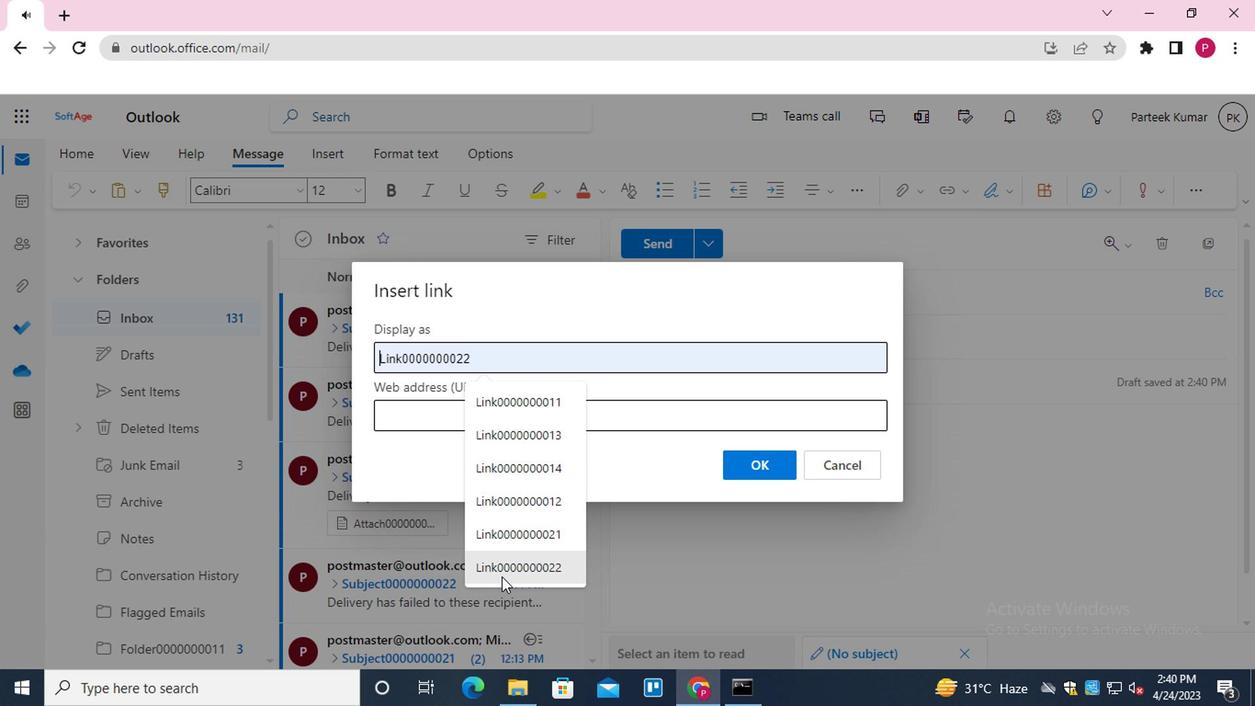 
Action: Mouse pressed left at (500, 572)
Screenshot: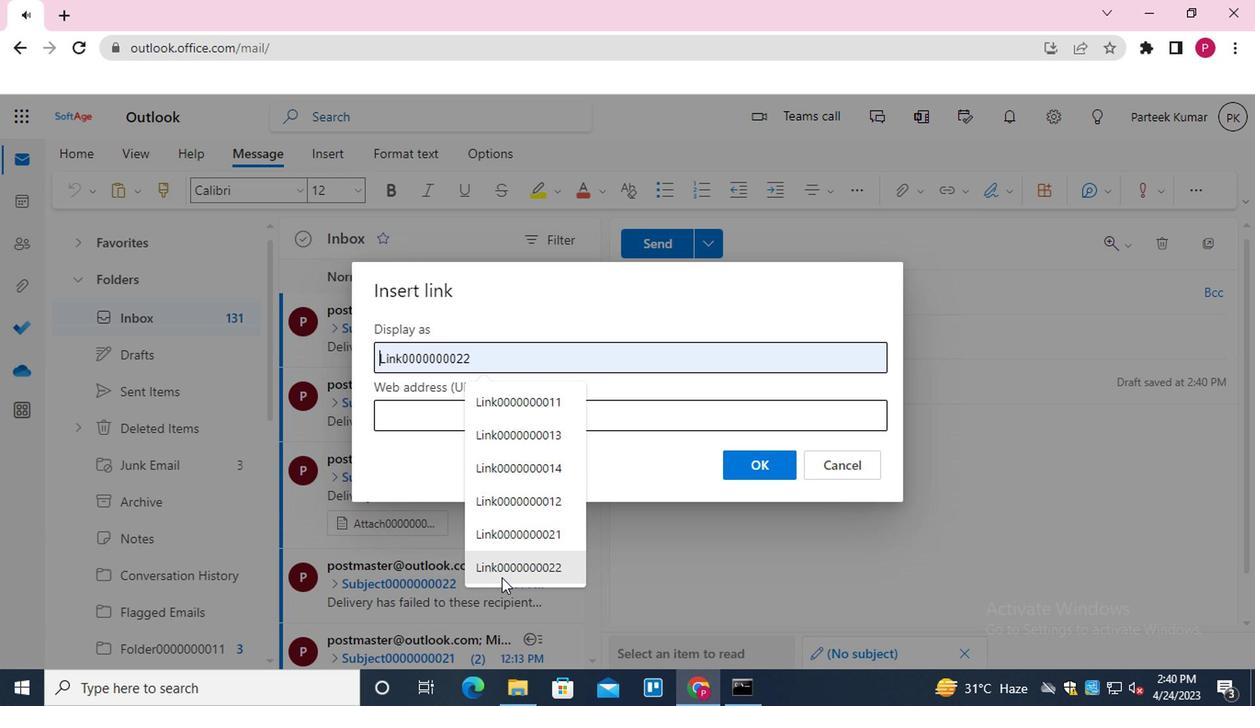 
Action: Mouse moved to (513, 399)
Screenshot: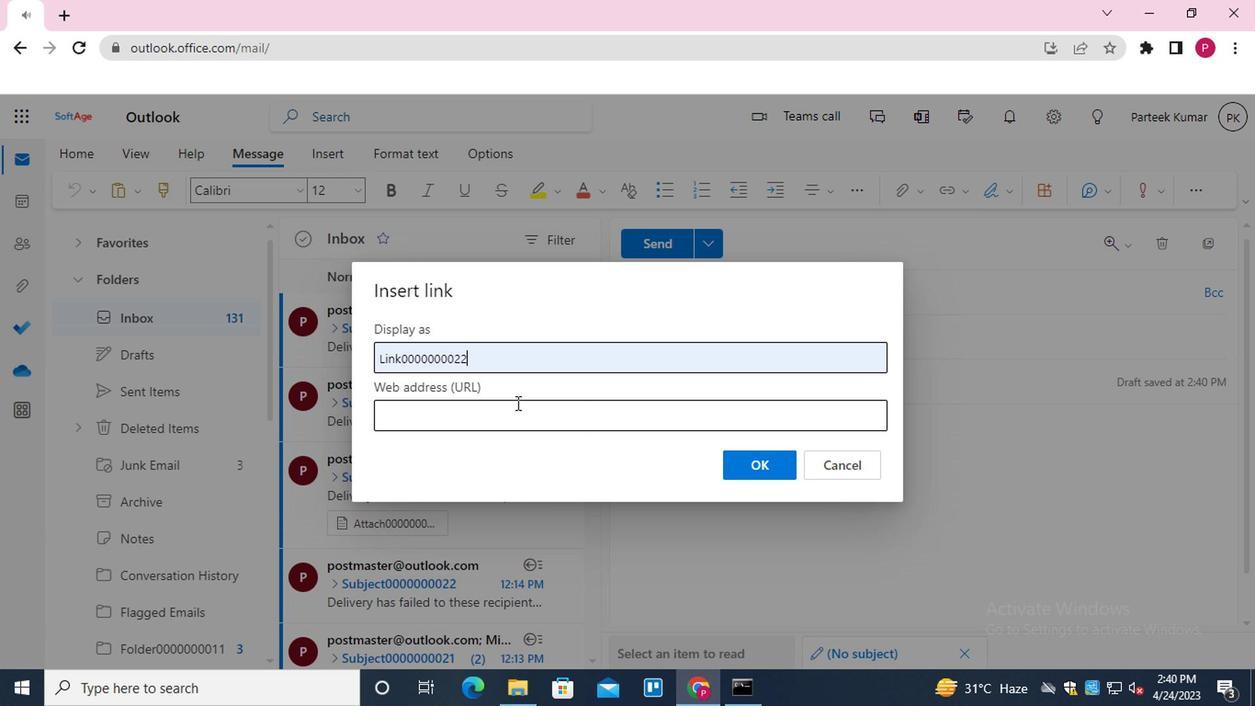 
Action: Mouse pressed left at (513, 399)
Screenshot: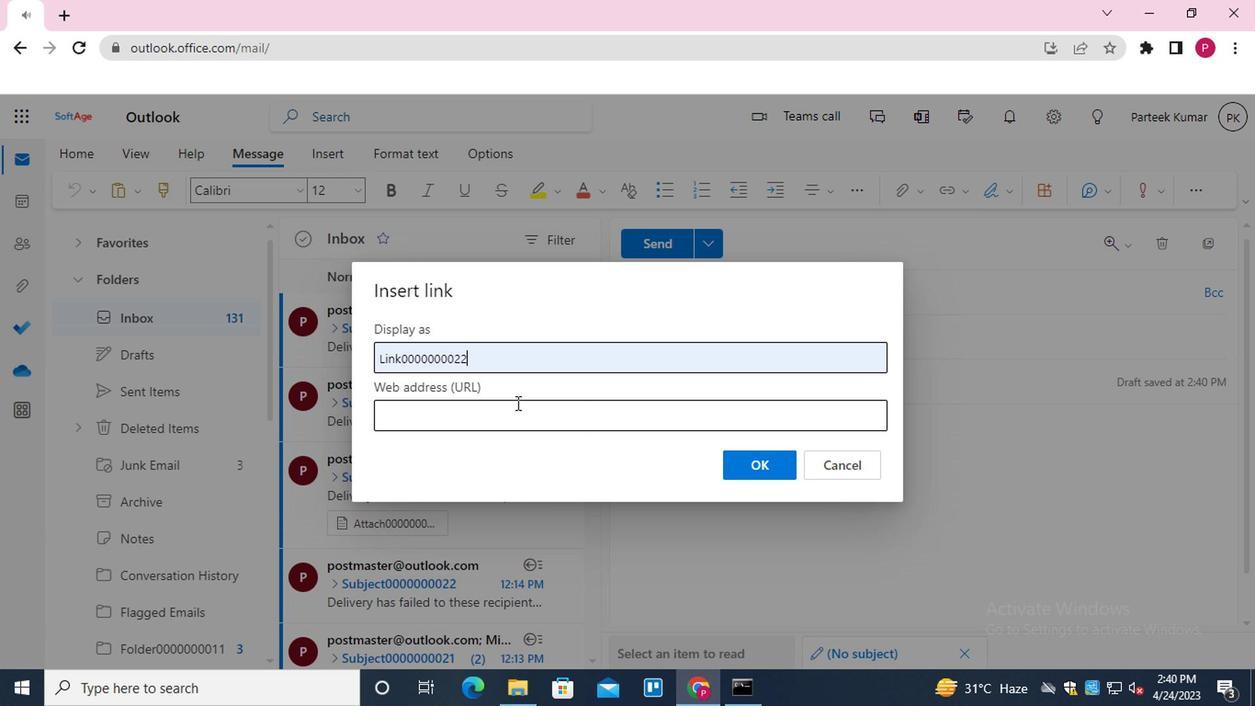 
Action: Mouse moved to (534, 613)
Screenshot: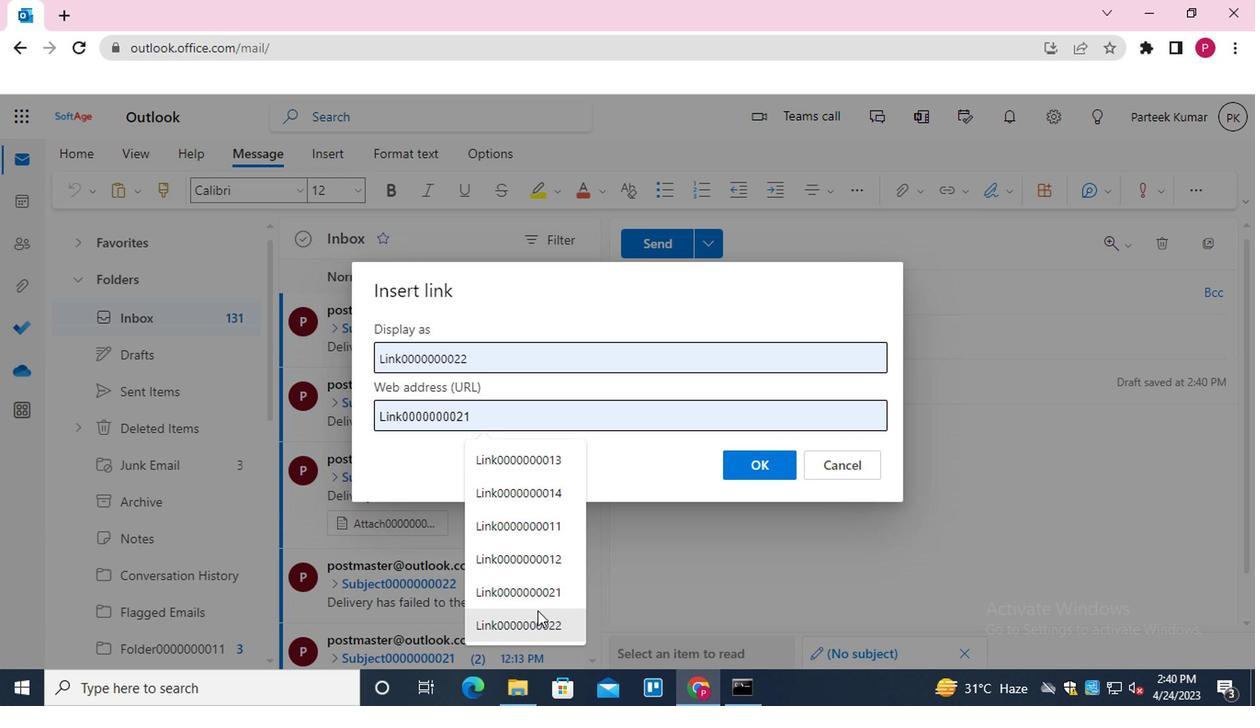 
Action: Mouse pressed left at (534, 613)
Screenshot: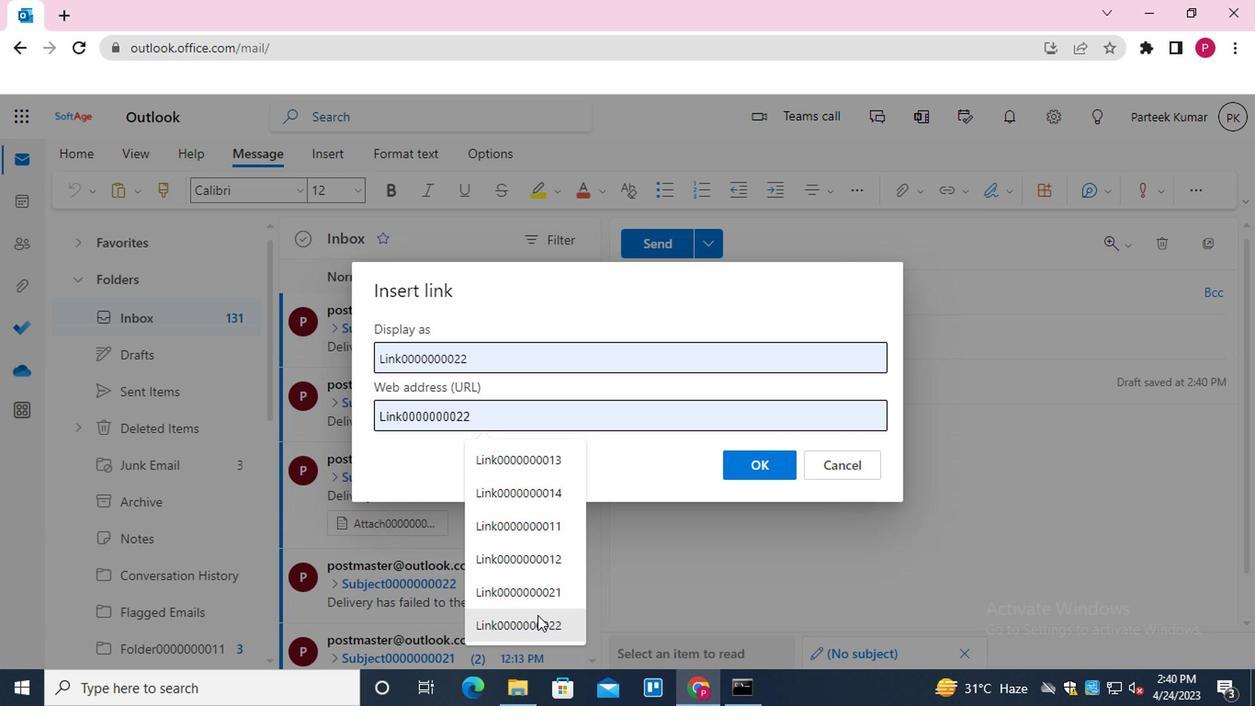 
Action: Mouse moved to (749, 467)
Screenshot: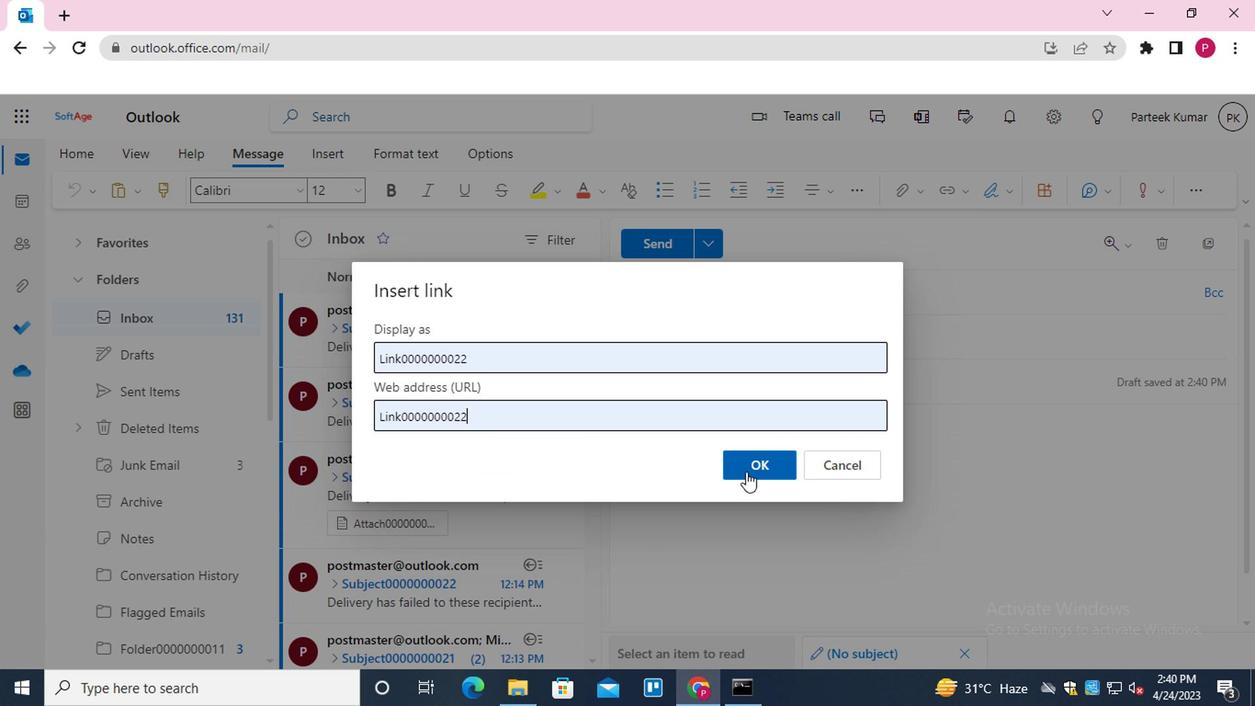 
Action: Mouse pressed left at (749, 467)
Screenshot: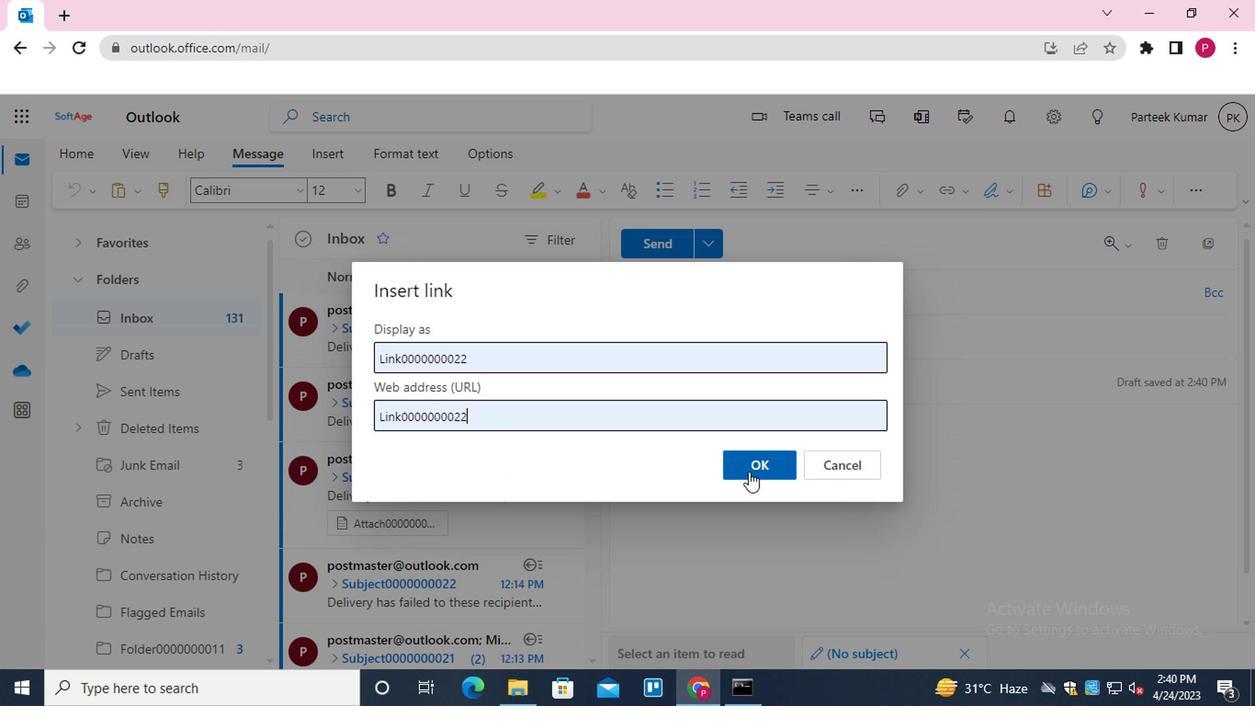 
Action: Mouse moved to (1219, 170)
Screenshot: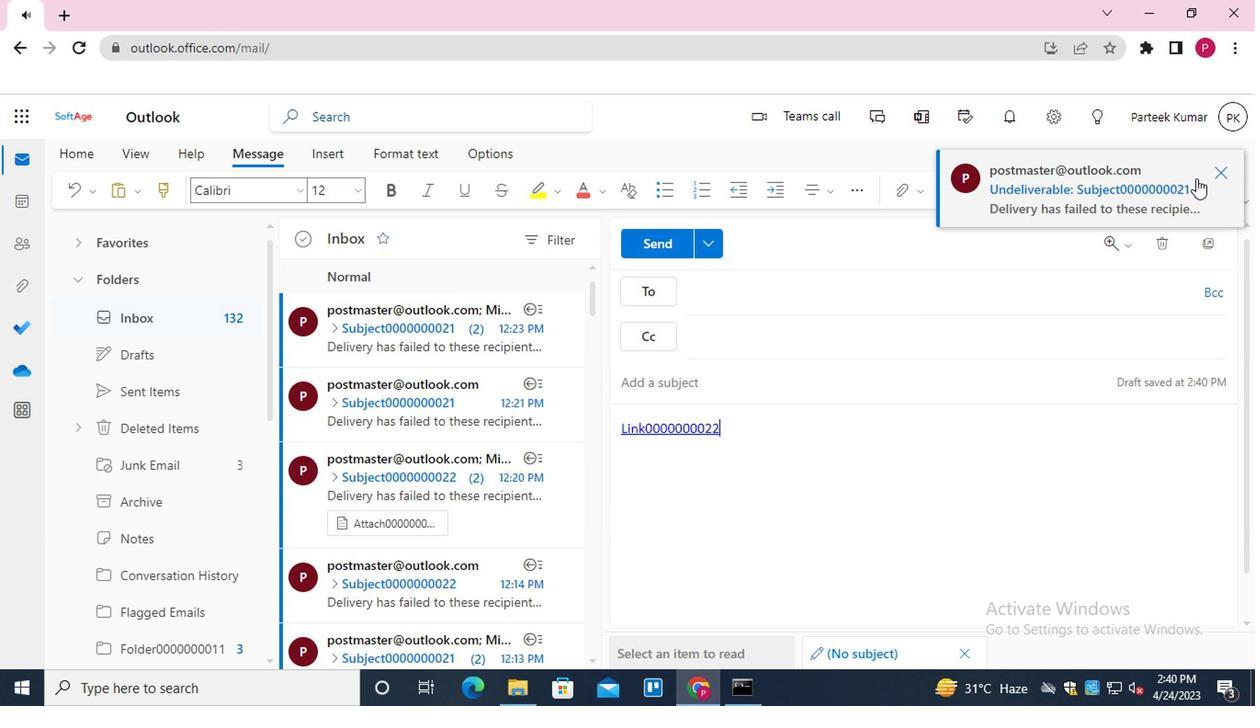 
Action: Mouse pressed left at (1219, 170)
Screenshot: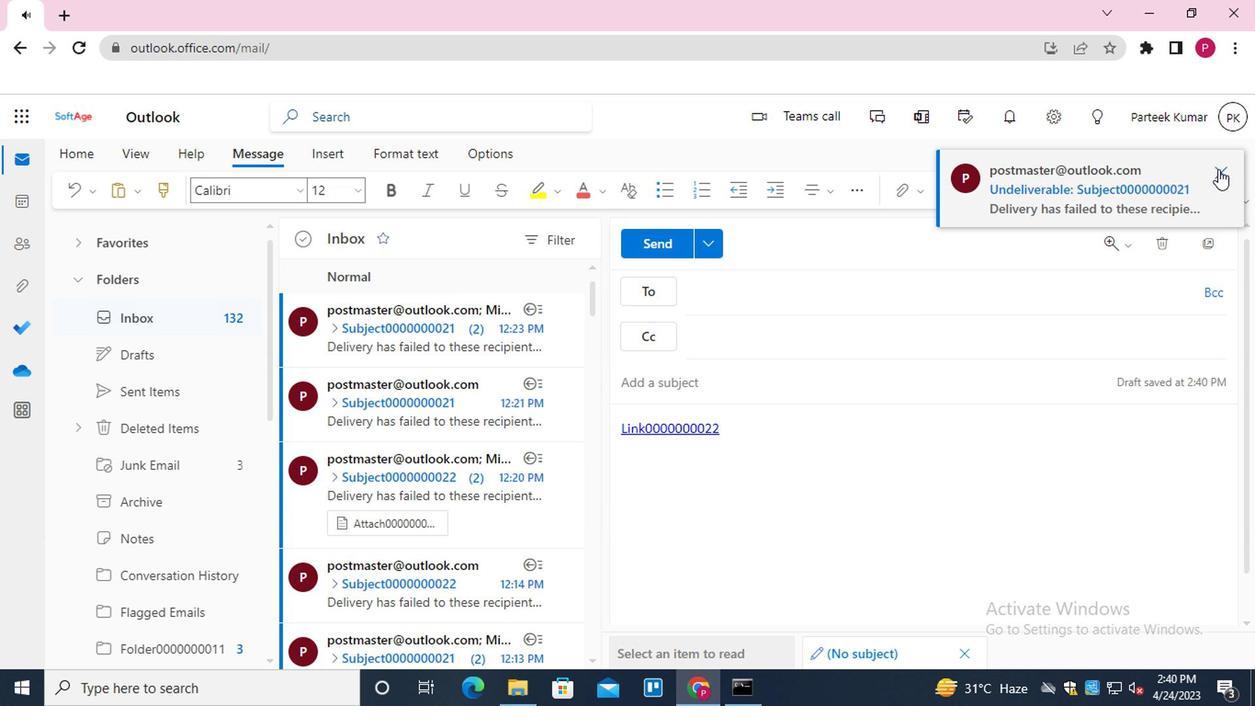 
Action: Mouse moved to (989, 206)
Screenshot: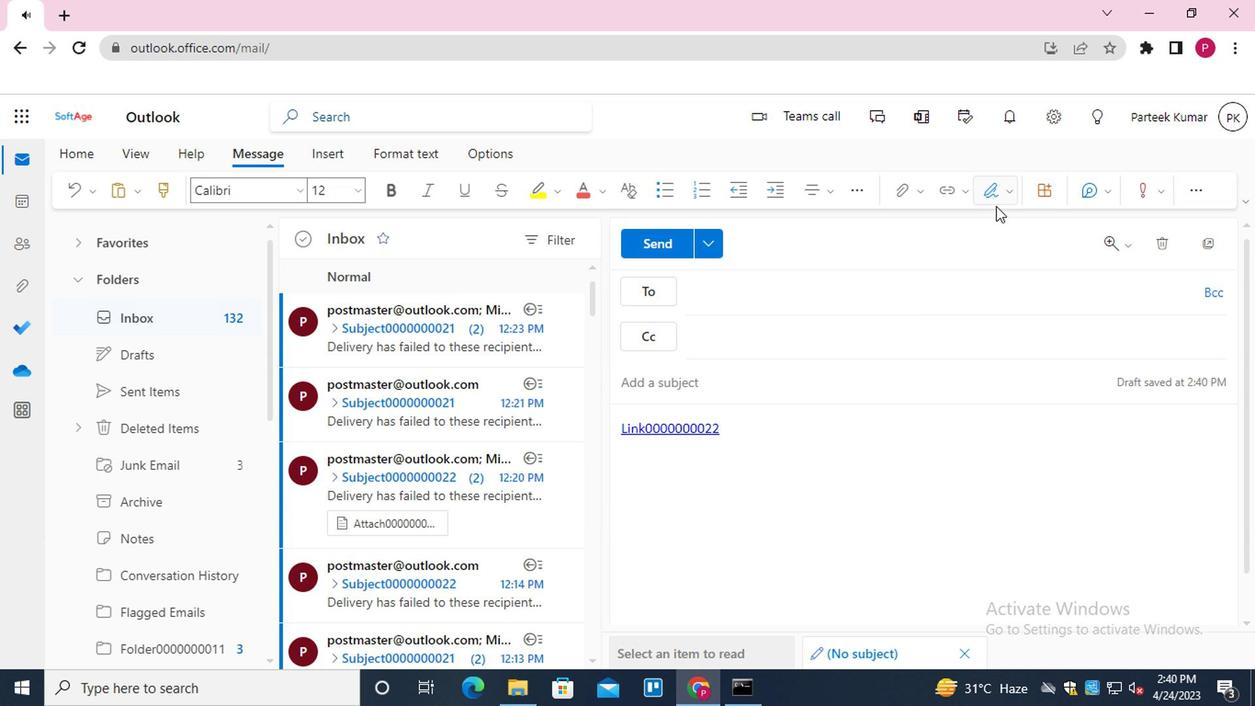 
Action: Mouse pressed left at (989, 206)
Screenshot: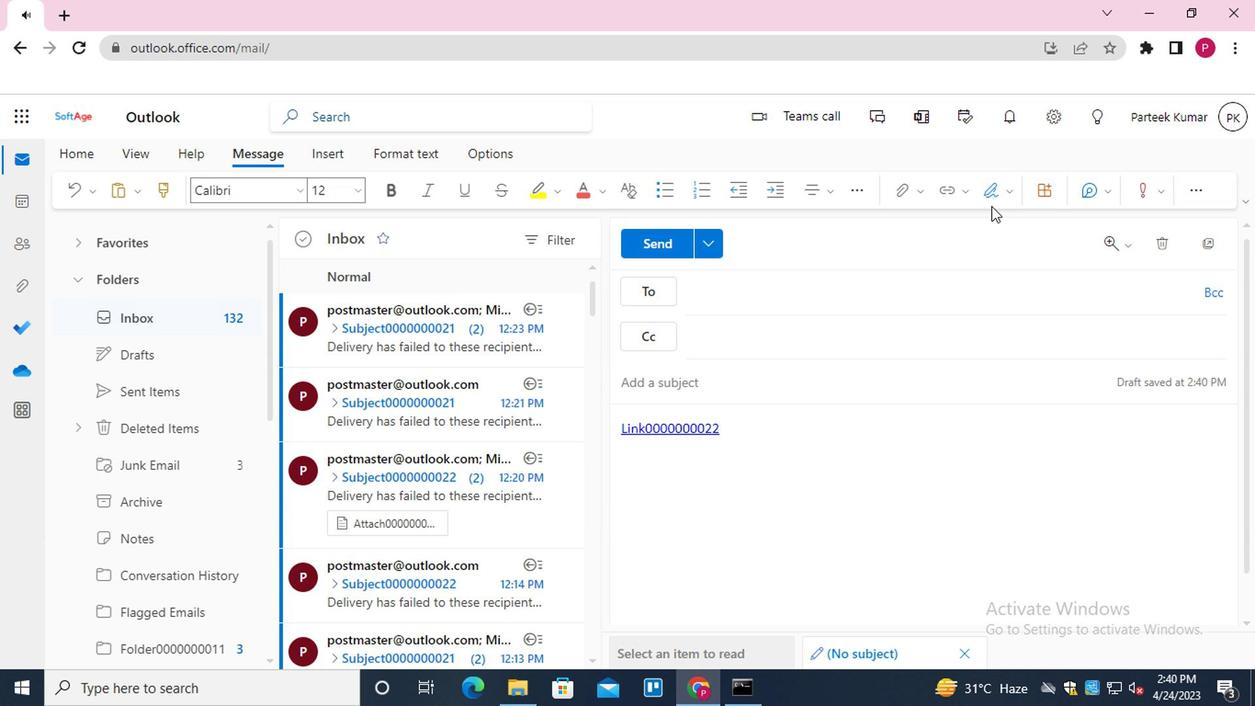 
Action: Mouse moved to (991, 194)
Screenshot: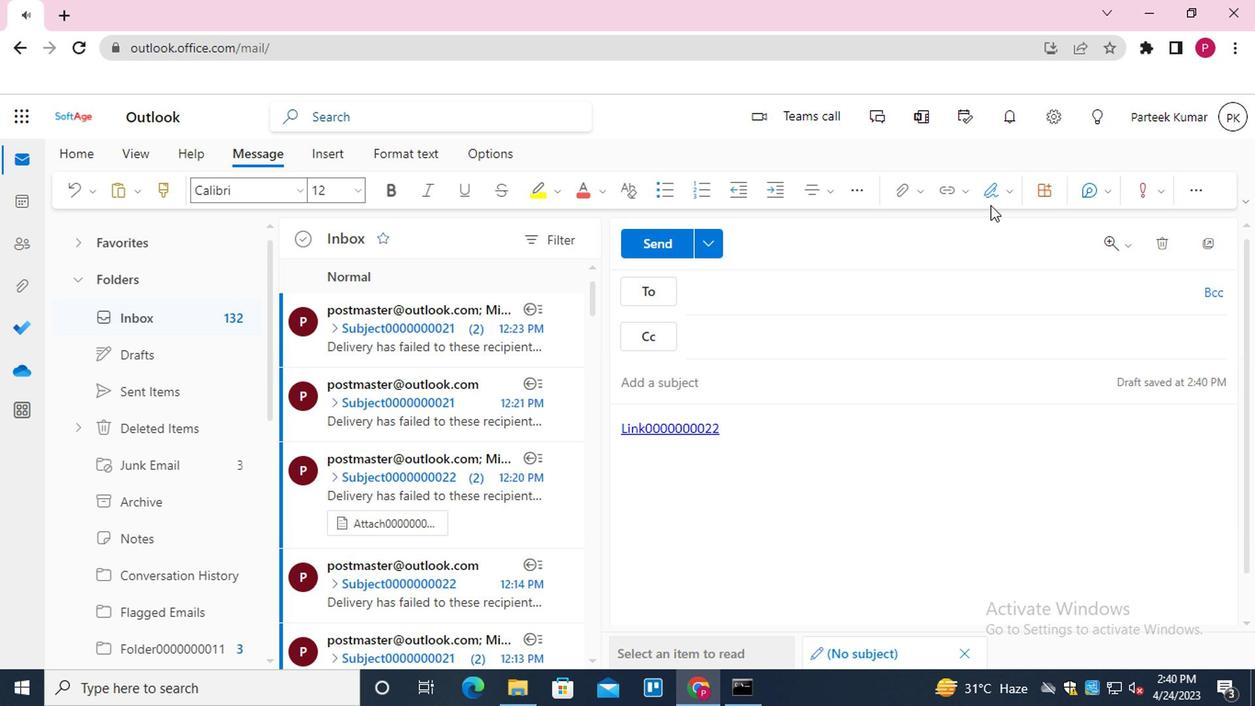 
Action: Mouse pressed left at (991, 194)
Screenshot: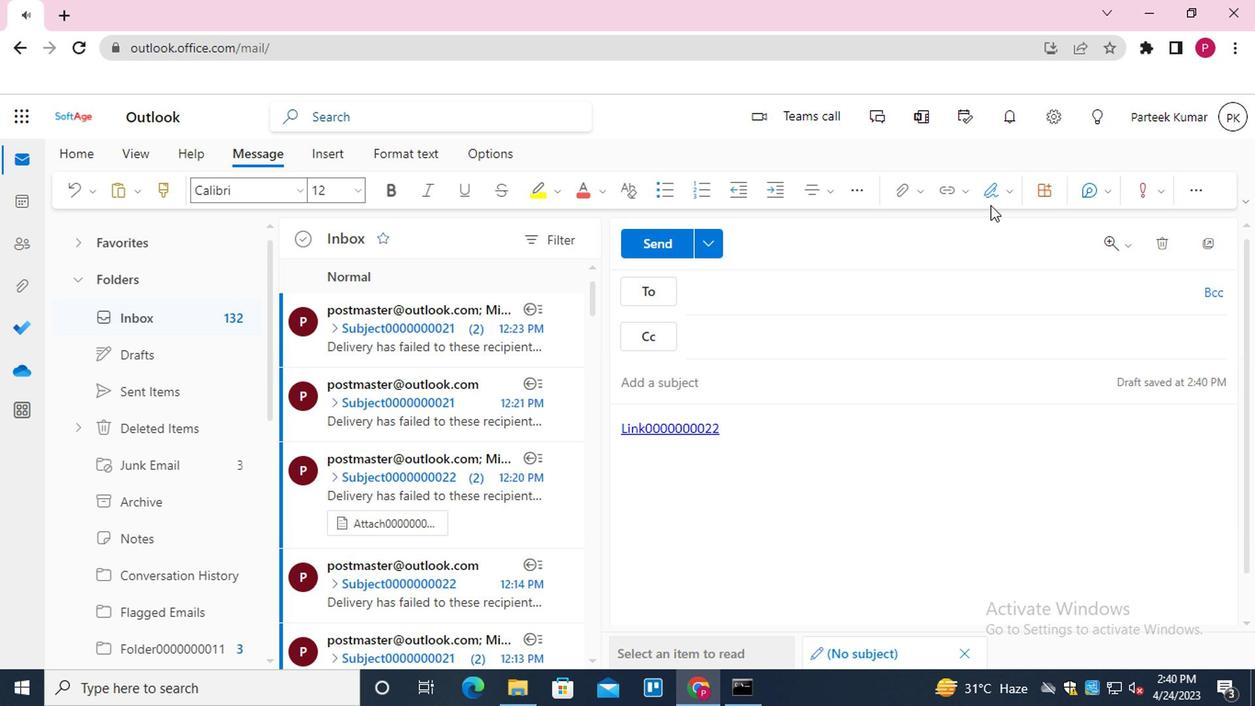 
Action: Mouse moved to (946, 237)
Screenshot: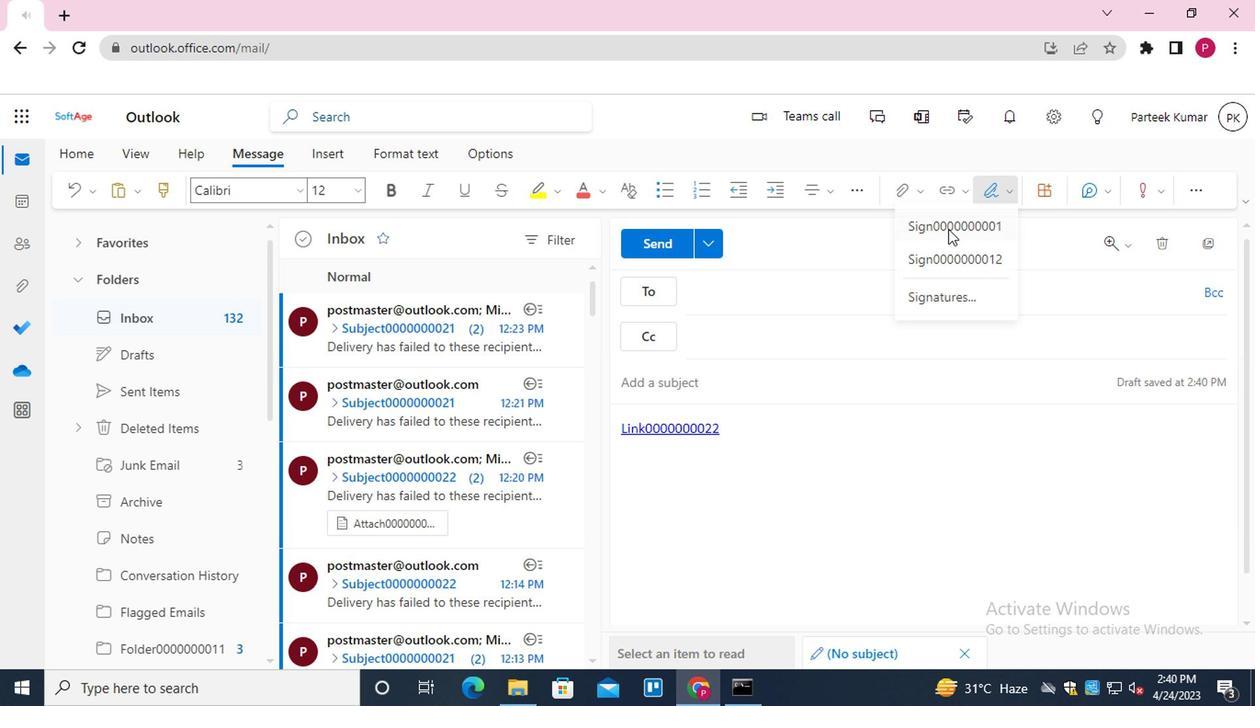 
Action: Mouse pressed left at (946, 237)
Screenshot: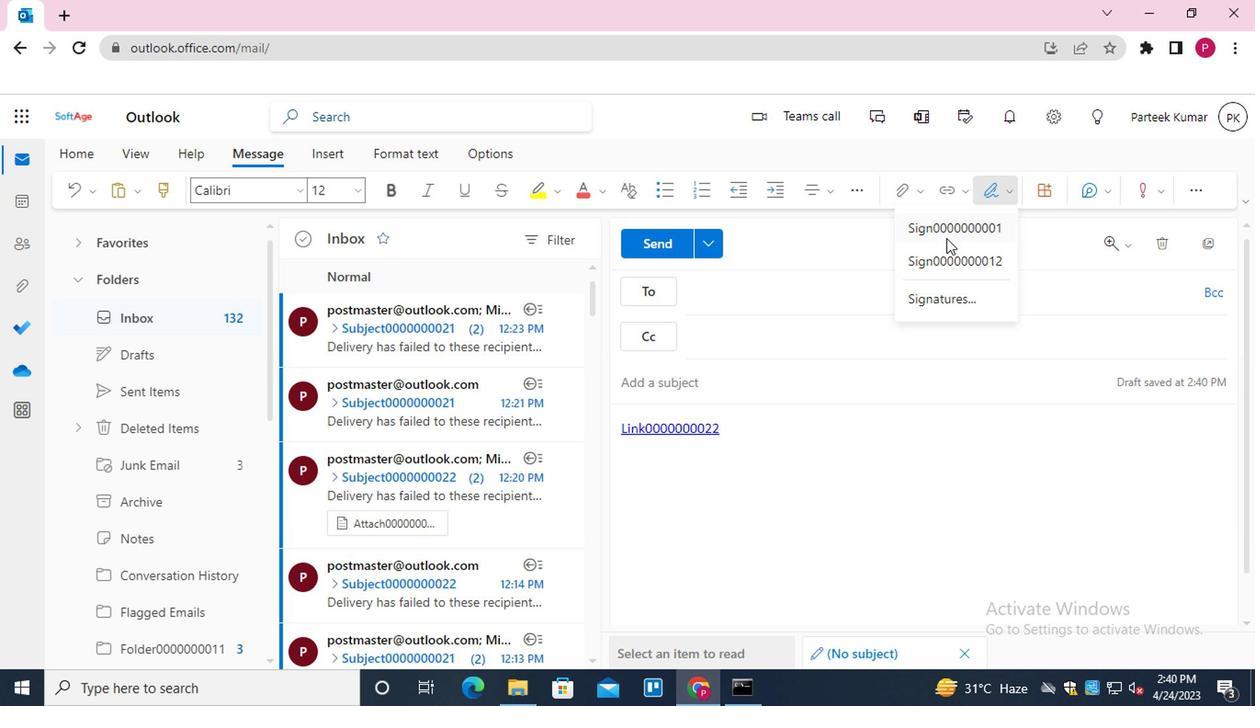 
Action: Mouse moved to (753, 285)
Screenshot: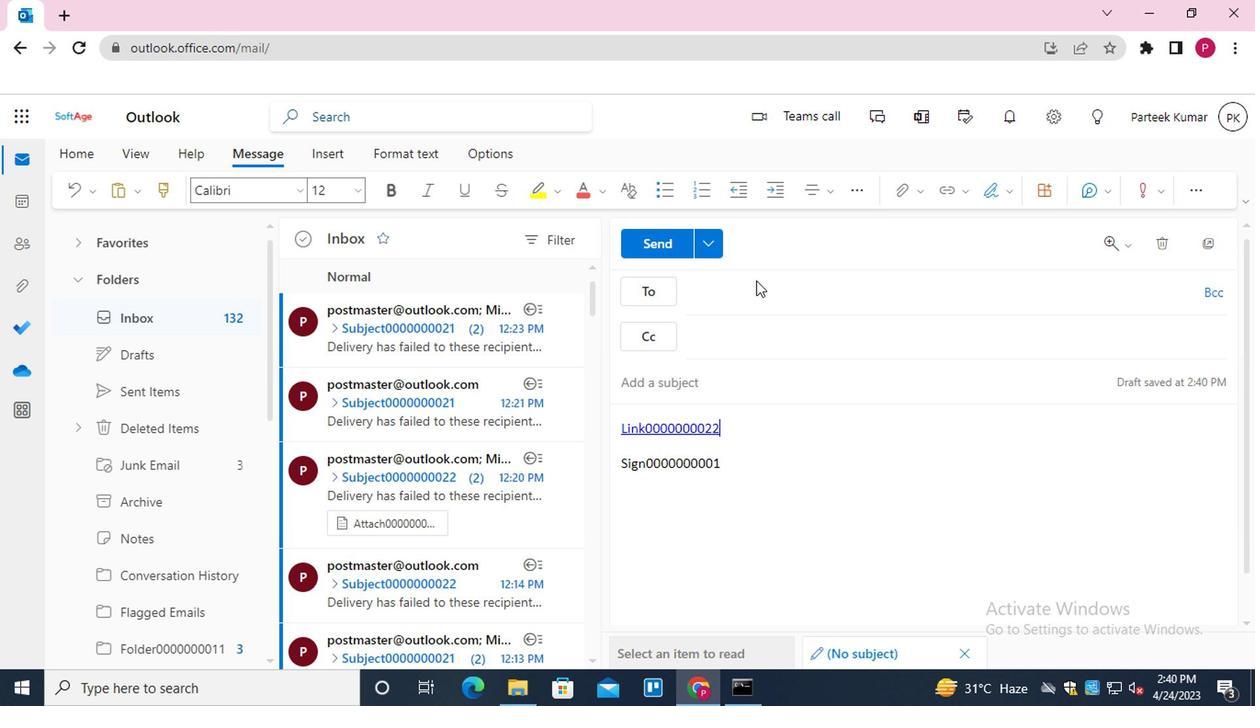 
Action: Mouse pressed left at (753, 285)
Screenshot: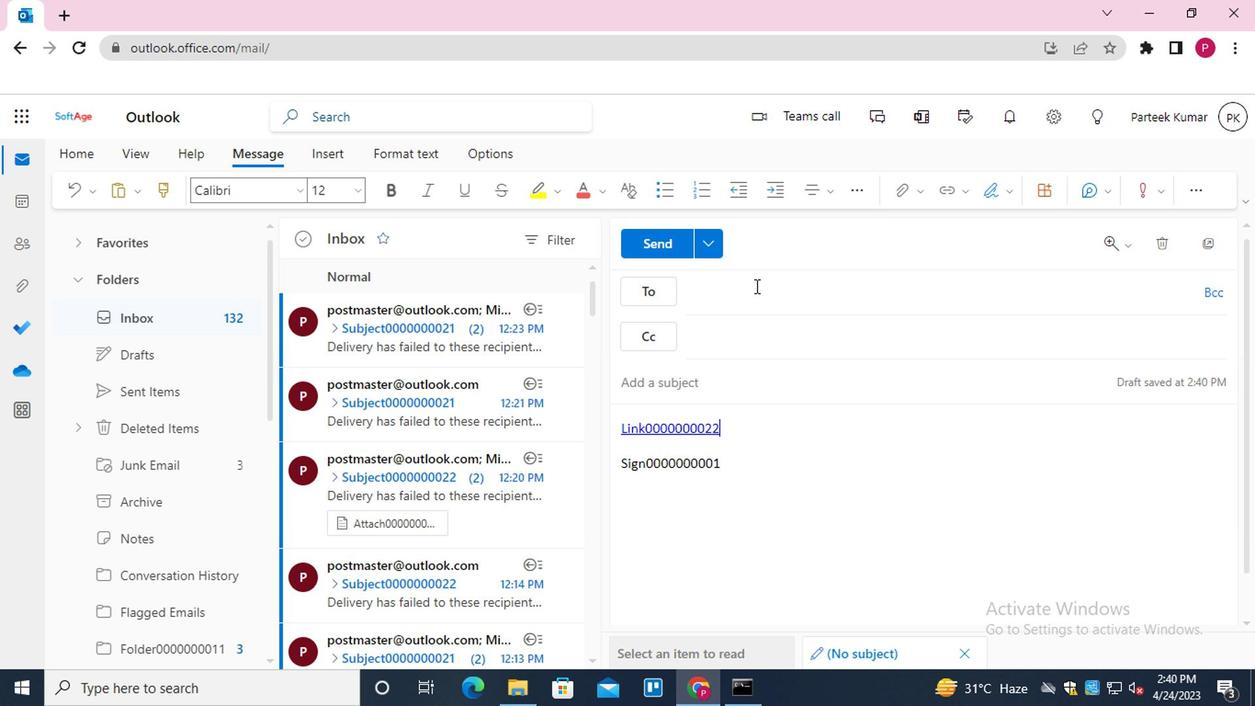 
Action: Mouse moved to (753, 385)
Screenshot: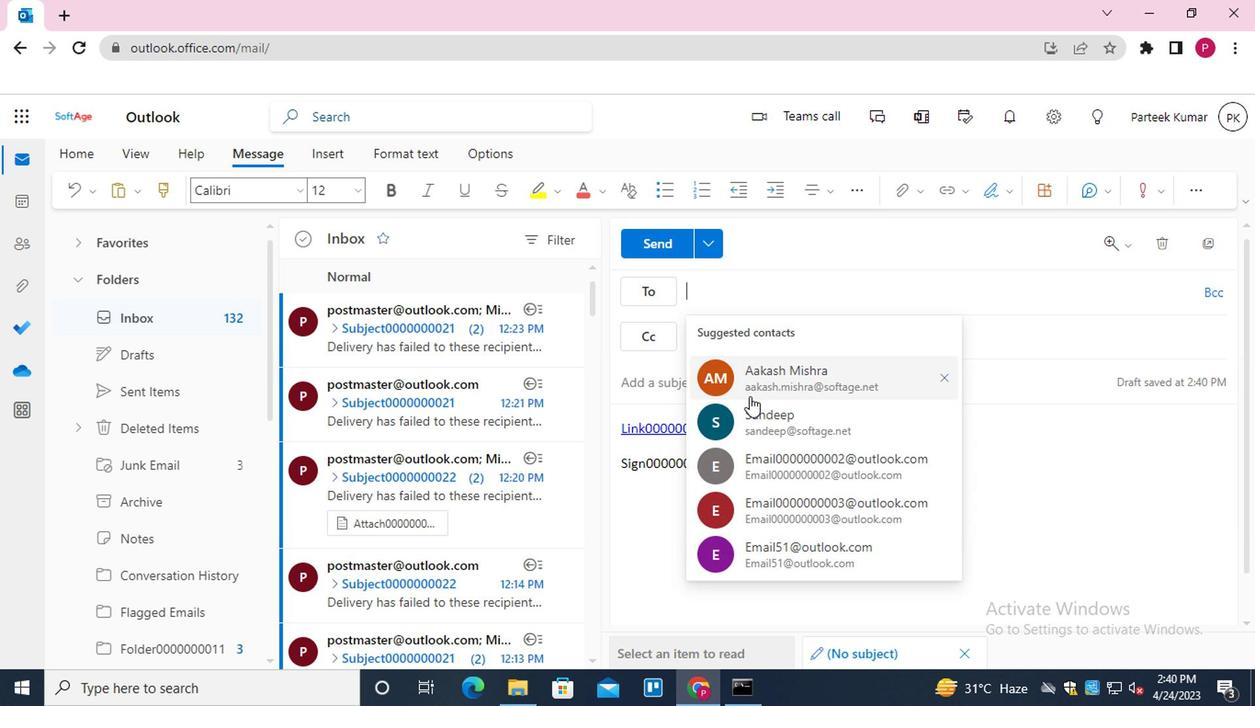 
Action: Mouse pressed left at (753, 385)
Screenshot: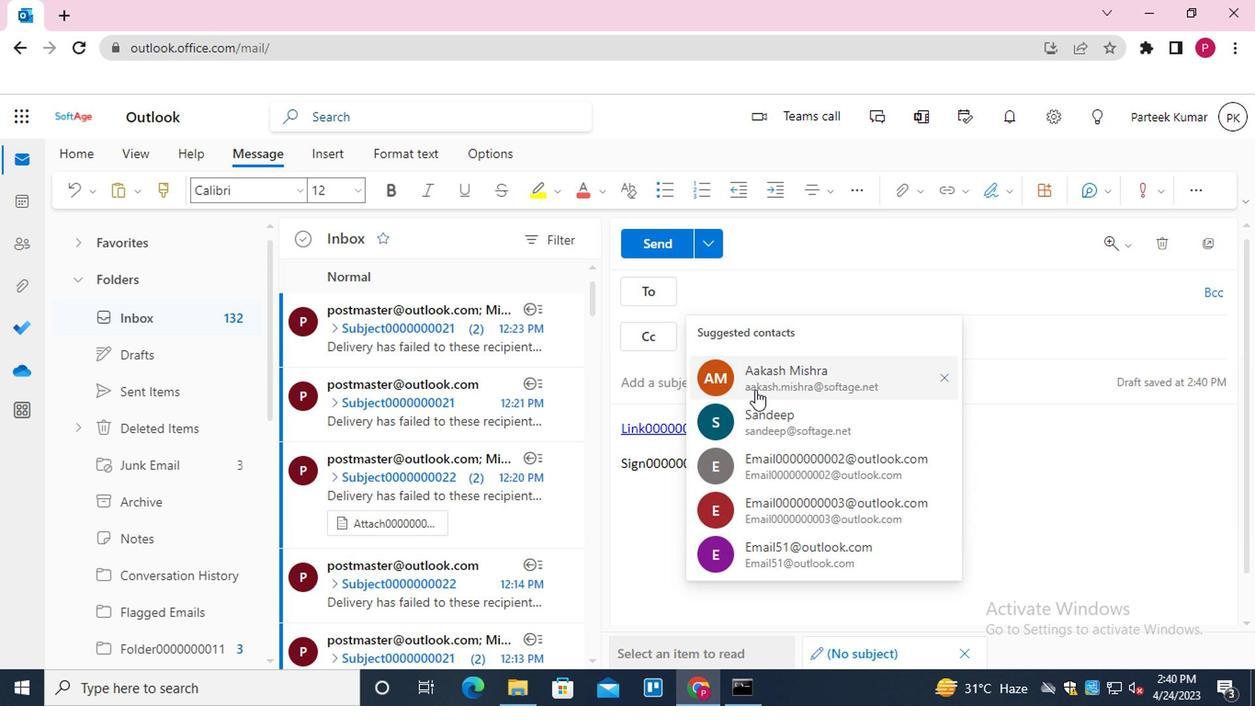 
Action: Key pressed <Key.shift>EMAIL0000000002<Key.backspace>2<Key.enter>
Screenshot: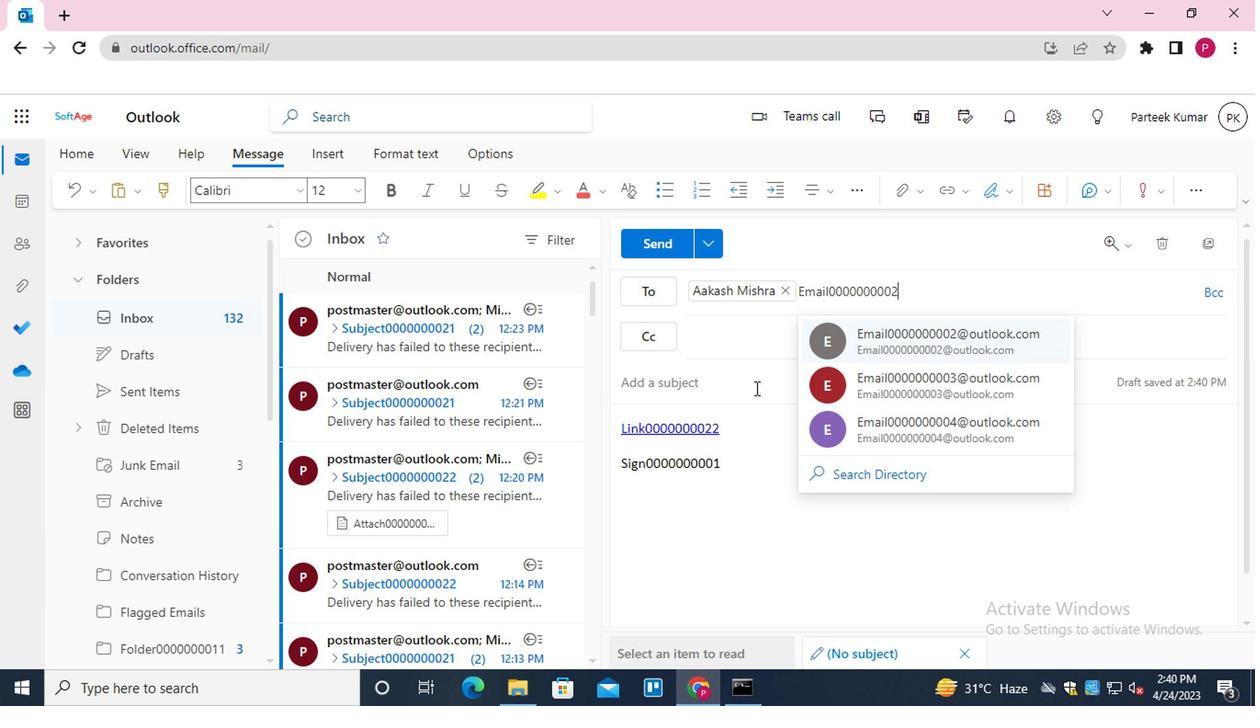 
Action: Mouse moved to (937, 324)
Screenshot: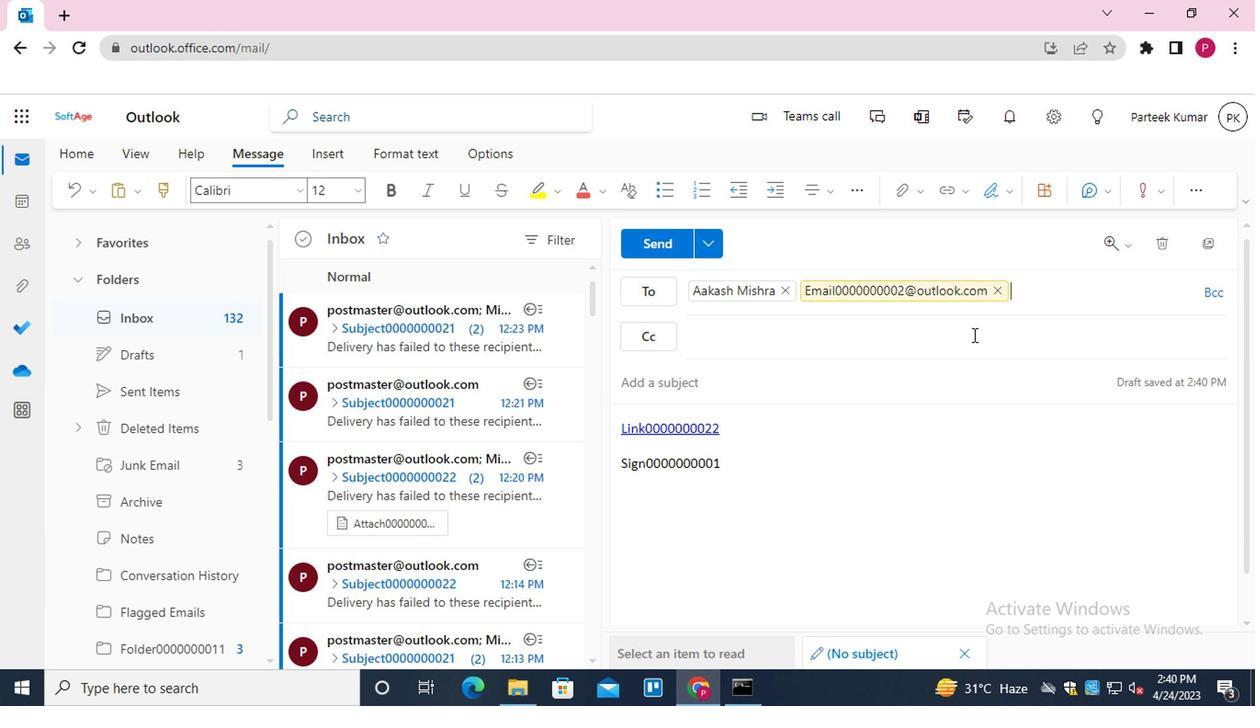 
Action: Mouse pressed left at (937, 324)
Screenshot: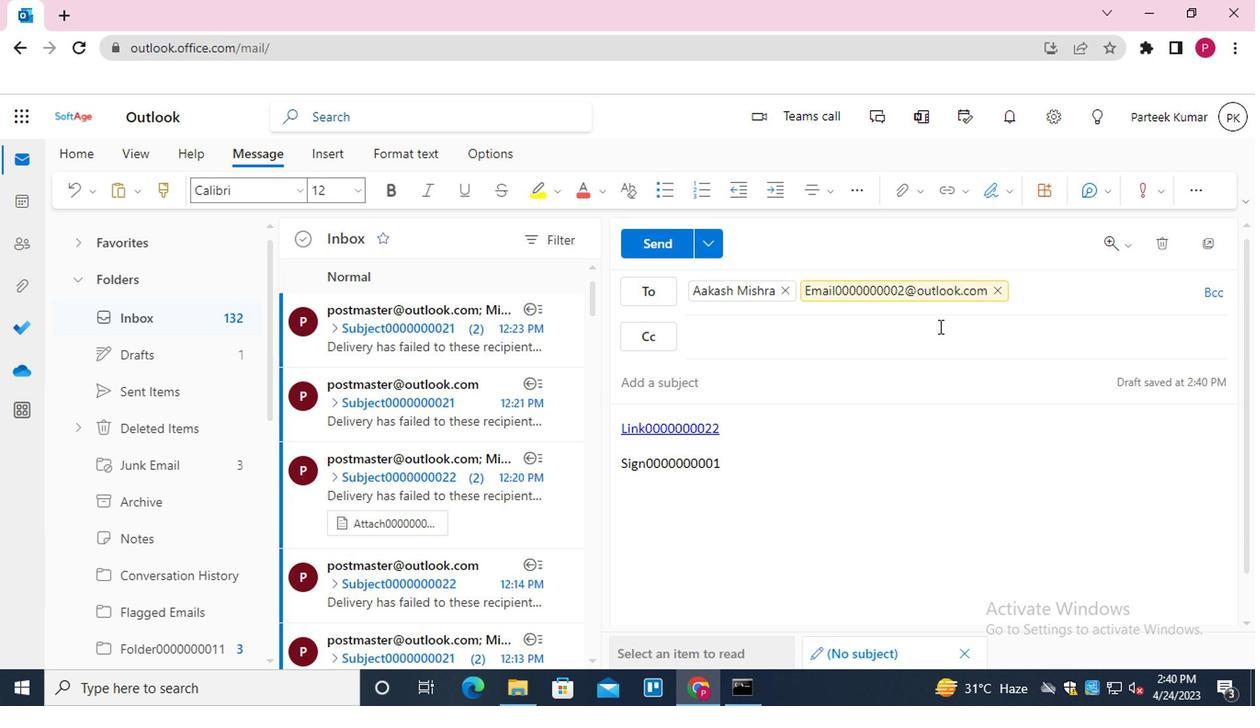 
Action: Key pressed <Key.shift>EMAIL0000000003<Key.enter><Key.shift>EMAIL0000000004
Screenshot: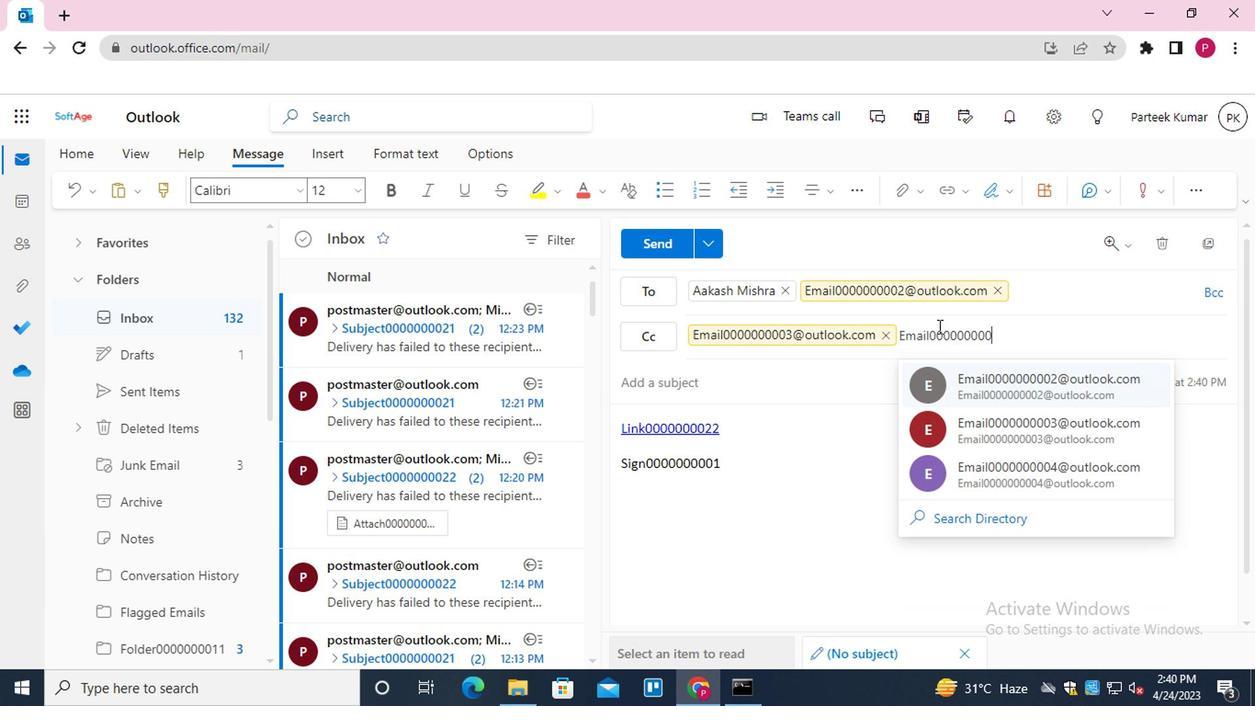 
Action: Mouse moved to (980, 389)
Screenshot: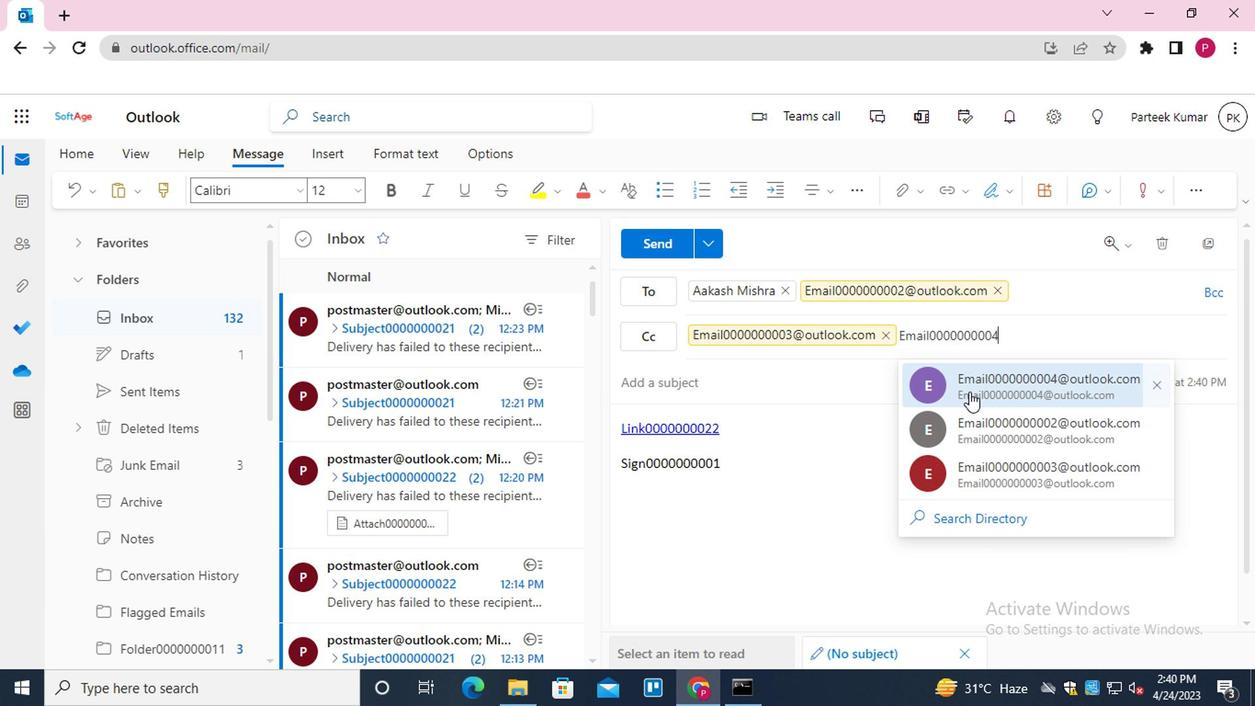 
Action: Mouse pressed left at (980, 389)
Screenshot: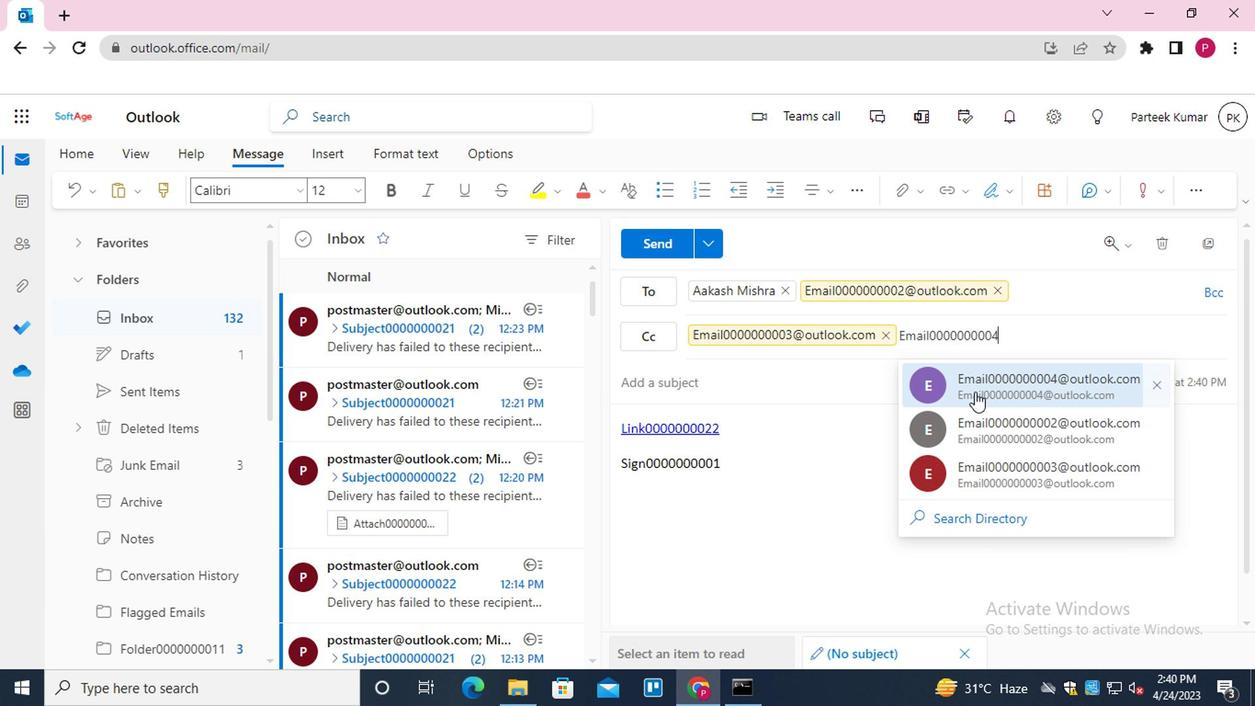 
Action: Mouse moved to (1208, 288)
Screenshot: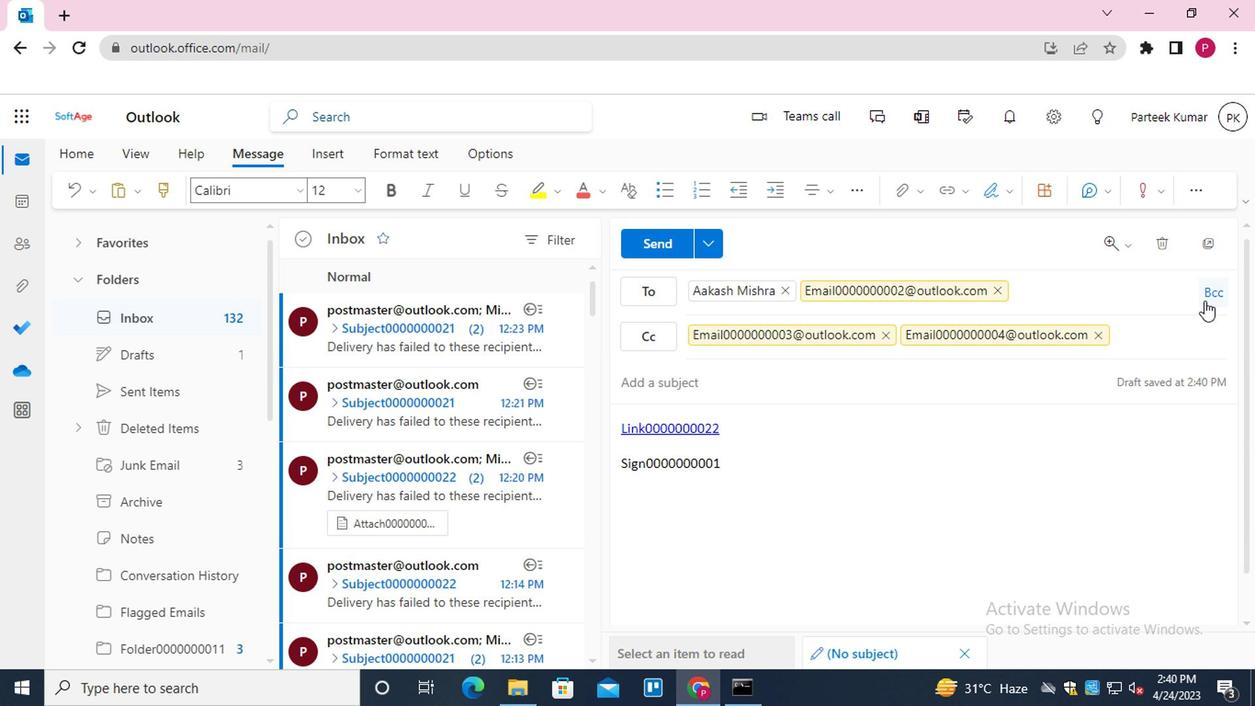 
Action: Mouse pressed left at (1208, 288)
Screenshot: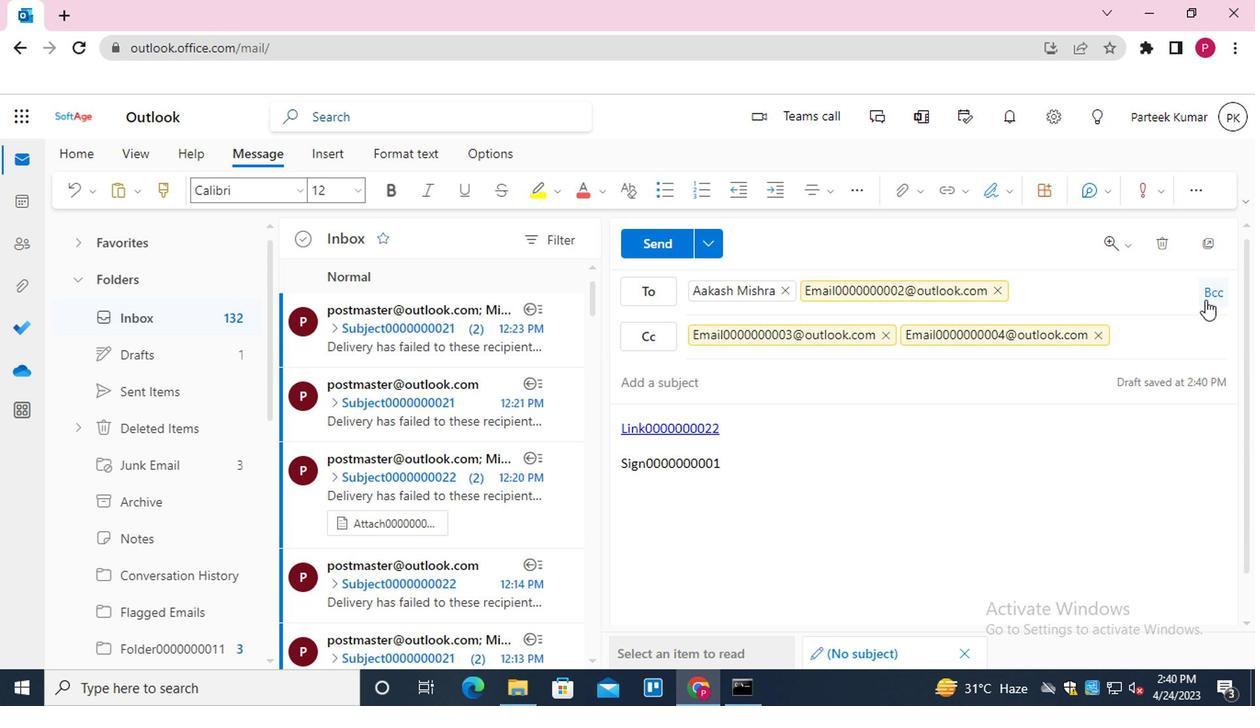 
Action: Mouse moved to (832, 395)
Screenshot: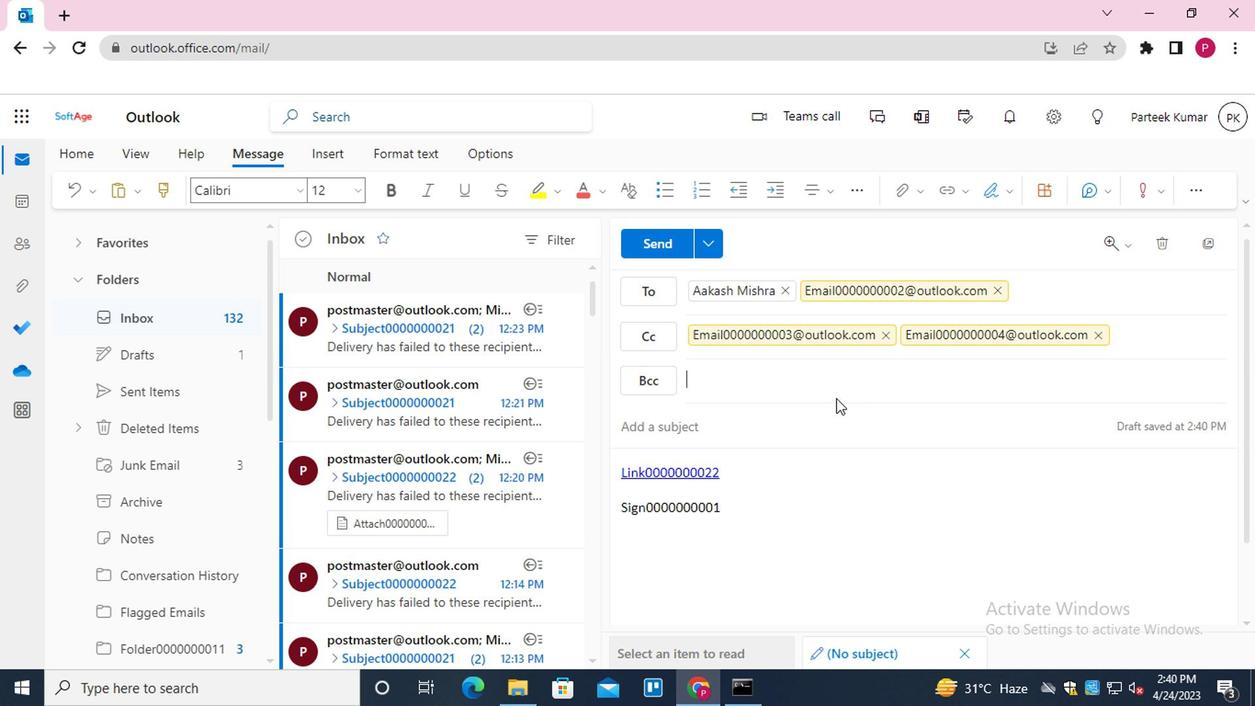 
Action: Key pressed <Key.shift>EMAIL0000000005<Key.shift>@OUTLOOK.COM<Key.enter>
Screenshot: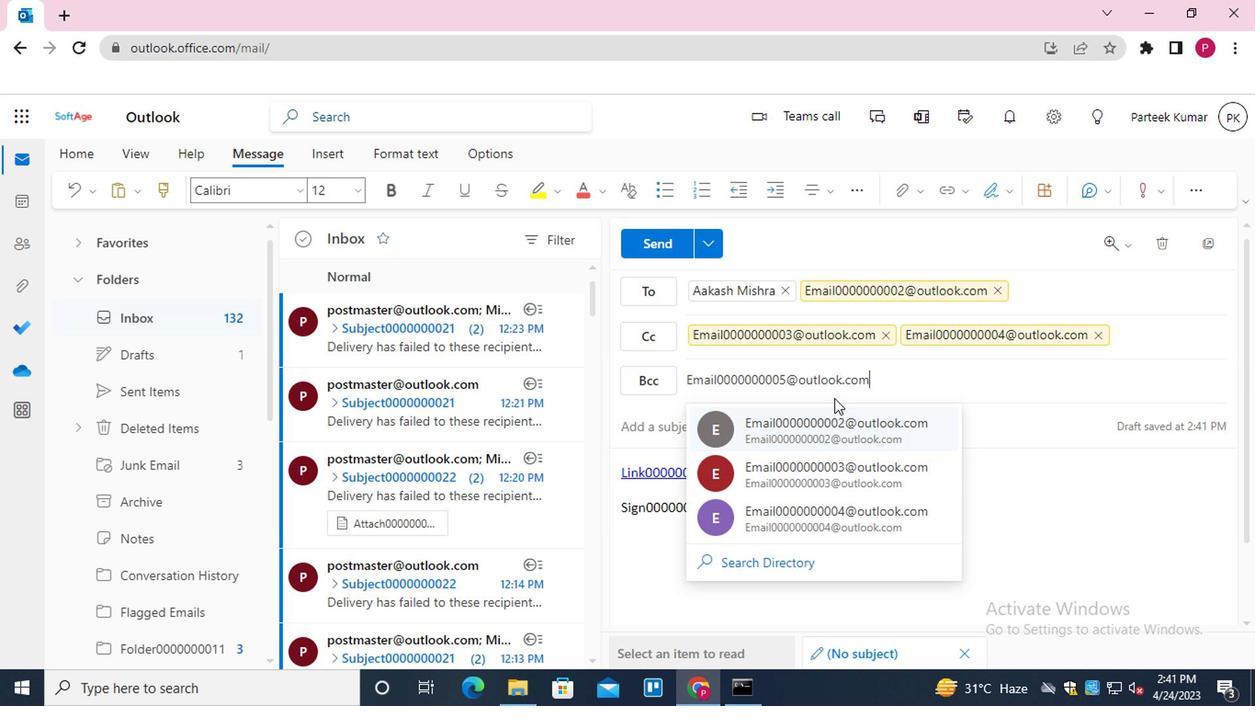 
Action: Mouse moved to (752, 419)
Screenshot: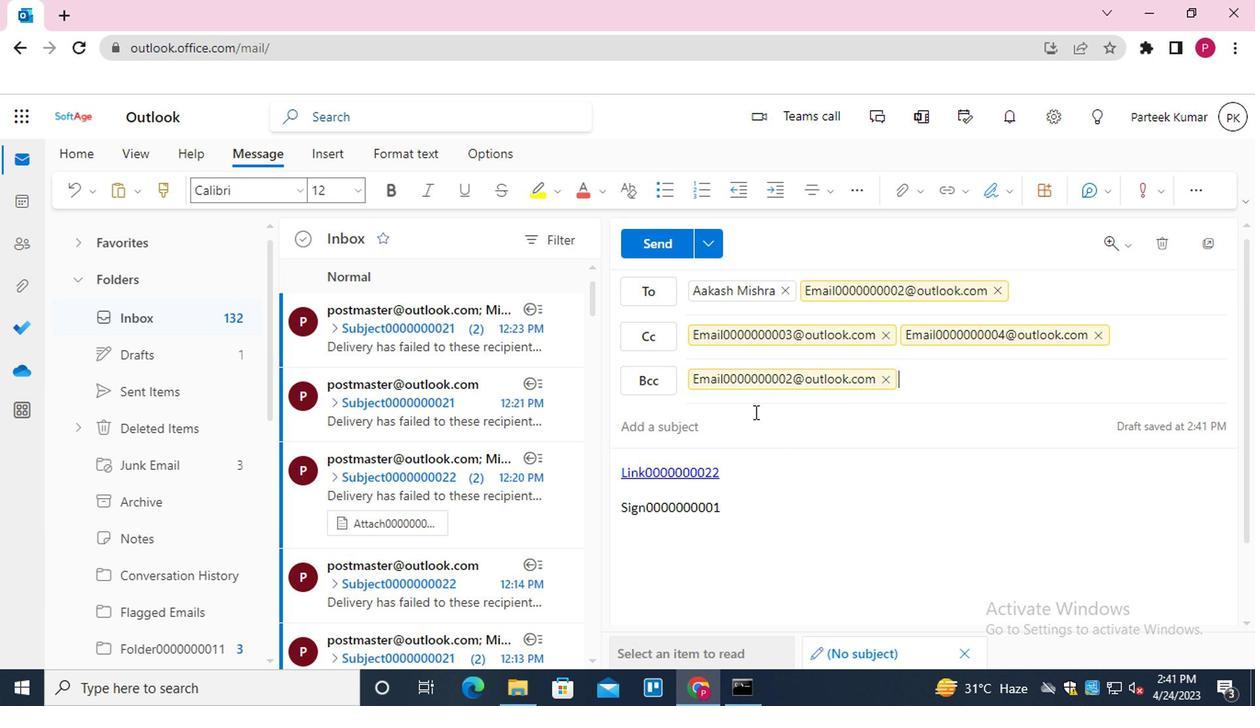 
Action: Mouse pressed left at (752, 419)
Screenshot: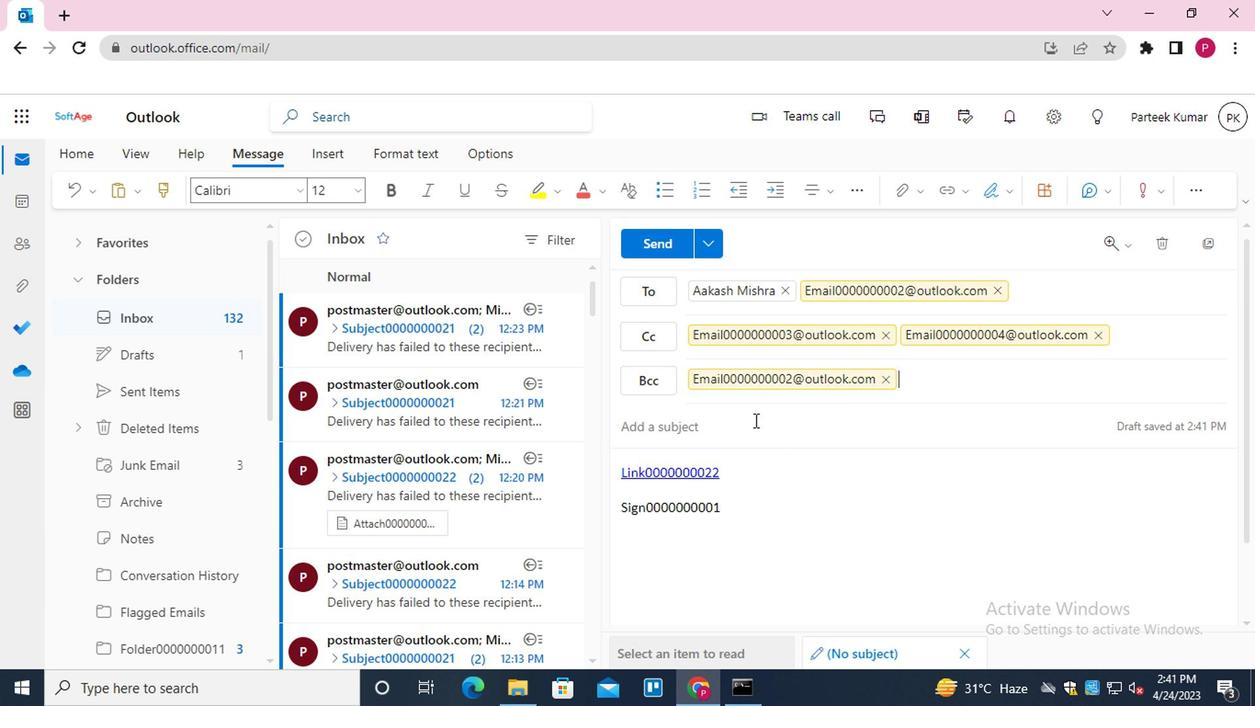 
Action: Key pressed <Key.shift>SUBJECR<Key.backspace>T0000000021
Screenshot: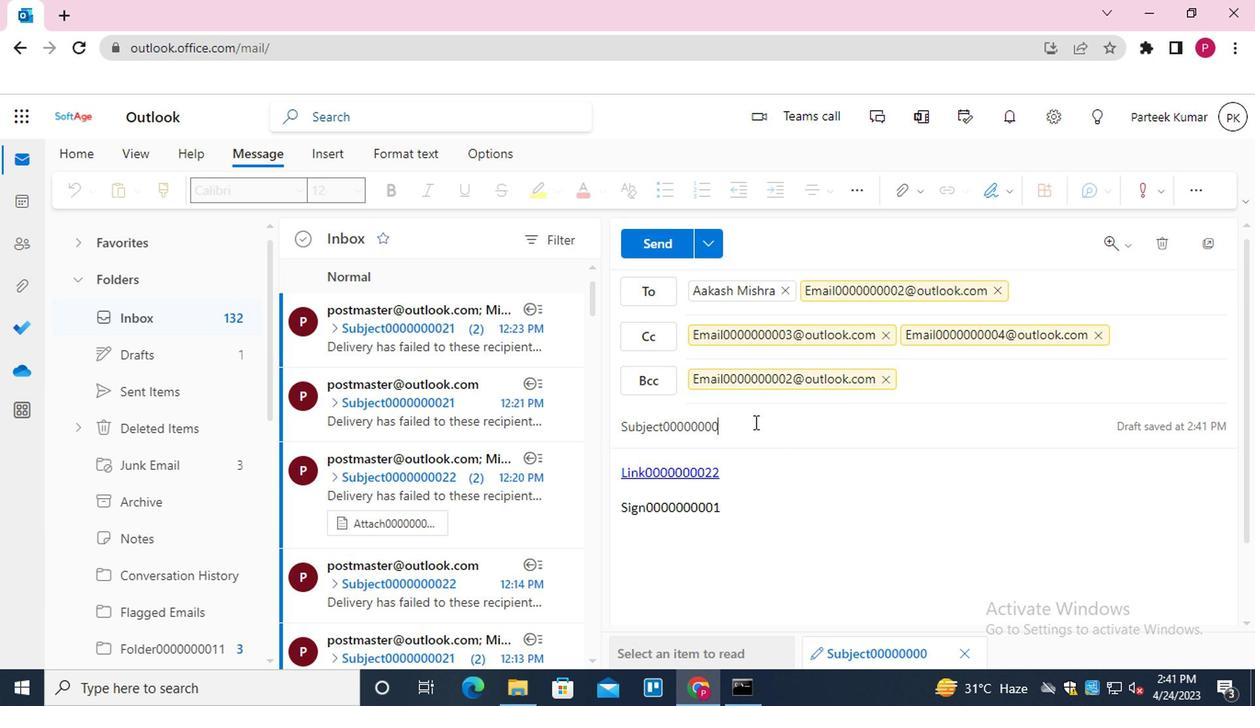 
Action: Mouse moved to (703, 487)
Screenshot: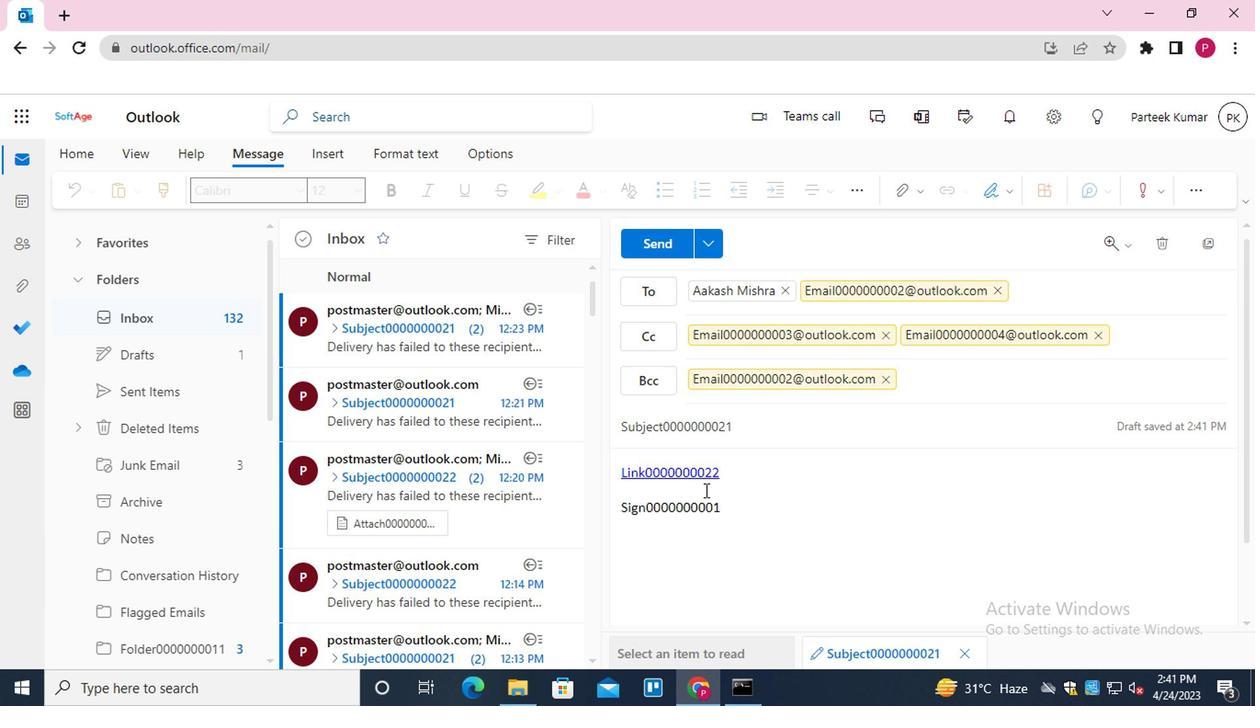 
Action: Mouse pressed left at (703, 487)
Screenshot: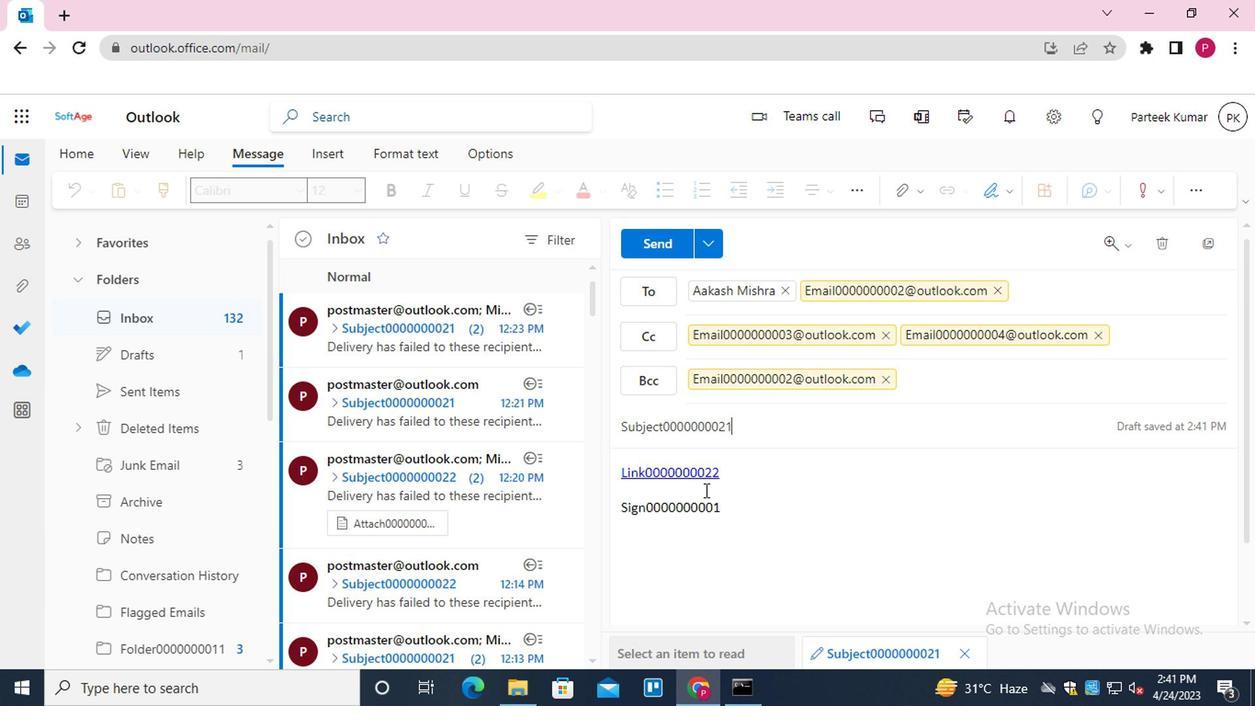 
Action: Key pressed <Key.shift_r>MESSAGE0000000023
Screenshot: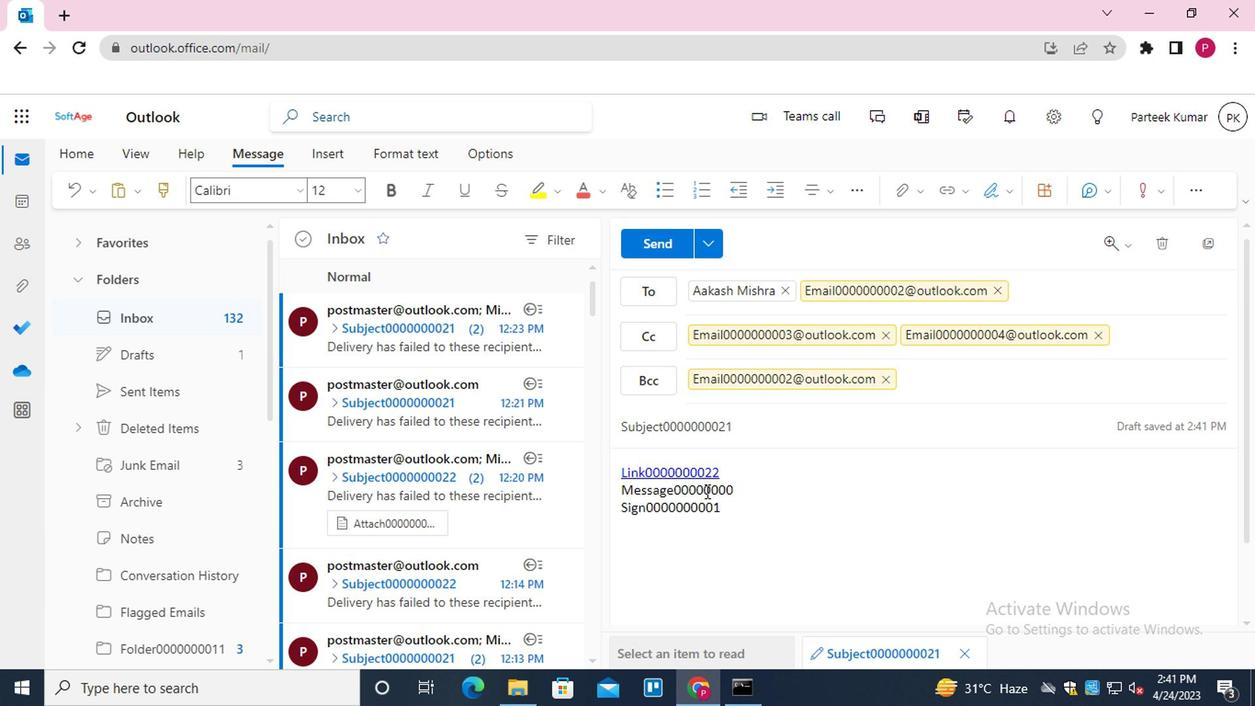 
Action: Mouse moved to (904, 190)
Screenshot: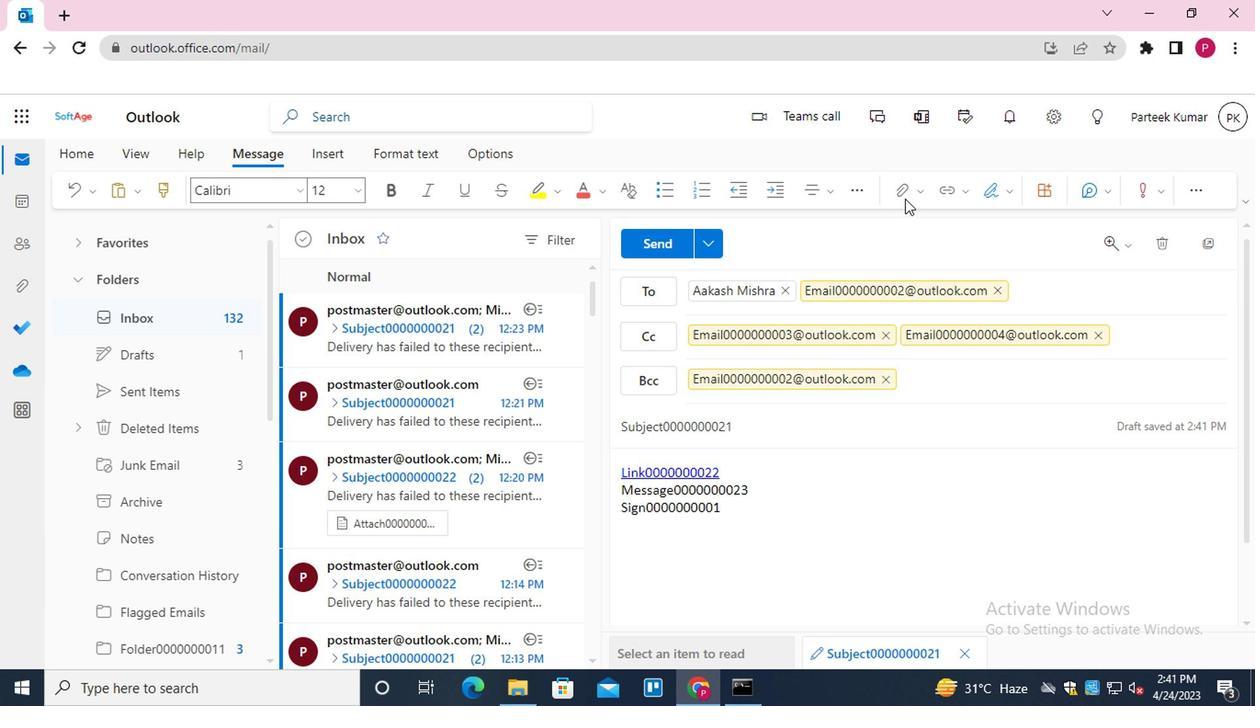 
Action: Mouse pressed left at (904, 190)
Screenshot: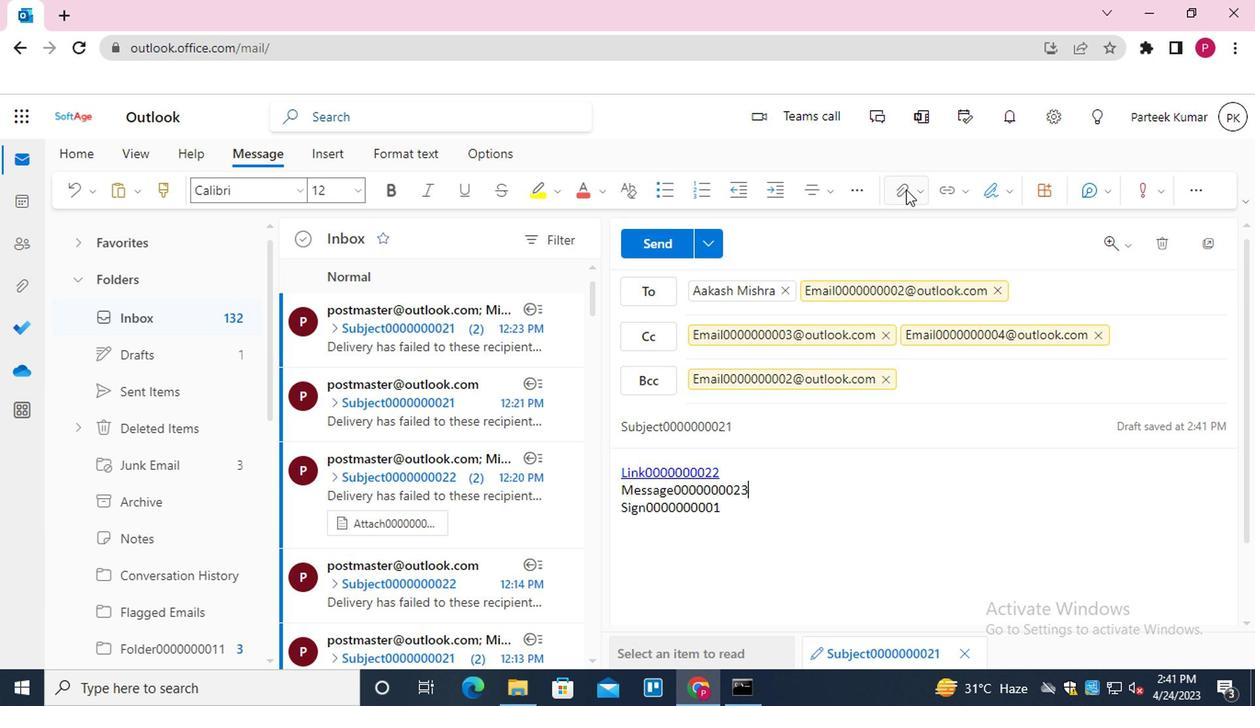 
Action: Mouse moved to (799, 236)
Screenshot: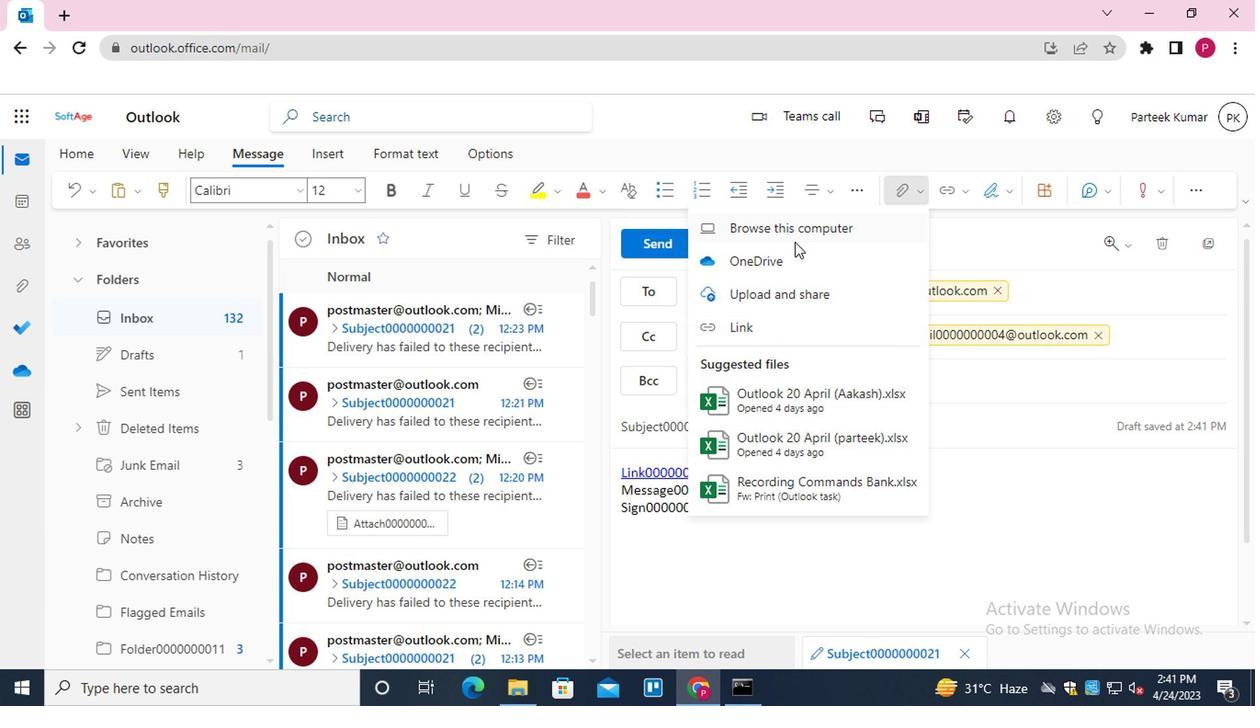 
Action: Mouse pressed left at (799, 236)
Screenshot: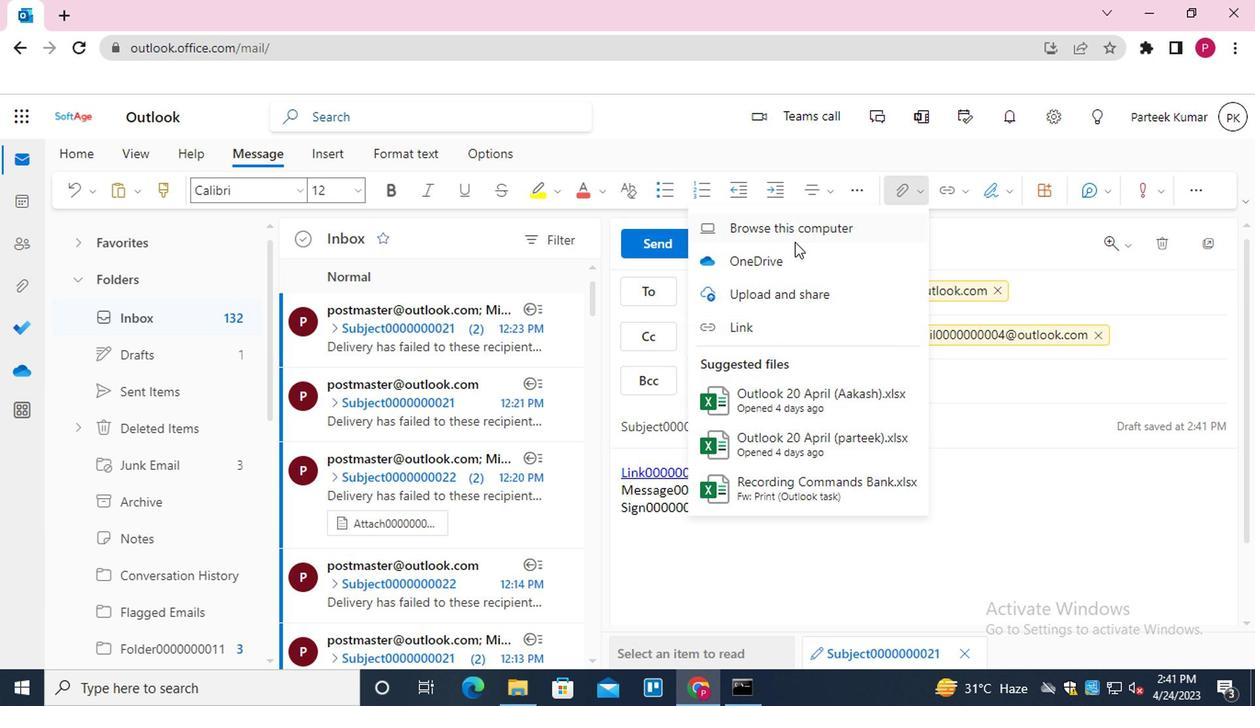 
Action: Mouse moved to (307, 192)
Screenshot: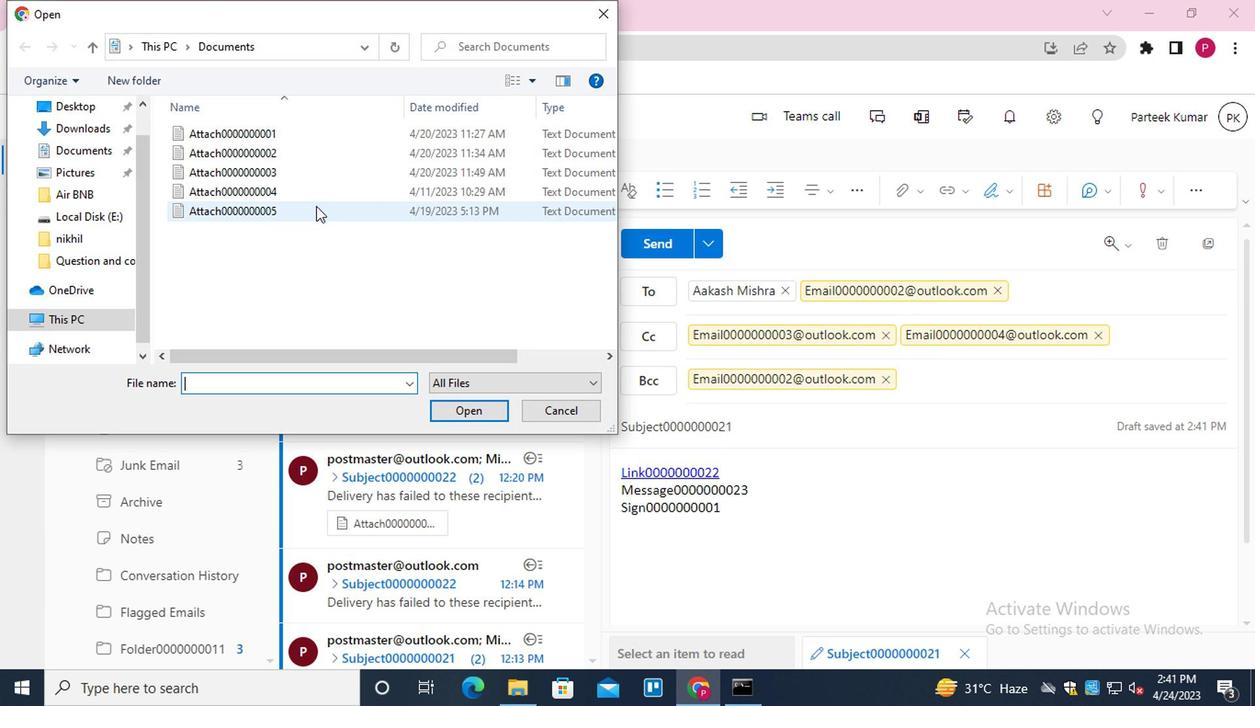 
Action: Mouse pressed left at (307, 192)
Screenshot: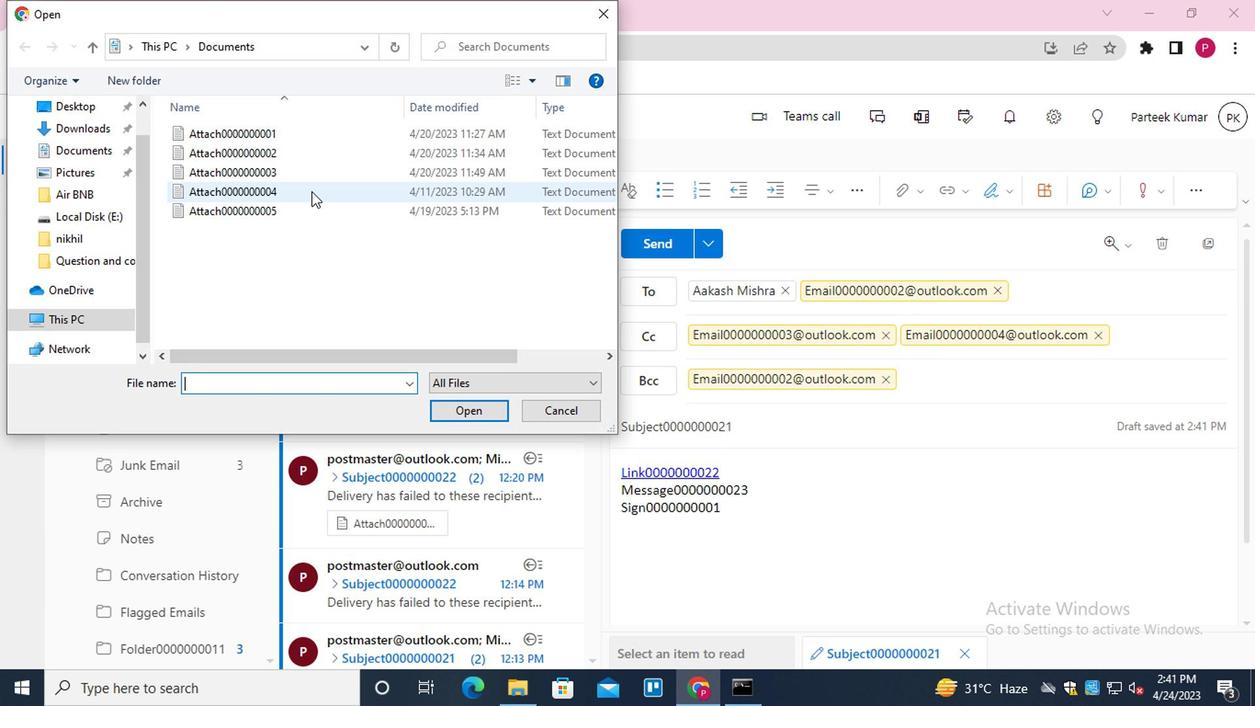 
Action: Mouse moved to (472, 406)
Screenshot: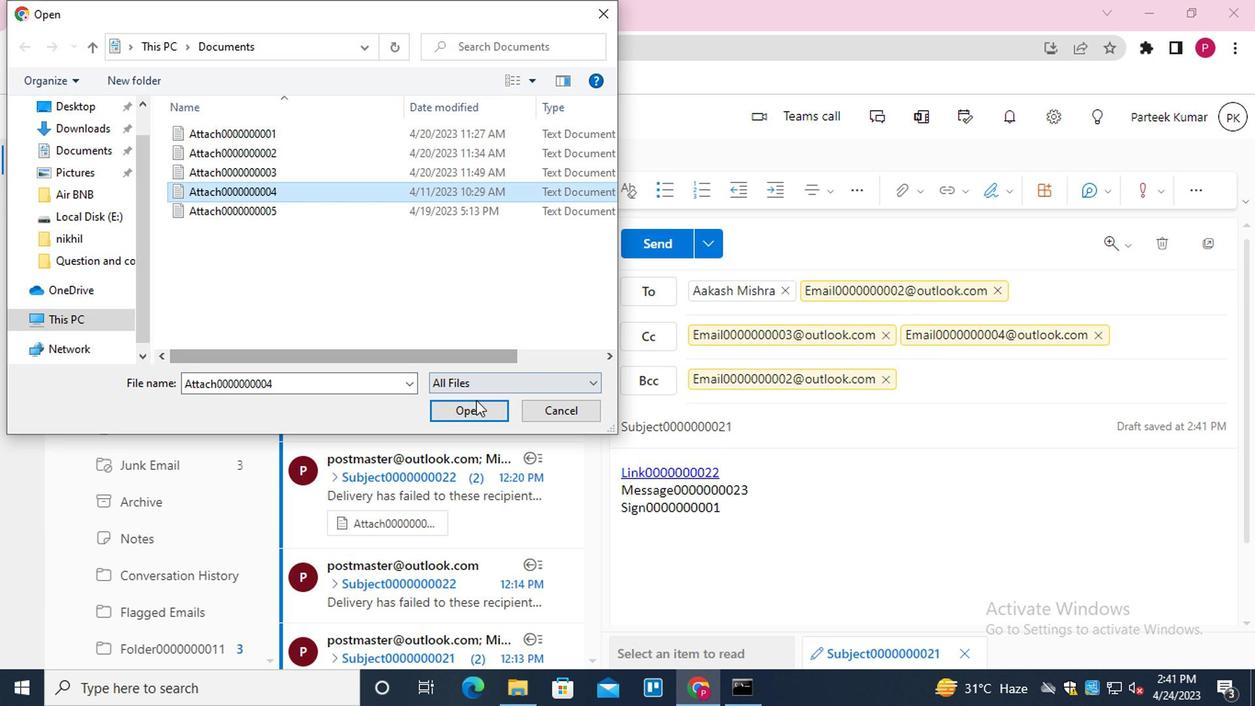 
Action: Mouse pressed left at (472, 406)
Screenshot: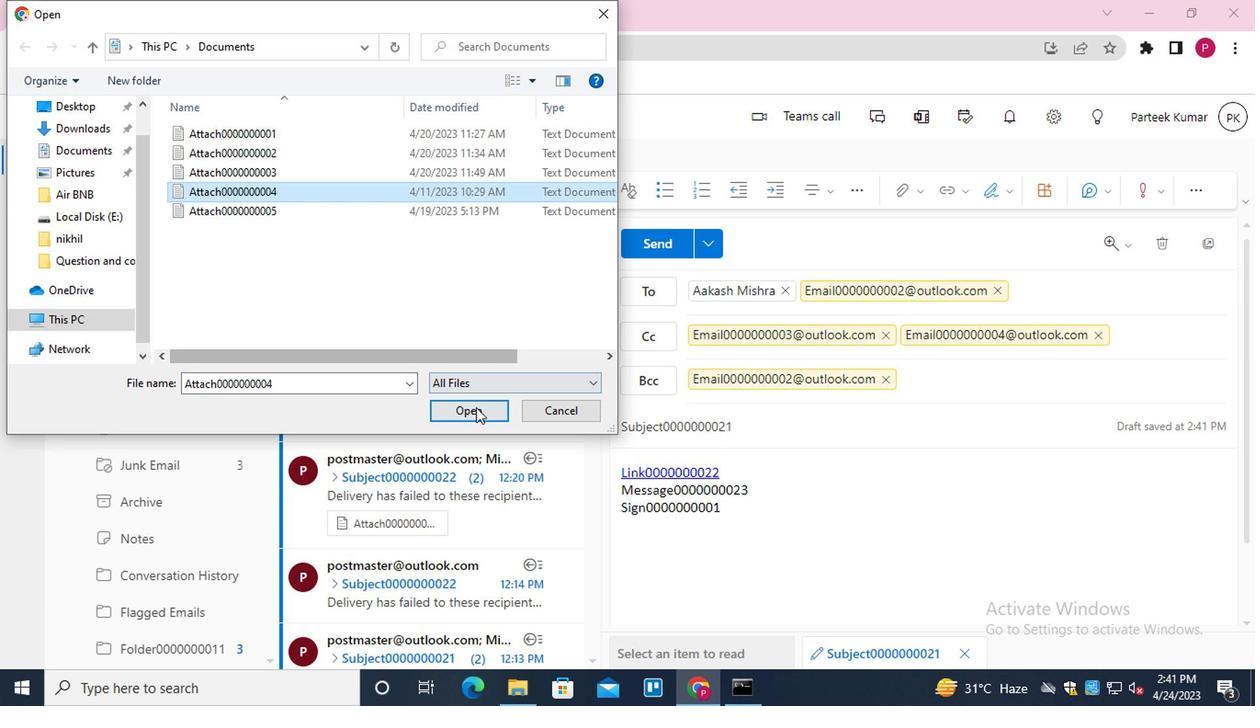 
Action: Mouse moved to (640, 247)
Screenshot: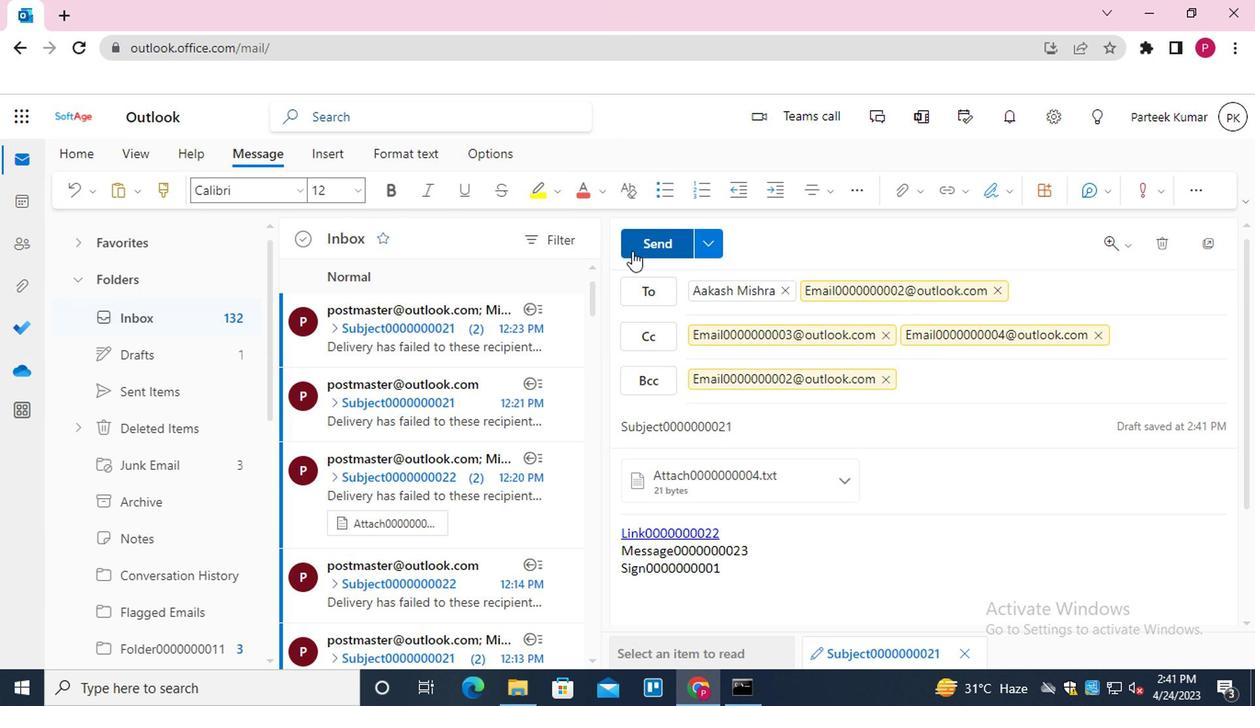 
Action: Mouse pressed left at (640, 247)
Screenshot: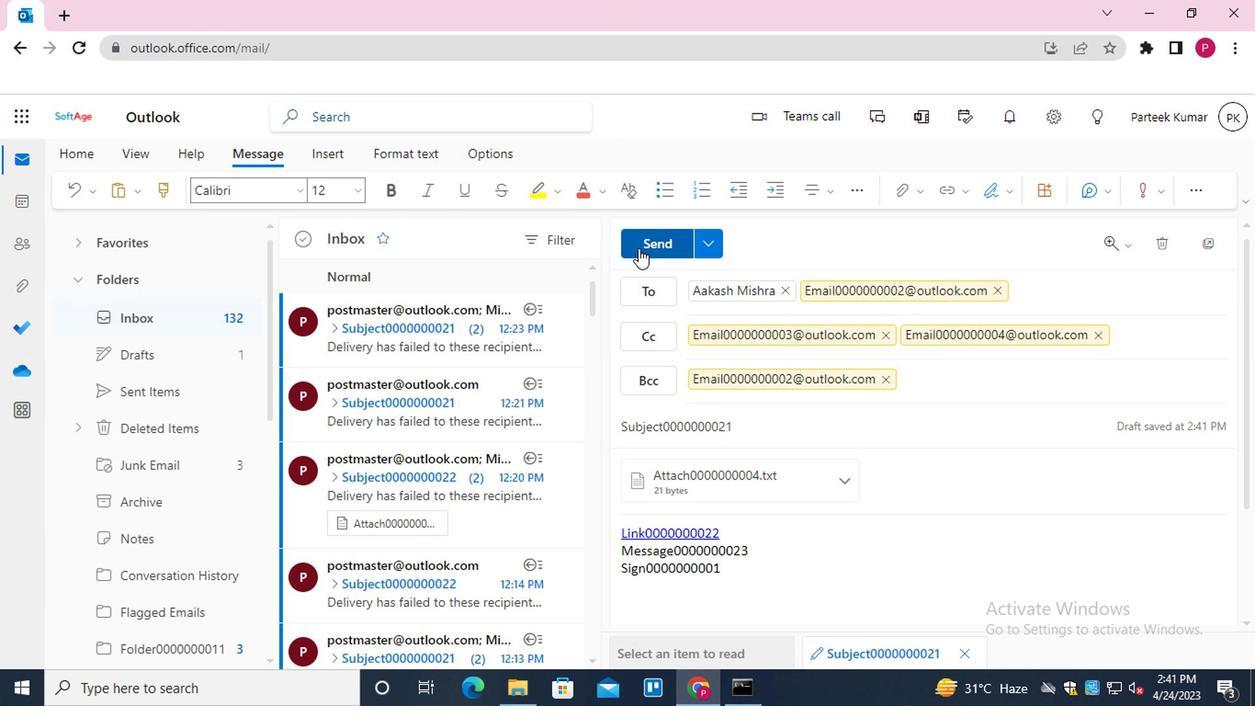 
Action: Mouse moved to (364, 382)
Screenshot: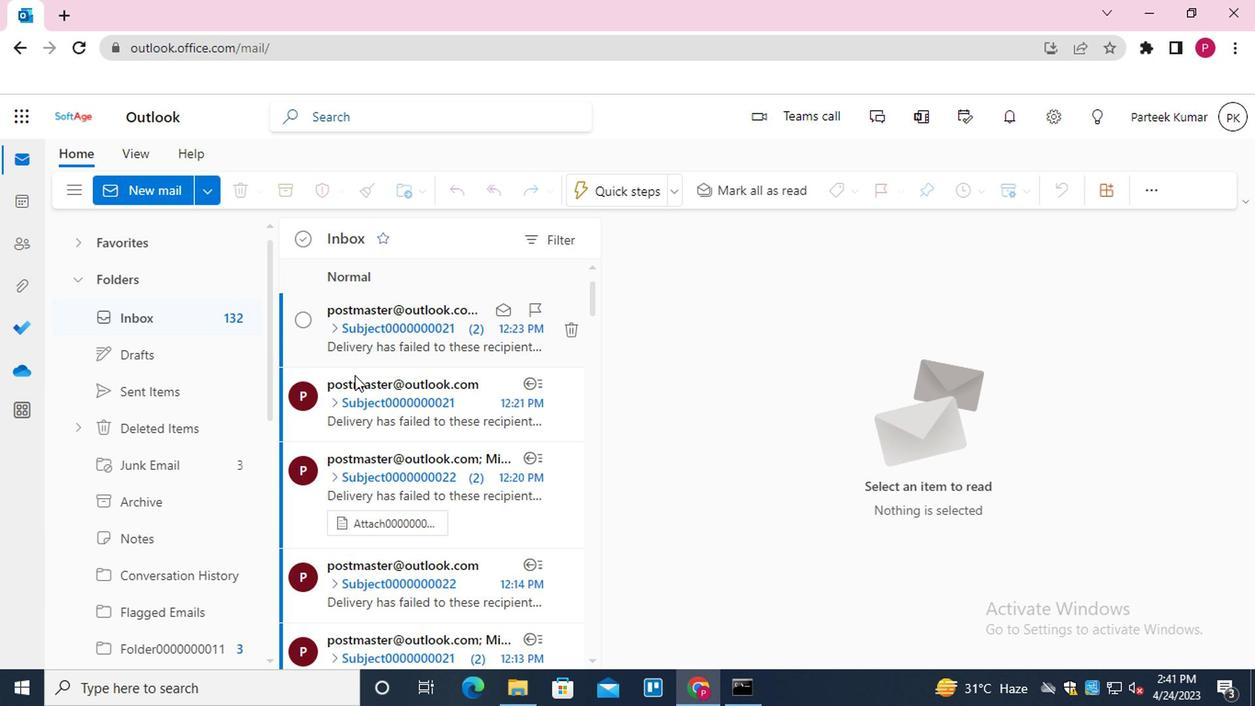 
Action: Mouse scrolled (364, 381) with delta (0, -1)
Screenshot: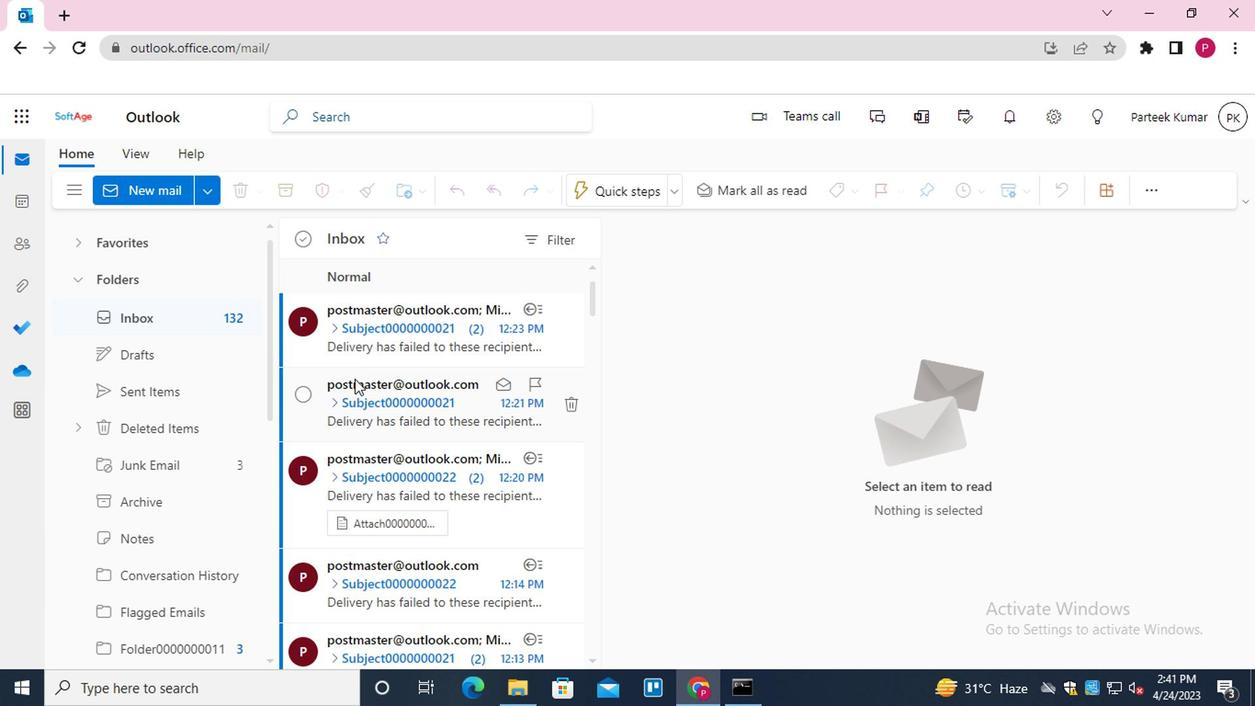 
Action: Mouse scrolled (364, 381) with delta (0, -1)
Screenshot: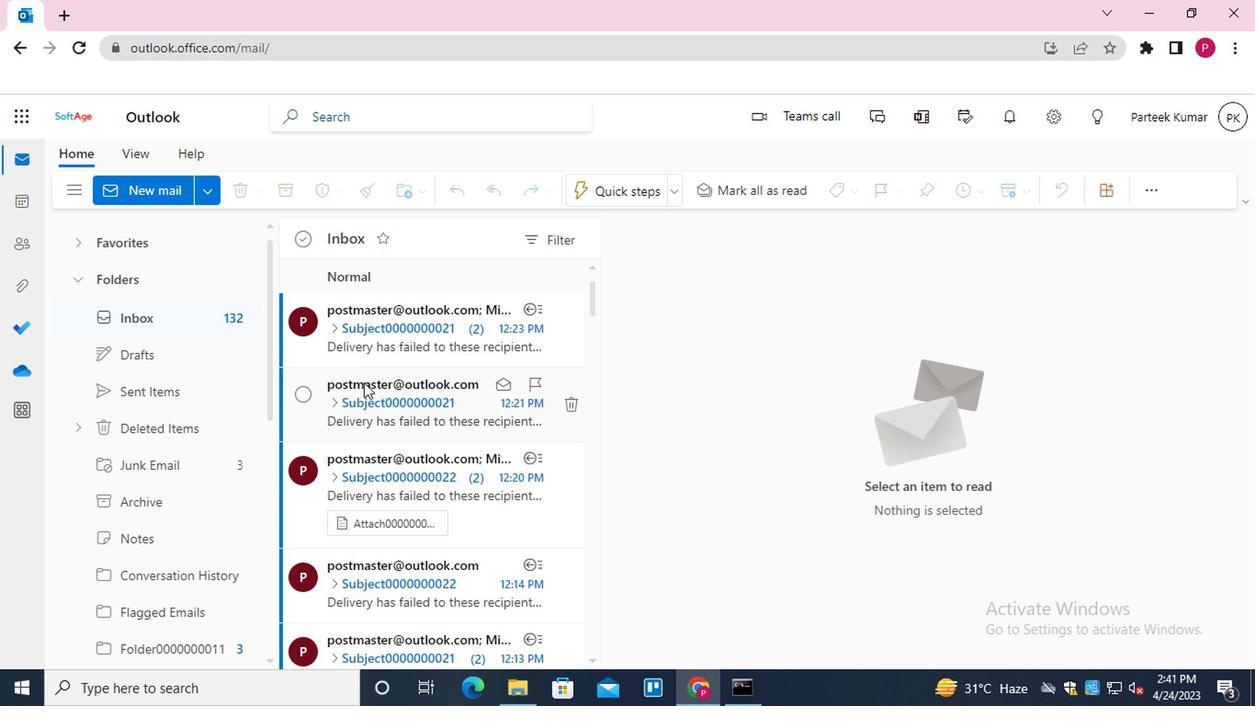 
Action: Mouse scrolled (364, 381) with delta (0, -1)
Screenshot: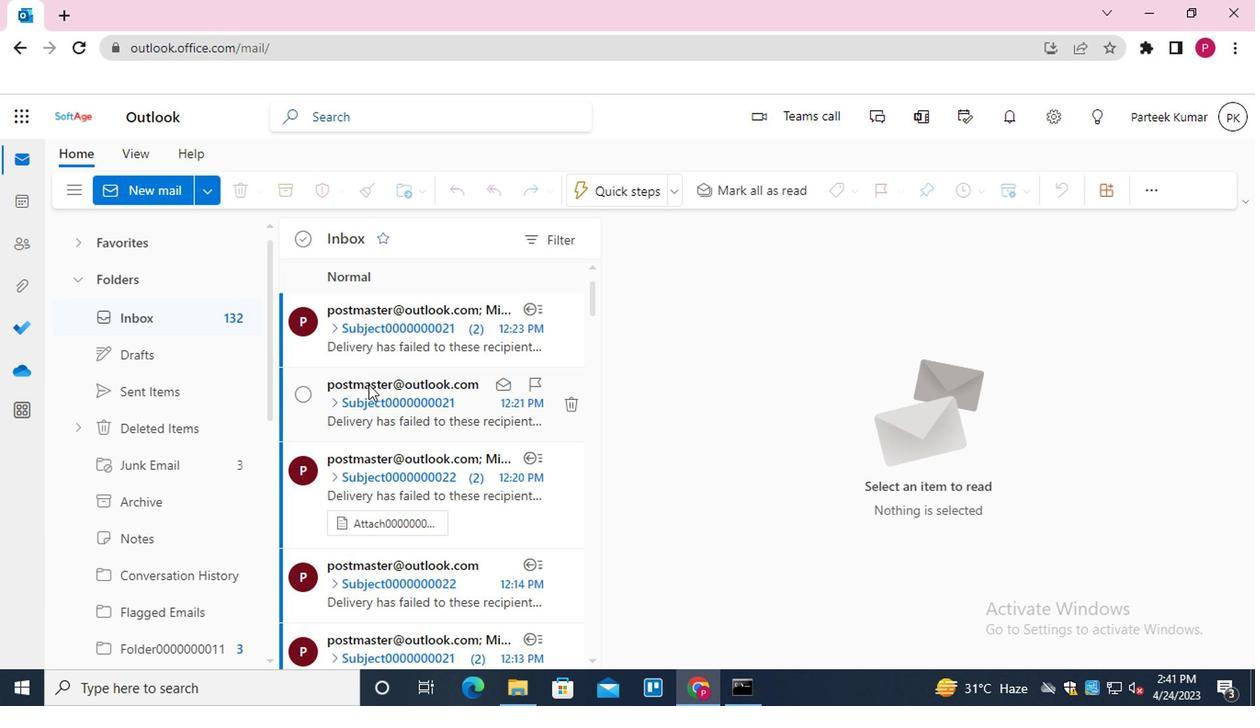 
Action: Mouse scrolled (364, 381) with delta (0, -1)
Screenshot: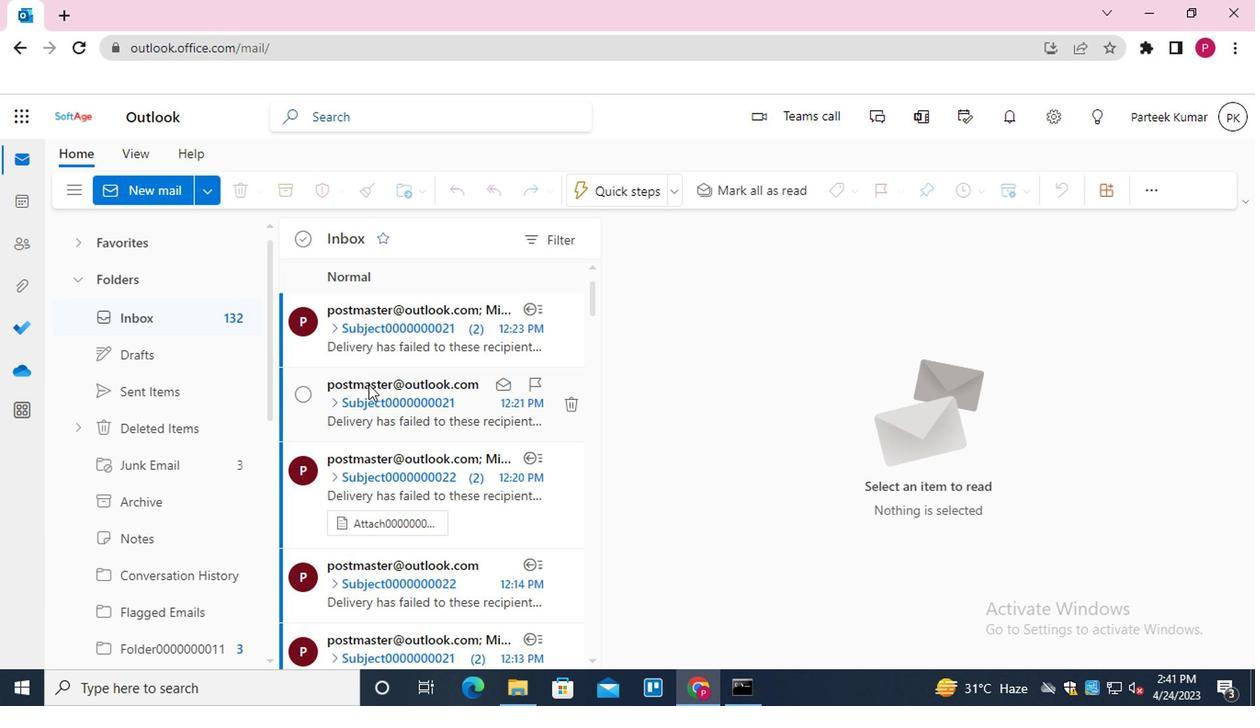 
Action: Mouse scrolled (364, 381) with delta (0, -1)
Screenshot: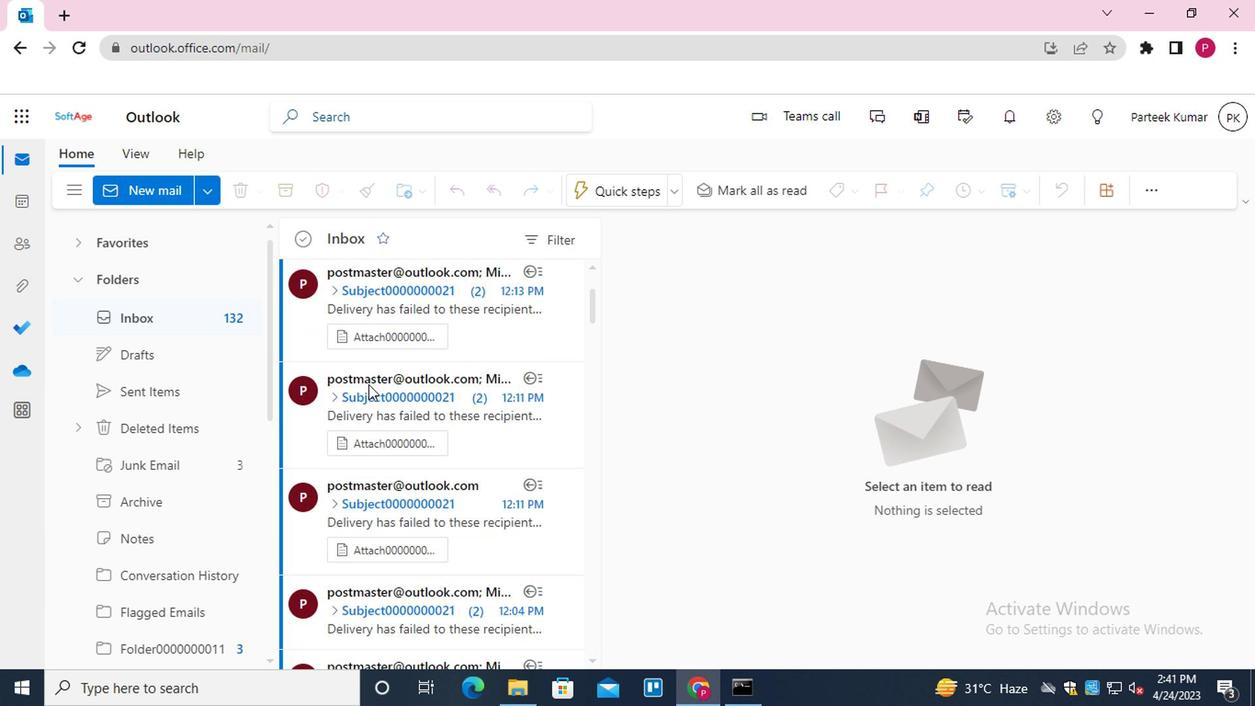 
Action: Mouse scrolled (364, 381) with delta (0, -1)
Screenshot: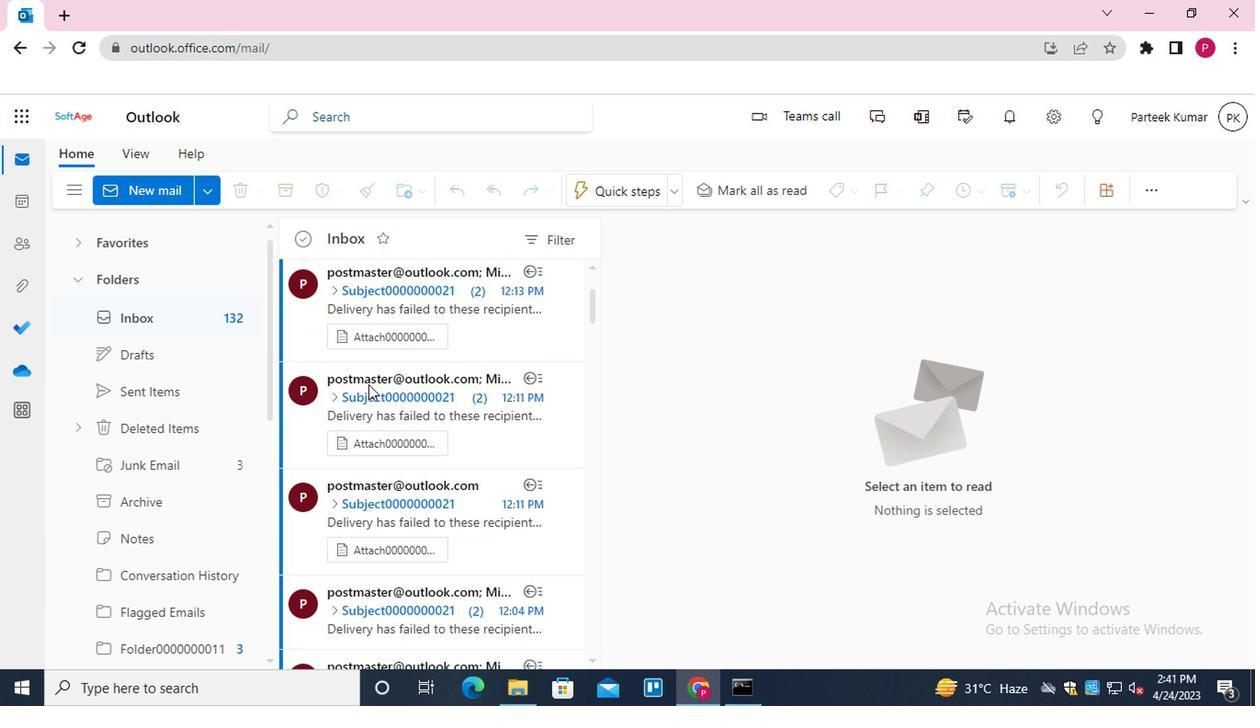 
Action: Mouse scrolled (364, 381) with delta (0, -1)
Screenshot: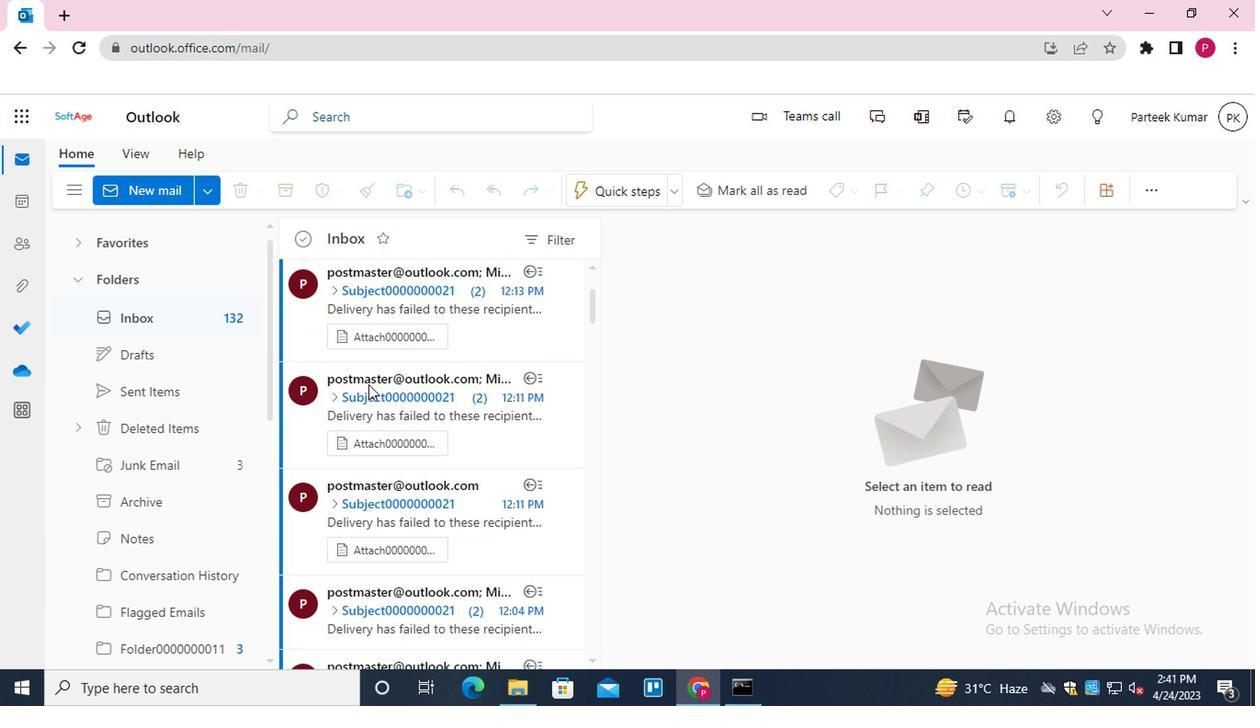 
Action: Mouse scrolled (364, 381) with delta (0, -1)
Screenshot: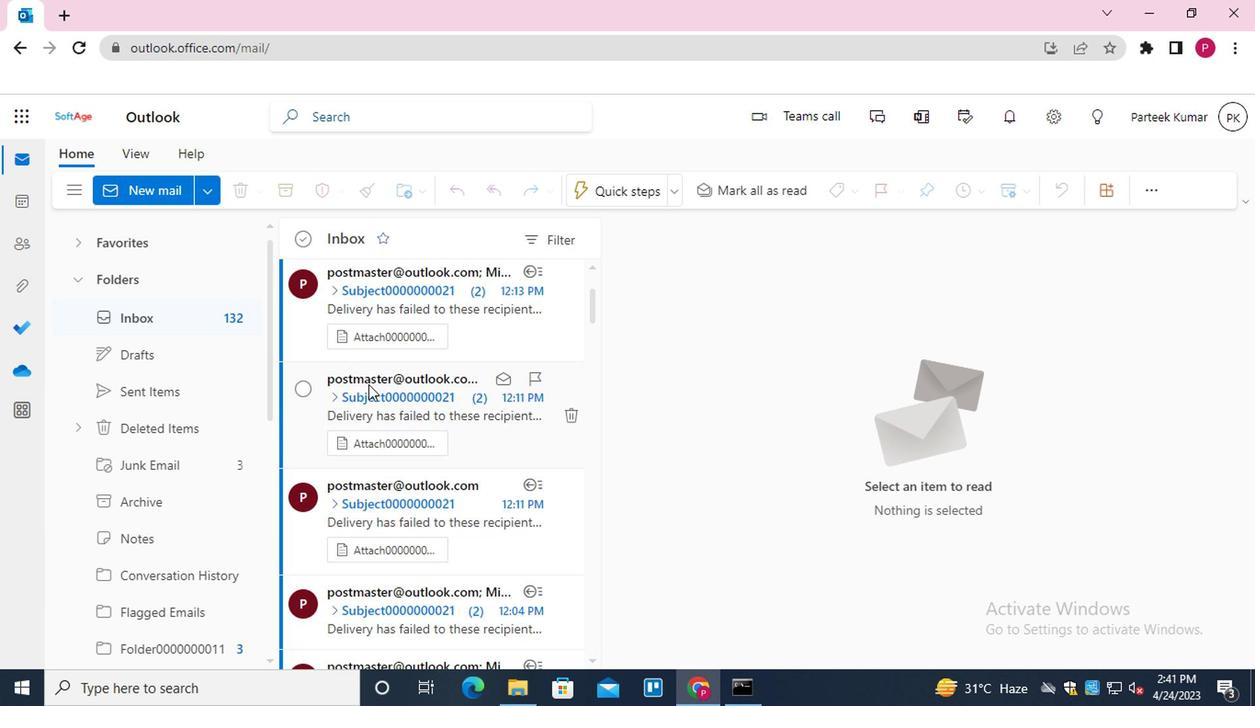 
Action: Mouse scrolled (364, 381) with delta (0, -1)
Screenshot: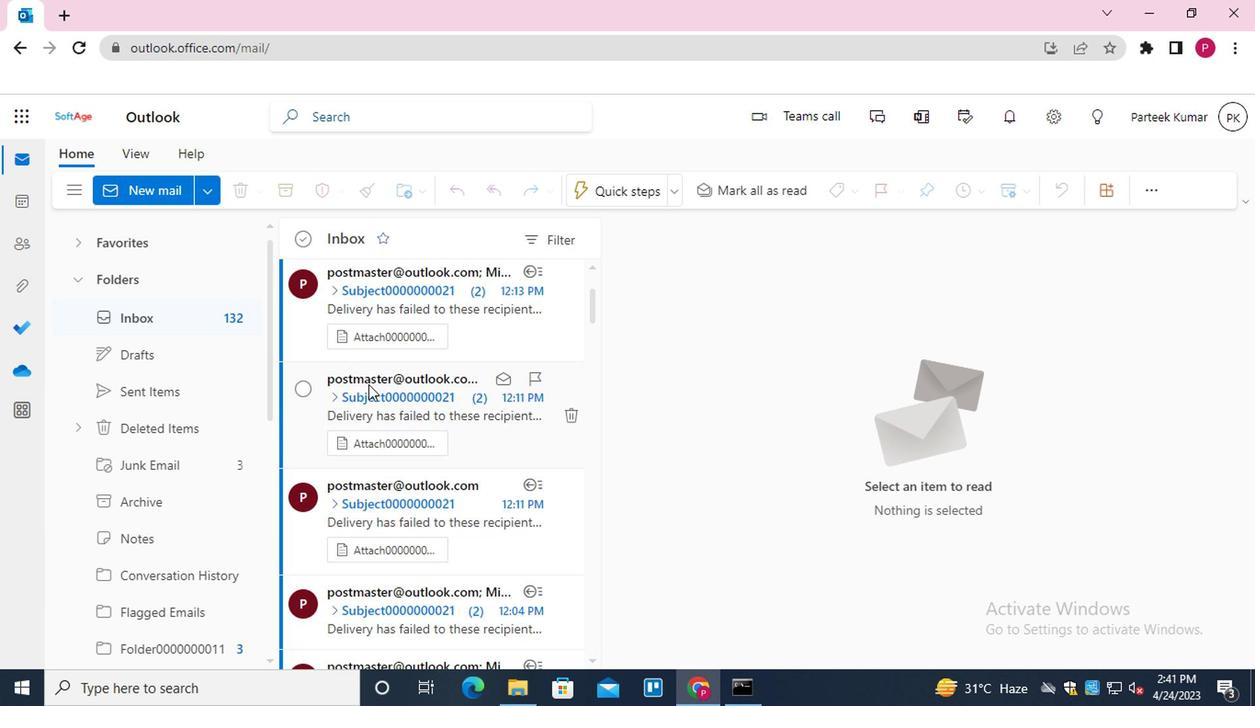 
Action: Mouse moved to (365, 383)
Screenshot: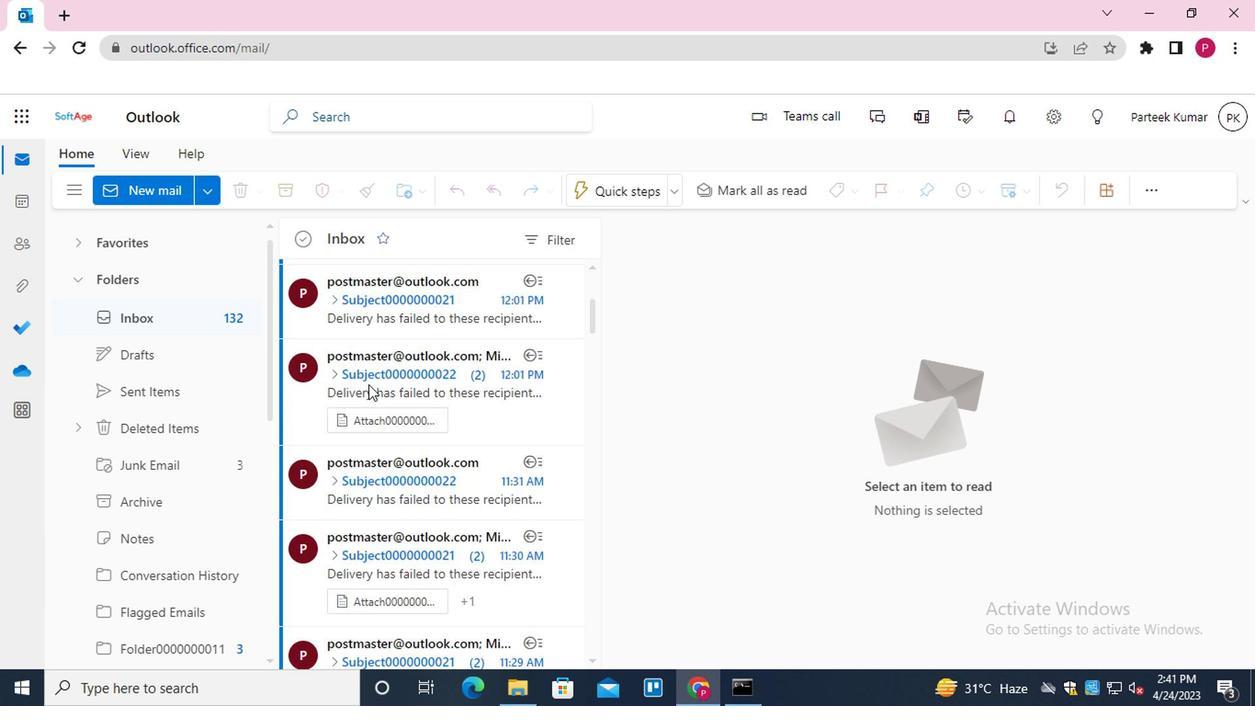 
Action: Mouse scrolled (365, 382) with delta (0, 0)
Screenshot: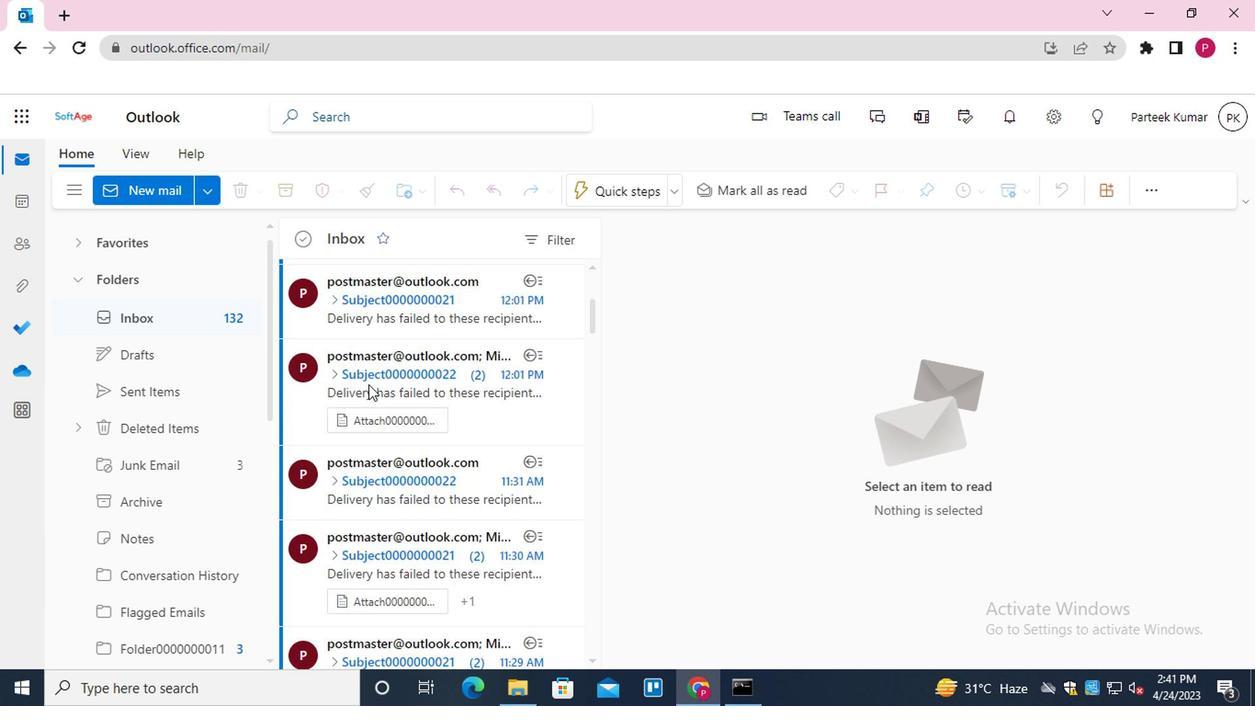 
Action: Mouse moved to (368, 385)
Screenshot: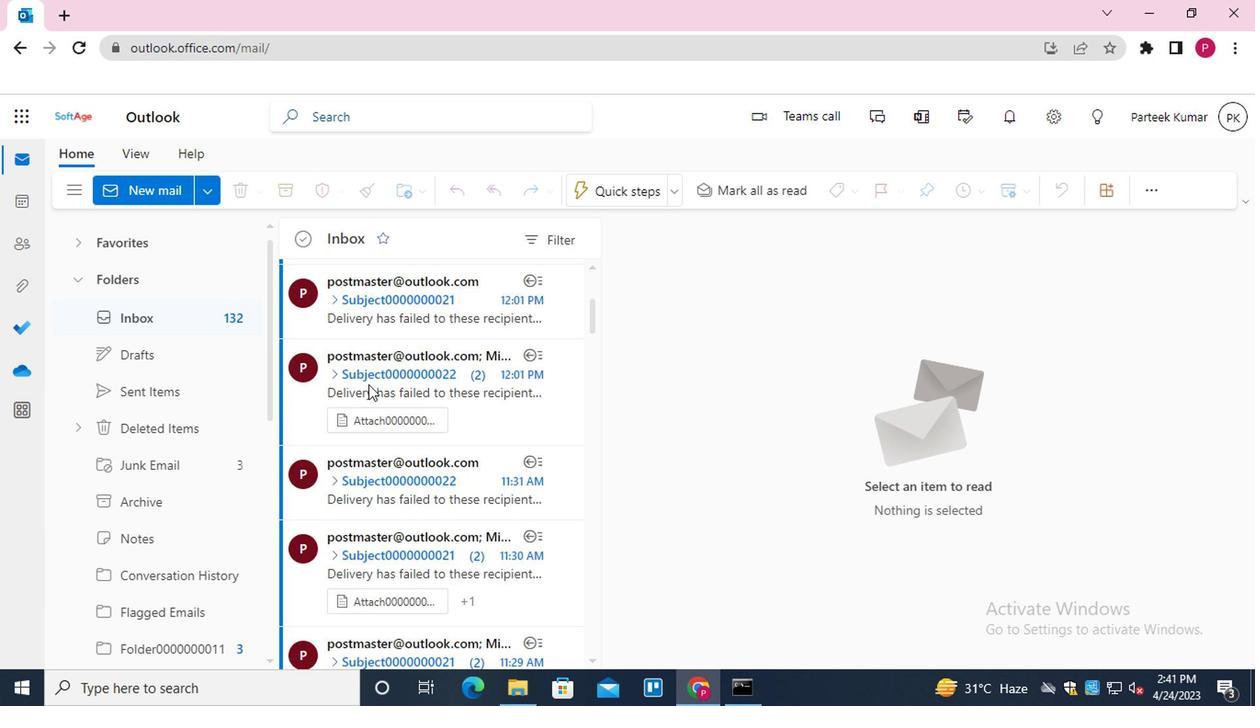 
Action: Mouse scrolled (368, 383) with delta (0, -1)
Screenshot: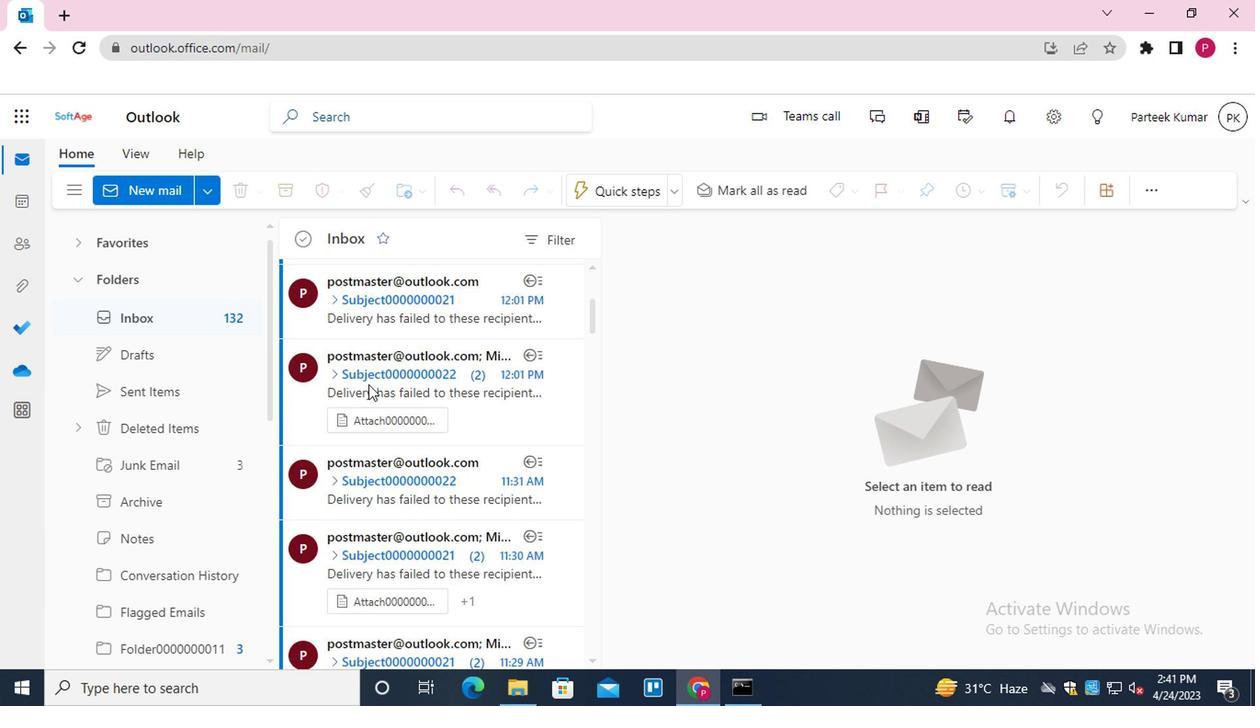 
Action: Mouse moved to (368, 389)
Screenshot: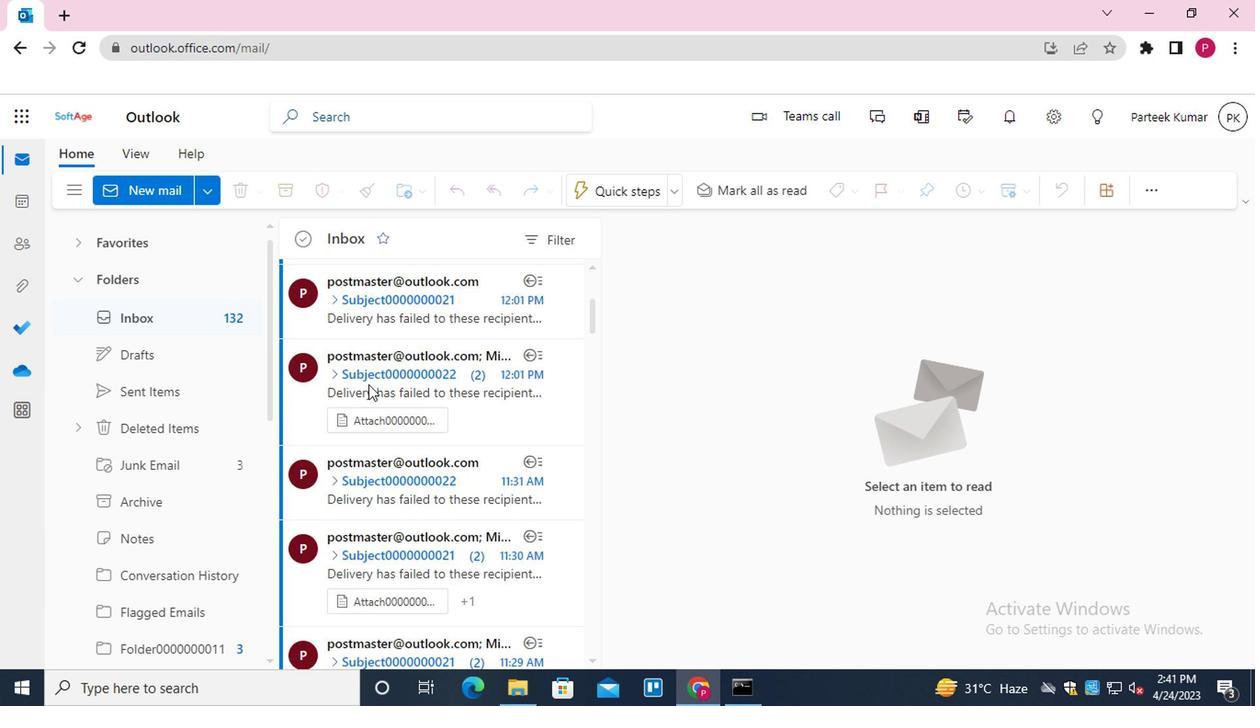 
Action: Mouse scrolled (368, 388) with delta (0, -1)
Screenshot: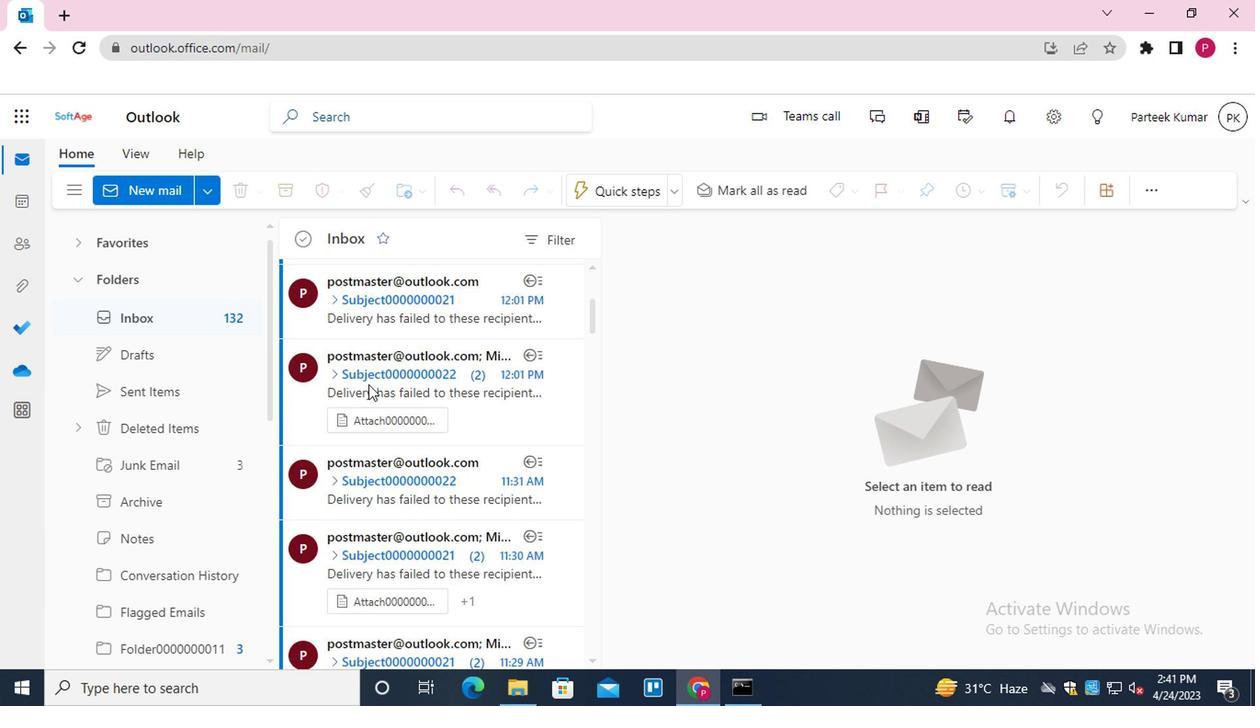 
Action: Mouse moved to (370, 390)
Screenshot: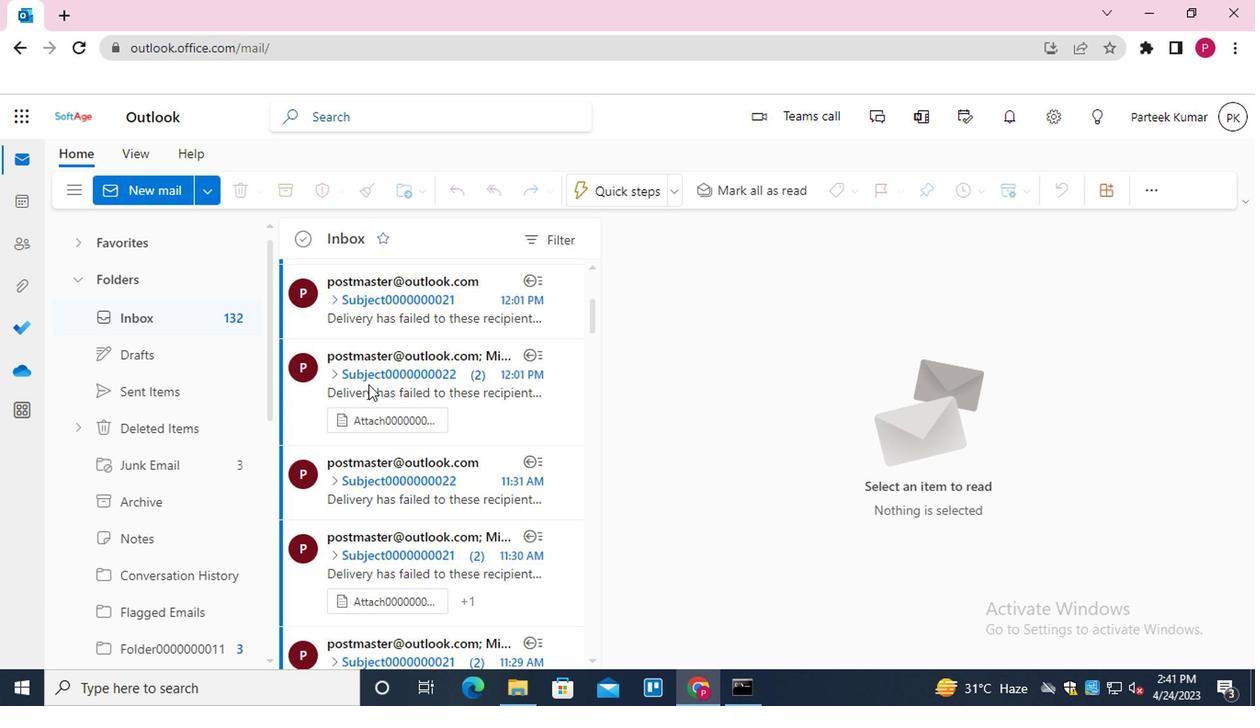 
Action: Mouse scrolled (370, 389) with delta (0, 0)
Screenshot: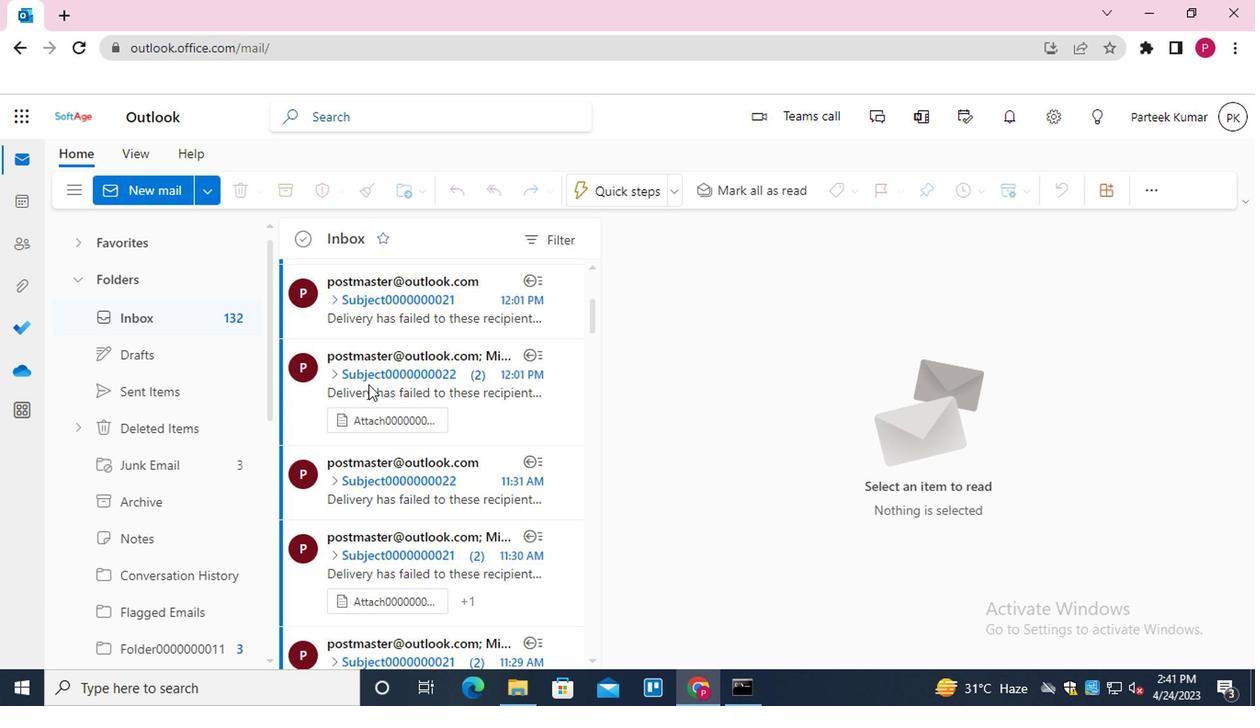 
Action: Mouse moved to (370, 391)
Screenshot: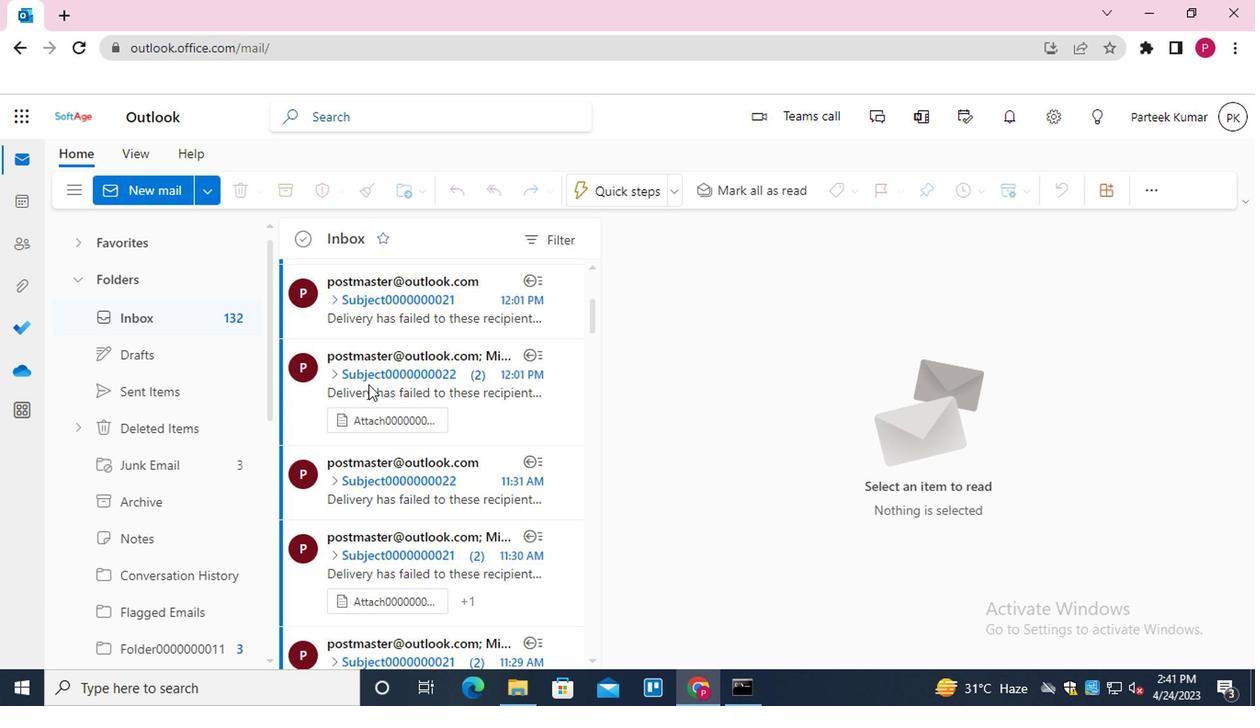 
Action: Mouse scrolled (370, 390) with delta (0, -1)
Screenshot: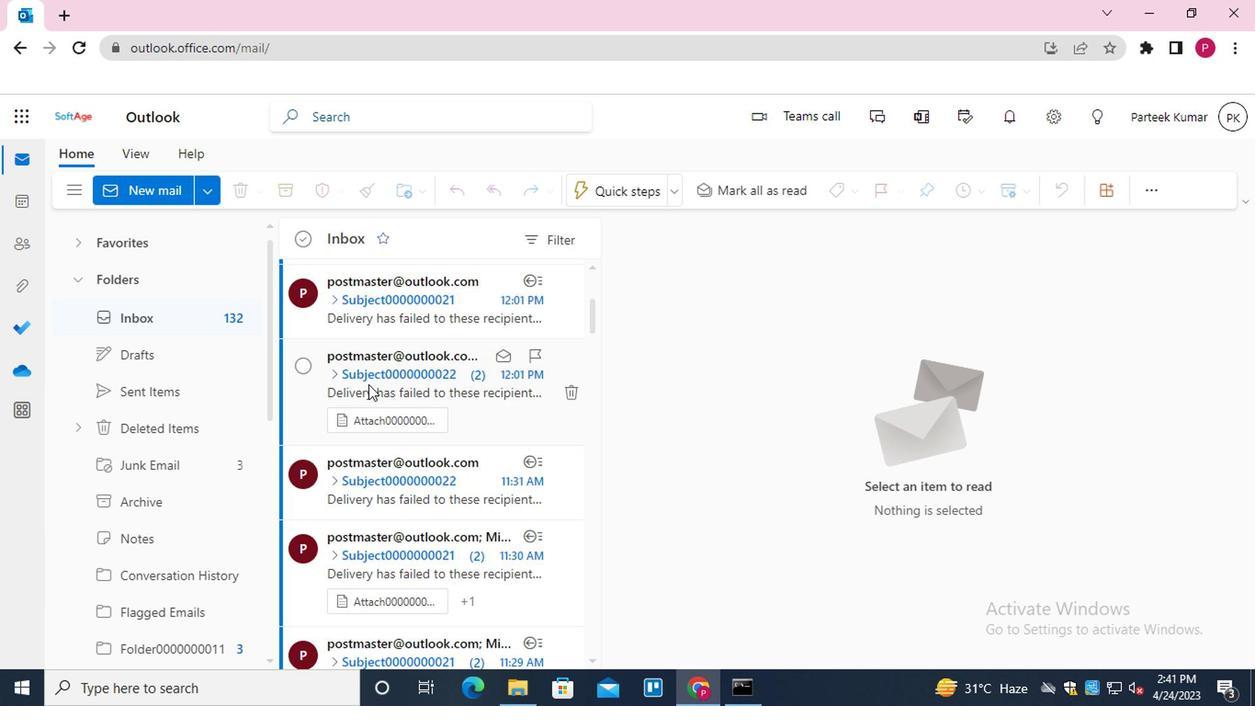 
Action: Mouse moved to (372, 392)
Screenshot: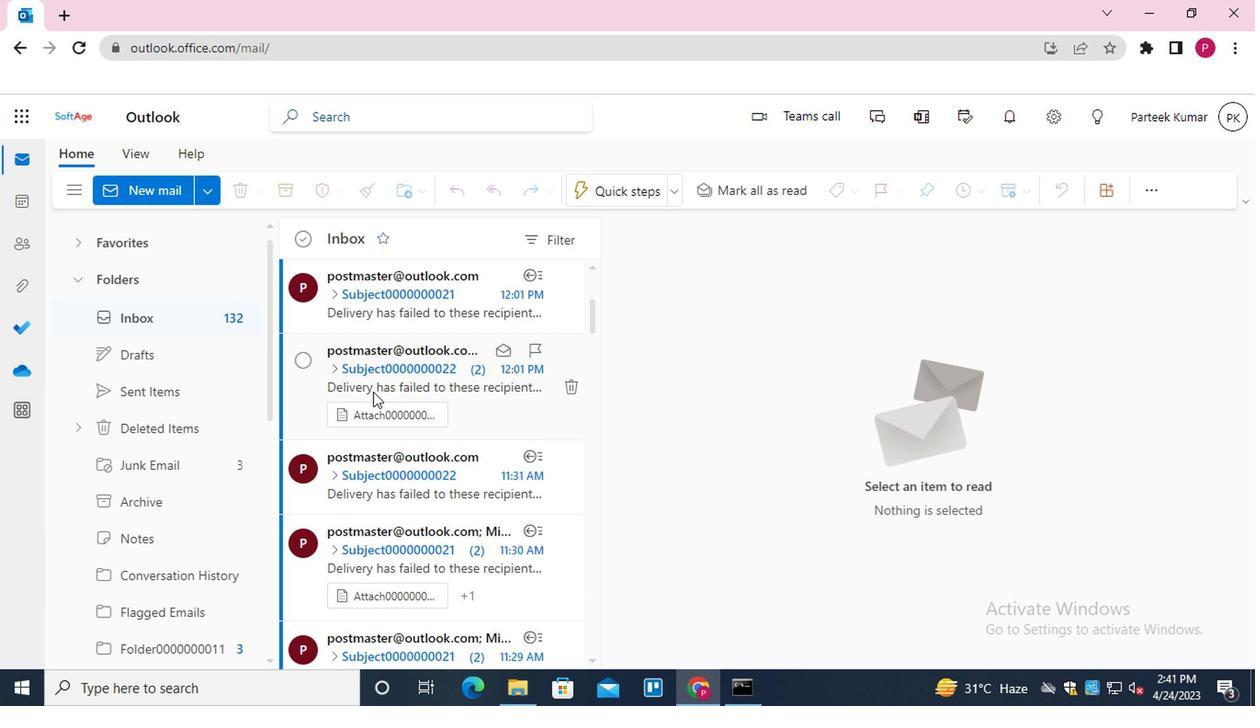 
Action: Mouse scrolled (372, 392) with delta (0, 0)
Screenshot: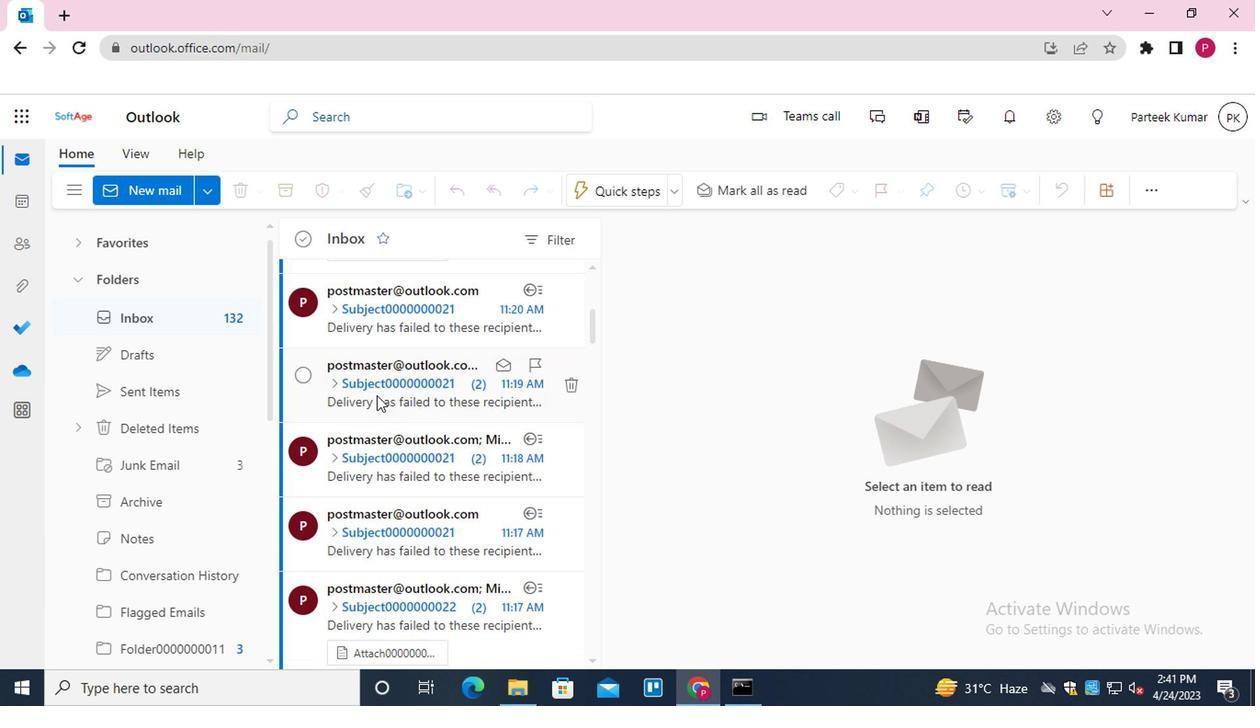 
Action: Mouse scrolled (372, 392) with delta (0, 0)
Screenshot: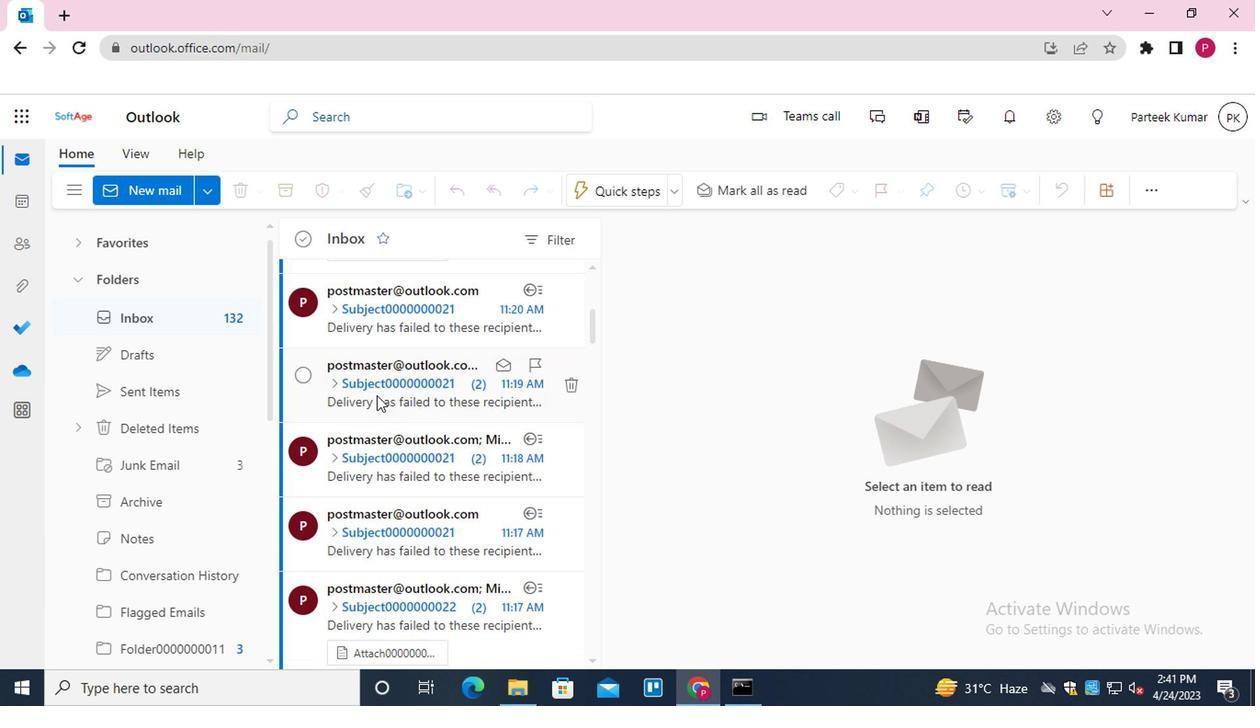 
Action: Mouse scrolled (372, 392) with delta (0, 0)
Screenshot: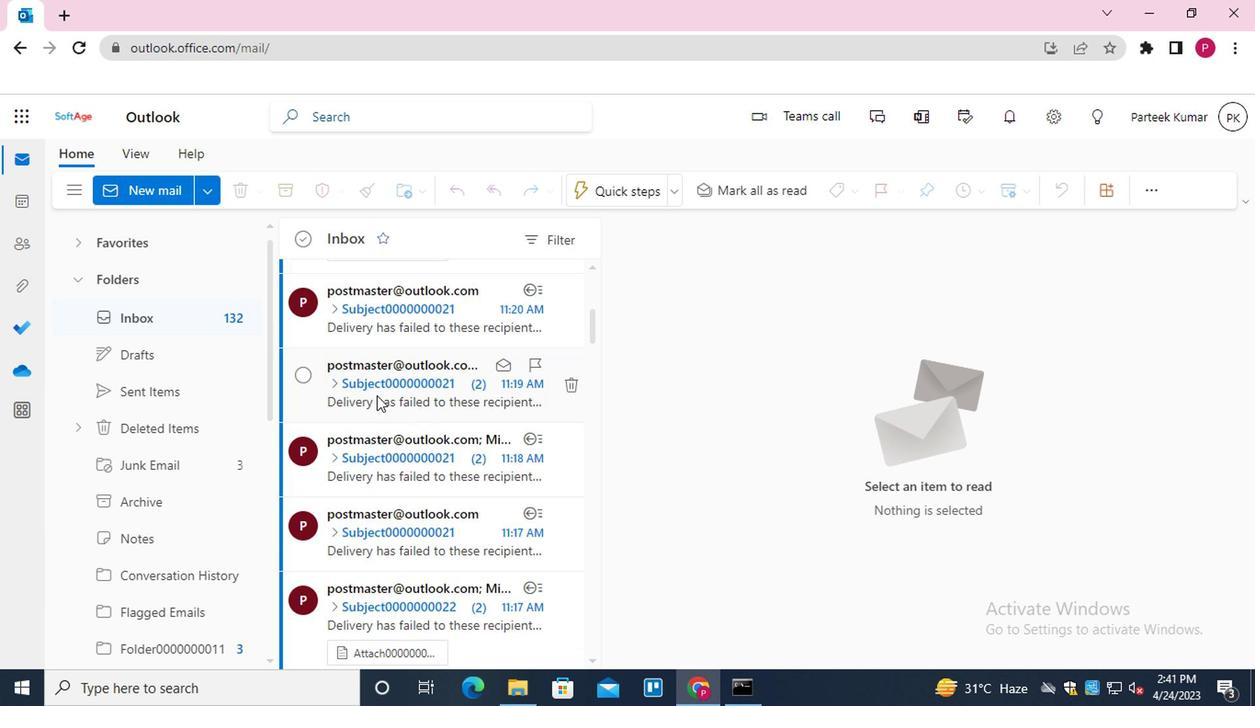 
Action: Mouse scrolled (372, 392) with delta (0, 0)
Screenshot: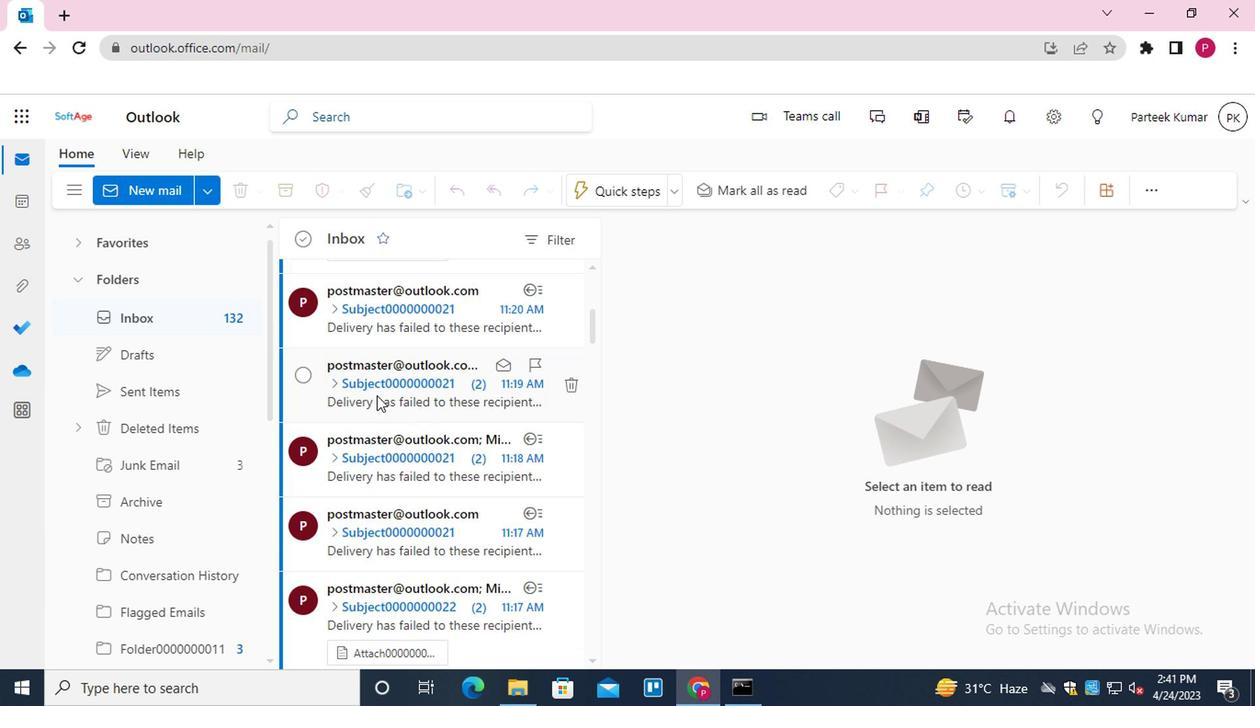 
Action: Mouse scrolled (372, 392) with delta (0, 0)
Screenshot: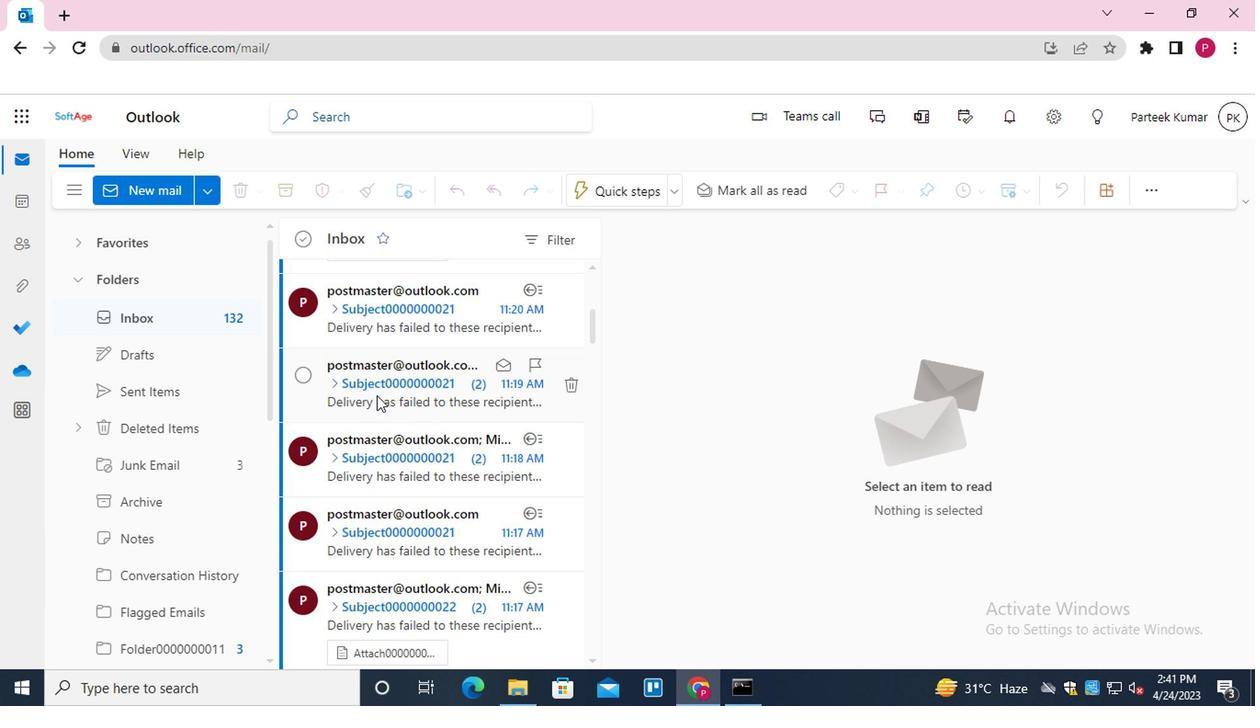 
Action: Mouse moved to (404, 528)
Screenshot: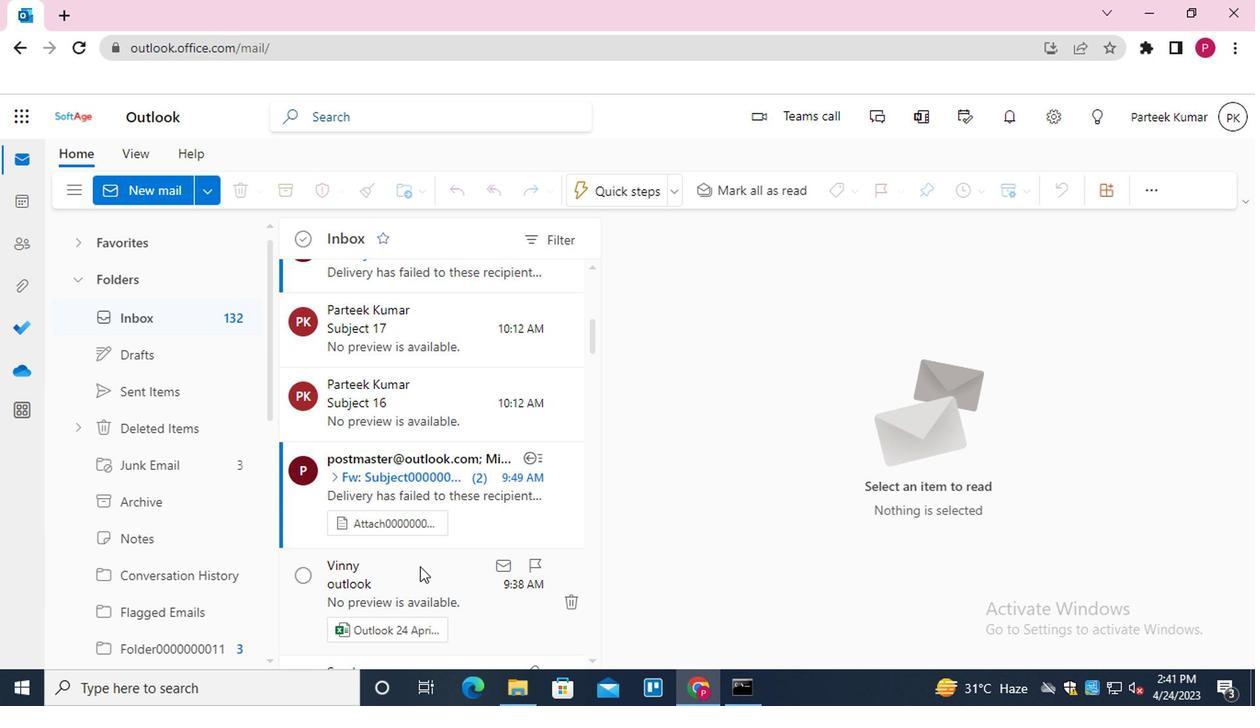 
Action: Mouse scrolled (404, 528) with delta (0, 0)
Screenshot: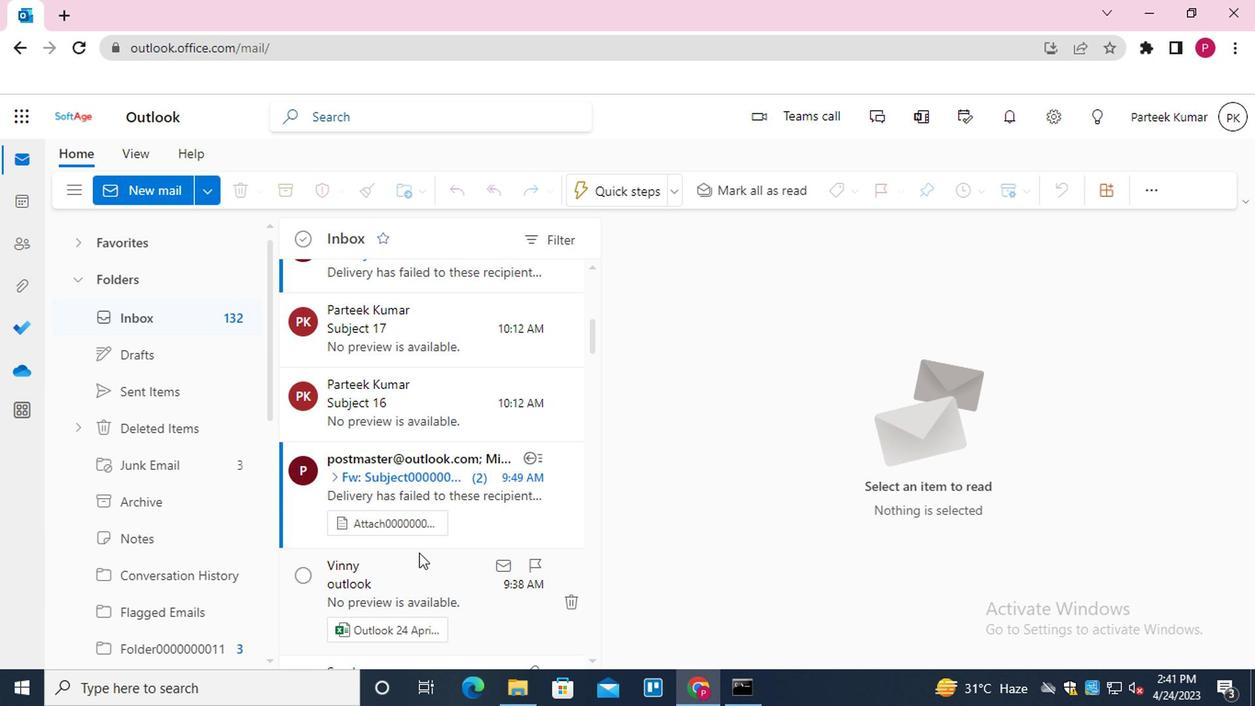
Action: Mouse scrolled (404, 528) with delta (0, 0)
Screenshot: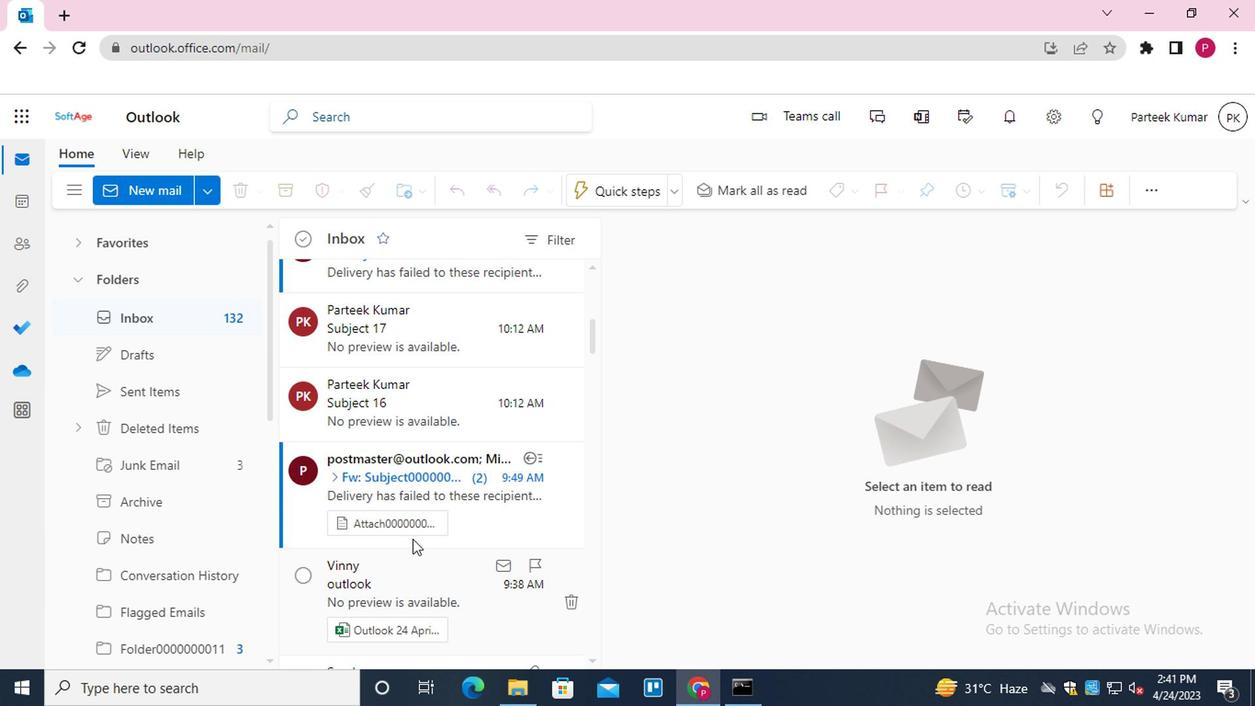 
Action: Mouse scrolled (404, 528) with delta (0, 0)
Screenshot: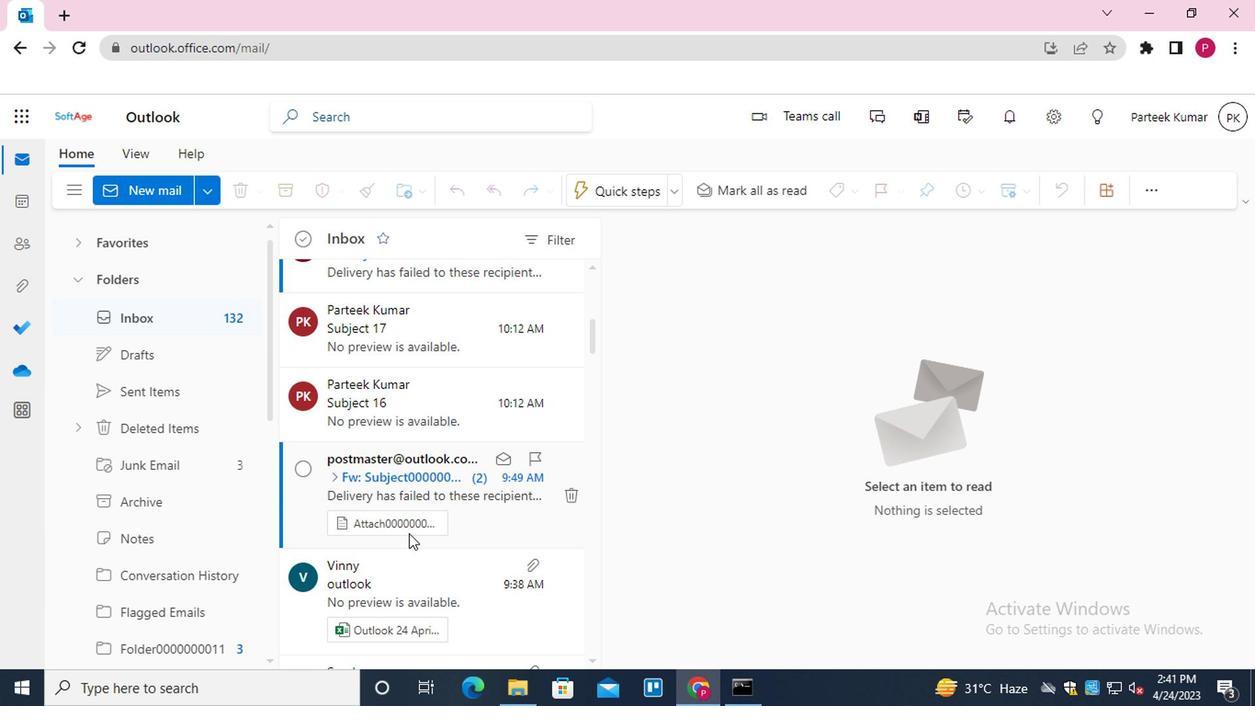 
Action: Mouse scrolled (404, 528) with delta (0, 0)
Screenshot: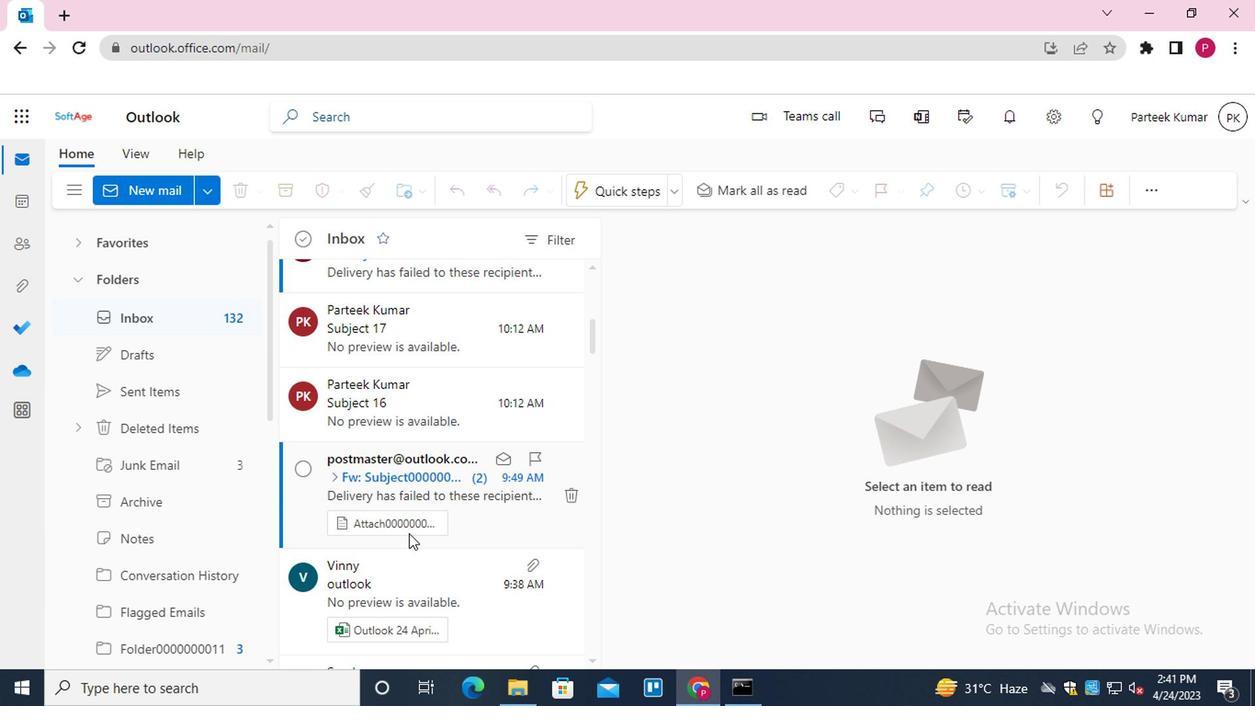 
Action: Mouse scrolled (404, 528) with delta (0, 0)
Screenshot: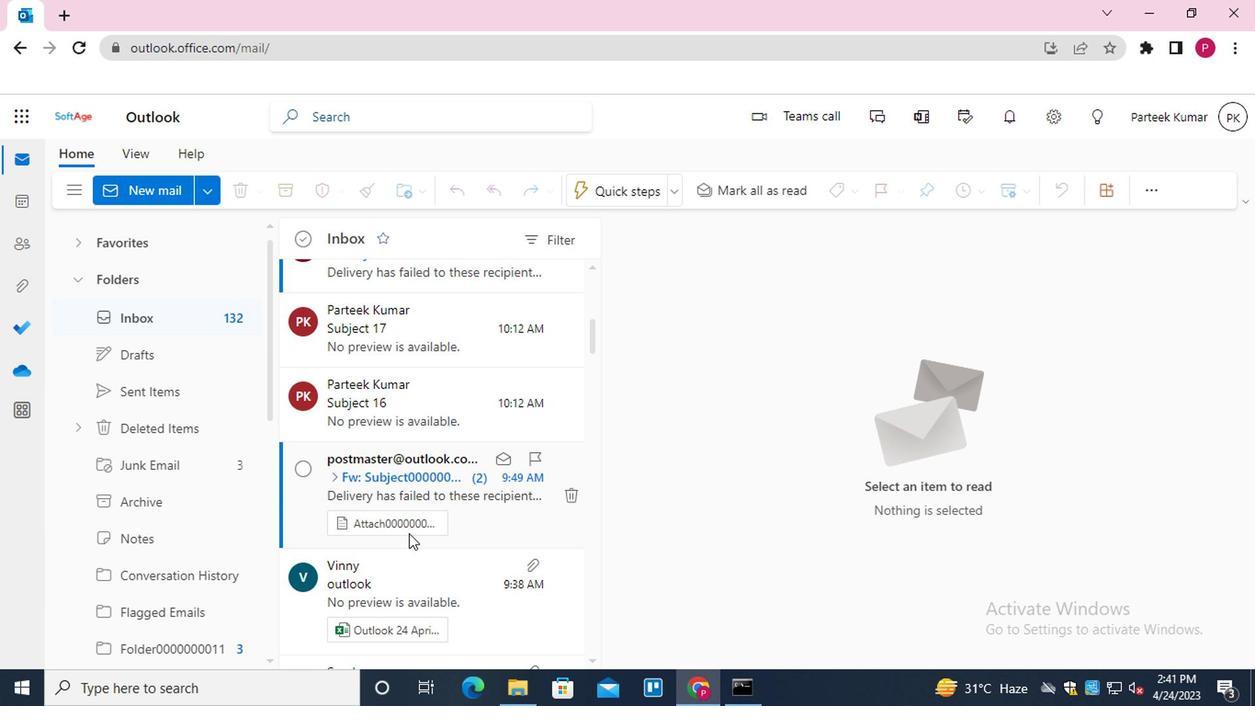 
Action: Mouse moved to (420, 329)
Screenshot: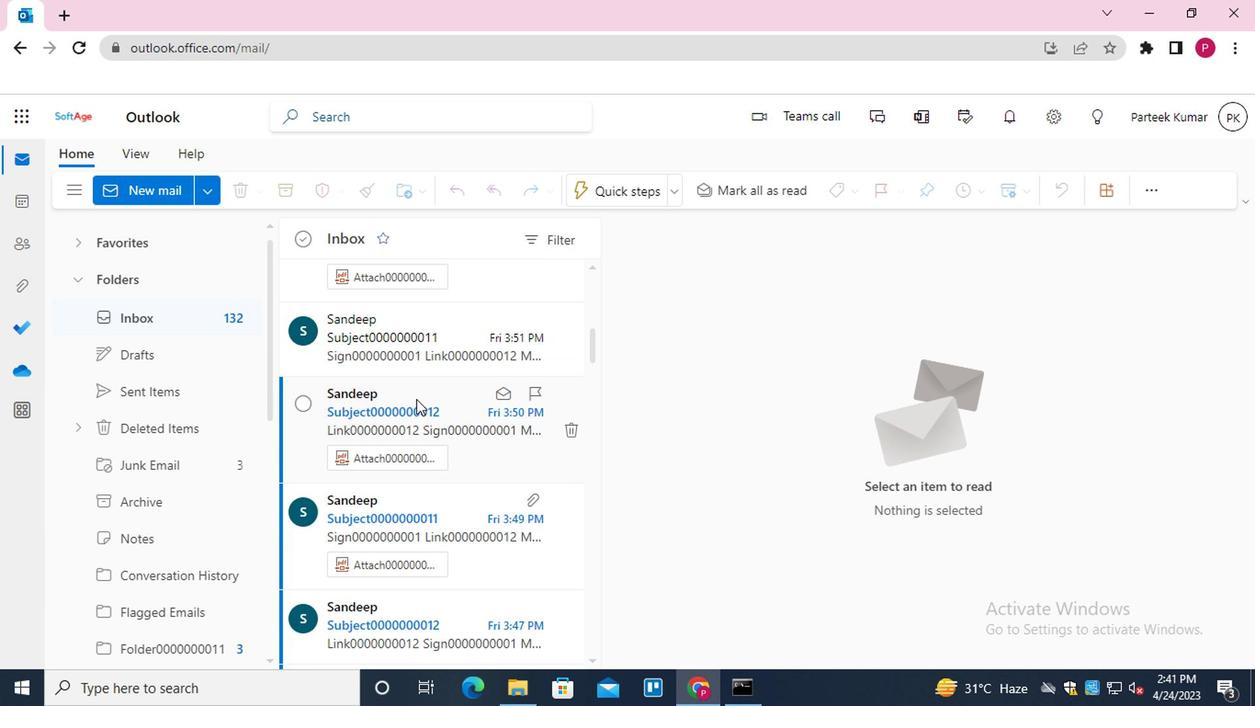 
Action: Mouse pressed left at (420, 329)
Screenshot: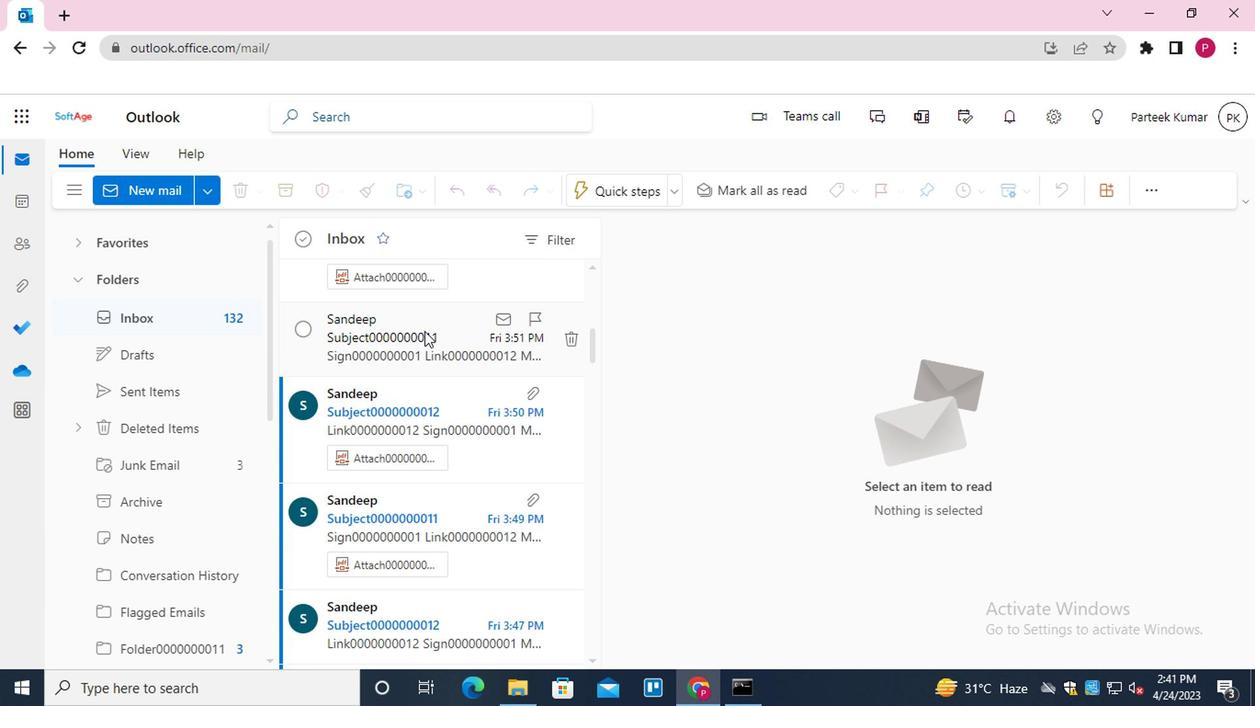 
Action: Mouse moved to (1110, 290)
Screenshot: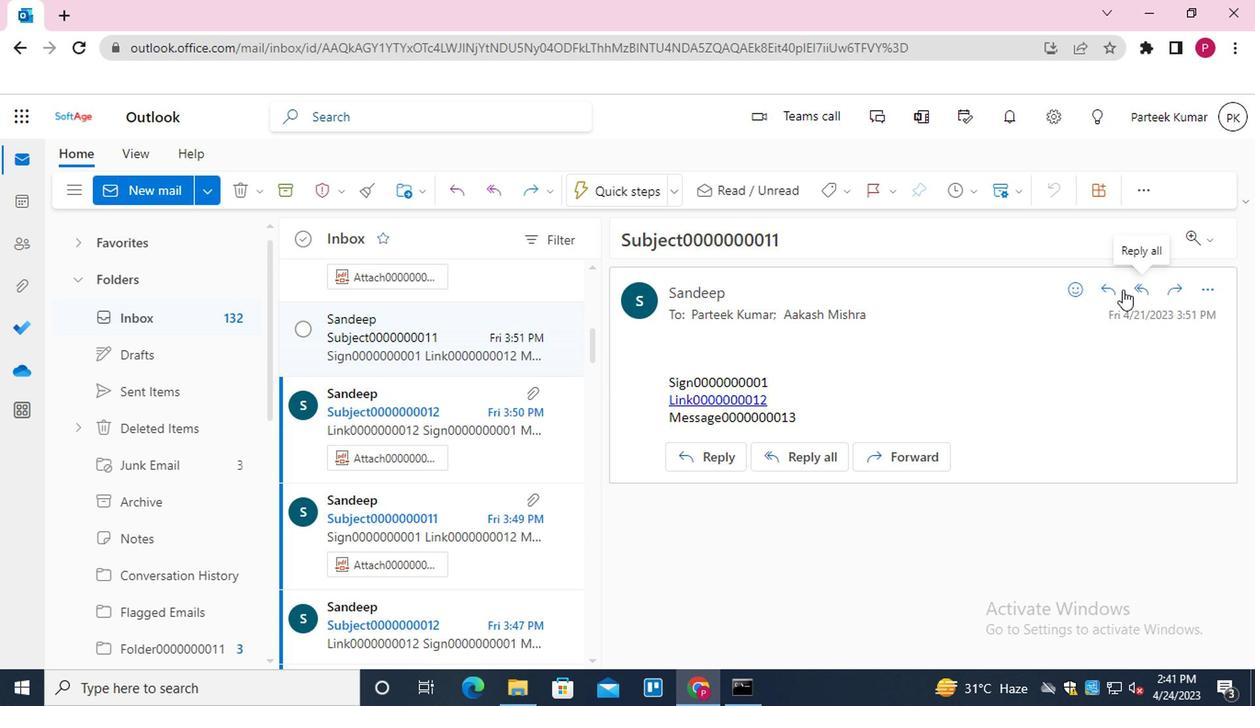 
Action: Mouse pressed left at (1110, 290)
Screenshot: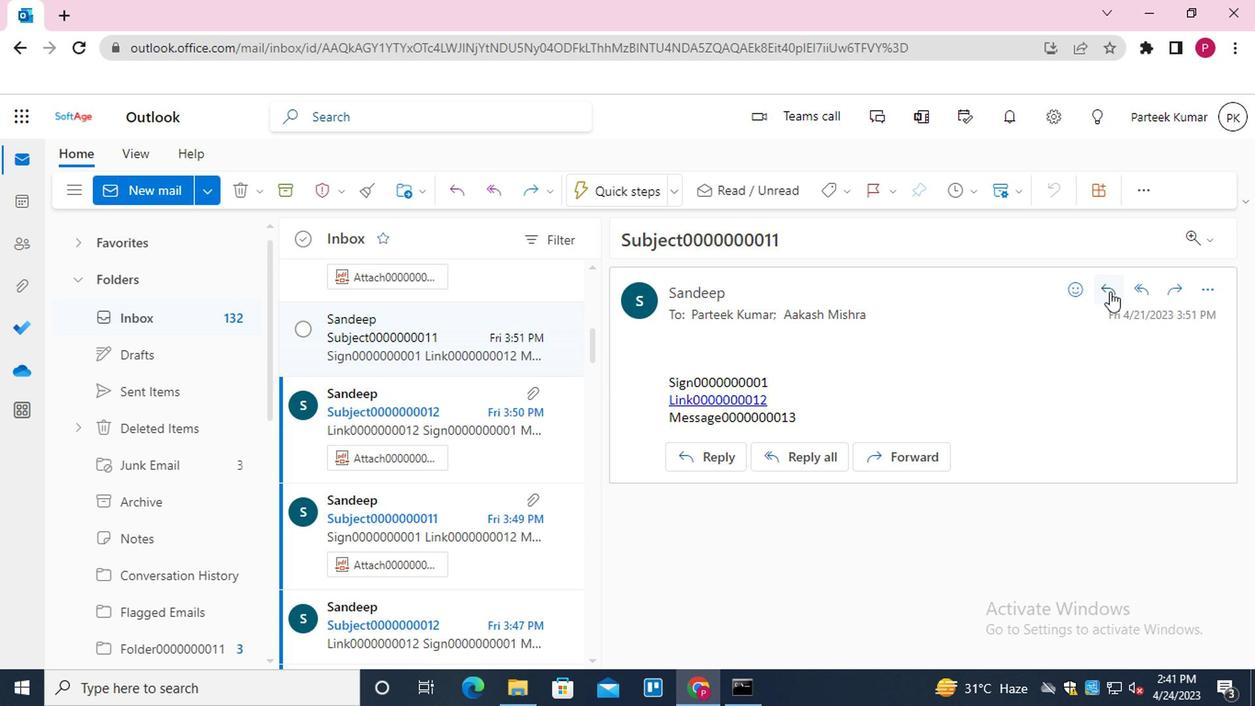 
Action: Mouse moved to (641, 521)
Screenshot: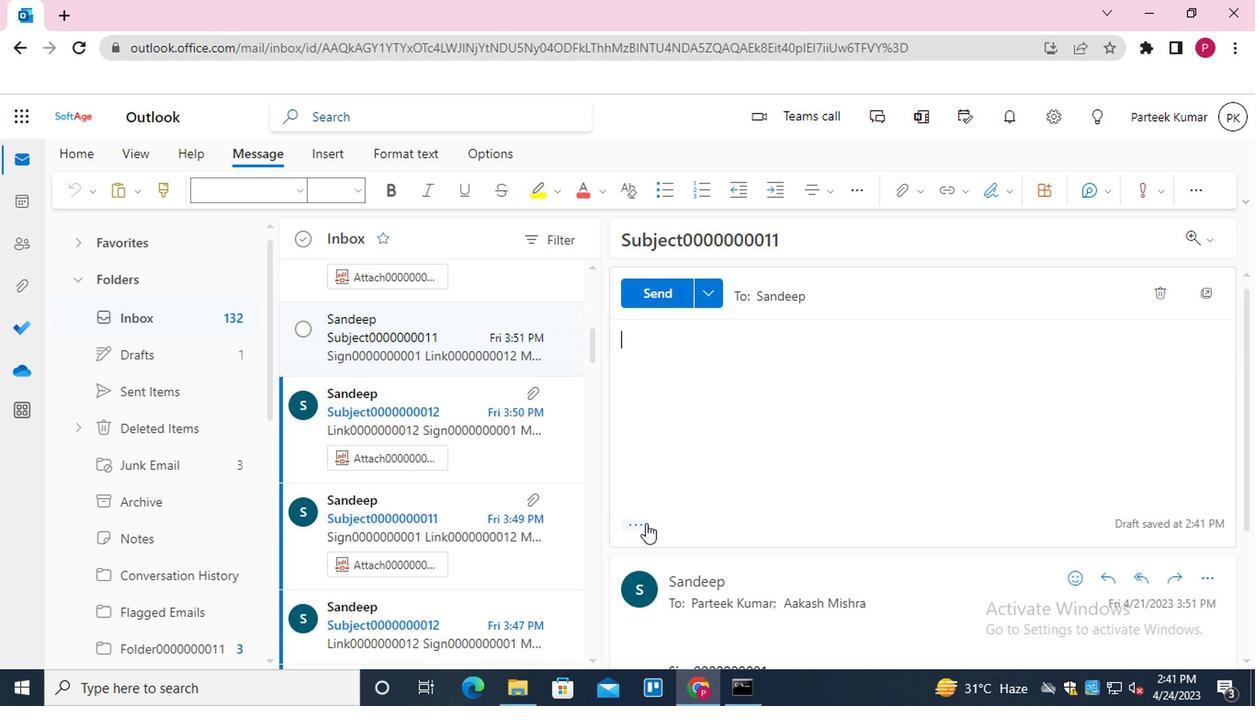 
Action: Mouse pressed left at (641, 521)
Screenshot: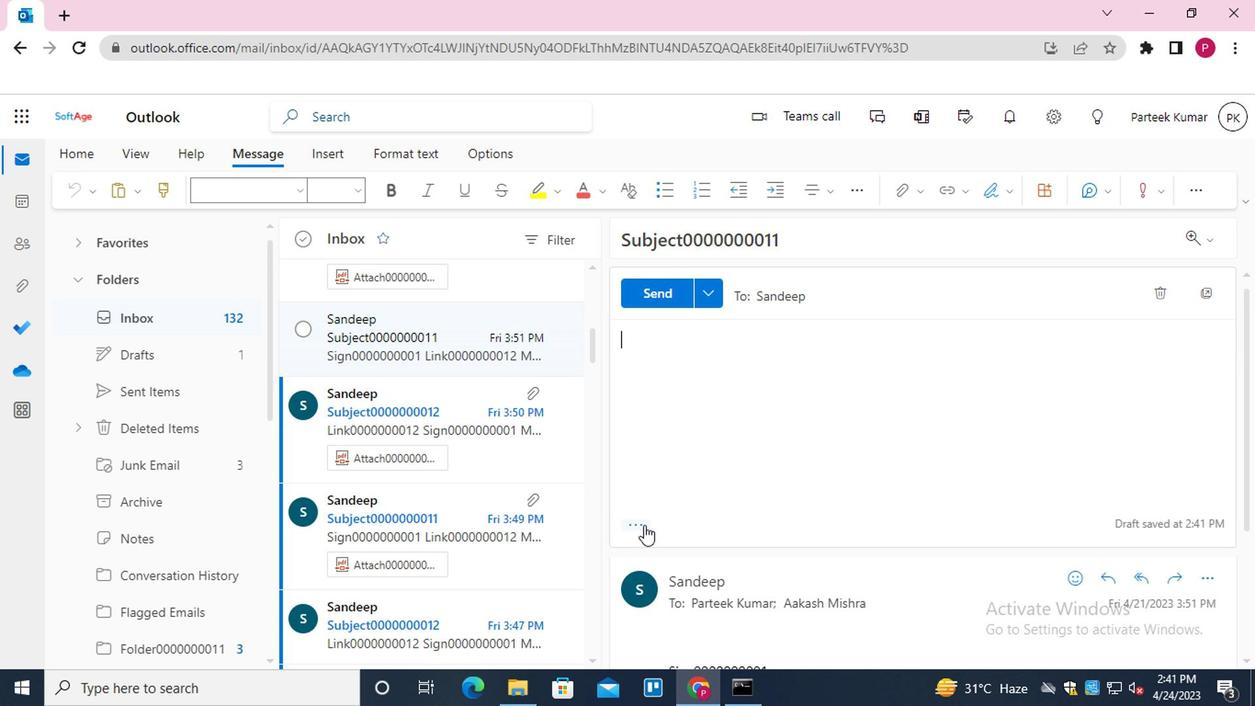 
Action: Mouse moved to (772, 295)
Screenshot: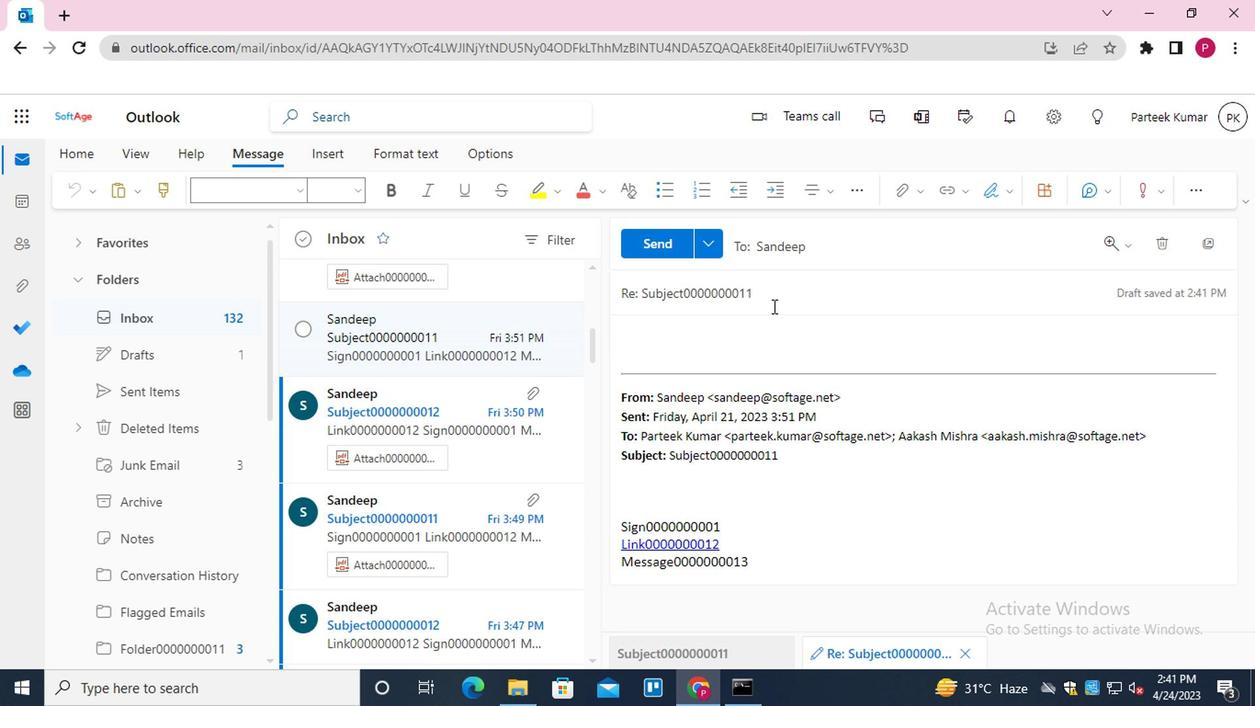 
Action: Mouse pressed left at (772, 295)
Screenshot: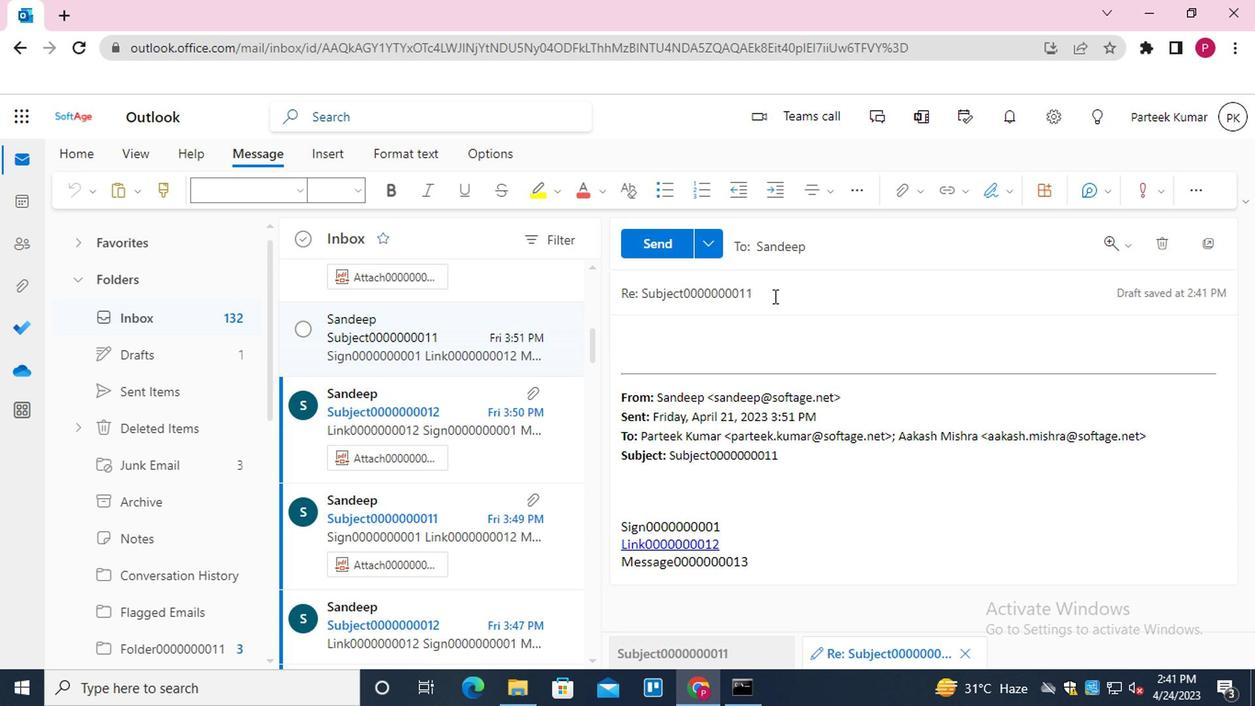 
Action: Key pressed <Key.backspace><Key.backspace>22
Screenshot: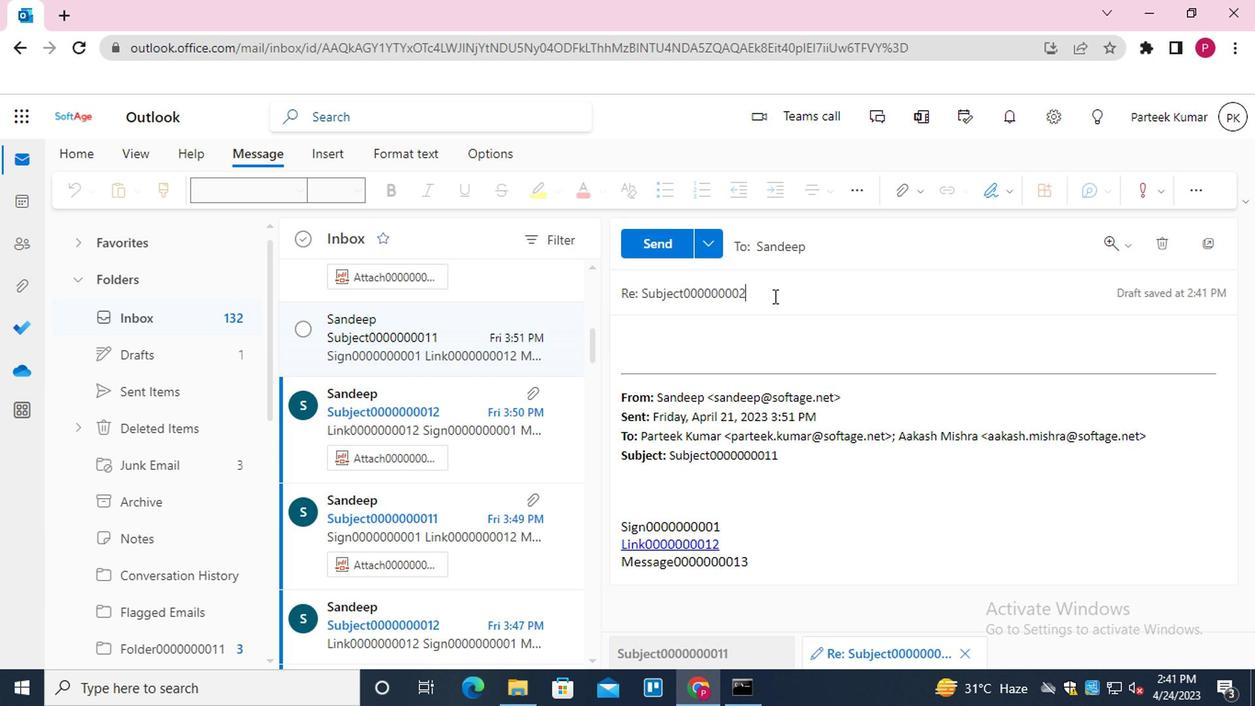 
Action: Mouse moved to (757, 323)
Screenshot: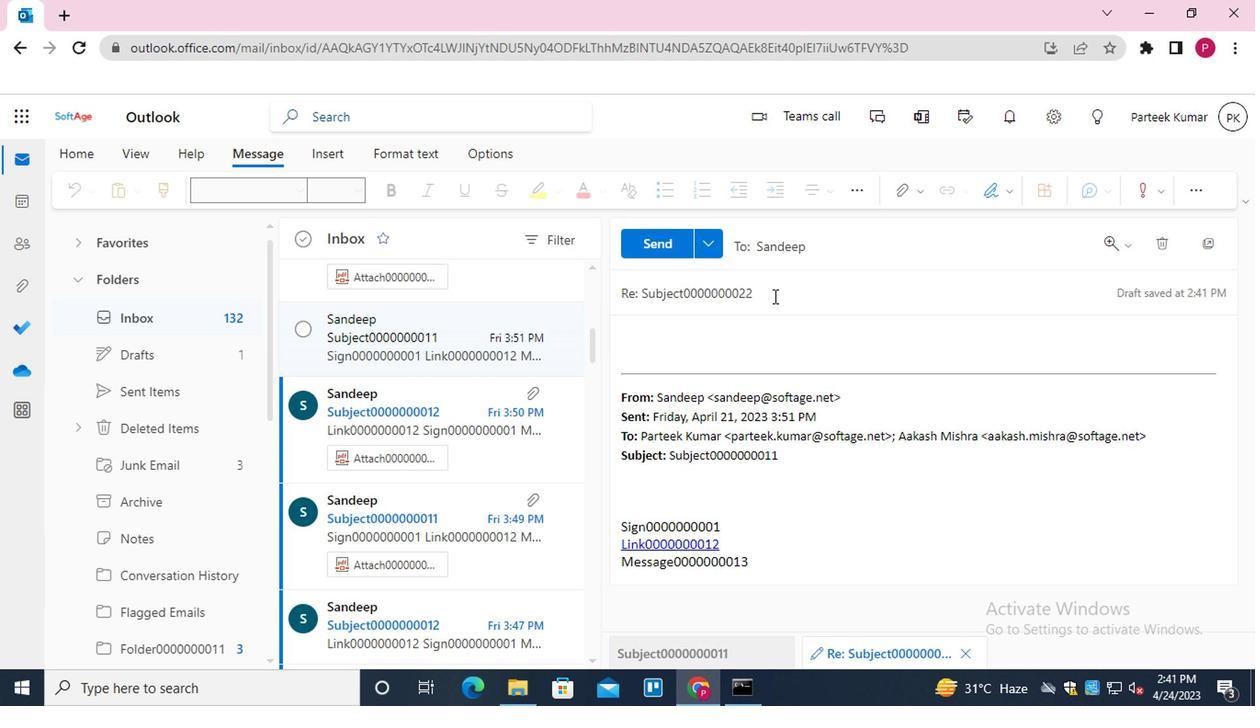 
Action: Mouse pressed left at (757, 323)
Screenshot: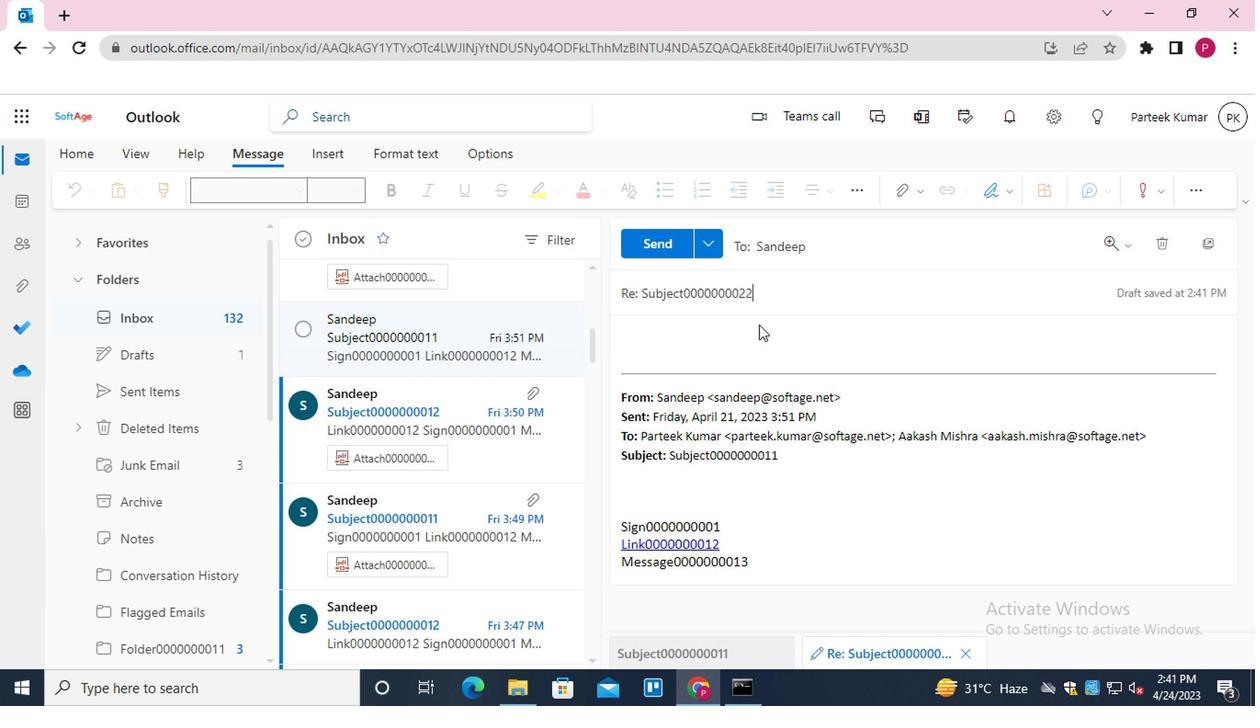 
Action: Mouse moved to (747, 351)
Screenshot: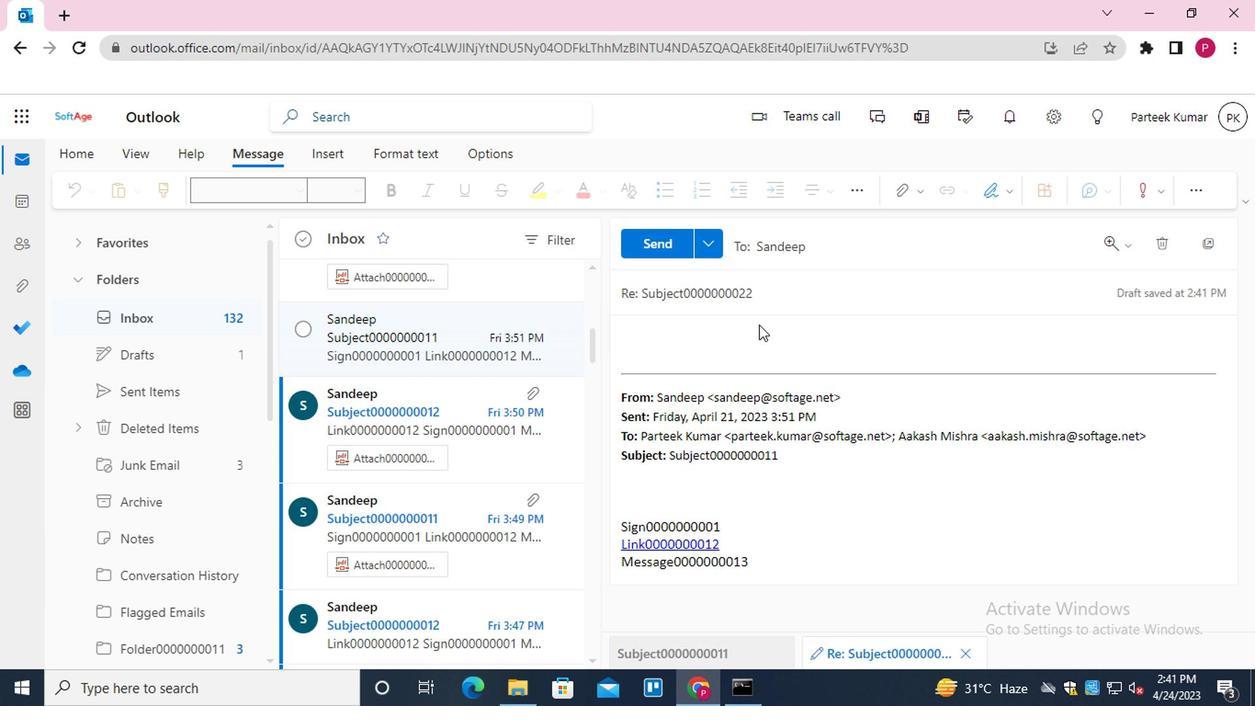 
Action: Mouse pressed left at (747, 351)
Screenshot: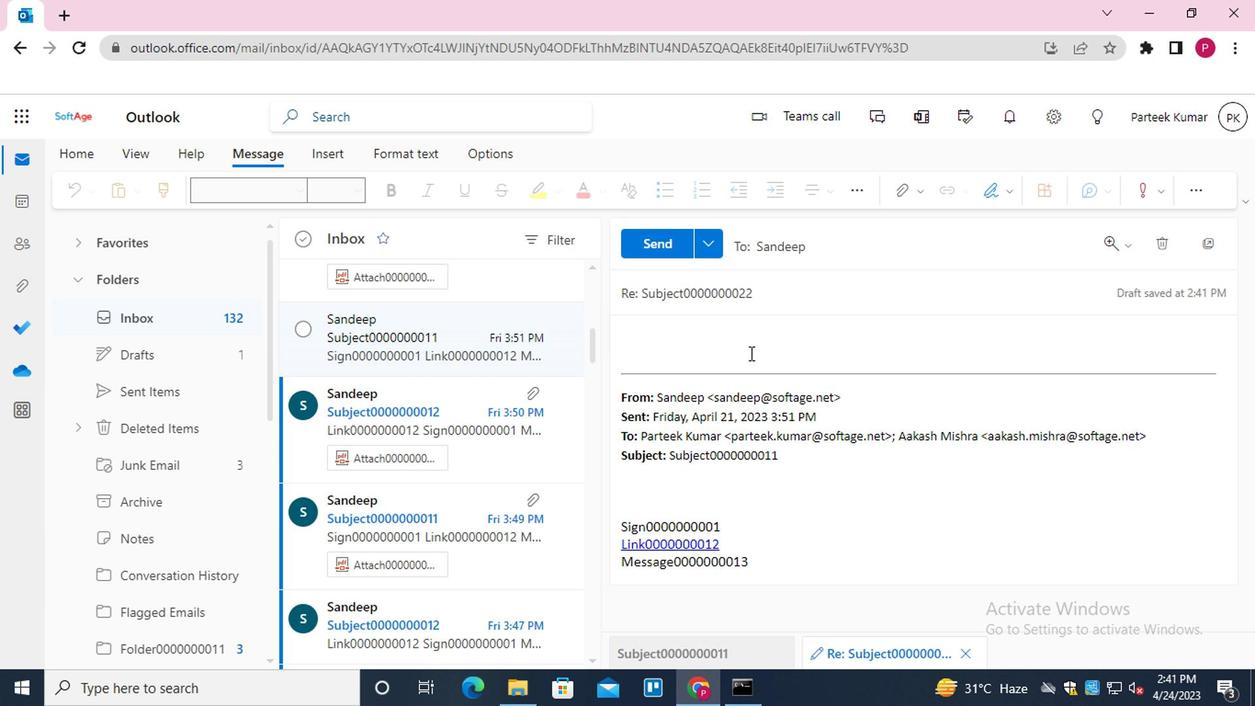 
Action: Key pressed <Key.shift_r><Key.shift_r>MESSAGE0000000024
Screenshot: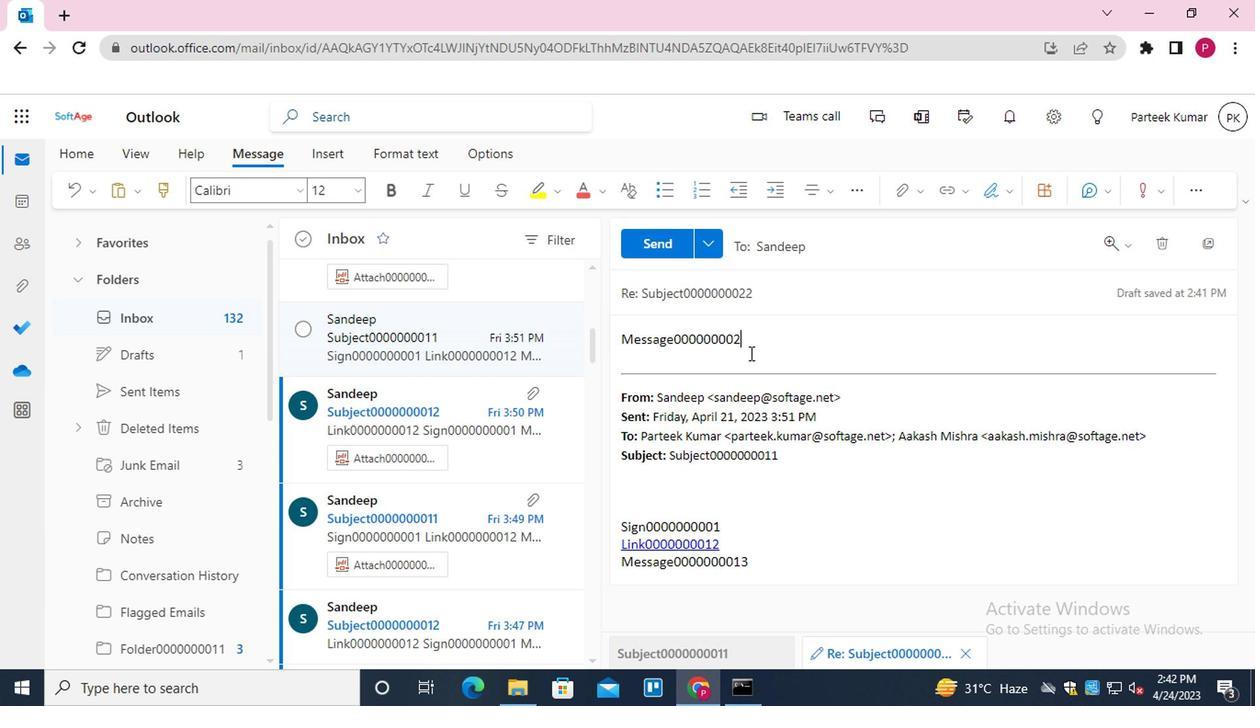 
Action: Mouse moved to (666, 241)
Screenshot: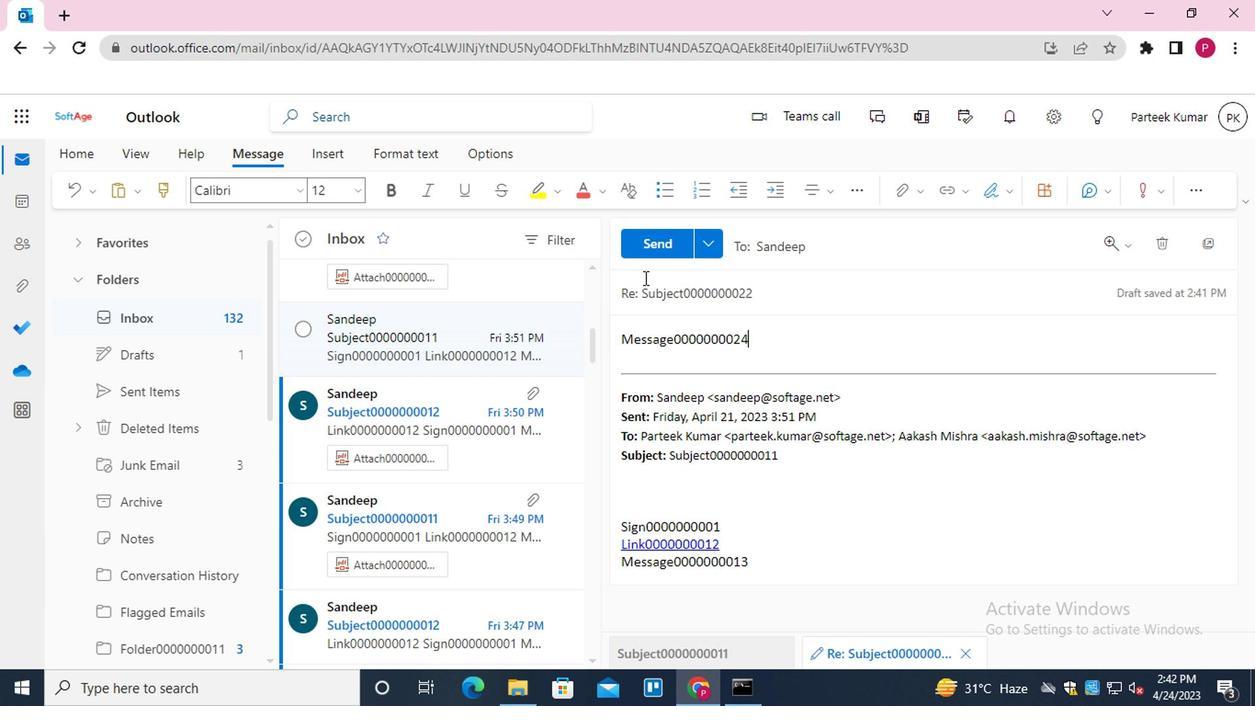 
Action: Mouse pressed left at (666, 241)
Screenshot: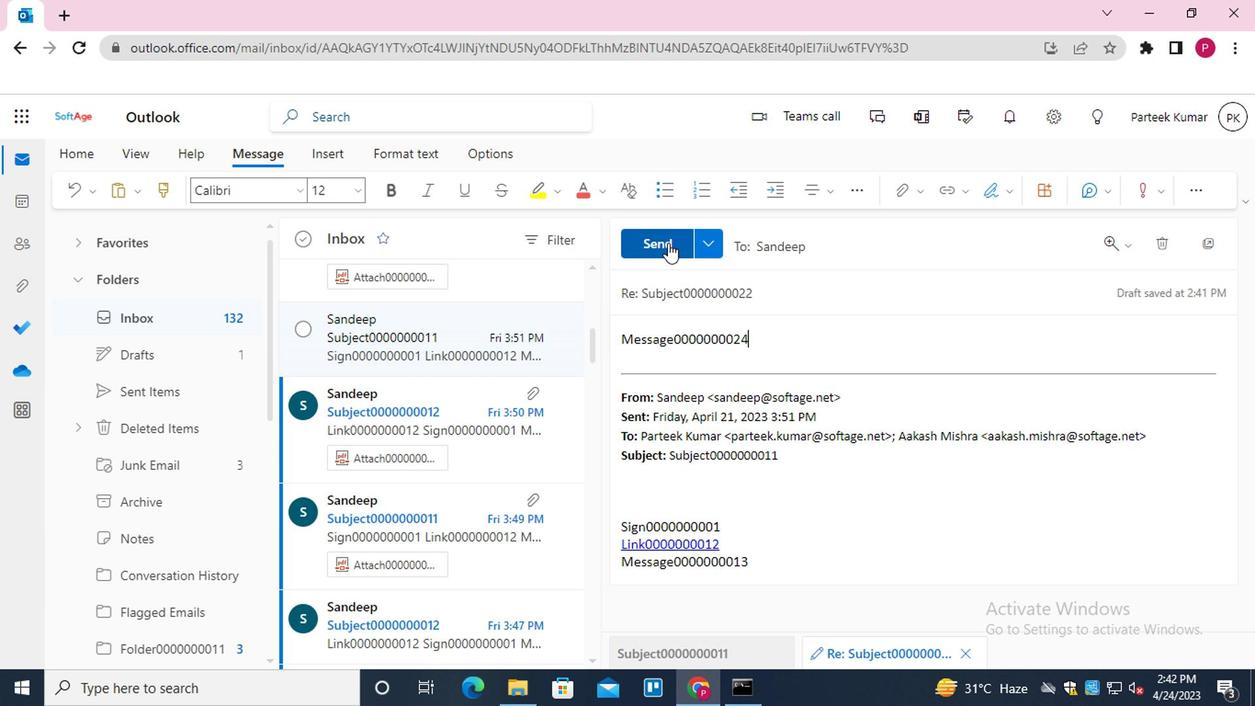 
Action: Mouse moved to (228, 214)
Screenshot: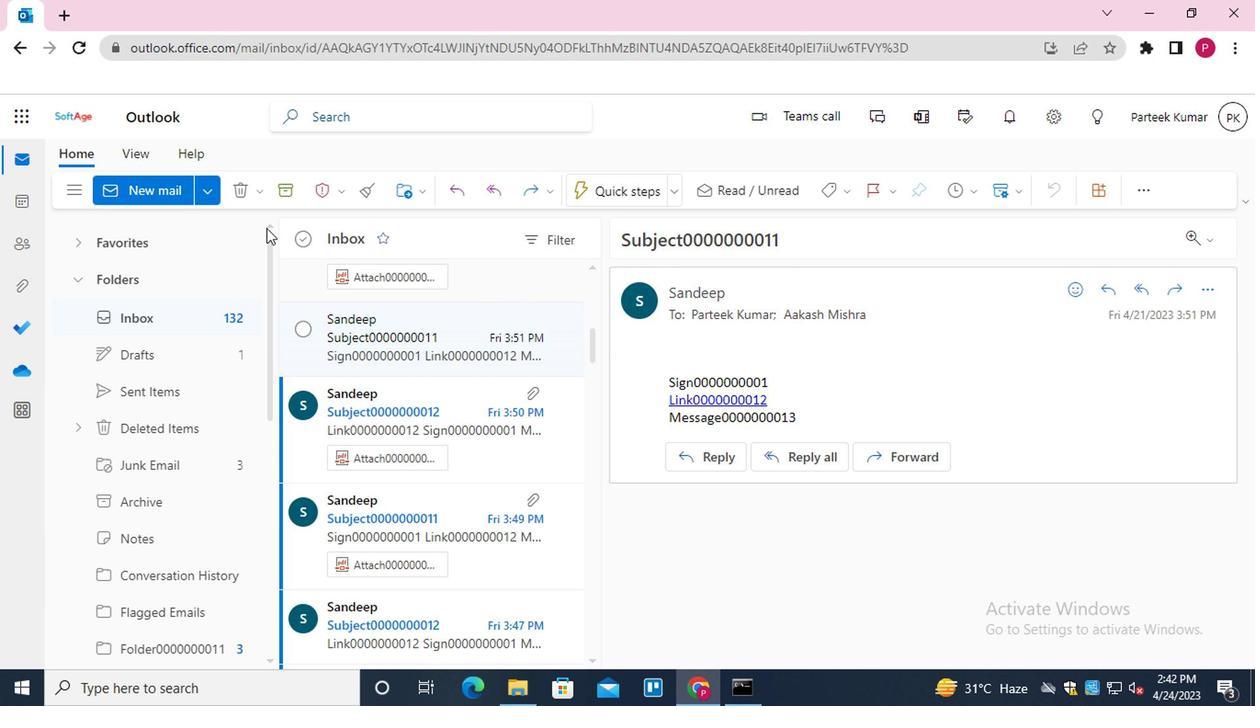 
Action: Key pressed <Key.f8>
Screenshot: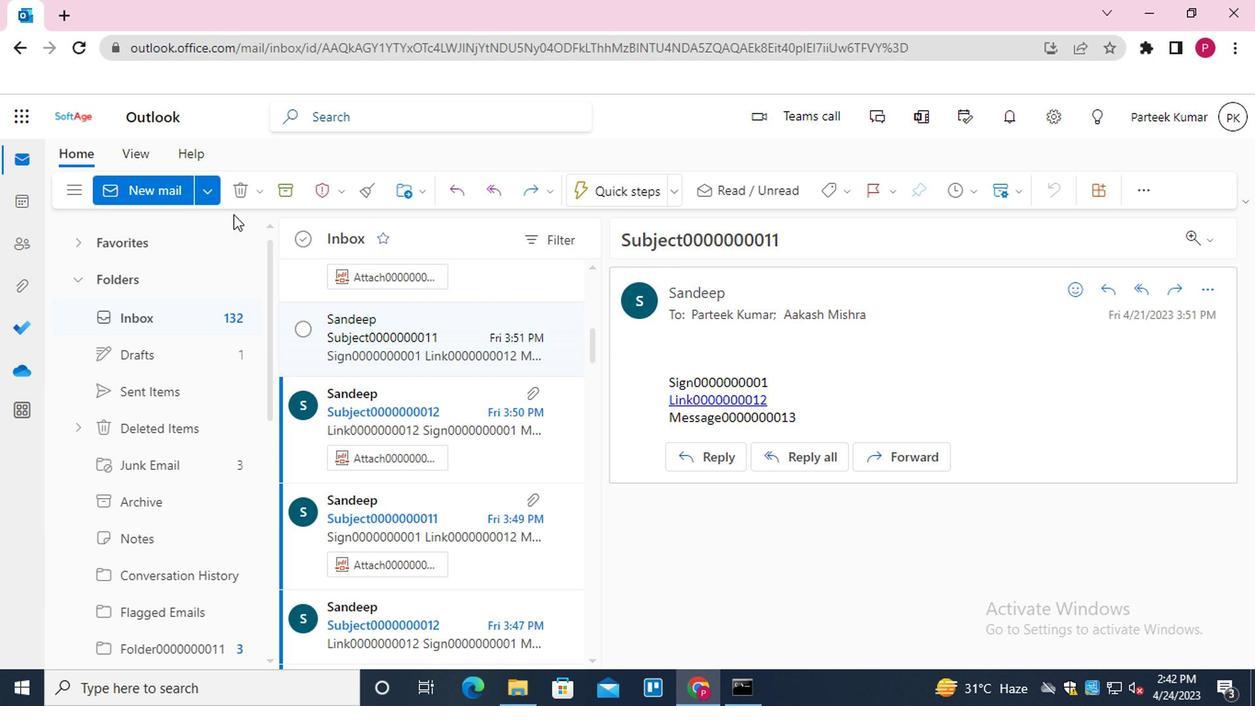 
